 Task: Make A Retro Letterpress Poster.
Action: Mouse moved to (26, 7)
Screenshot: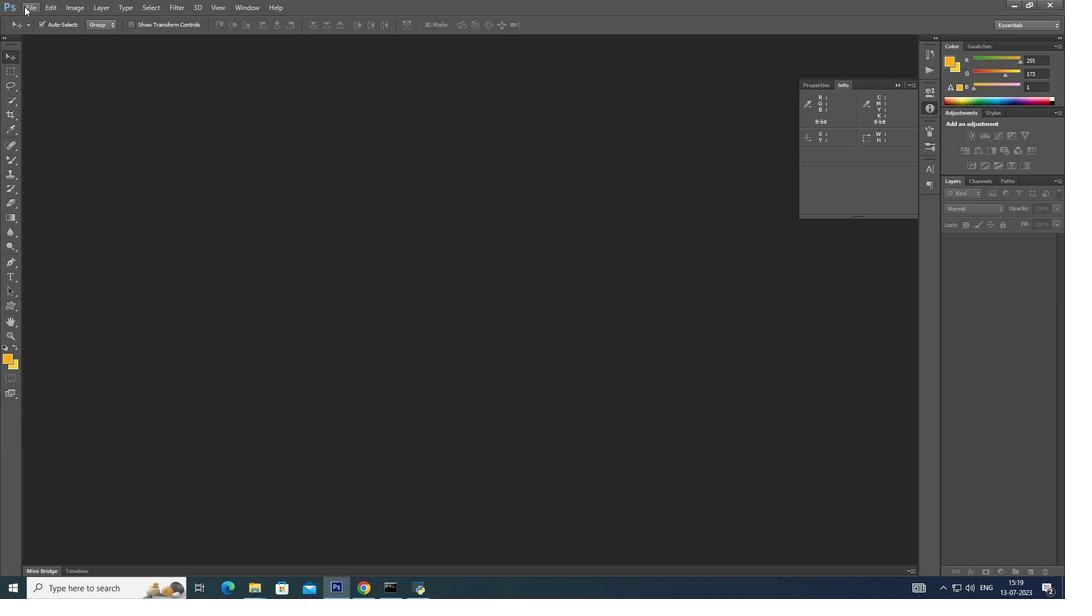 
Action: Mouse pressed left at (26, 7)
Screenshot: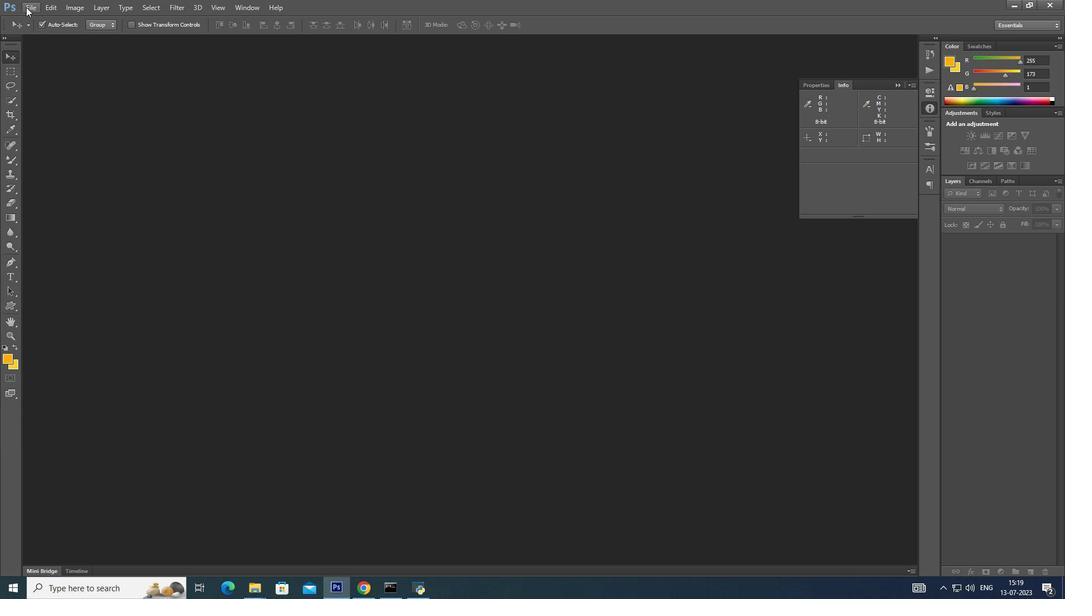 
Action: Mouse moved to (54, 17)
Screenshot: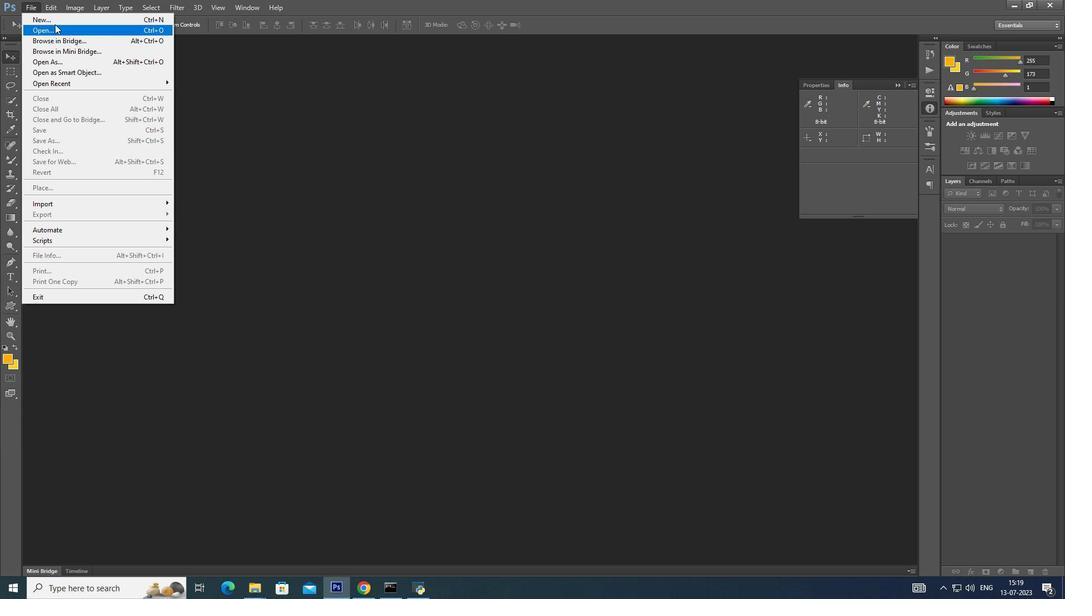 
Action: Mouse pressed left at (54, 17)
Screenshot: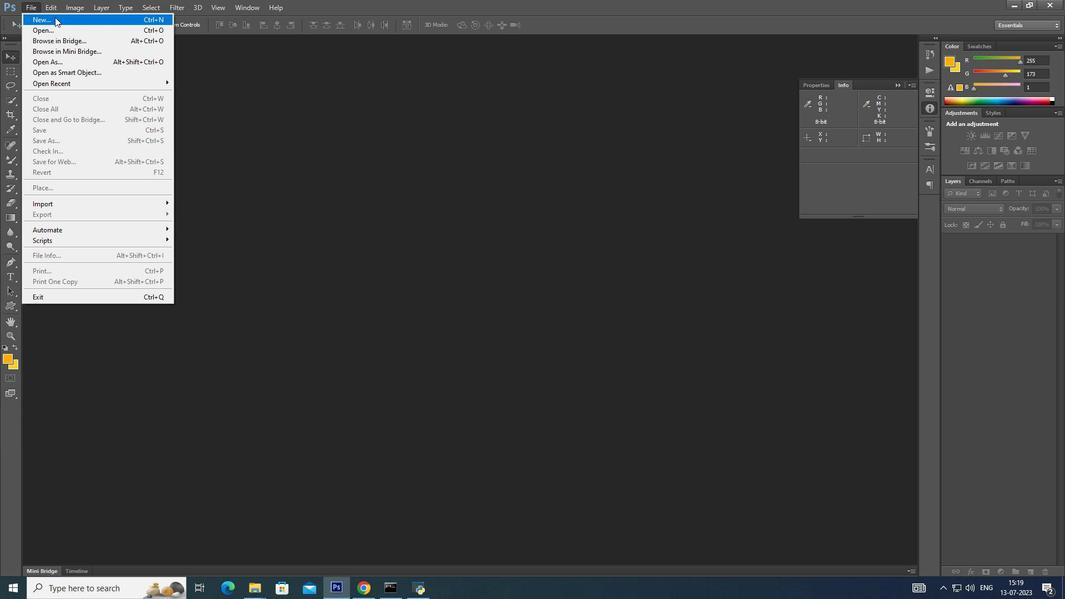 
Action: Mouse moved to (647, 143)
Screenshot: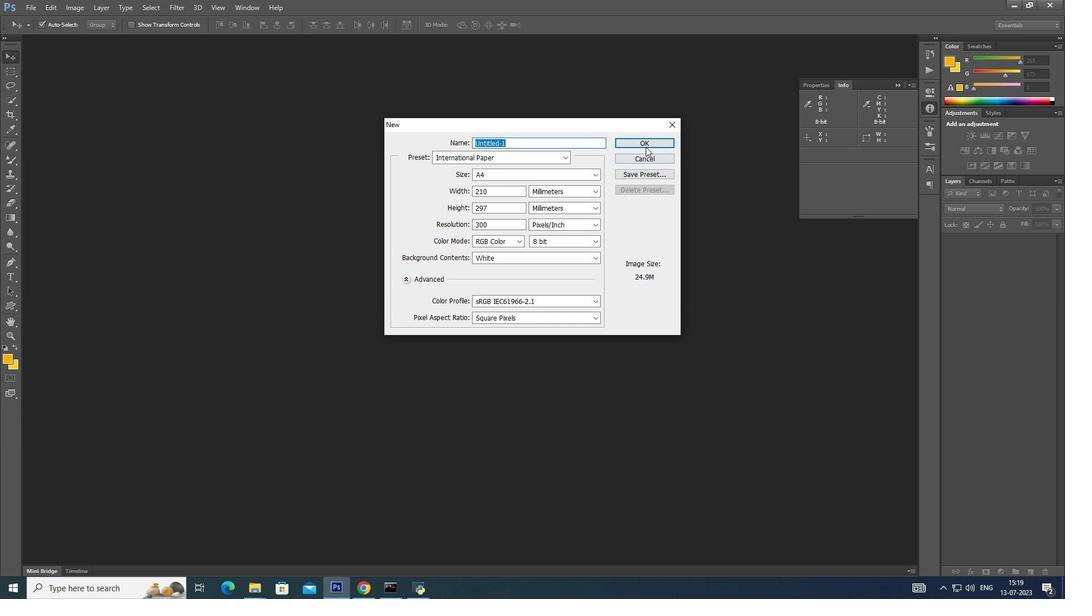 
Action: Mouse pressed left at (647, 143)
Screenshot: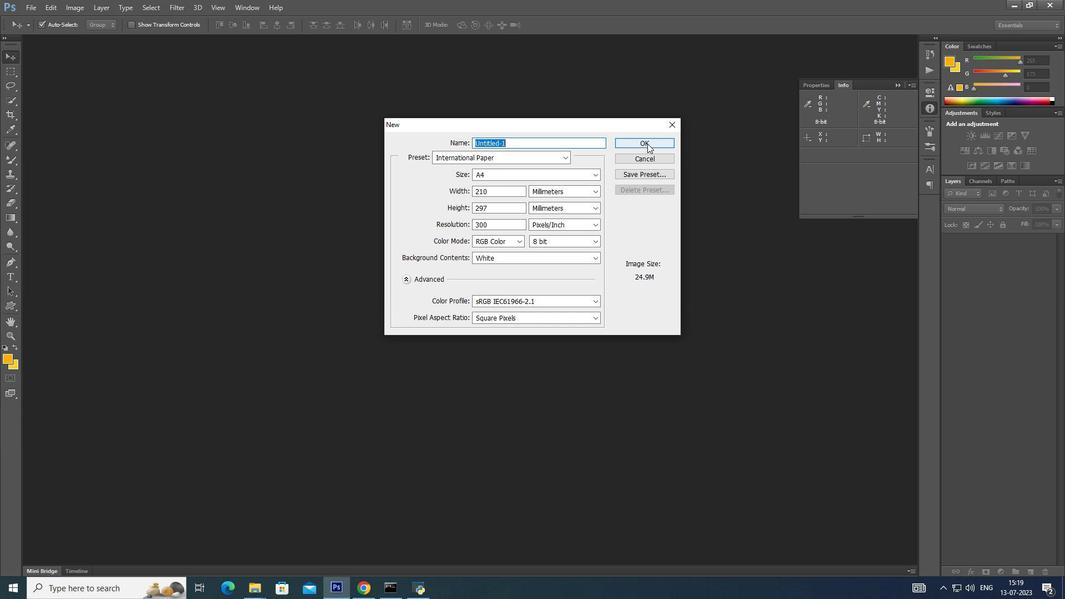 
Action: Mouse moved to (892, 82)
Screenshot: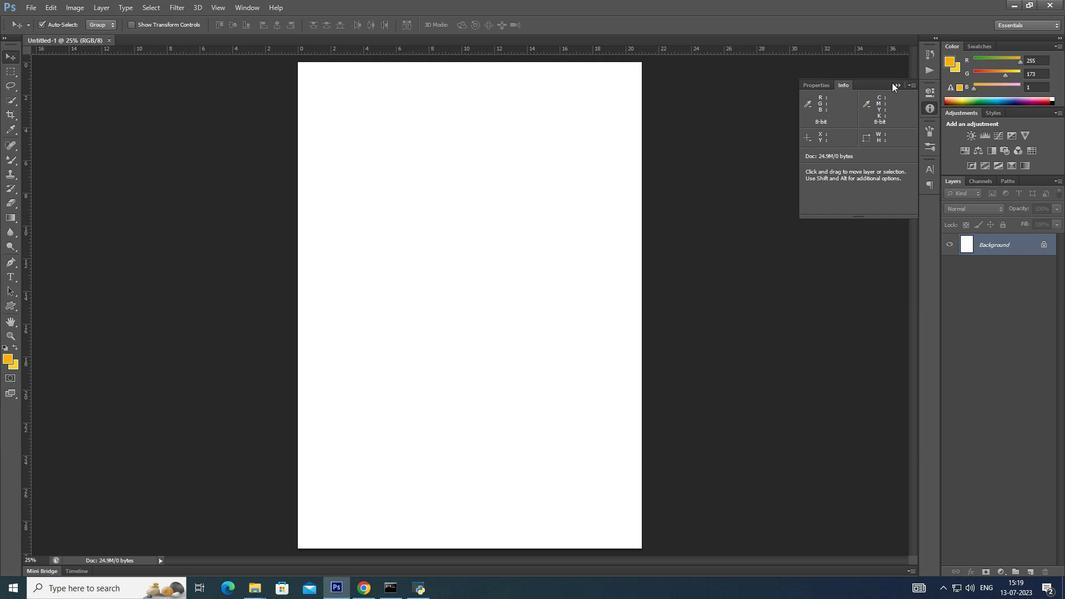 
Action: Mouse pressed left at (892, 82)
Screenshot: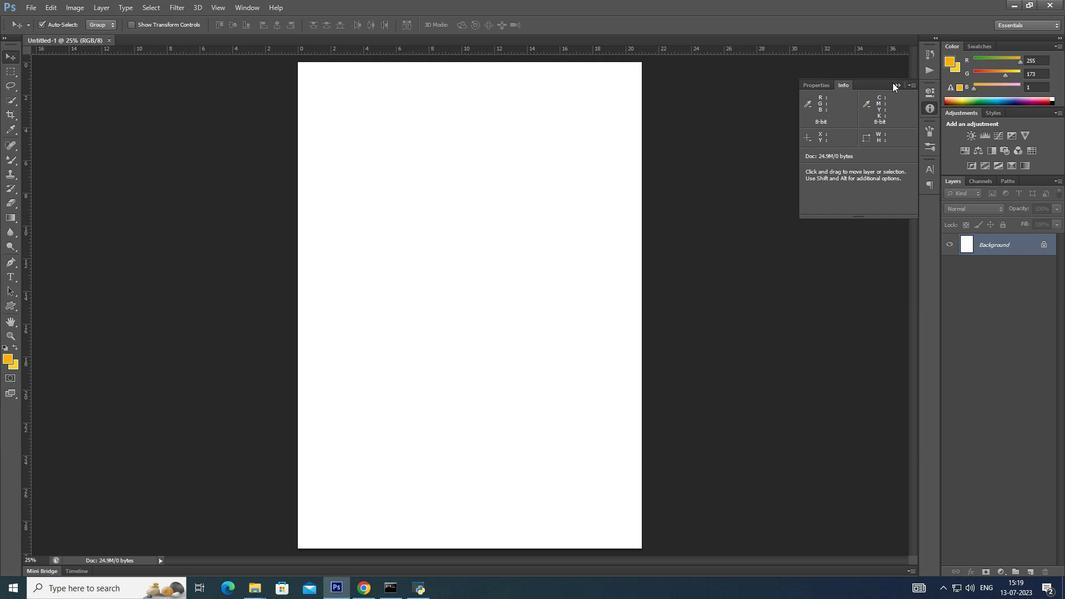 
Action: Mouse moved to (901, 83)
Screenshot: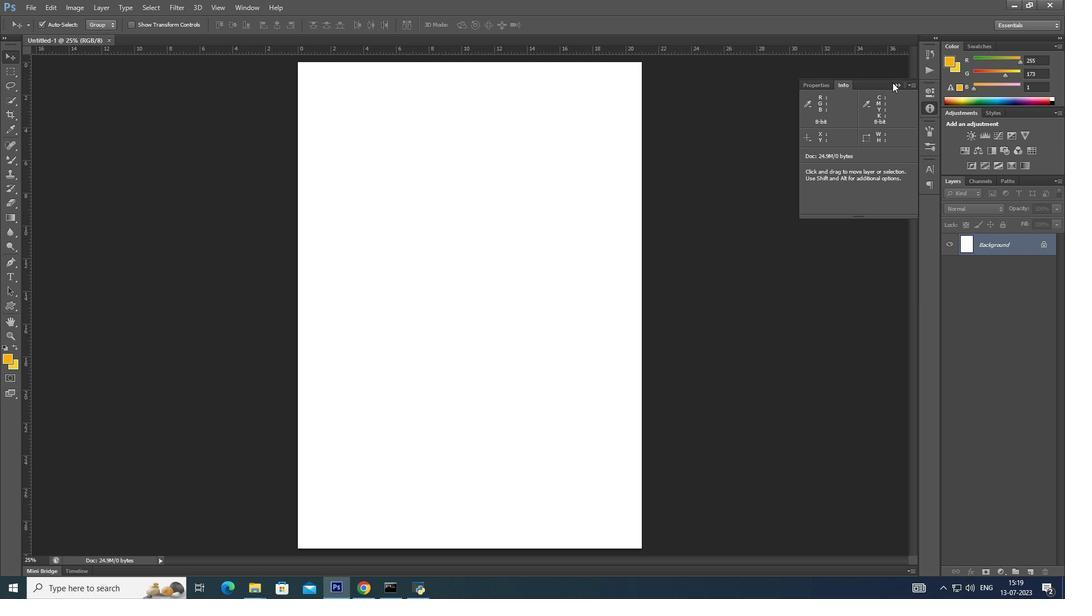 
Action: Mouse pressed left at (901, 83)
Screenshot: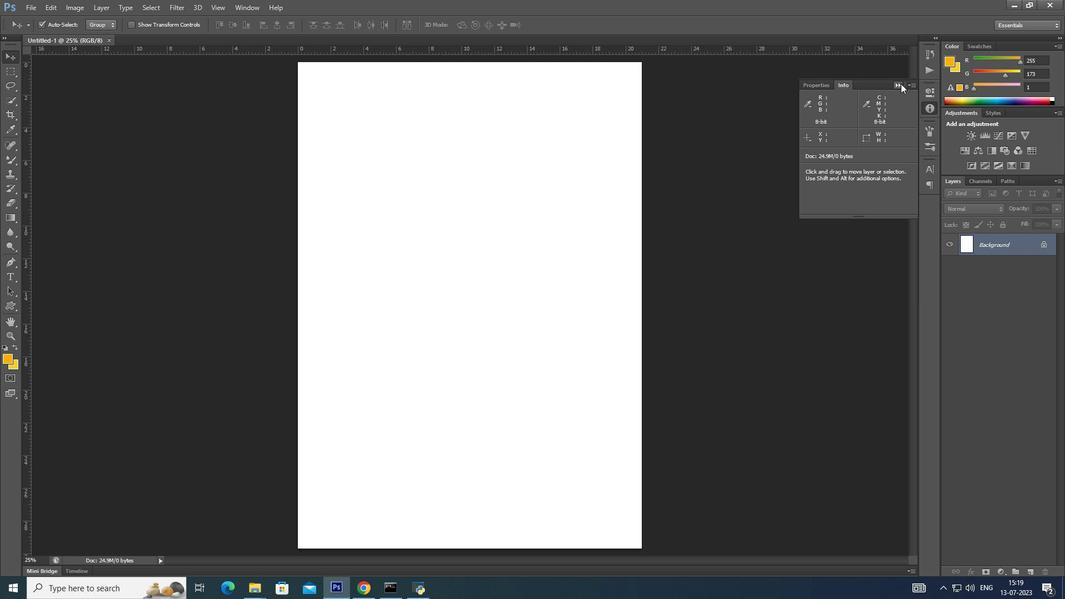 
Action: Mouse moved to (1037, 247)
Screenshot: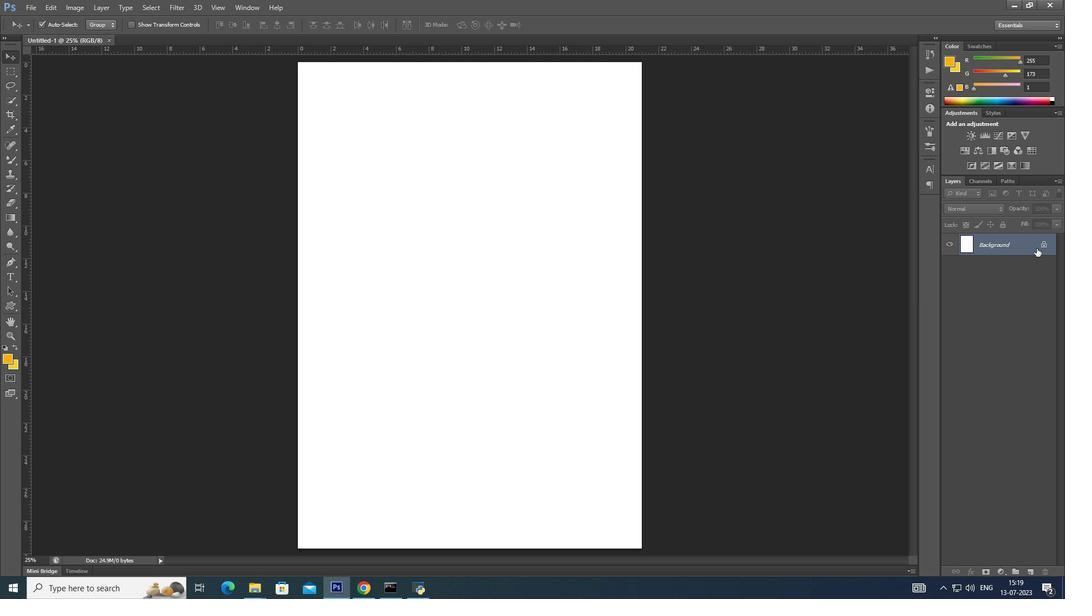 
Action: Mouse pressed left at (1037, 247)
Screenshot: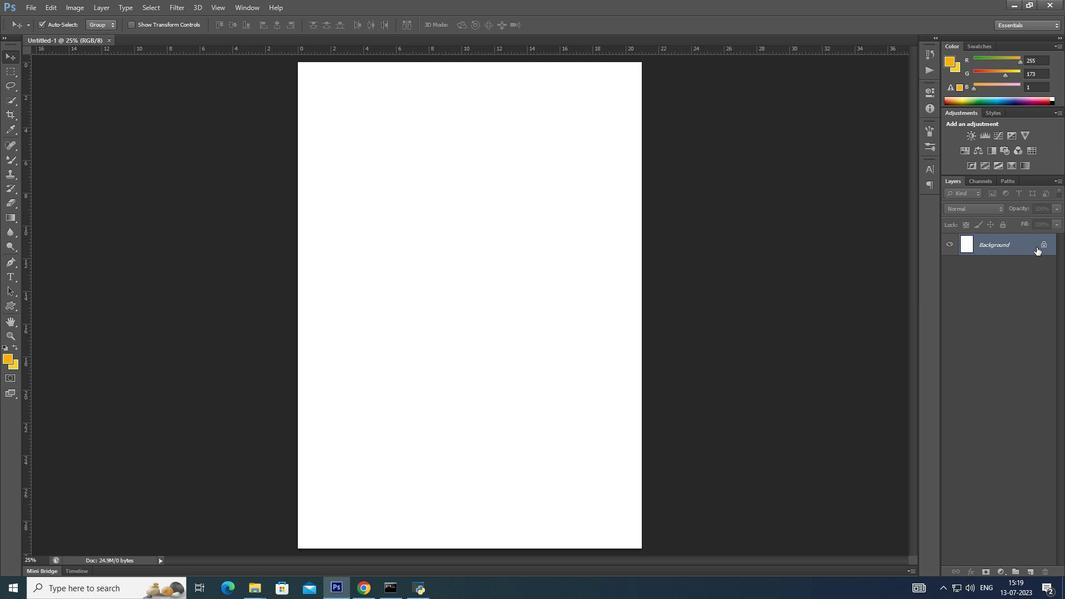 
Action: Mouse moved to (31, 7)
Screenshot: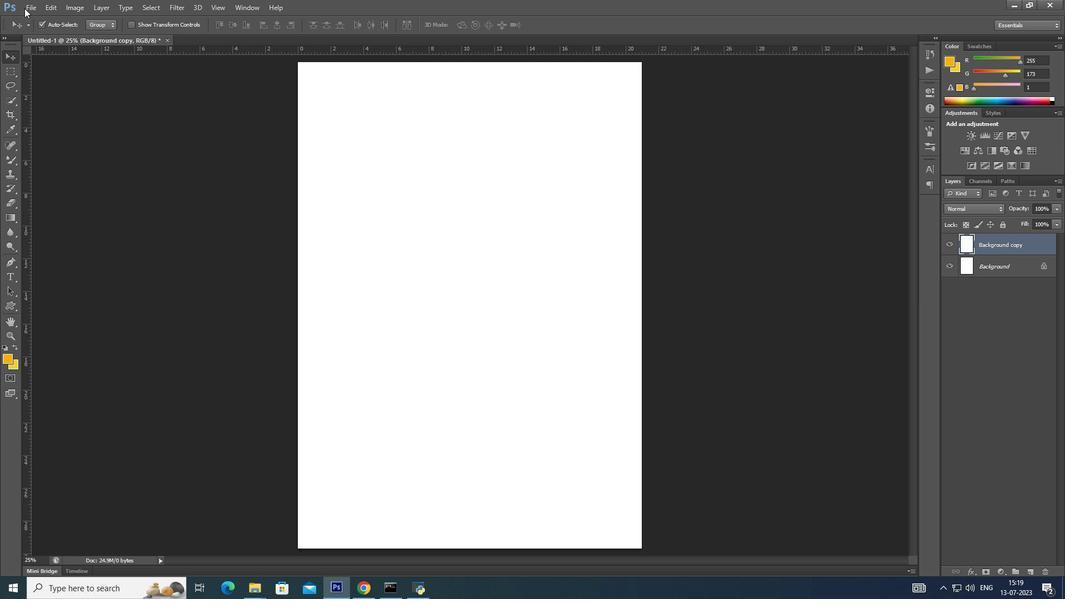 
Action: Mouse pressed left at (31, 7)
Screenshot: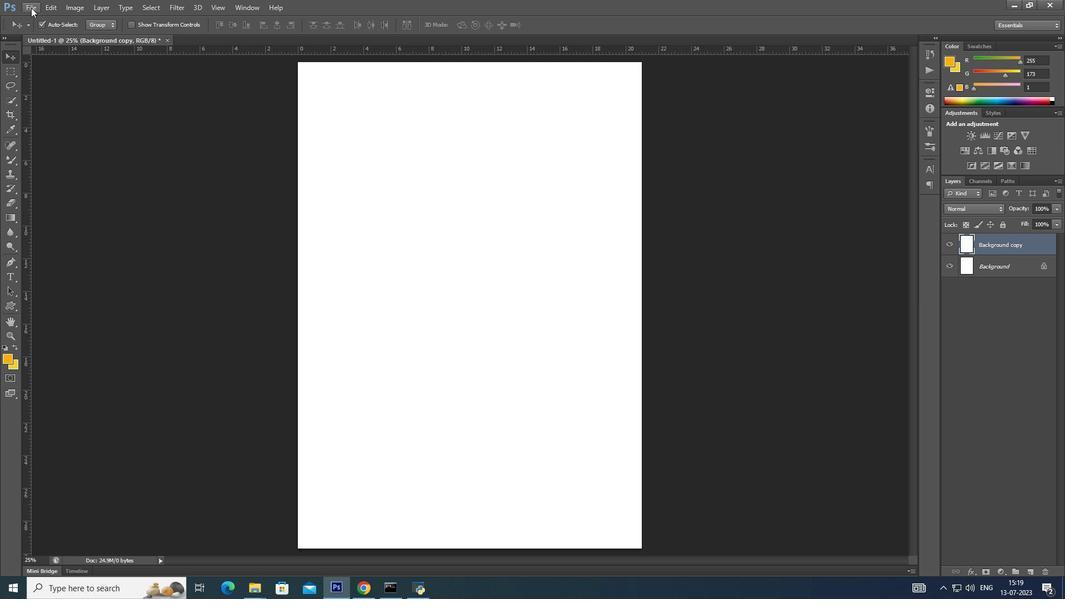 
Action: Mouse moved to (46, 32)
Screenshot: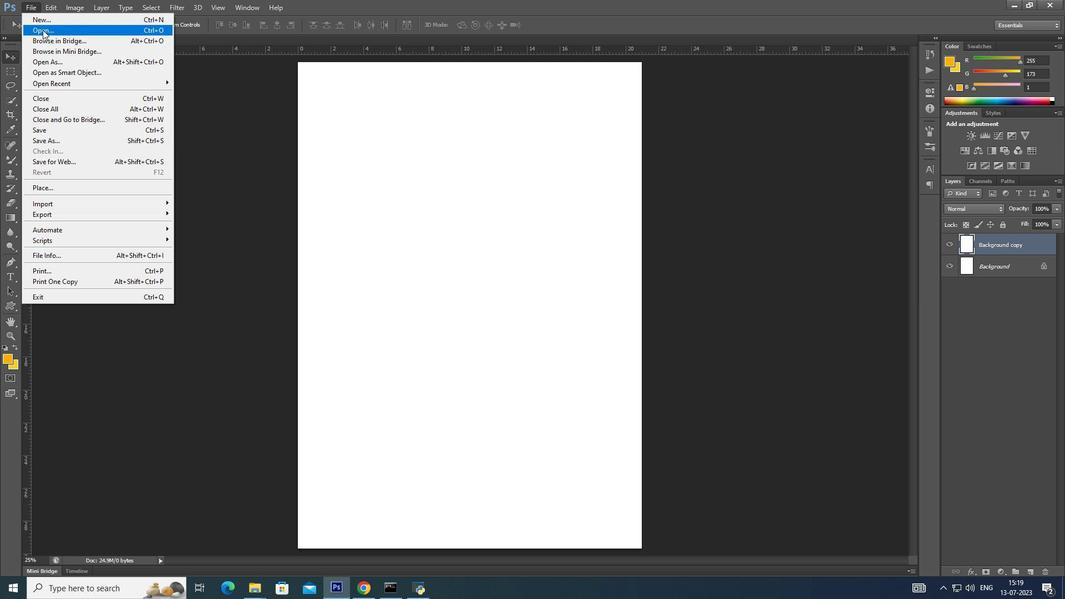 
Action: Mouse pressed left at (46, 32)
Screenshot: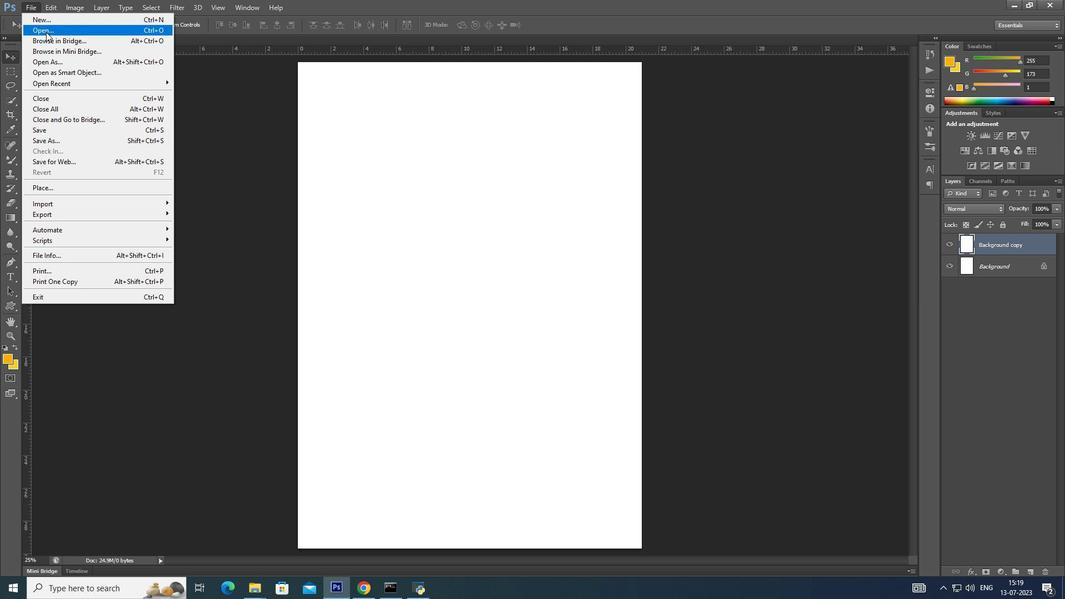 
Action: Mouse moved to (466, 215)
Screenshot: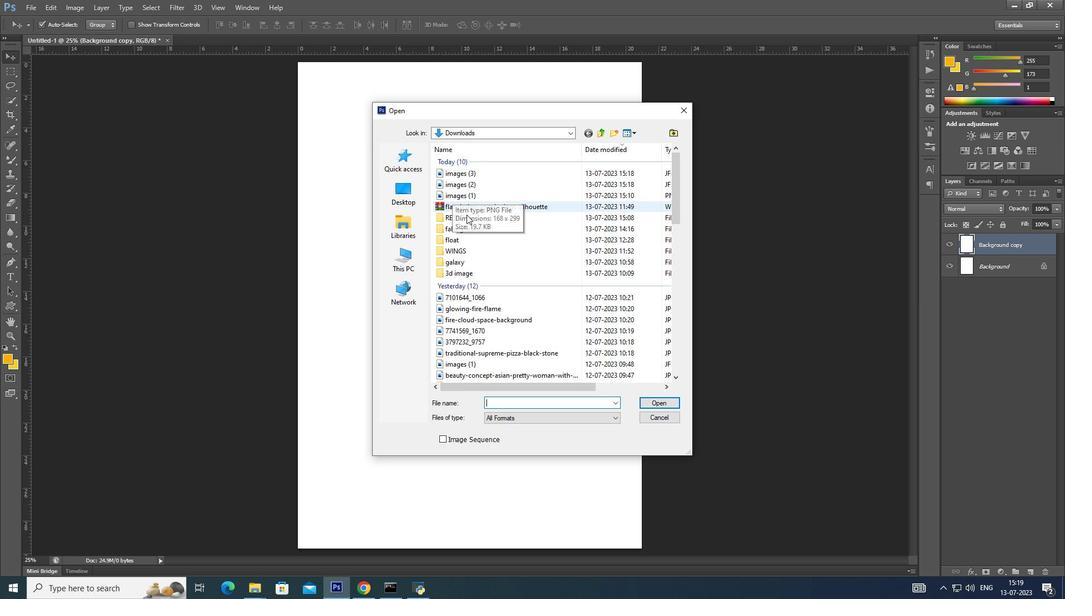 
Action: Mouse pressed left at (466, 215)
Screenshot: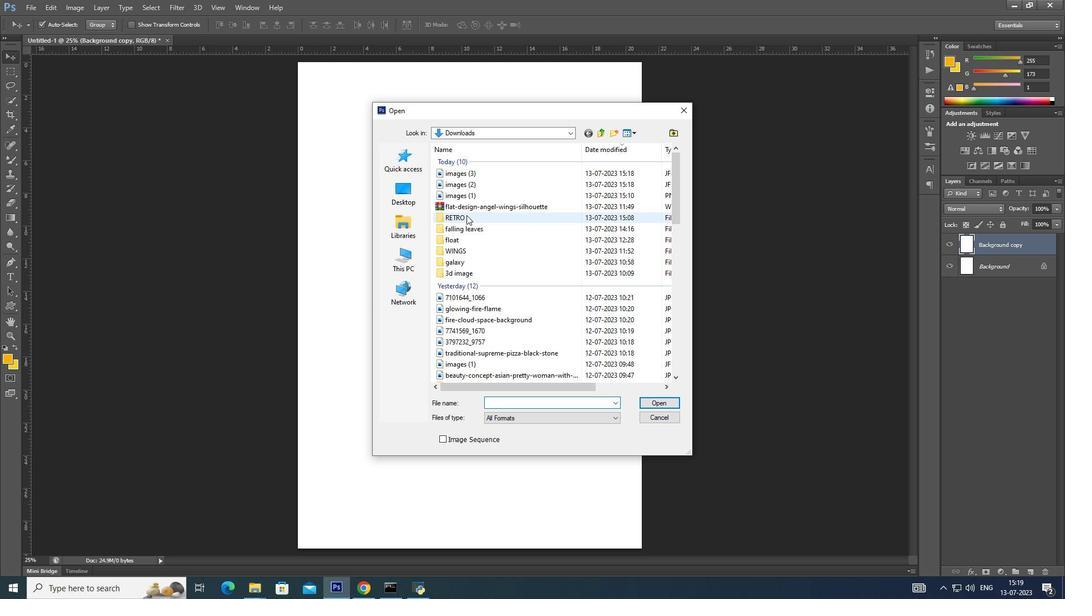
Action: Mouse pressed left at (466, 215)
Screenshot: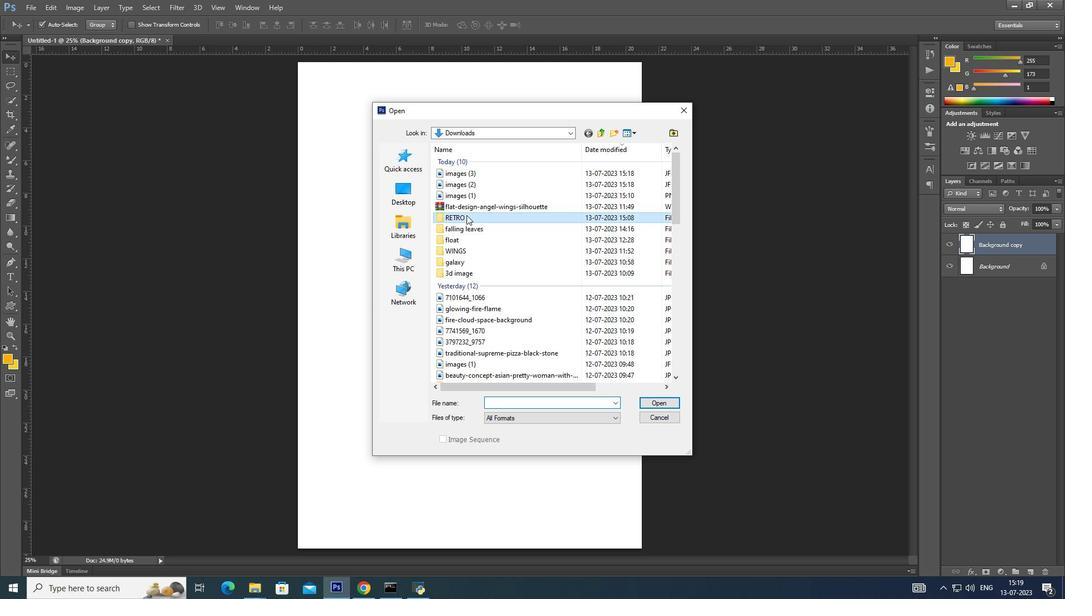 
Action: Mouse moved to (603, 132)
Screenshot: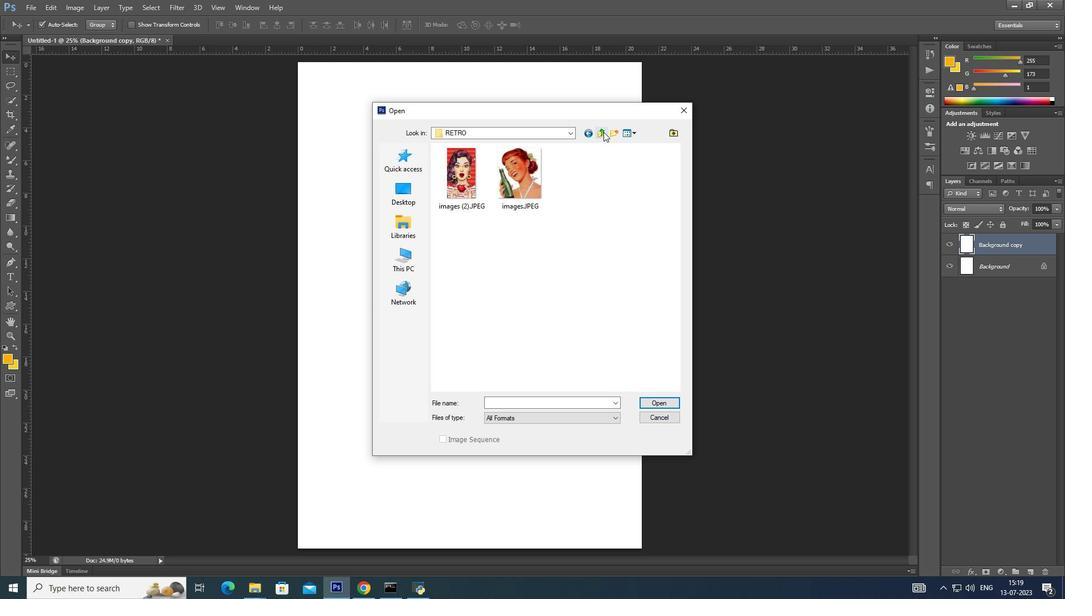 
Action: Mouse pressed left at (603, 132)
Screenshot: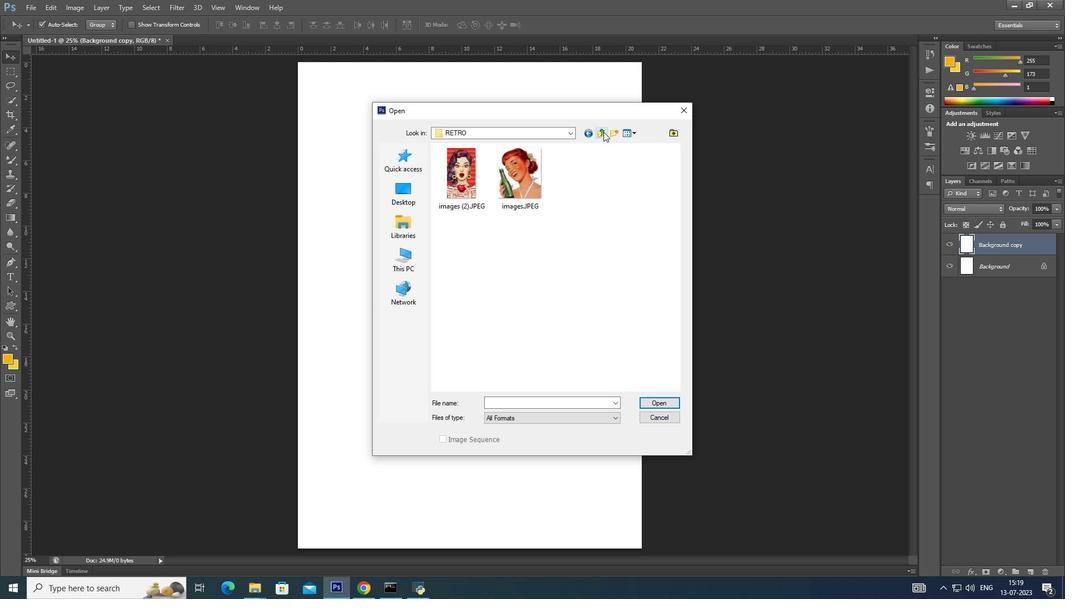 
Action: Mouse moved to (471, 195)
Screenshot: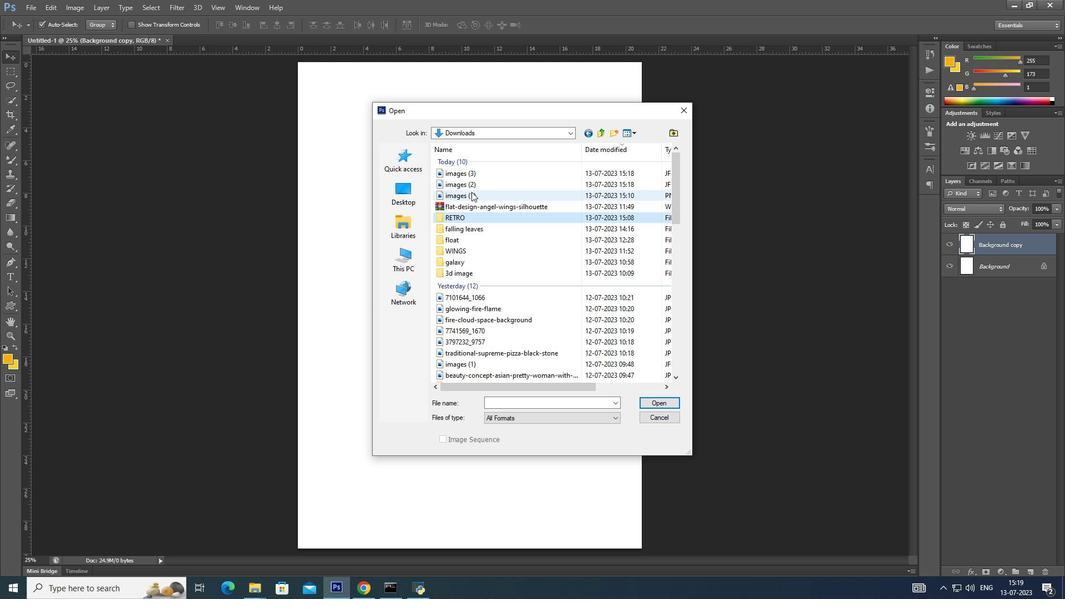 
Action: Mouse pressed left at (471, 195)
Screenshot: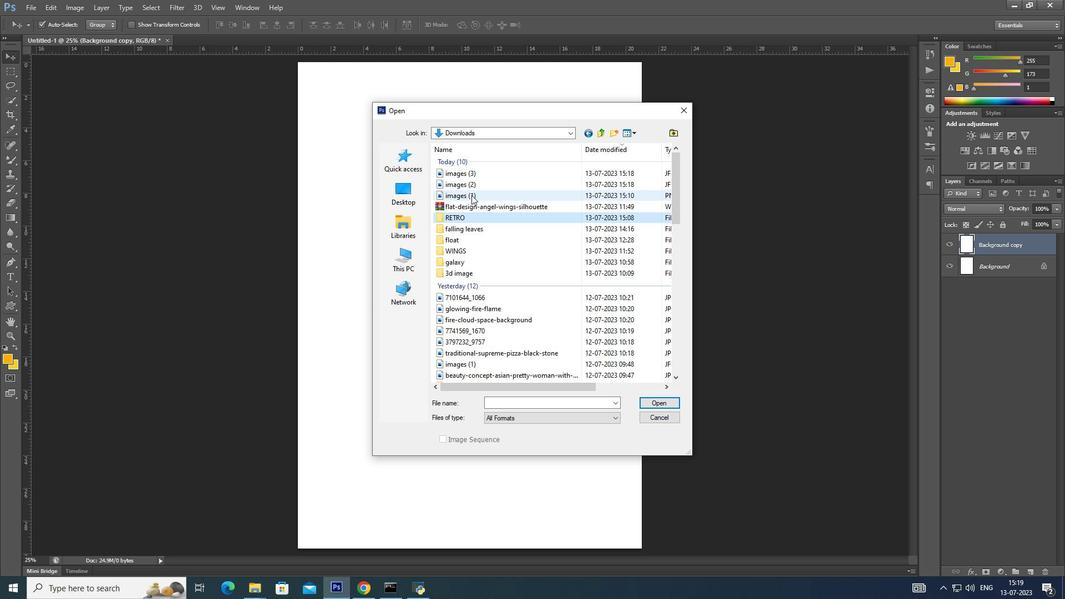 
Action: Mouse moved to (667, 397)
Screenshot: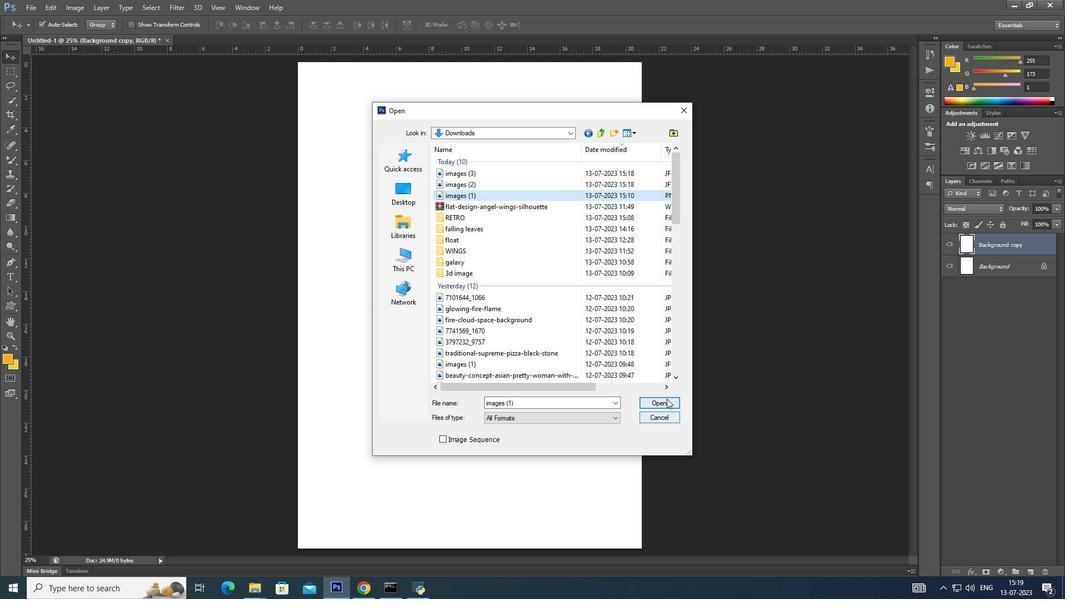 
Action: Mouse pressed left at (667, 397)
Screenshot: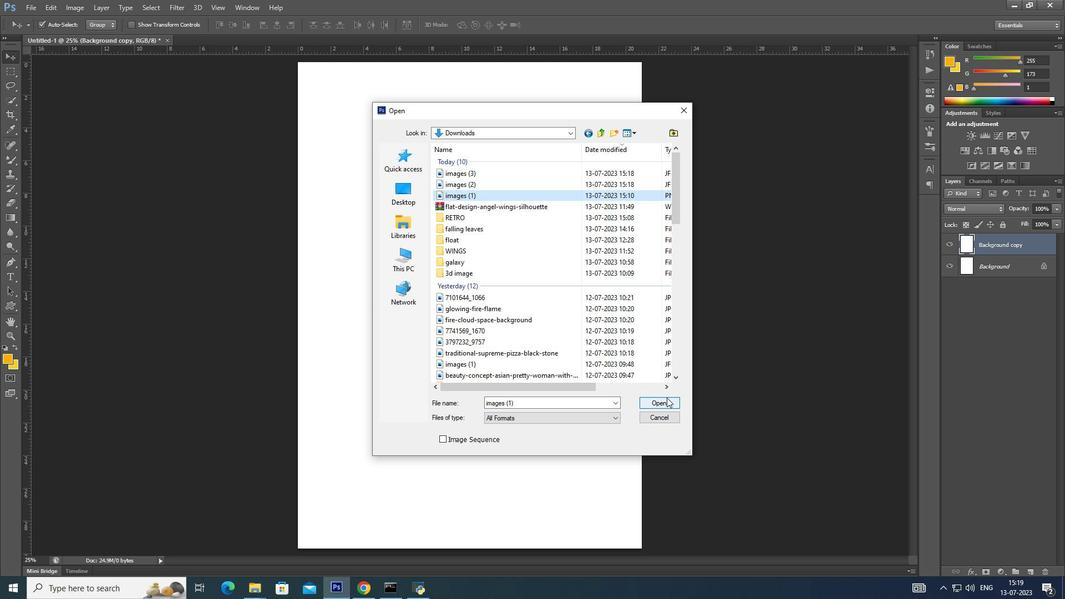 
Action: Mouse moved to (454, 283)
Screenshot: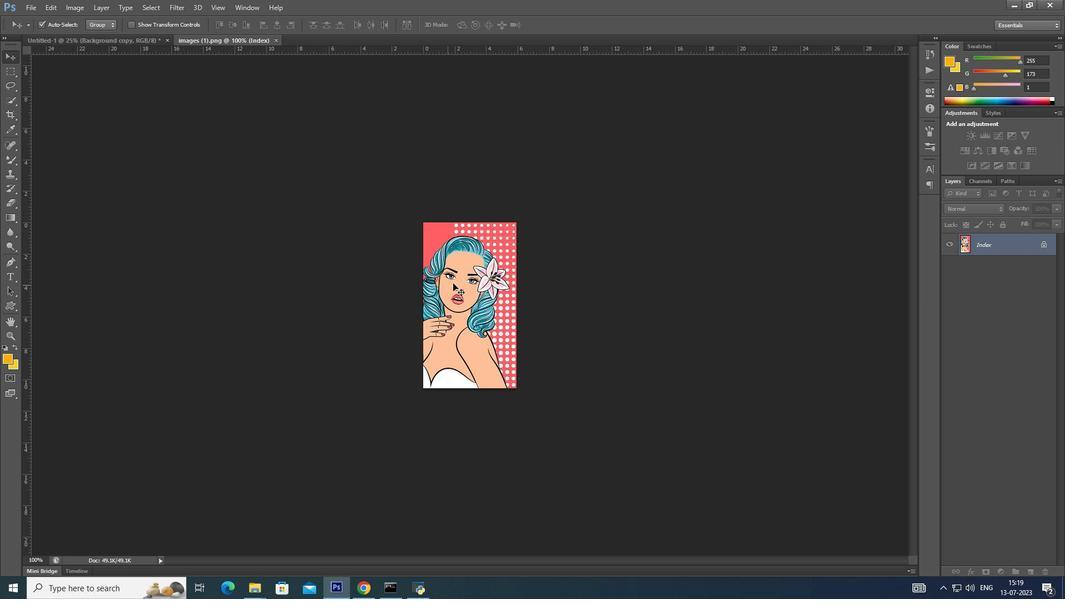 
Action: Key pressed ctrl+J
Screenshot: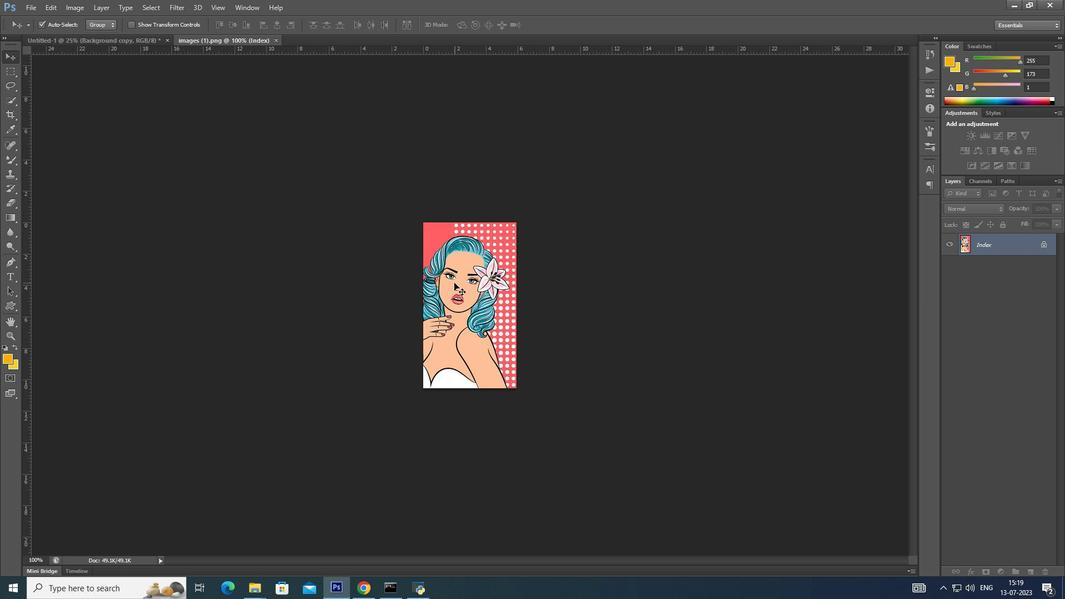 
Action: Mouse moved to (118, 38)
Screenshot: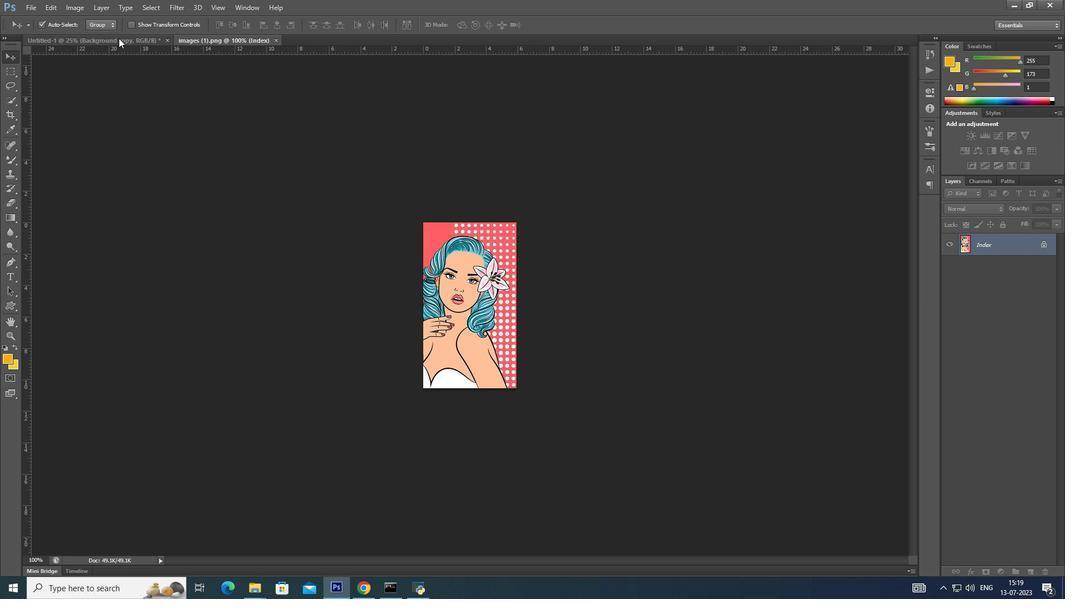 
Action: Mouse pressed left at (118, 38)
Screenshot: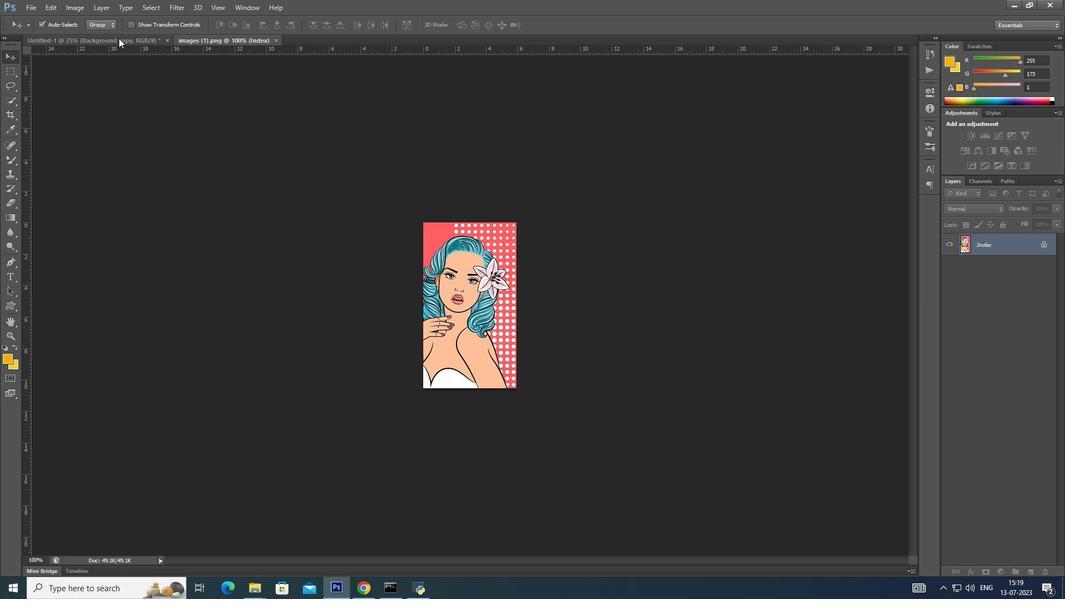 
Action: Mouse moved to (29, 6)
Screenshot: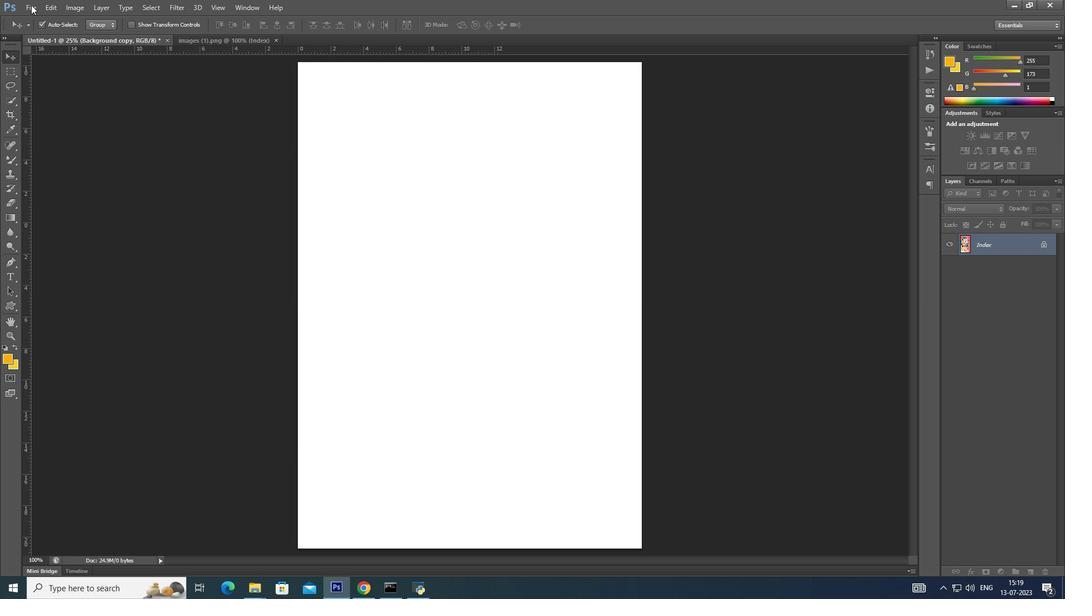 
Action: Mouse pressed left at (29, 6)
Screenshot: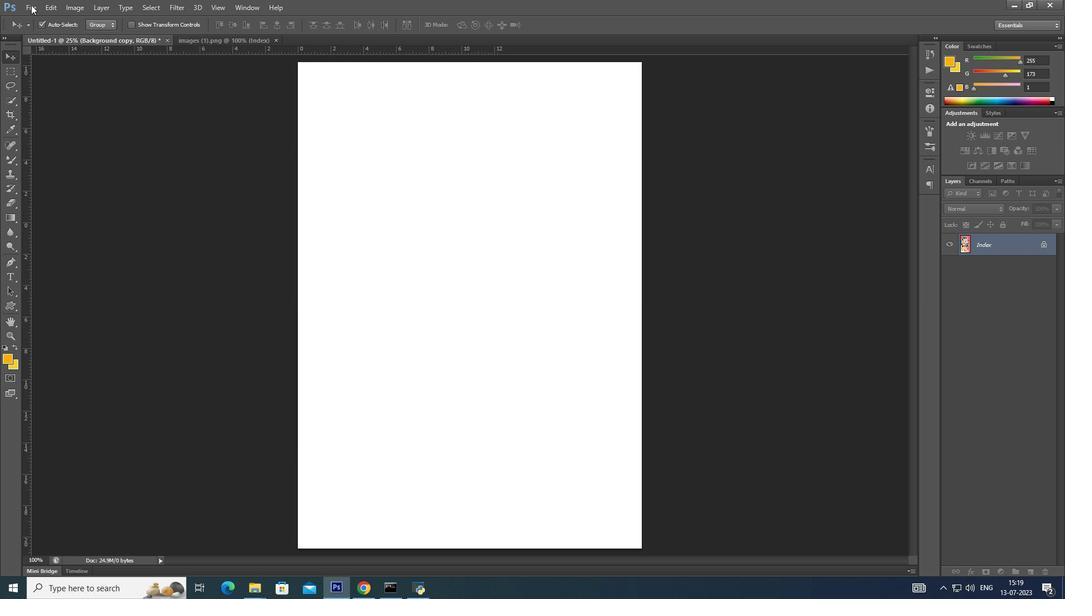 
Action: Mouse moved to (74, 184)
Screenshot: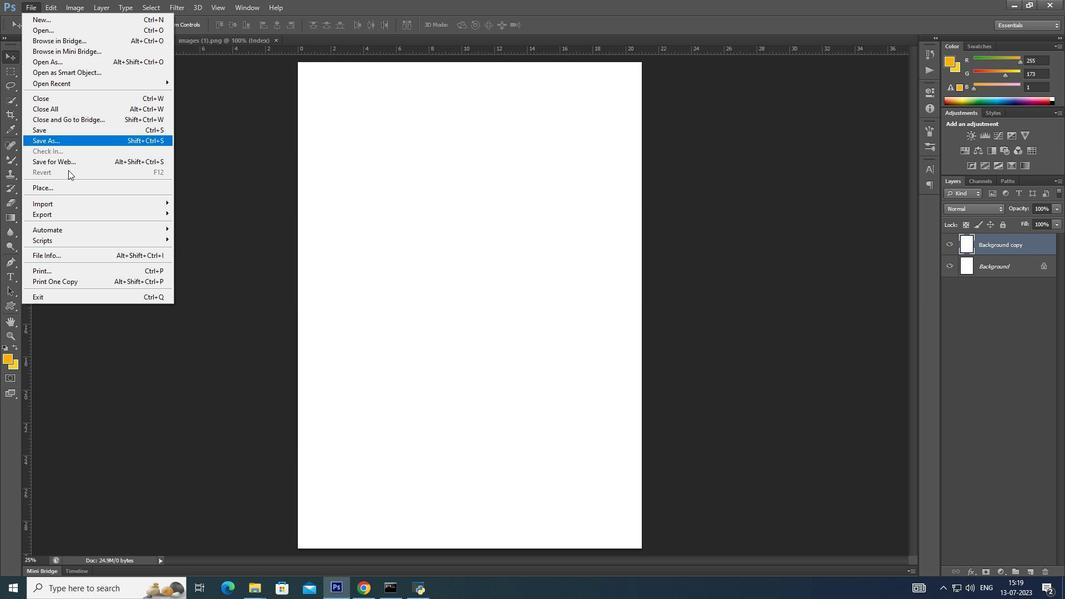 
Action: Mouse pressed left at (74, 184)
Screenshot: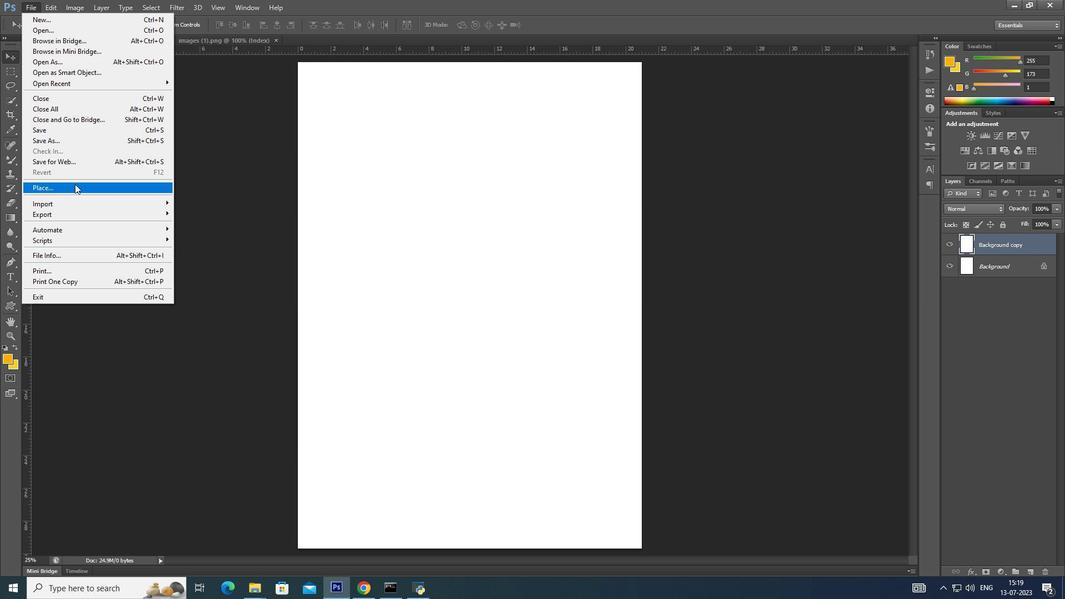 
Action: Mouse moved to (472, 193)
Screenshot: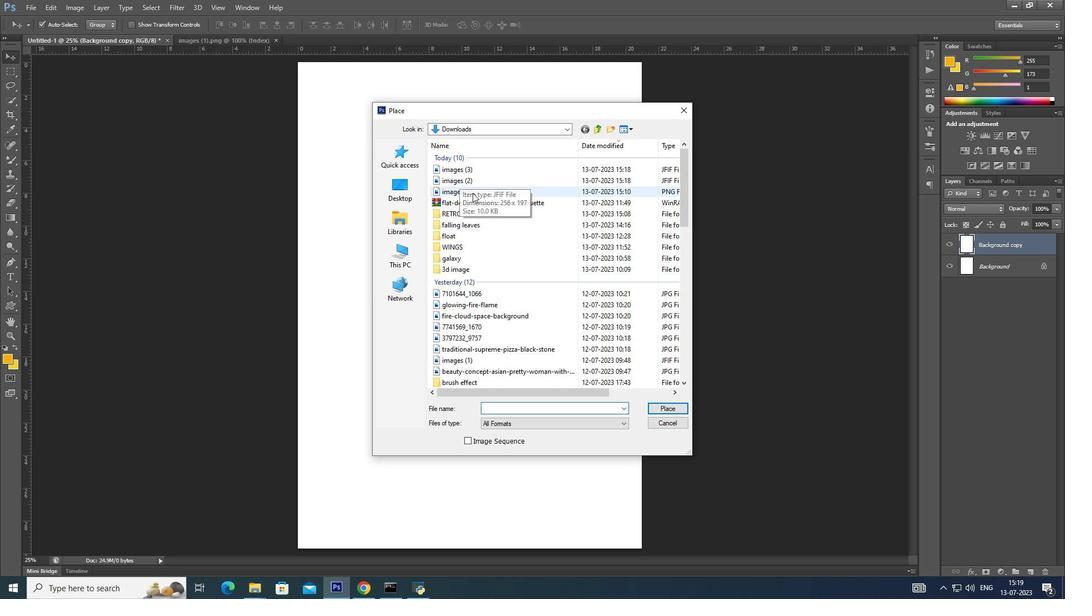 
Action: Mouse pressed left at (472, 193)
Screenshot: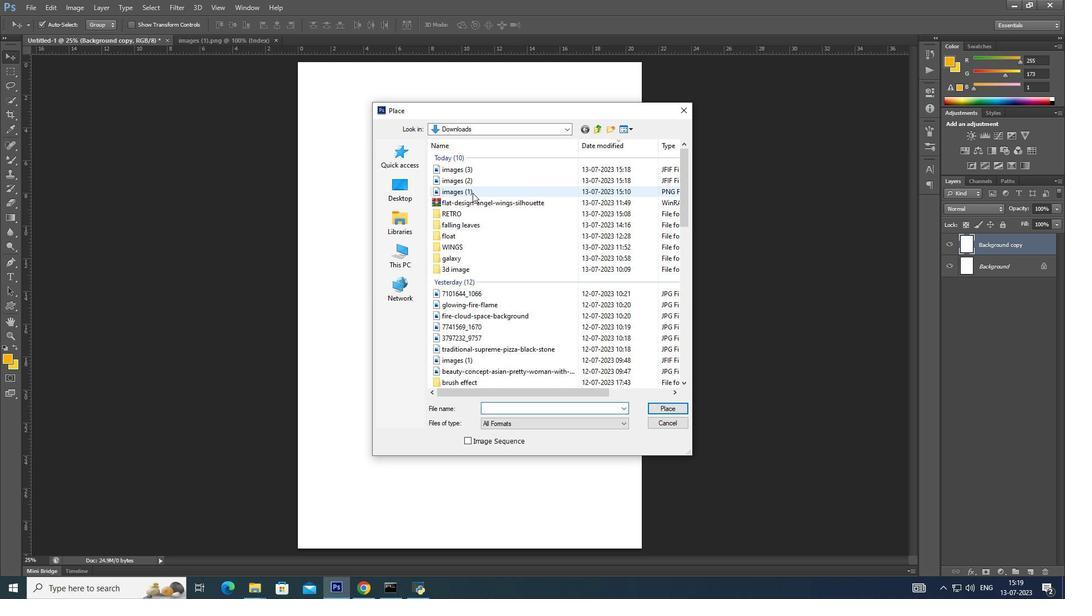 
Action: Mouse moved to (679, 408)
Screenshot: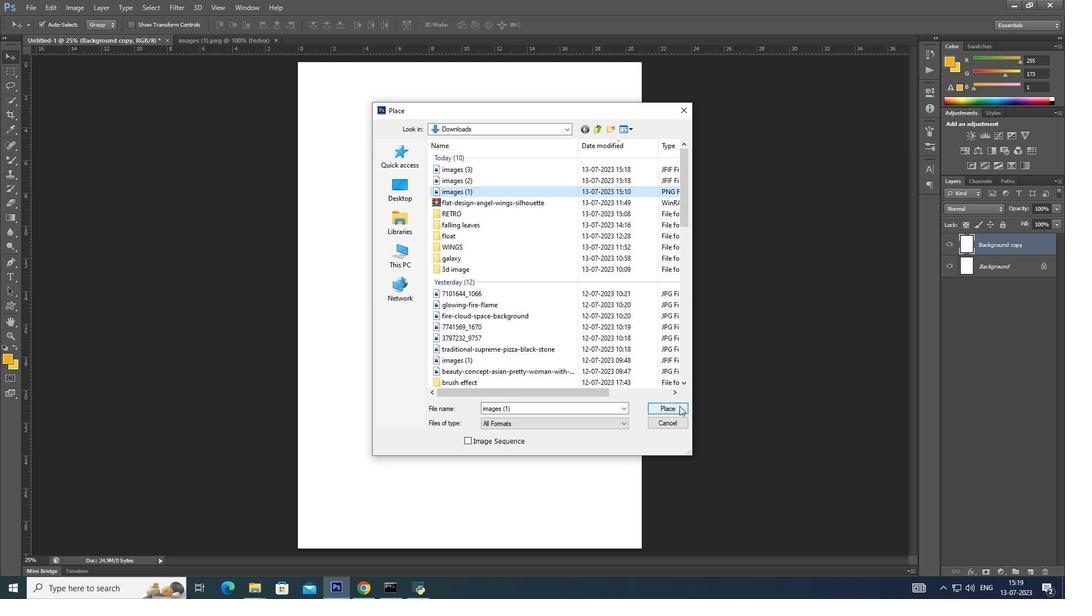 
Action: Mouse pressed left at (679, 408)
Screenshot: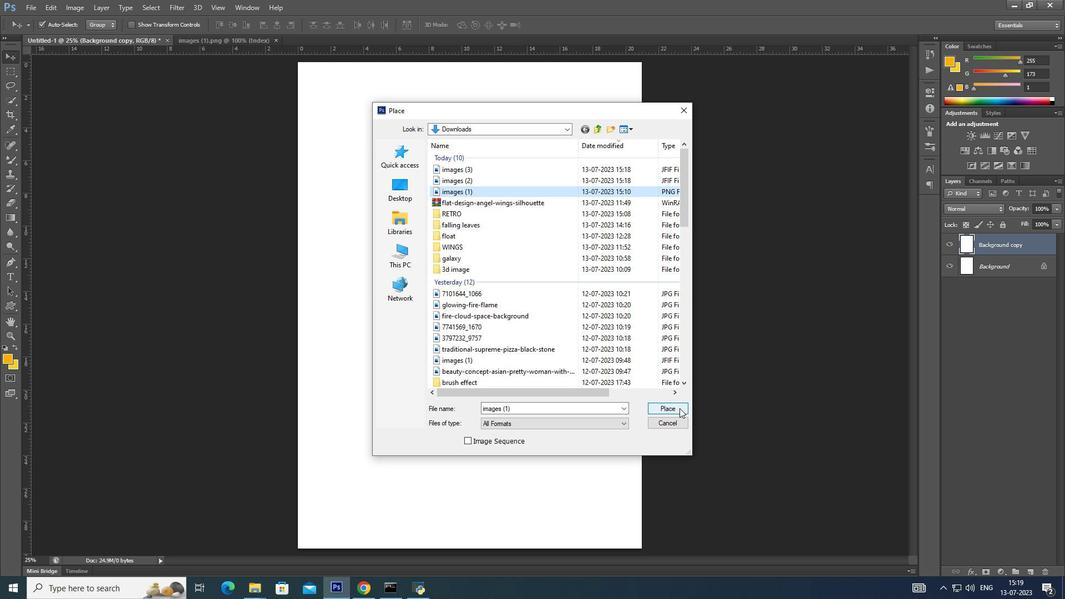 
Action: Mouse moved to (515, 223)
Screenshot: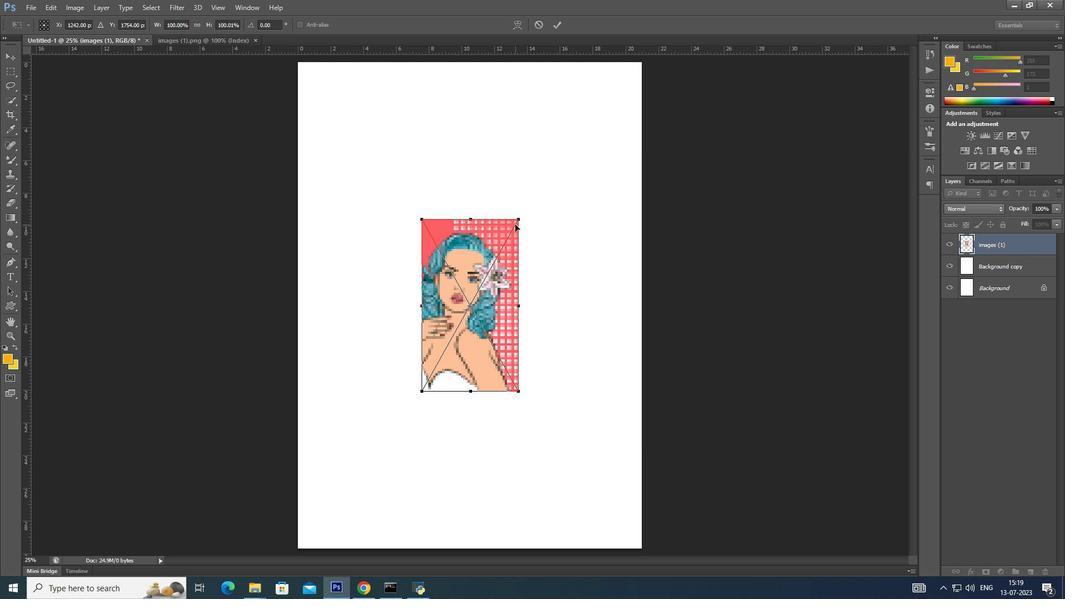 
Action: Key pressed <Key.enter>
Screenshot: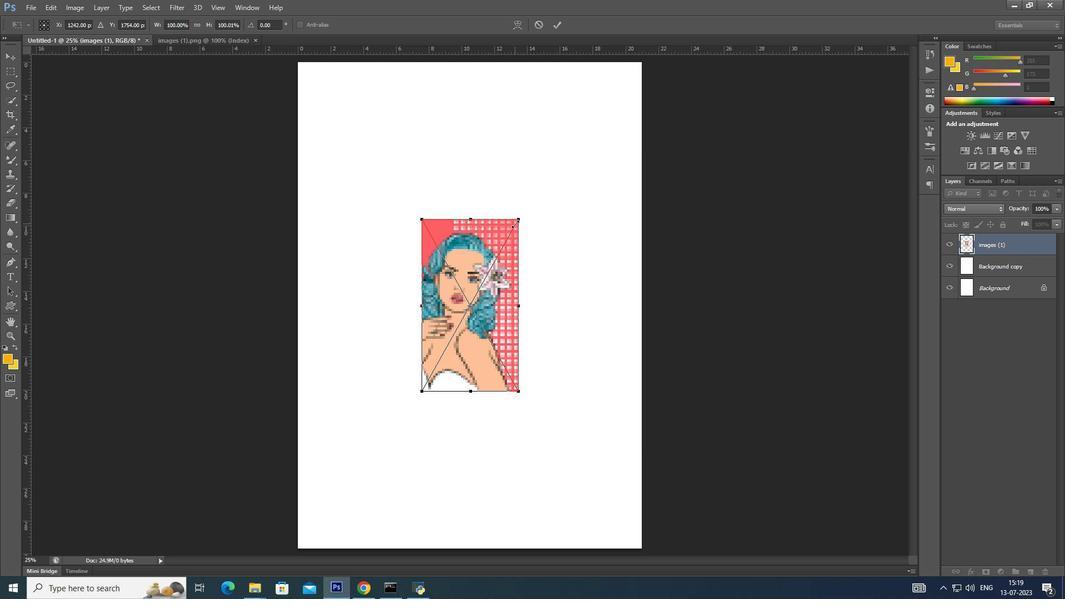 
Action: Mouse moved to (470, 303)
Screenshot: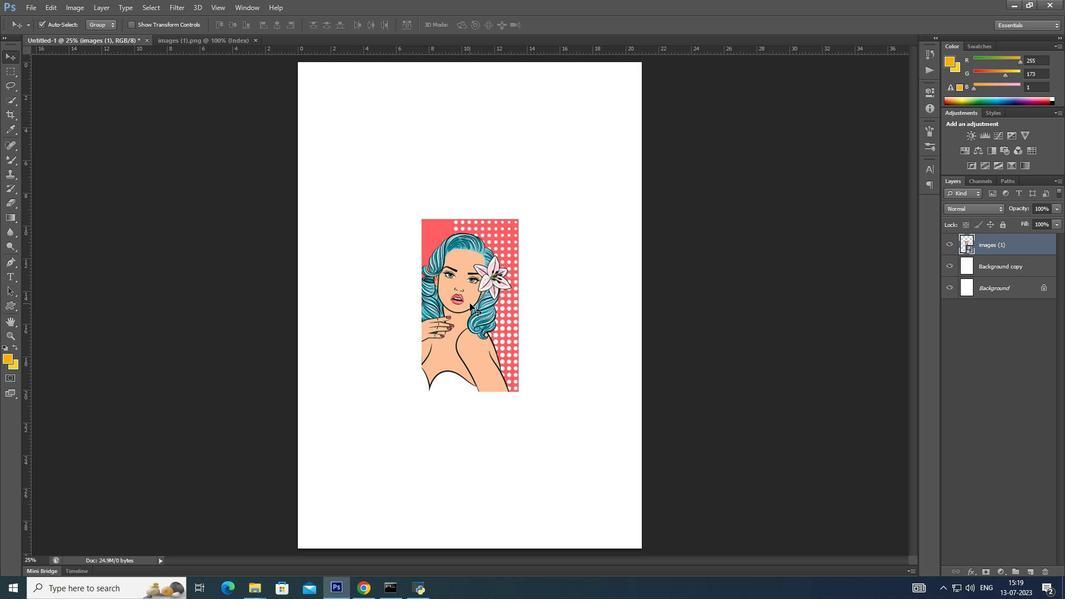 
Action: Mouse pressed left at (470, 303)
Screenshot: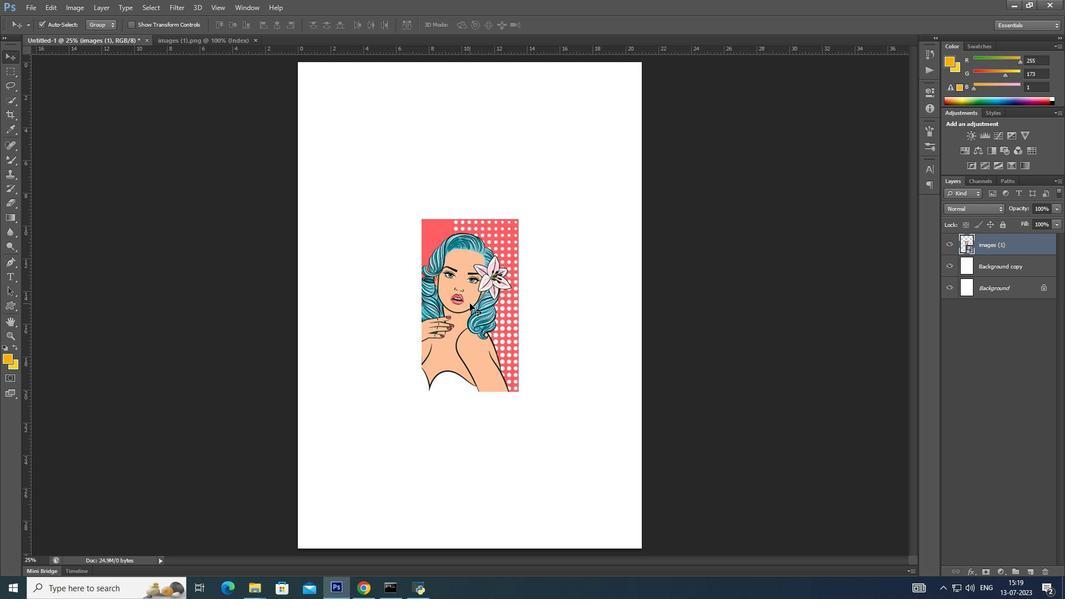 
Action: Mouse moved to (1013, 248)
Screenshot: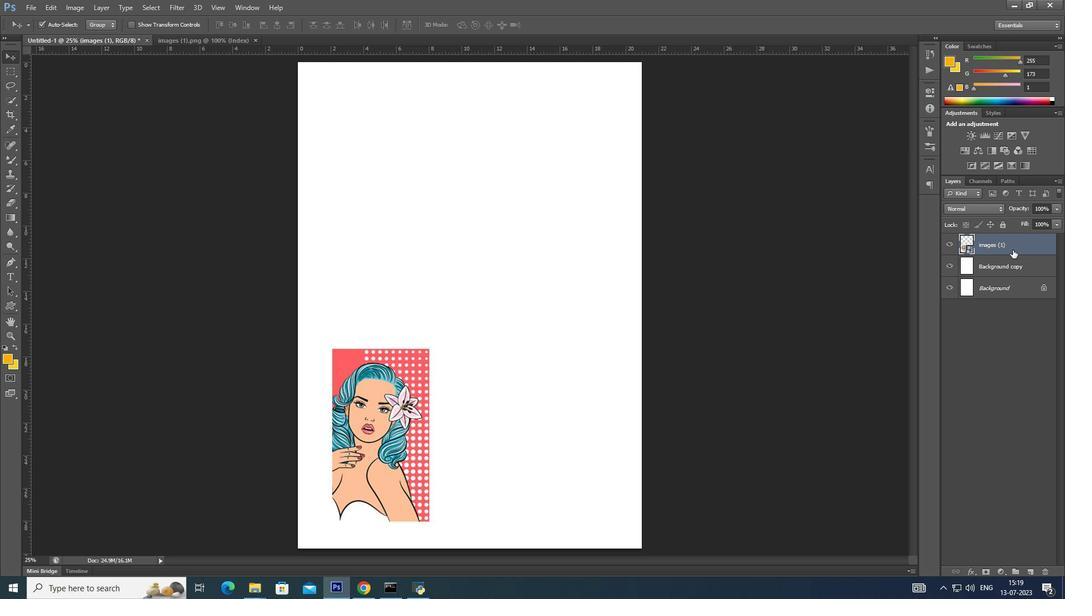 
Action: Mouse pressed right at (1013, 248)
Screenshot: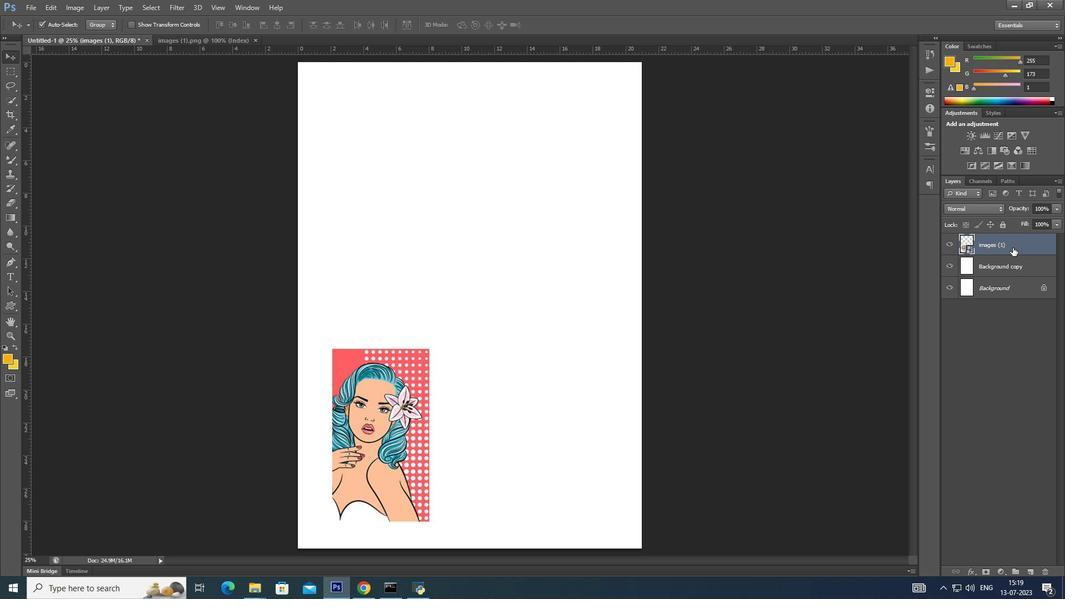 
Action: Mouse moved to (904, 267)
Screenshot: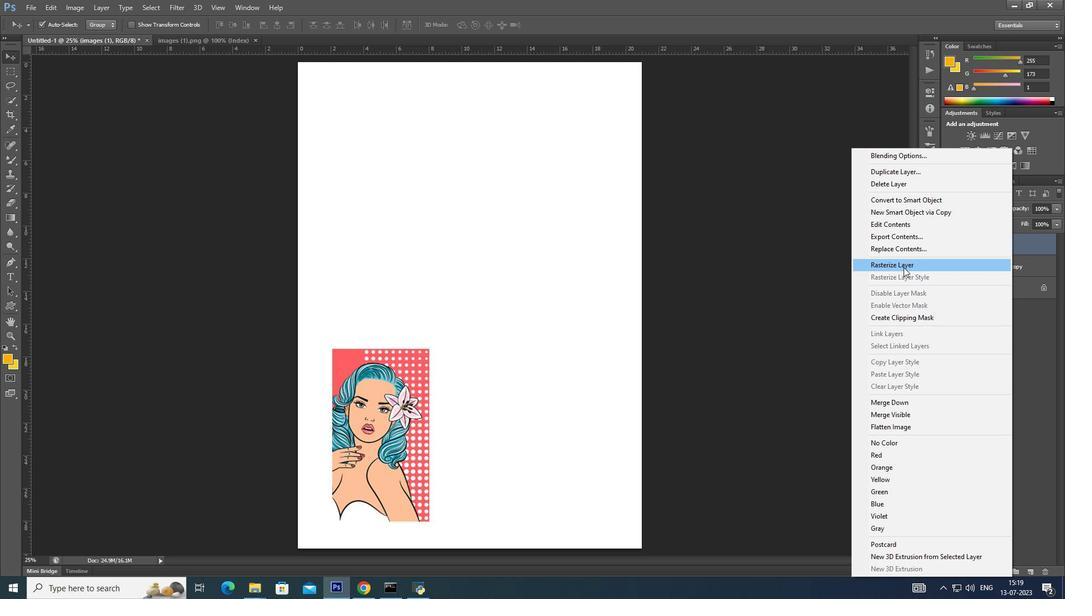 
Action: Mouse pressed left at (904, 267)
Screenshot: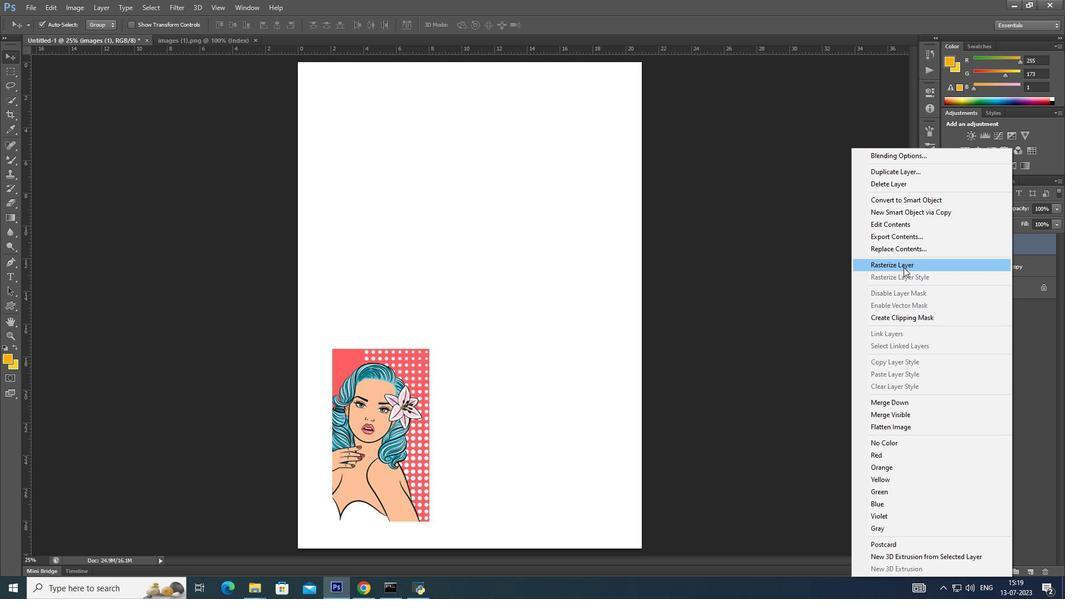 
Action: Mouse moved to (11, 98)
Screenshot: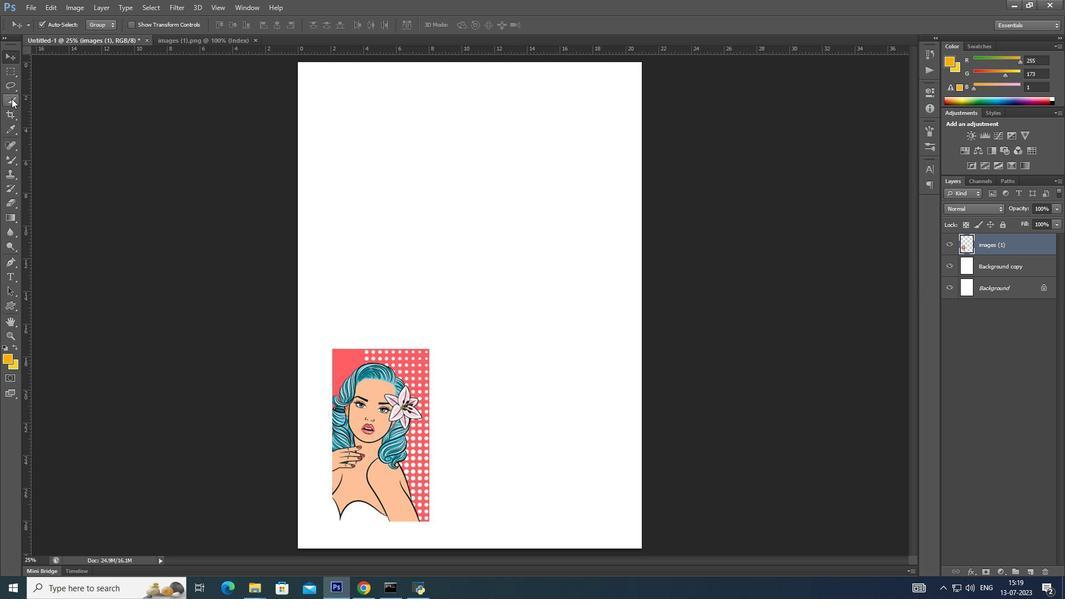 
Action: Mouse pressed left at (11, 98)
Screenshot: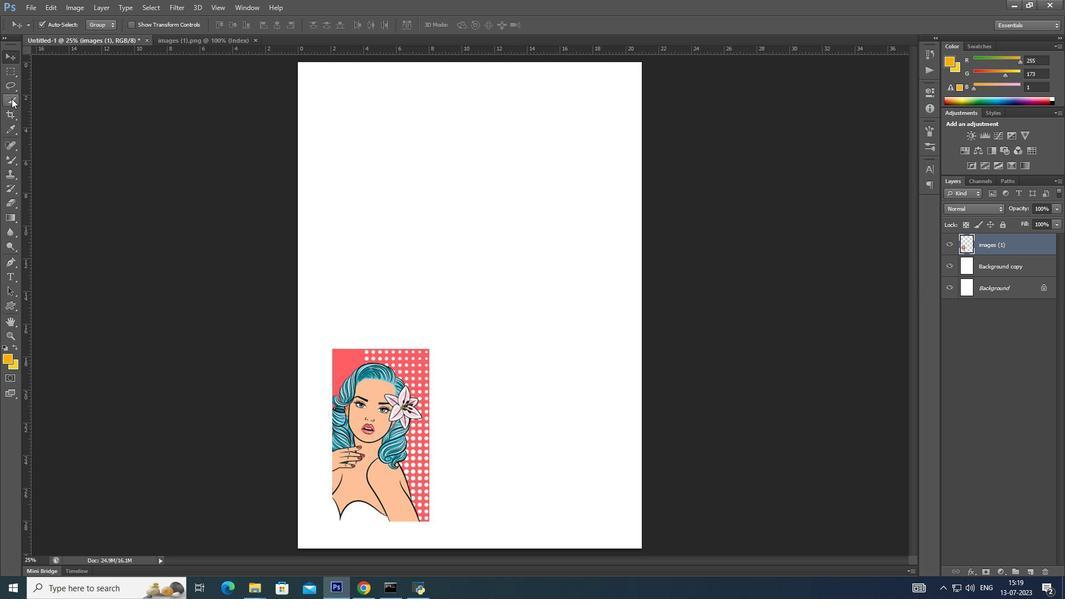 
Action: Mouse moved to (52, 100)
Screenshot: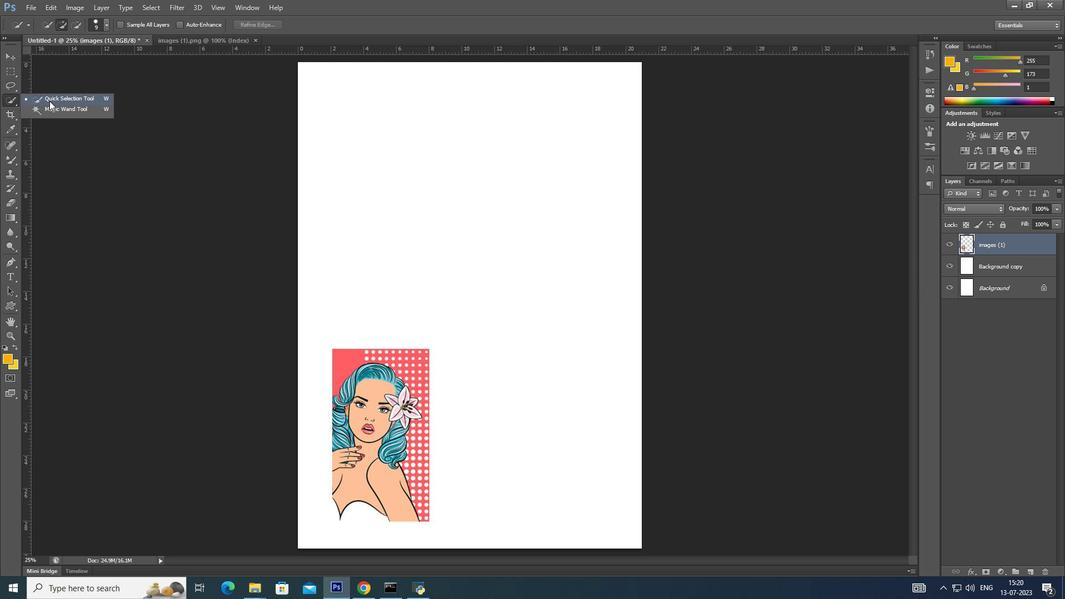 
Action: Mouse pressed left at (52, 100)
Screenshot: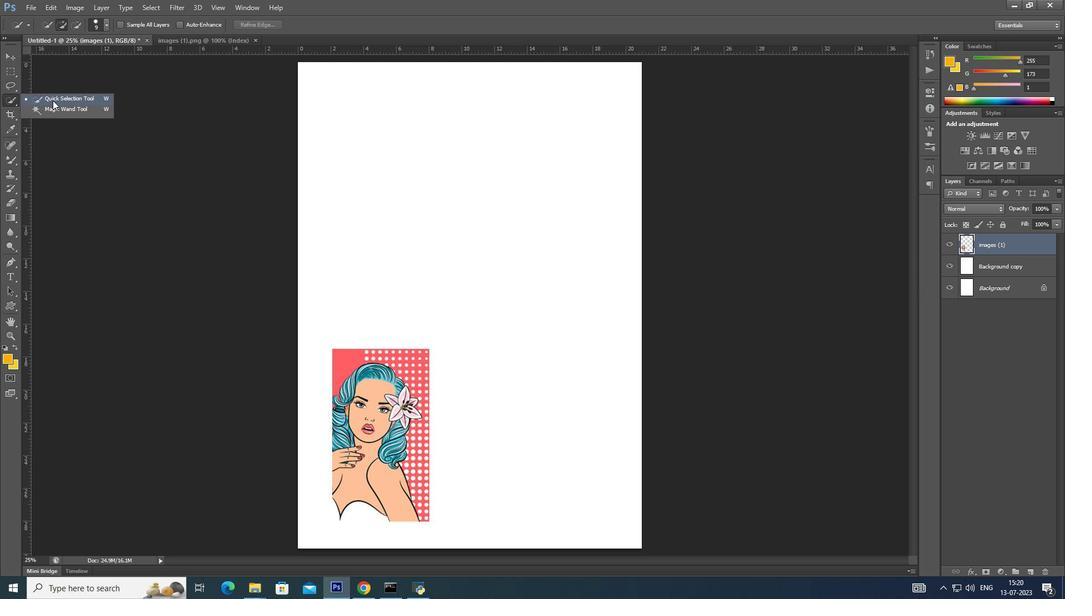 
Action: Mouse moved to (47, 23)
Screenshot: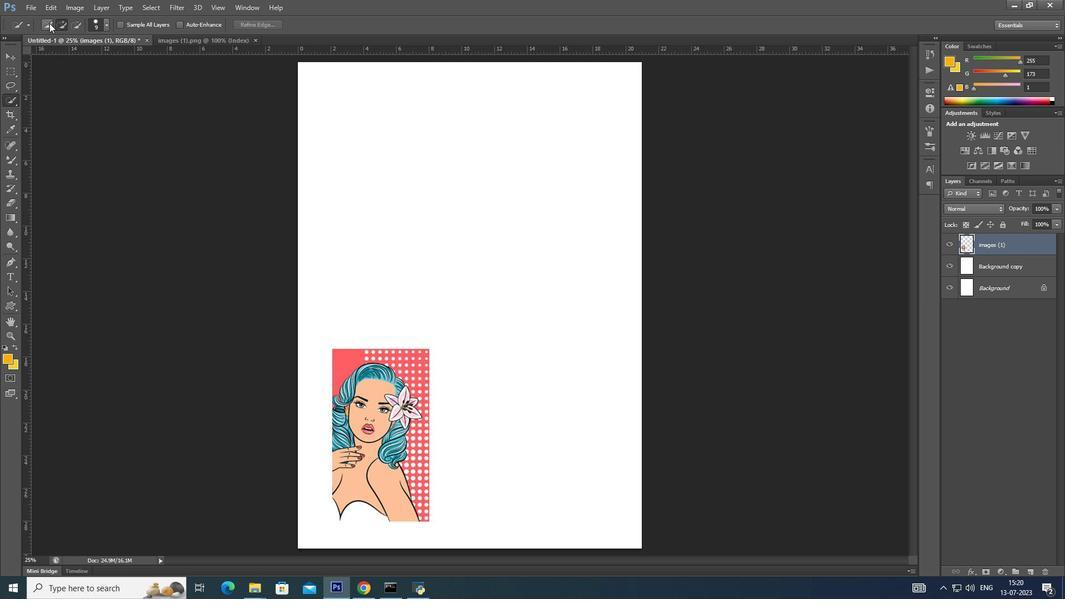 
Action: Mouse pressed left at (47, 23)
Screenshot: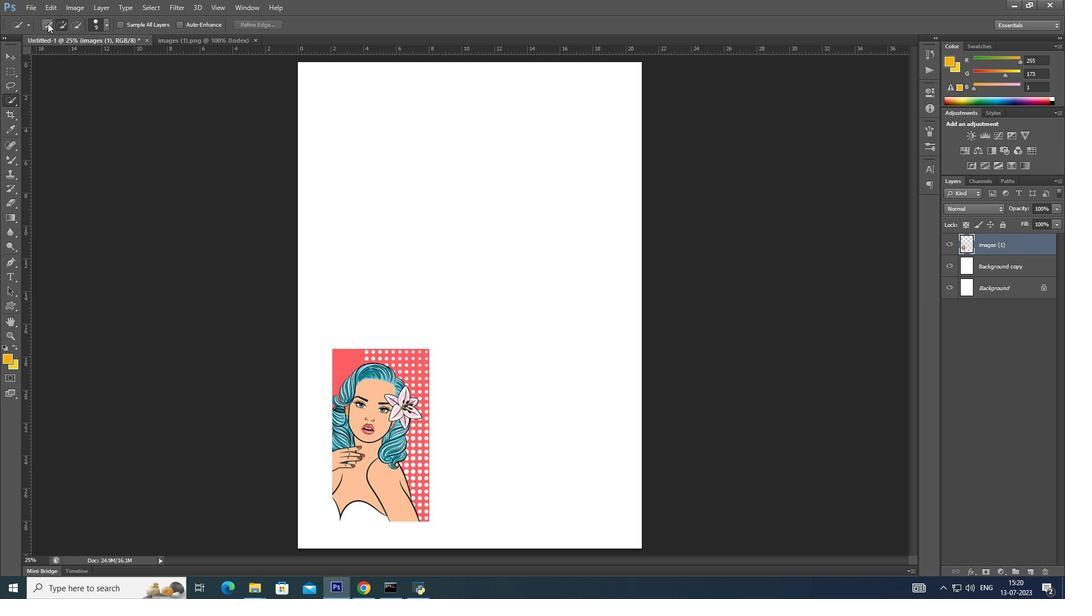 
Action: Mouse moved to (374, 367)
Screenshot: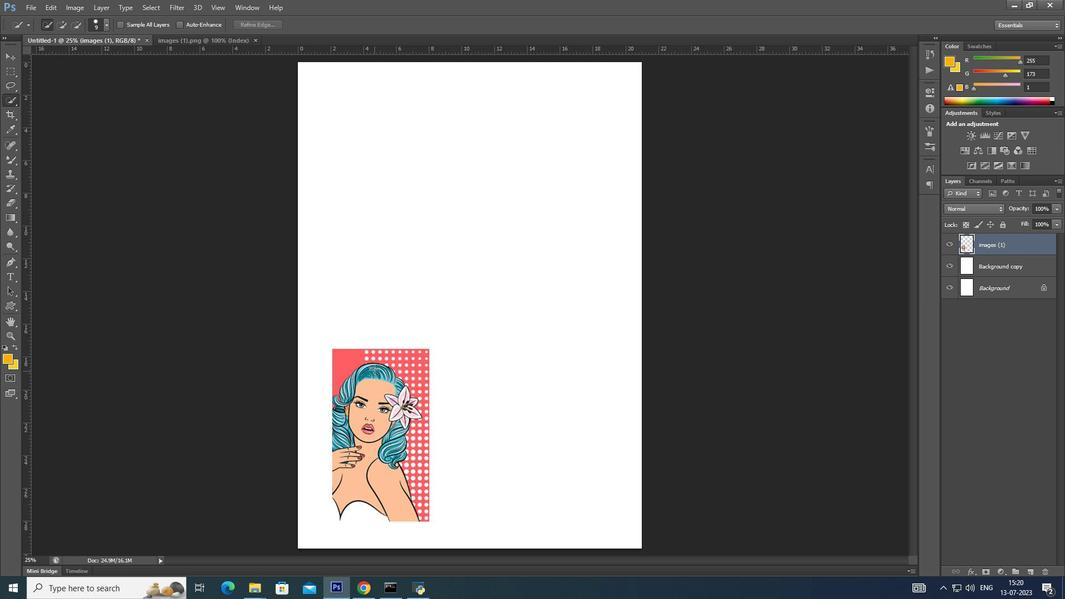 
Action: Key pressed ]]]]]]]]]]]
Screenshot: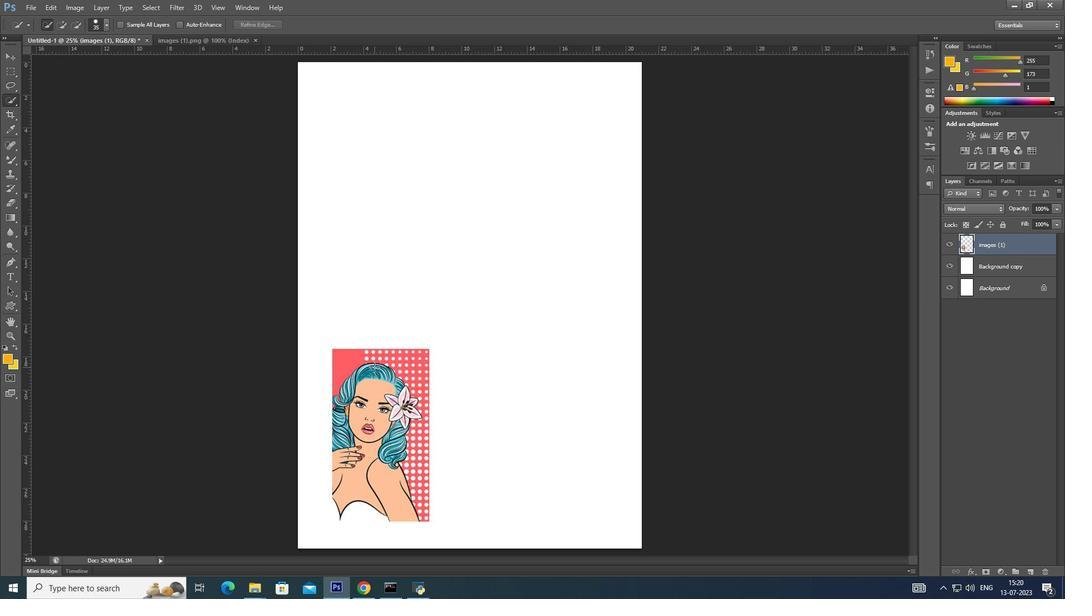 
Action: Mouse moved to (367, 414)
Screenshot: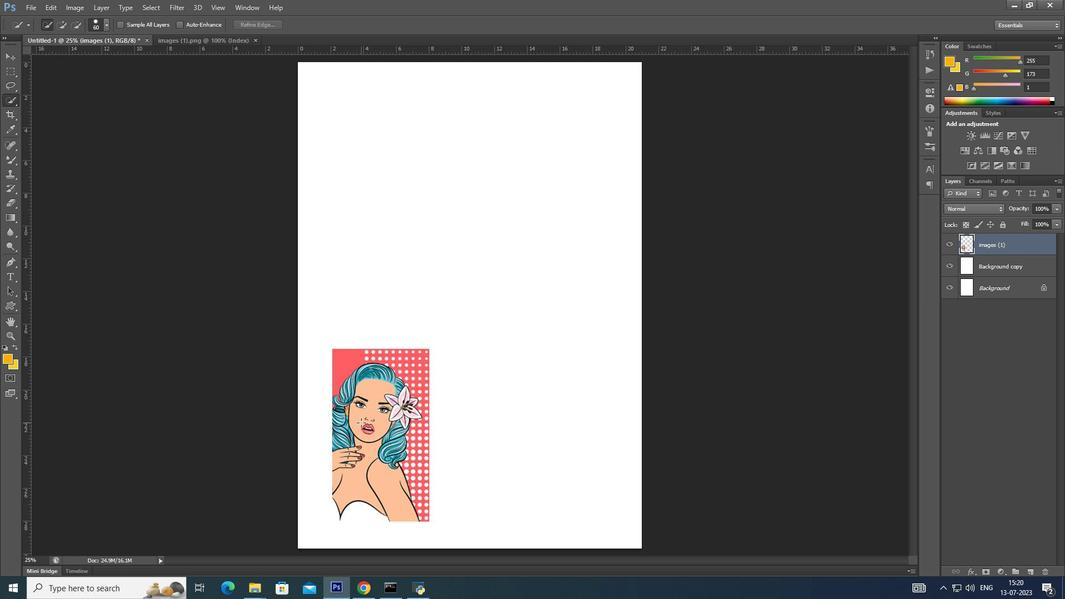 
Action: Key pressed ]]
Screenshot: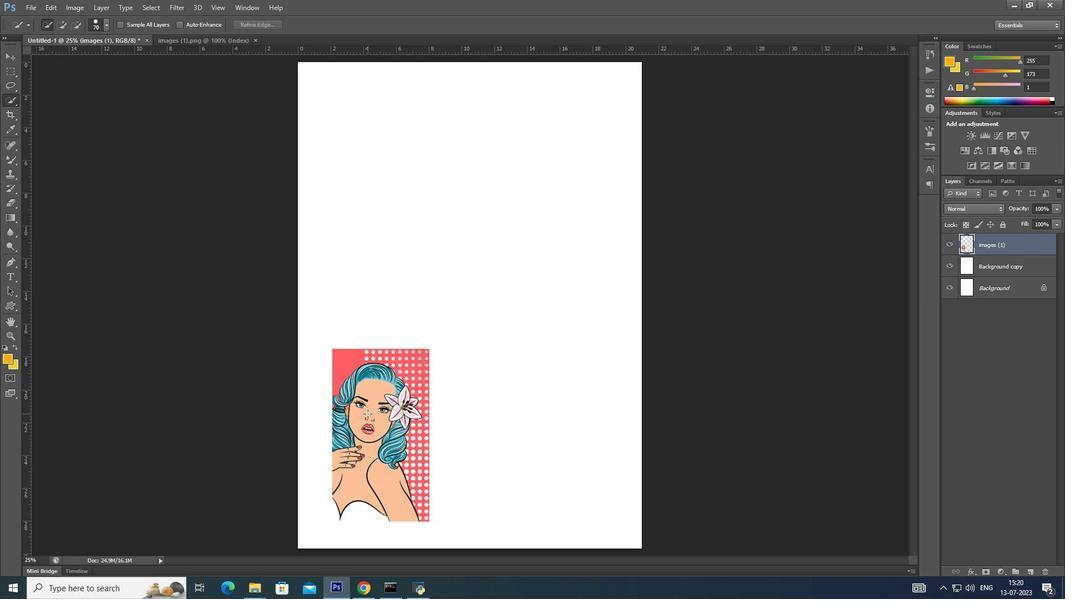 
Action: Mouse moved to (357, 417)
Screenshot: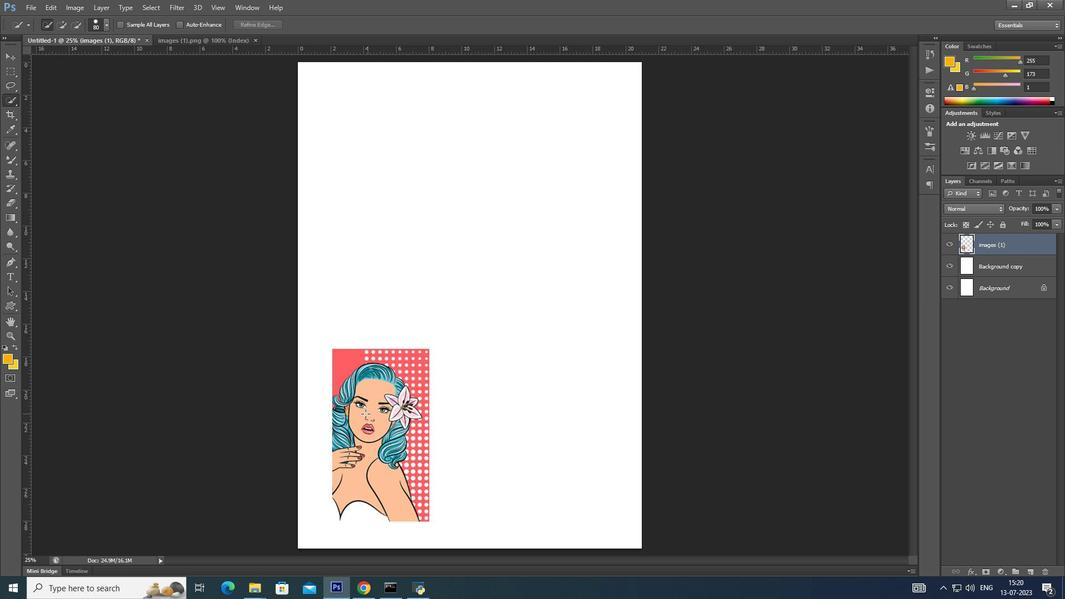 
Action: Mouse pressed left at (357, 417)
Screenshot: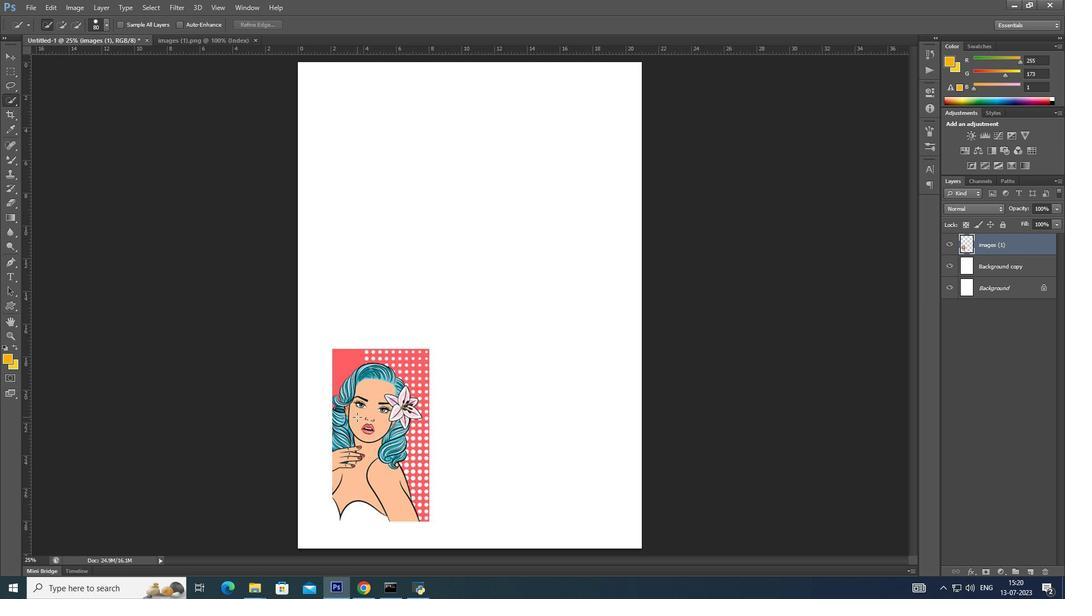 
Action: Mouse moved to (365, 381)
Screenshot: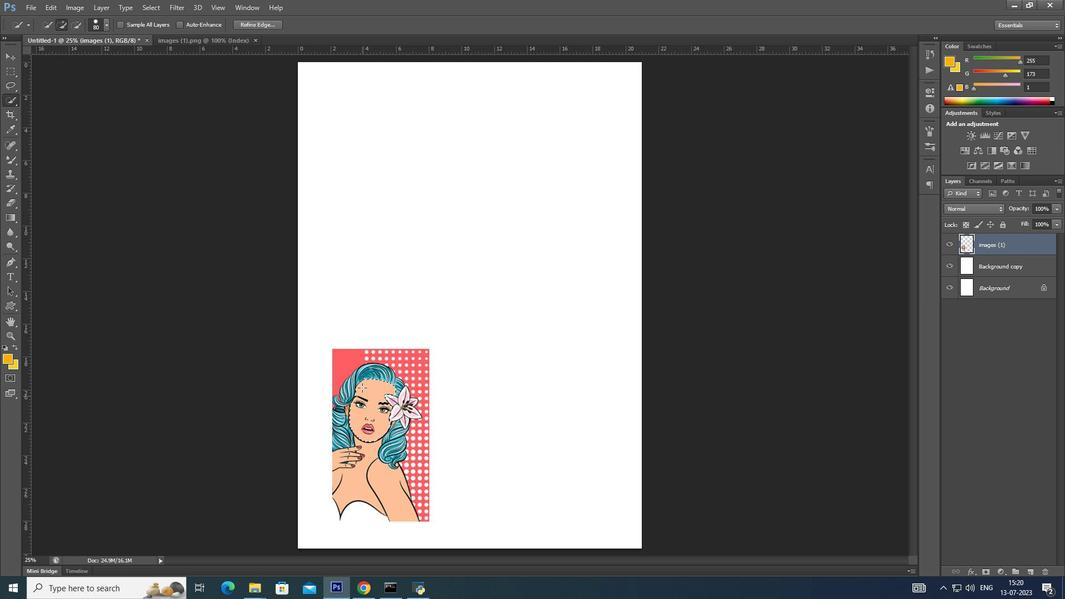 
Action: Mouse pressed left at (365, 381)
Screenshot: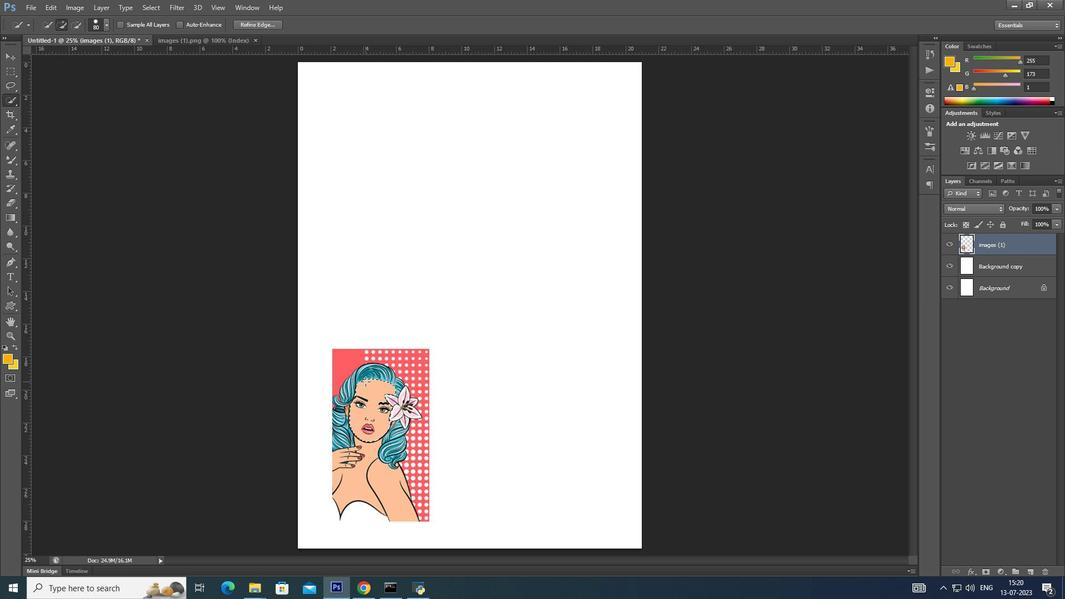 
Action: Mouse moved to (385, 377)
Screenshot: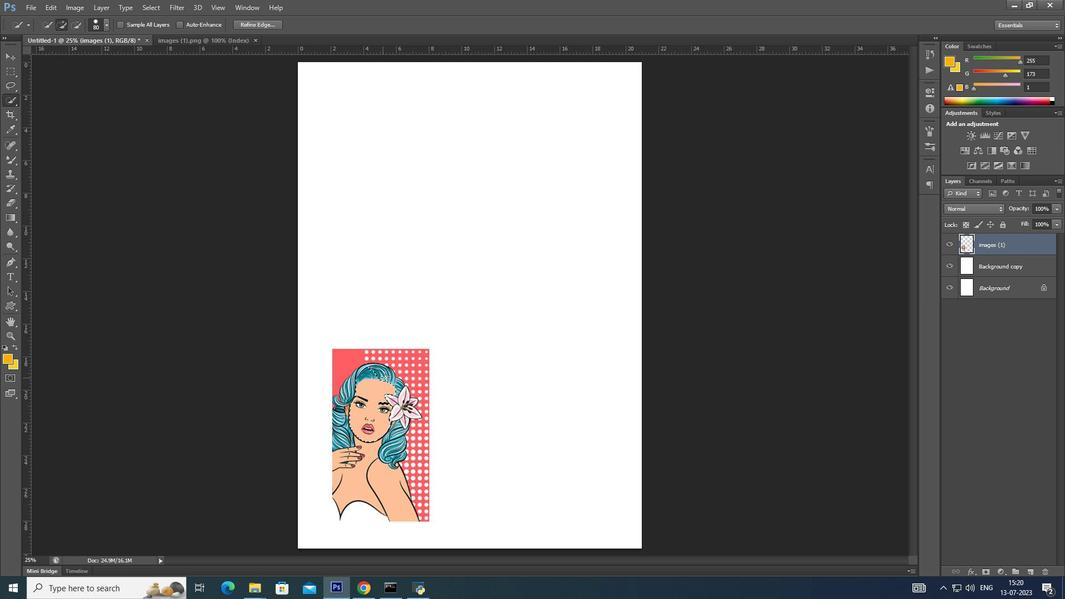 
Action: Mouse pressed left at (385, 377)
Screenshot: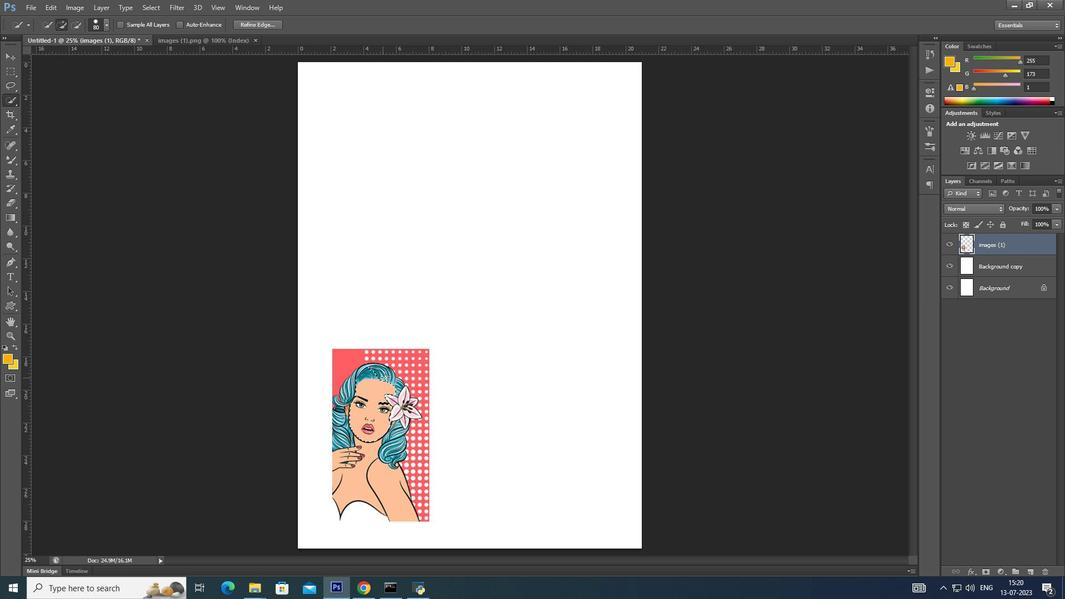 
Action: Mouse moved to (344, 399)
Screenshot: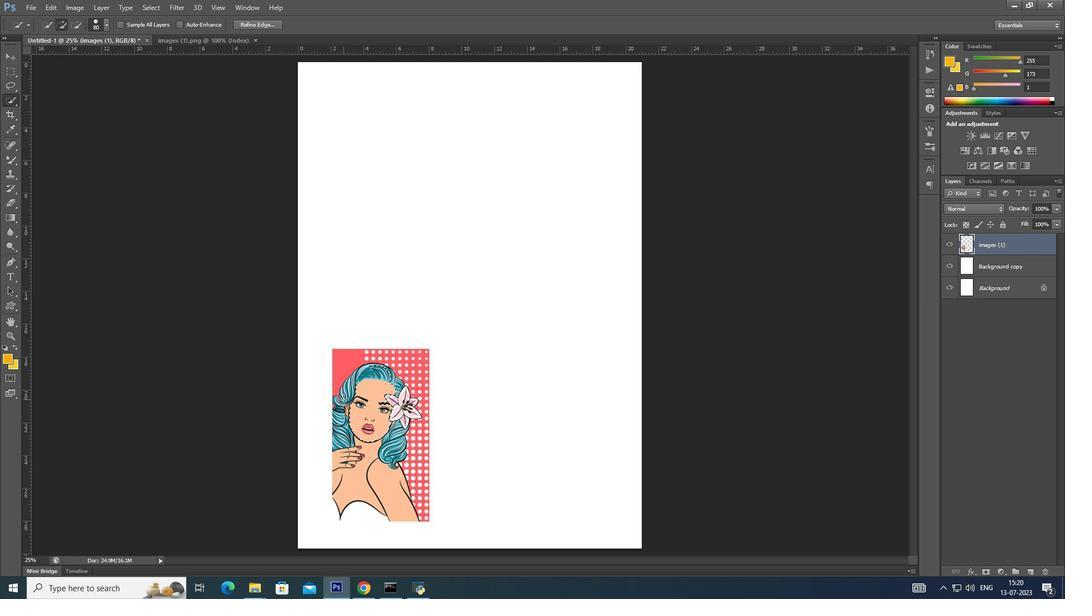 
Action: Mouse pressed left at (344, 399)
Screenshot: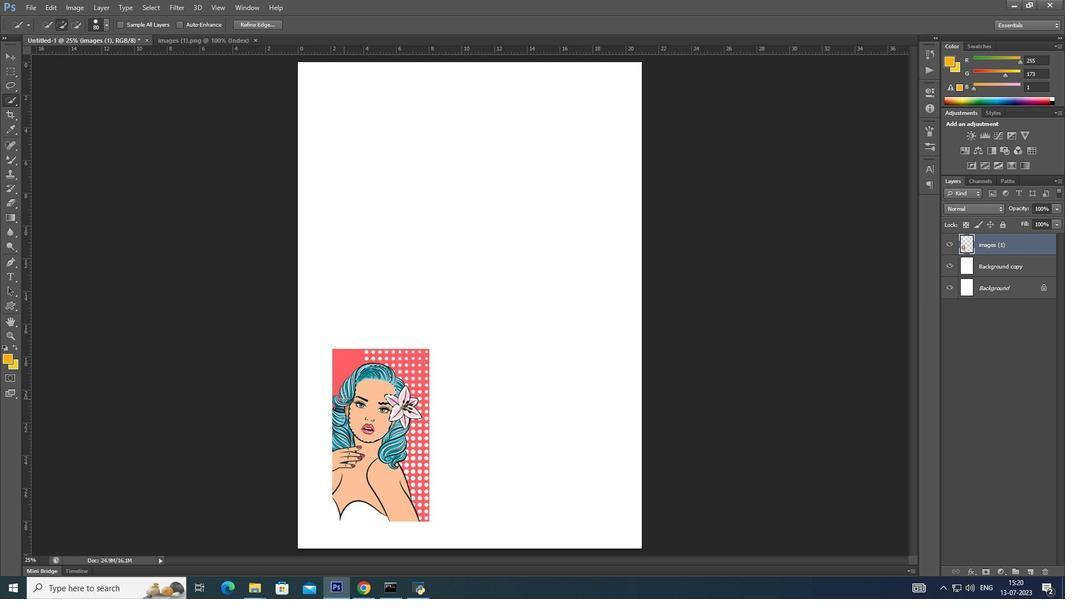 
Action: Mouse moved to (355, 389)
Screenshot: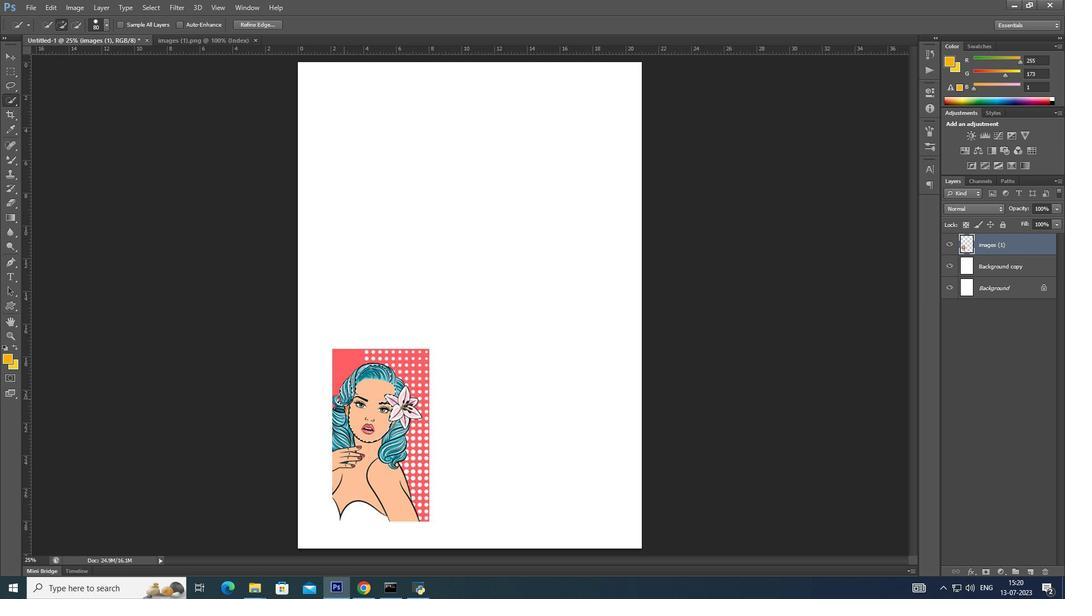 
Action: Mouse pressed left at (355, 389)
Screenshot: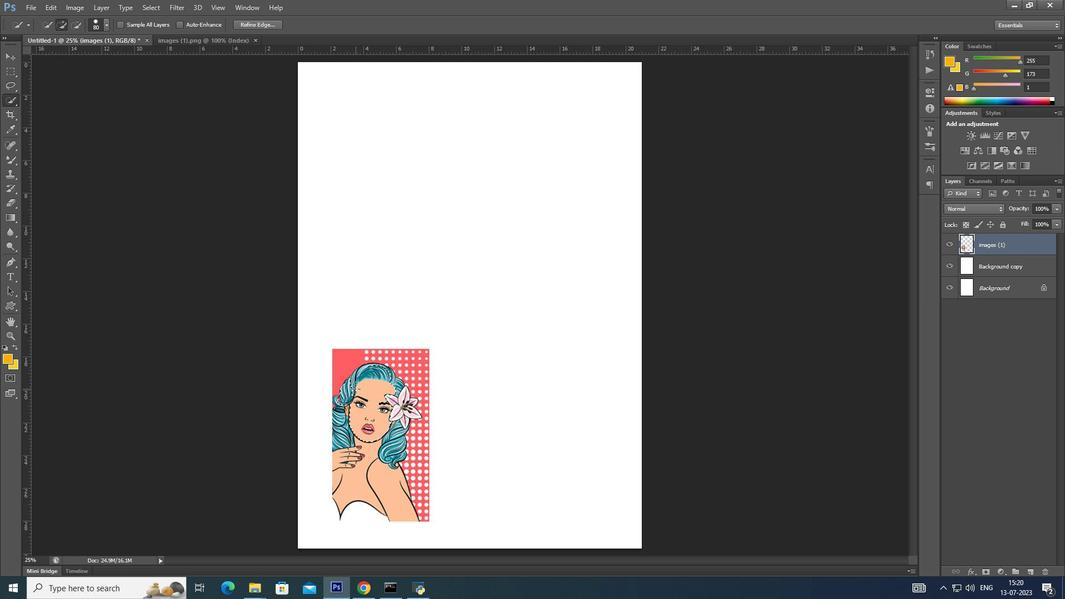 
Action: Mouse moved to (342, 413)
Screenshot: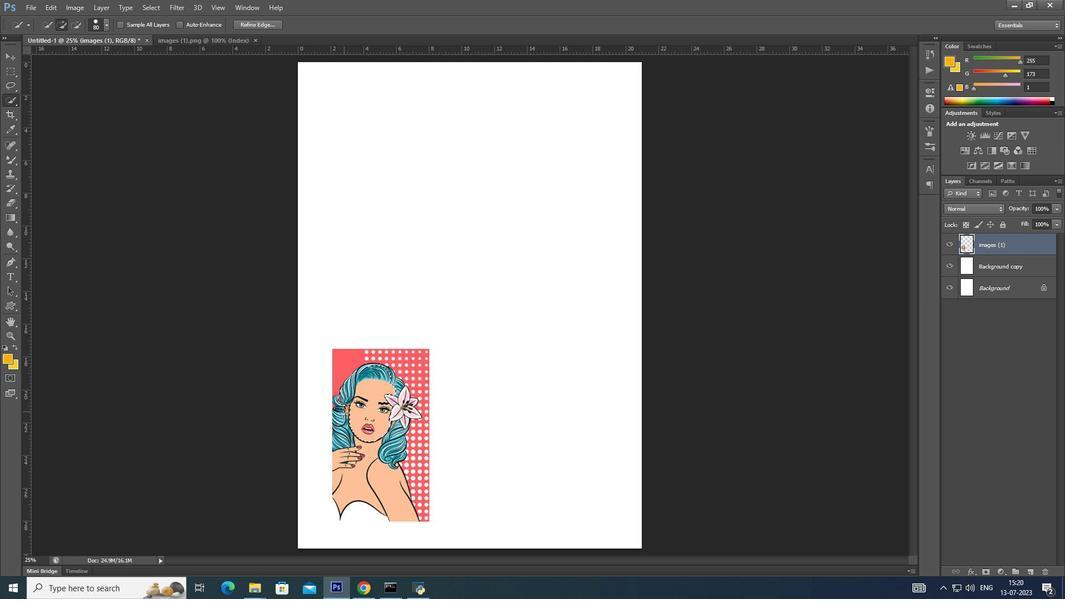 
Action: Mouse pressed left at (342, 413)
Screenshot: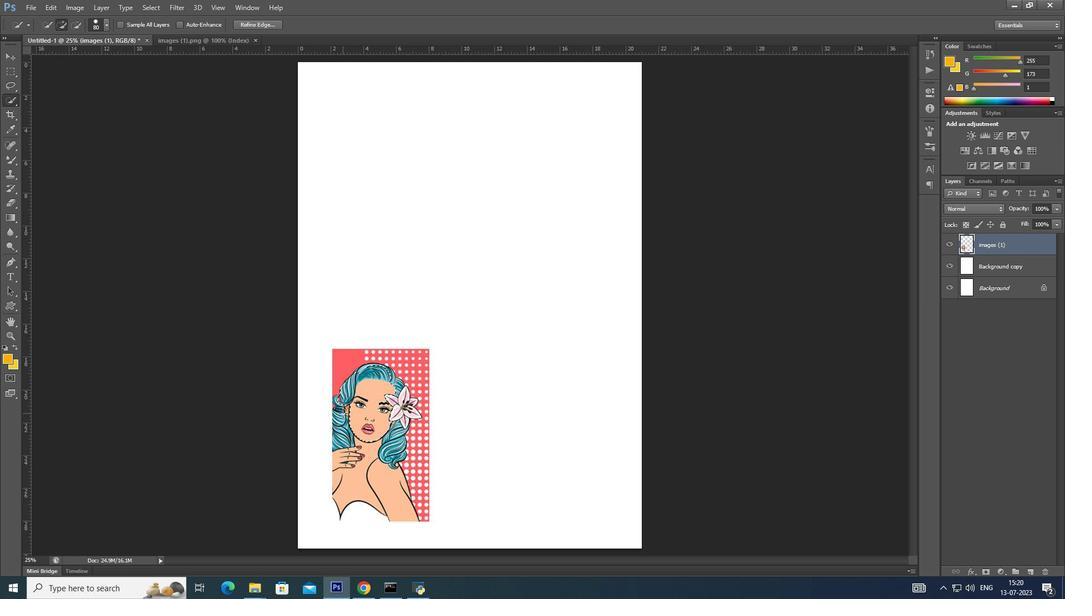 
Action: Mouse moved to (346, 440)
Screenshot: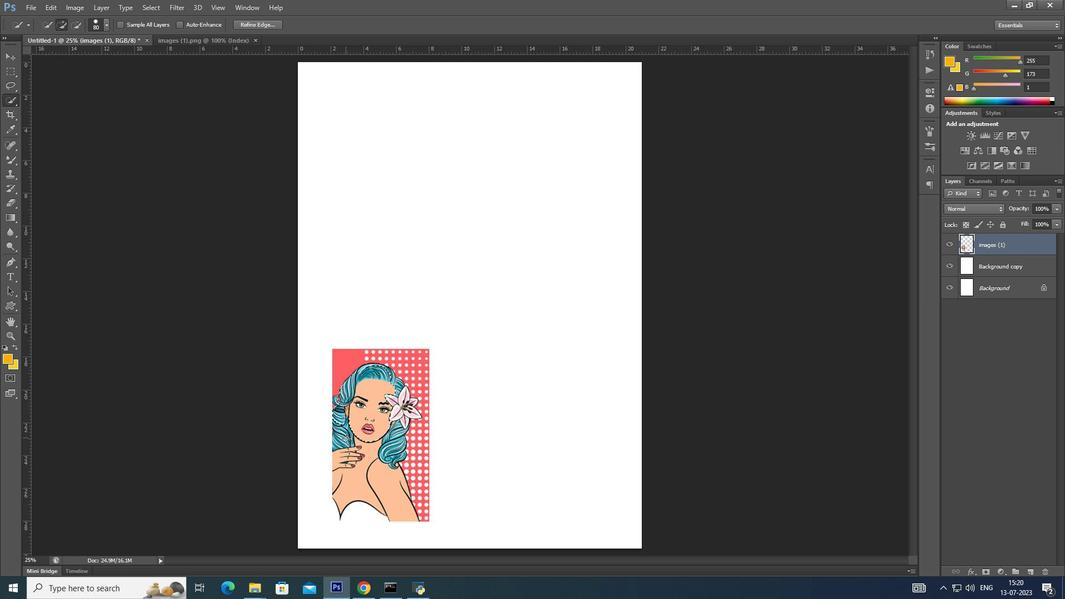 
Action: Mouse pressed left at (346, 440)
Screenshot: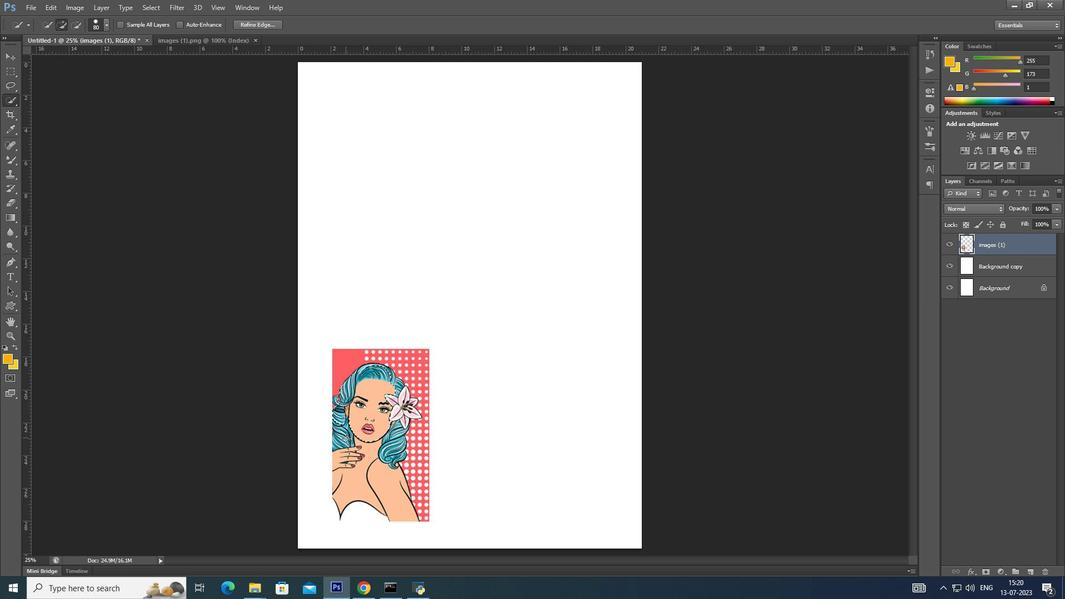 
Action: Mouse moved to (349, 478)
Screenshot: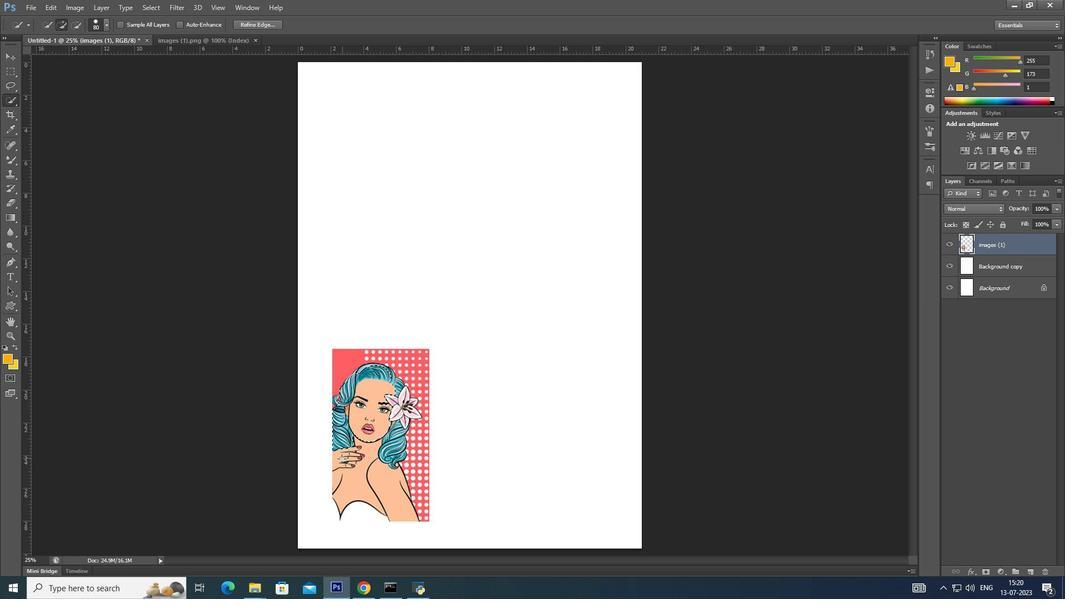 
Action: Mouse pressed left at (349, 478)
Screenshot: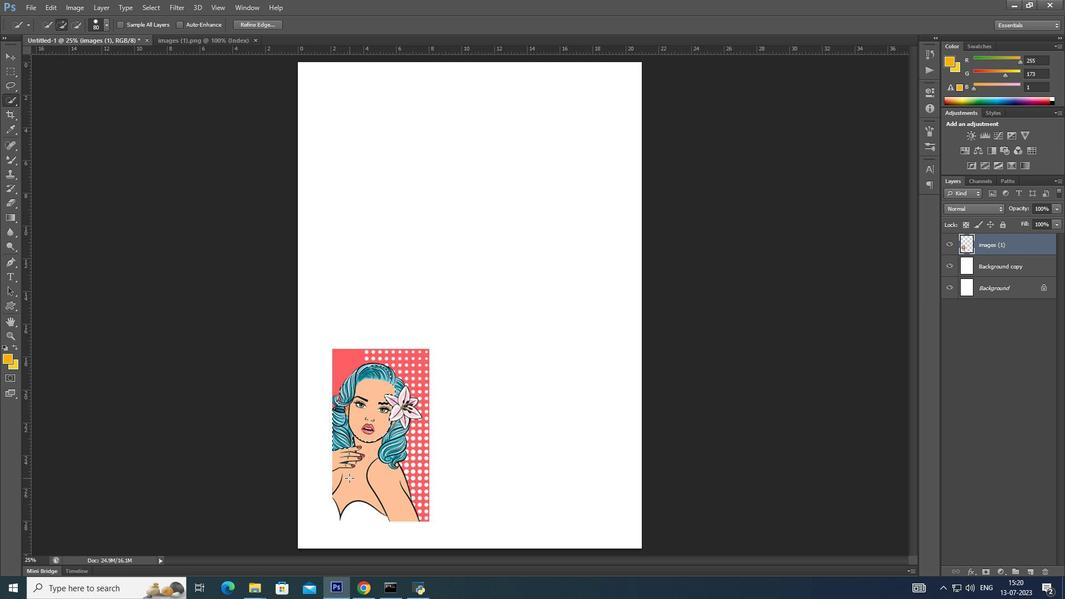 
Action: Mouse moved to (386, 485)
Screenshot: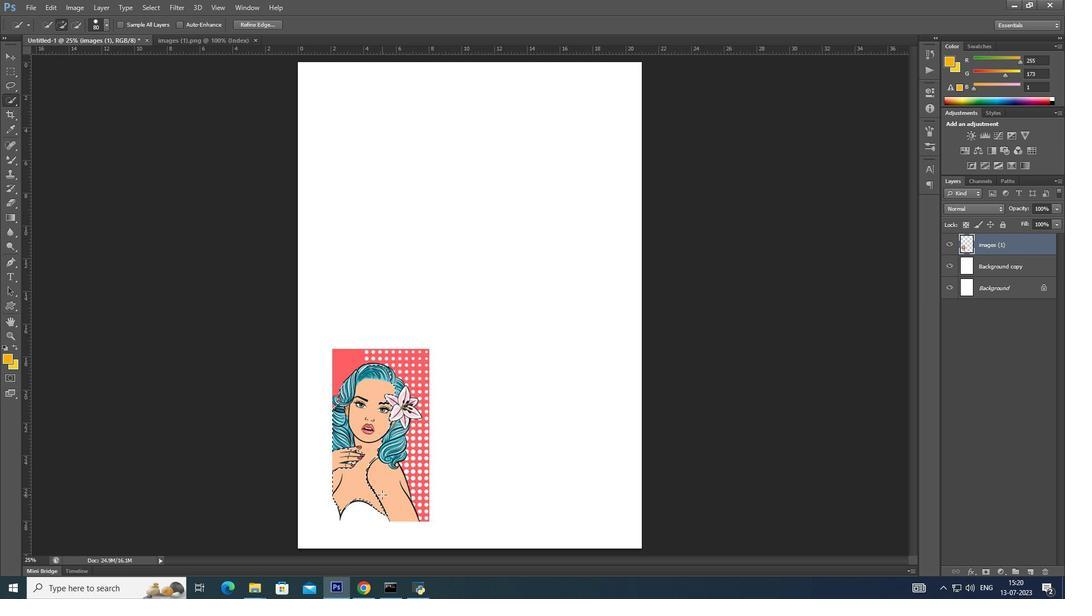 
Action: Mouse pressed left at (386, 485)
Screenshot: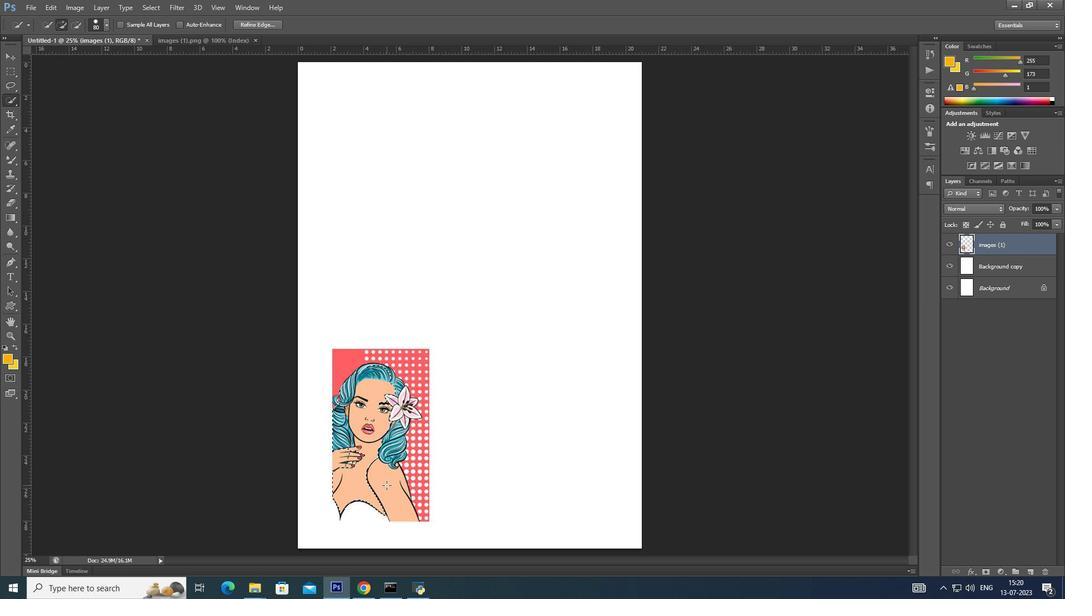 
Action: Mouse moved to (387, 449)
Screenshot: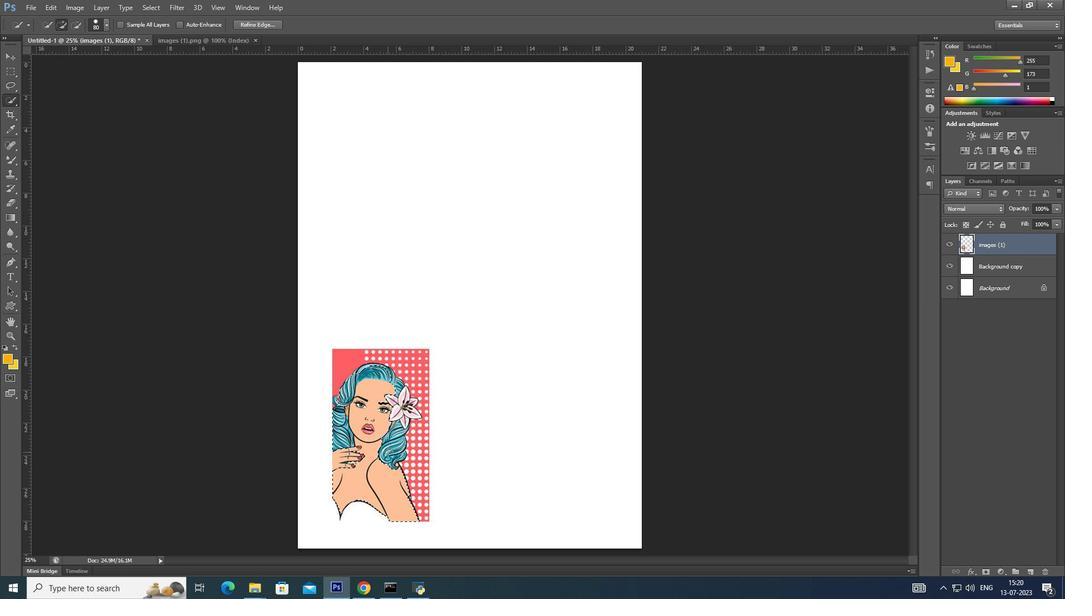 
Action: Mouse pressed left at (387, 449)
Screenshot: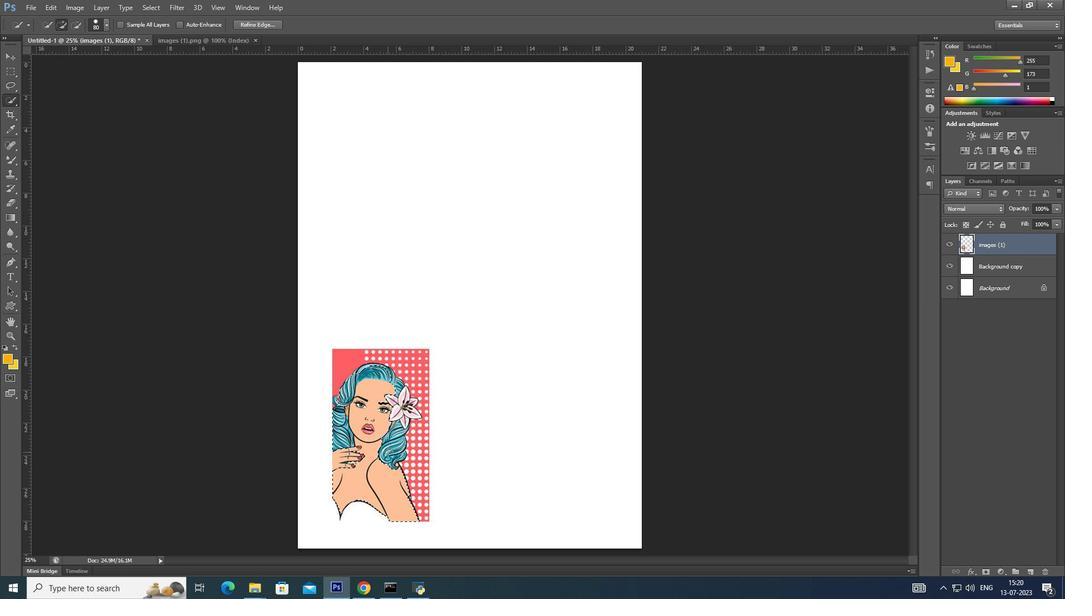 
Action: Mouse moved to (400, 419)
Screenshot: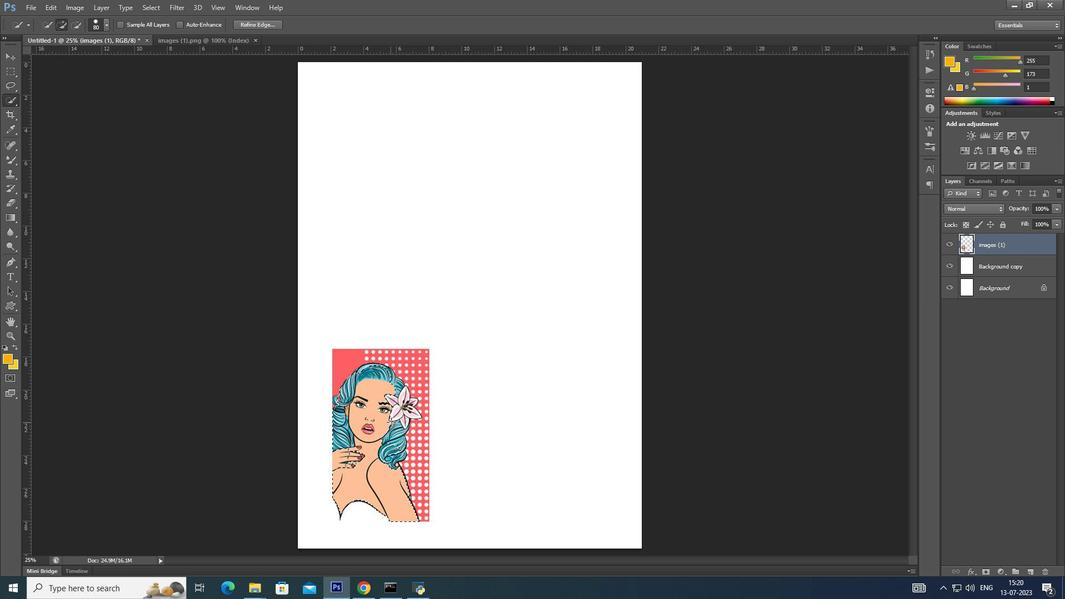 
Action: Mouse pressed left at (400, 419)
Screenshot: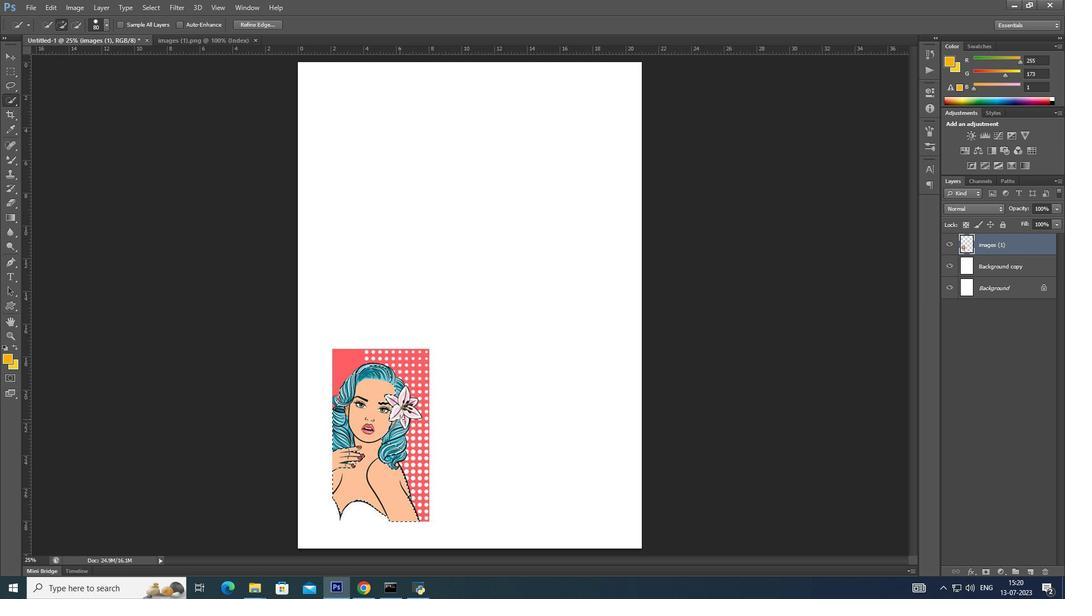 
Action: Mouse moved to (397, 393)
Screenshot: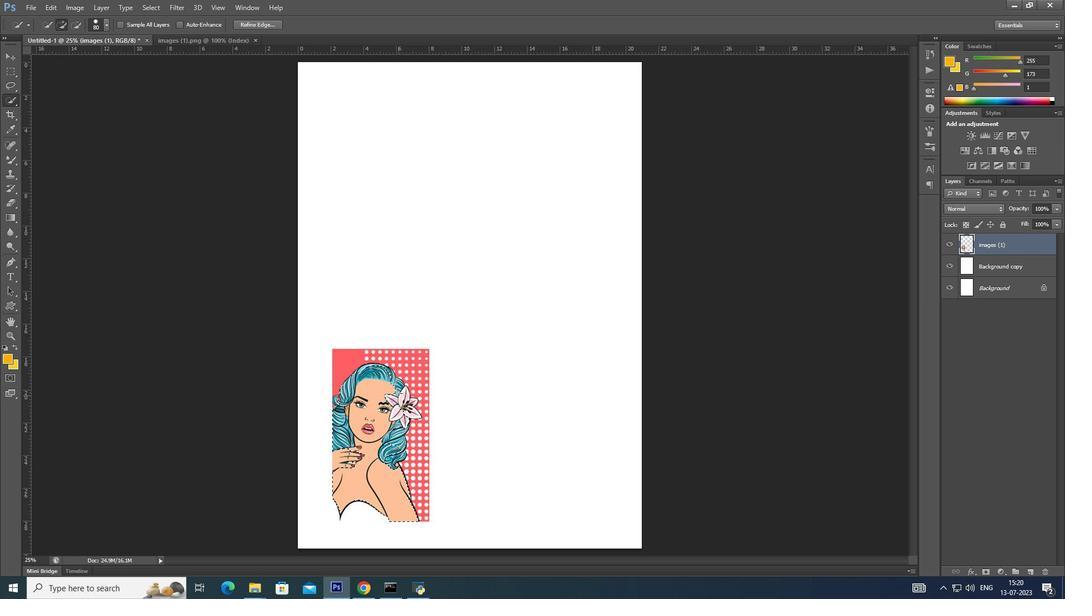
Action: Mouse pressed left at (397, 393)
Screenshot: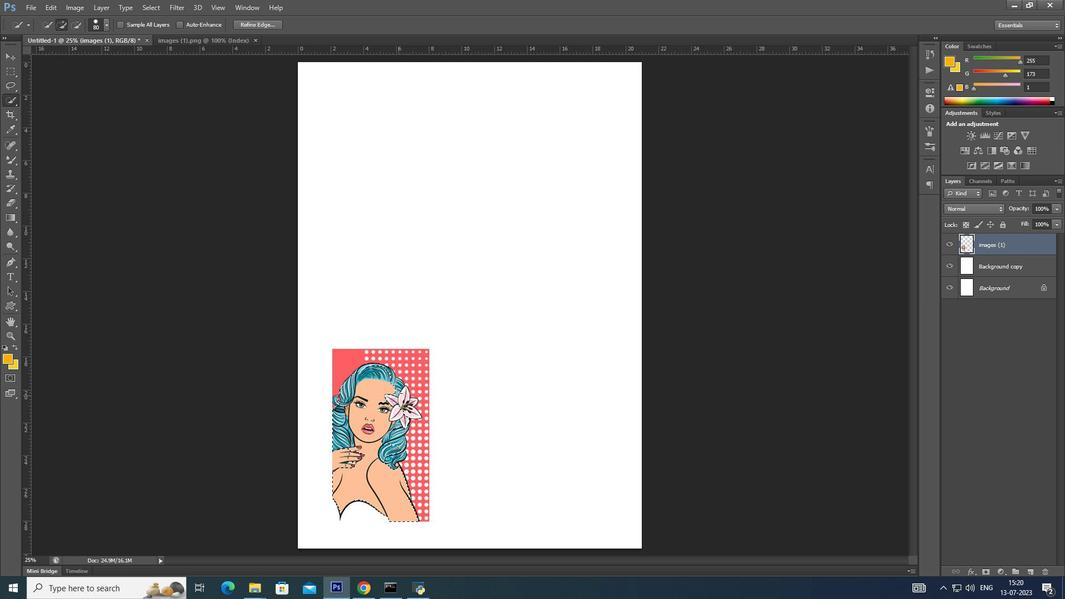 
Action: Mouse moved to (404, 404)
Screenshot: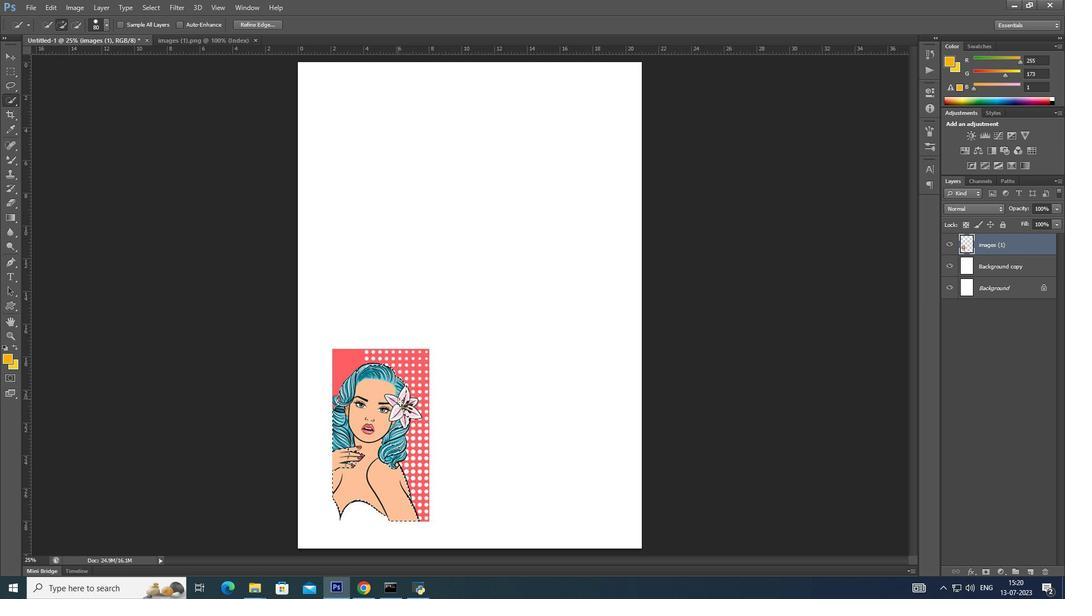 
Action: Mouse pressed left at (404, 404)
Screenshot: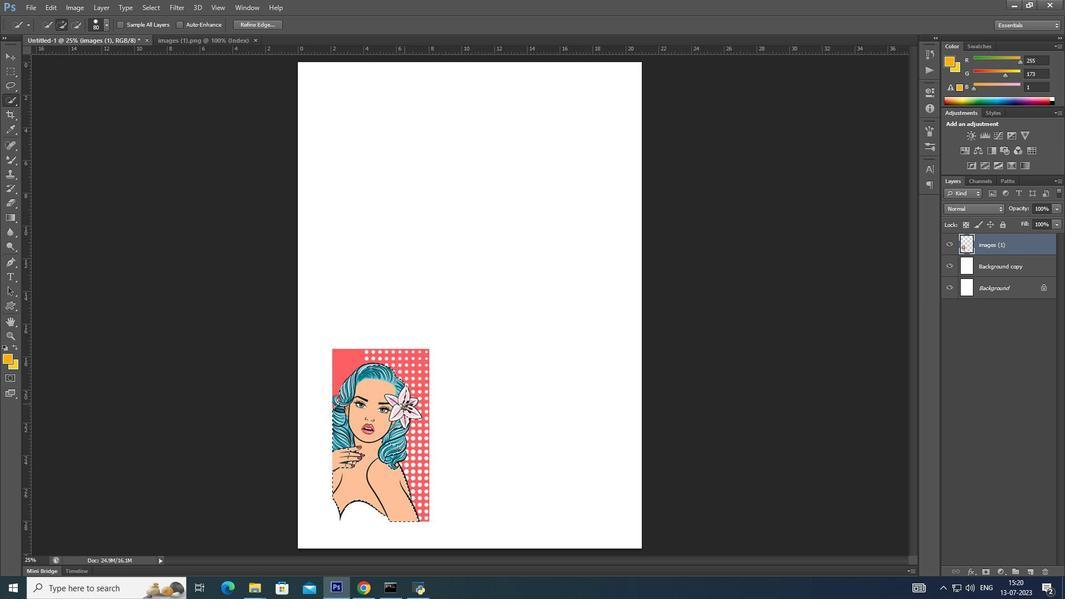 
Action: Mouse moved to (408, 410)
Screenshot: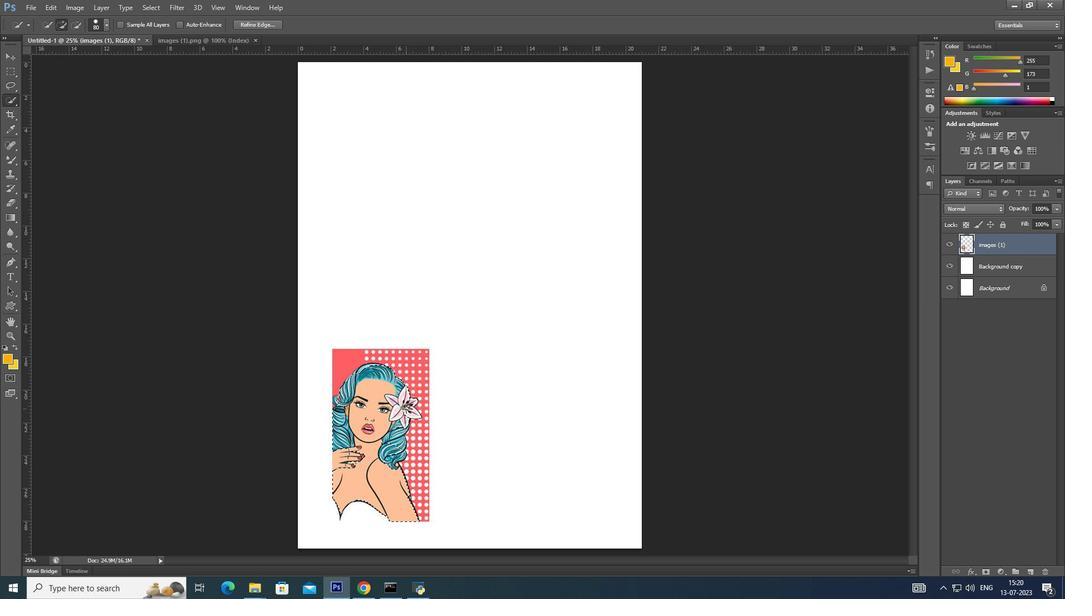 
Action: Mouse pressed left at (408, 410)
Screenshot: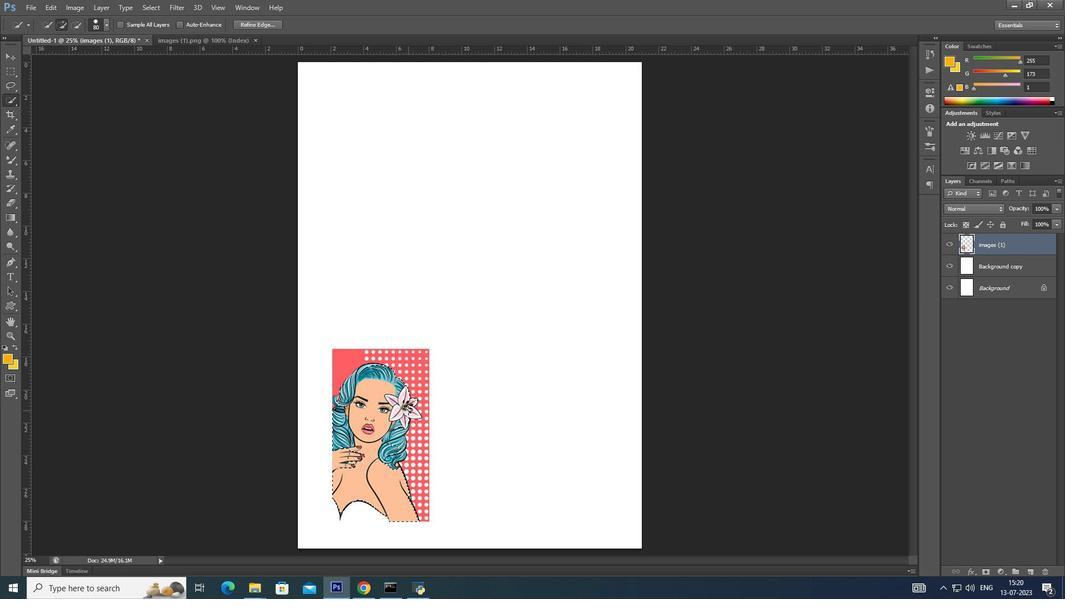 
Action: Mouse moved to (365, 505)
Screenshot: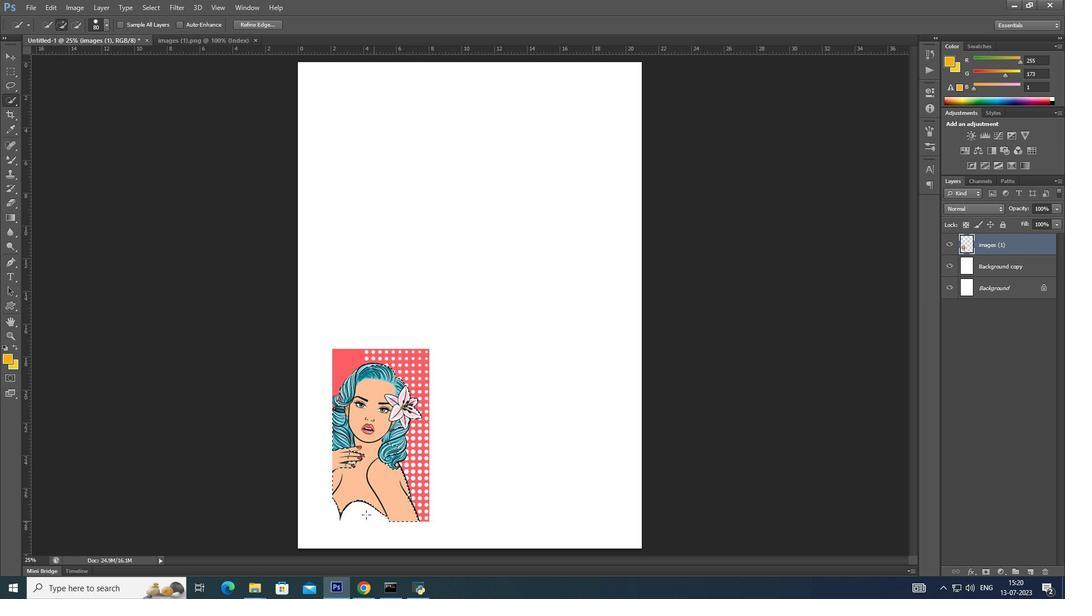 
Action: Mouse pressed left at (365, 505)
Screenshot: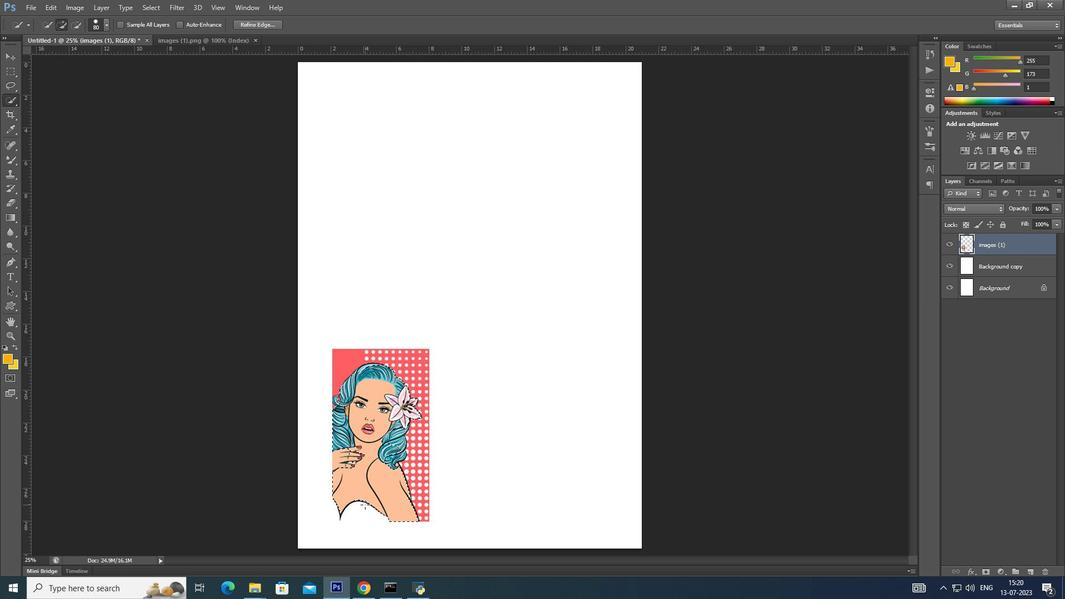 
Action: Mouse moved to (339, 507)
Screenshot: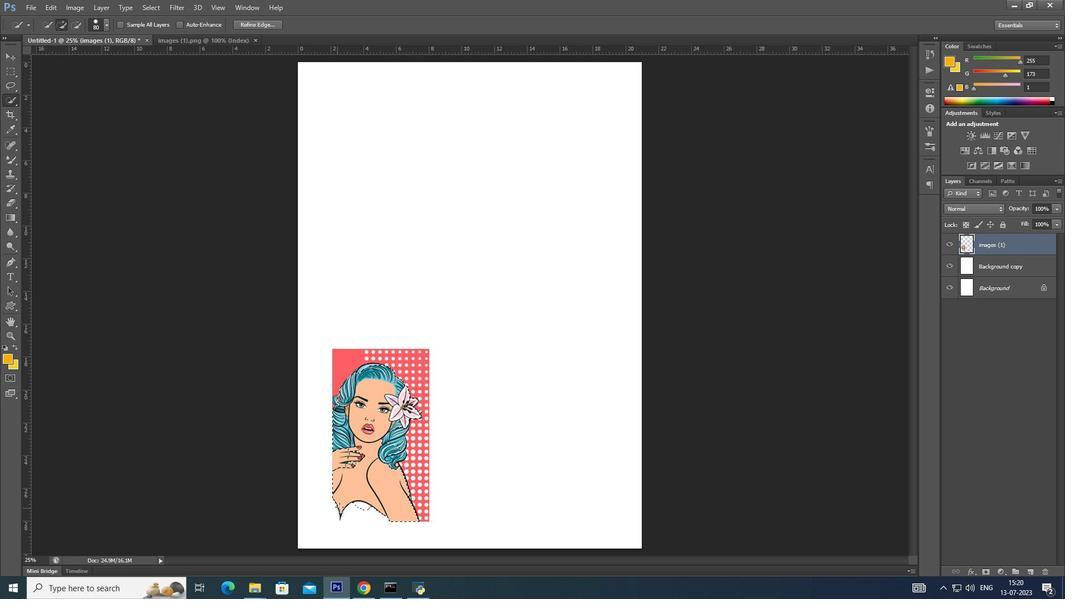 
Action: Mouse pressed left at (339, 507)
Screenshot: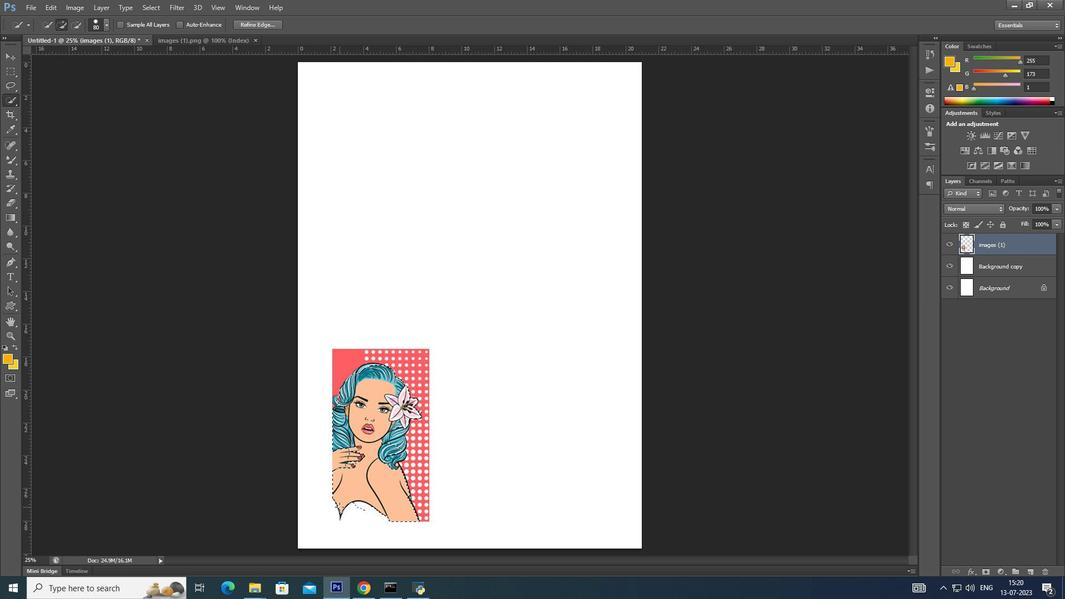 
Action: Mouse moved to (358, 512)
Screenshot: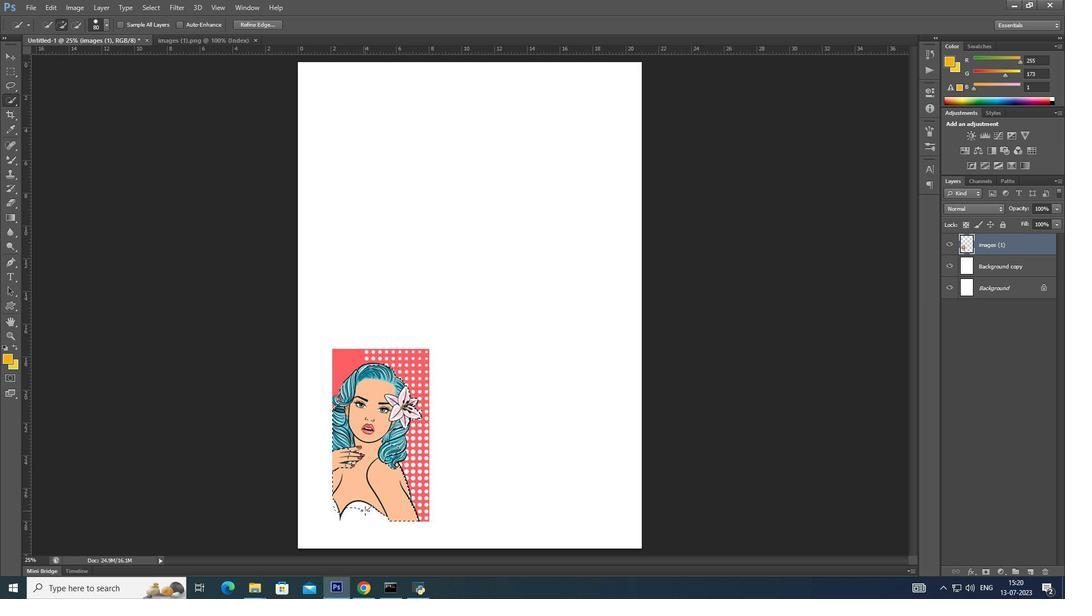 
Action: Mouse pressed left at (358, 512)
Screenshot: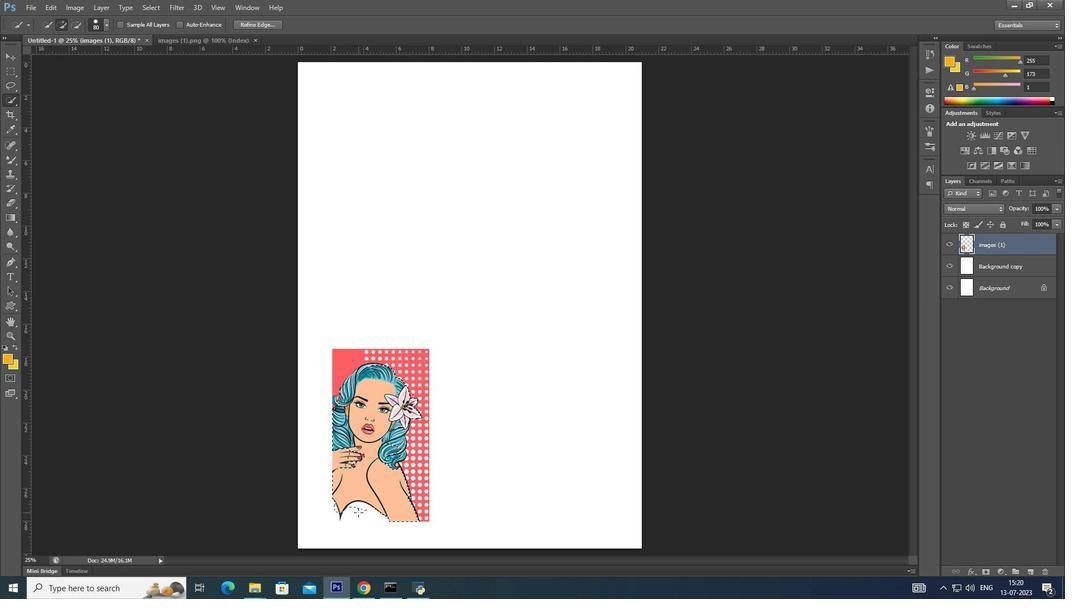 
Action: Mouse moved to (375, 513)
Screenshot: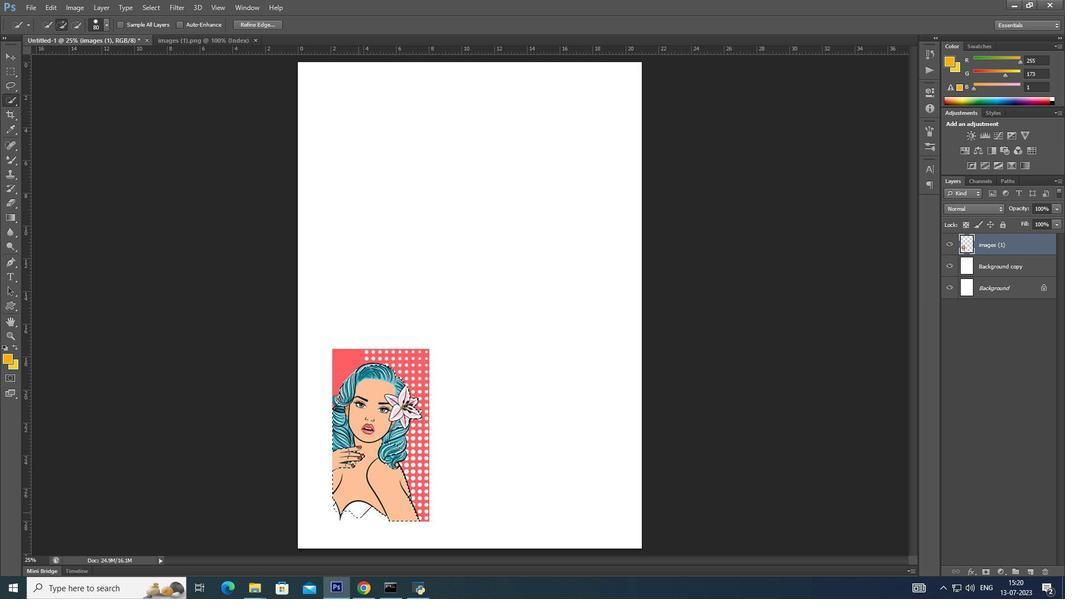 
Action: Mouse pressed left at (375, 513)
Screenshot: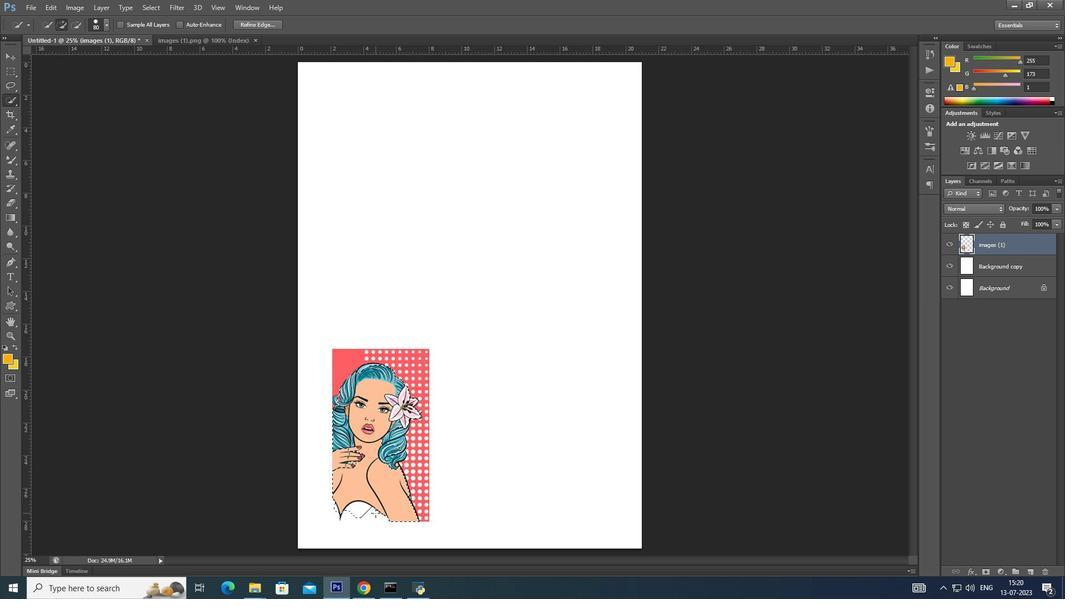
Action: Mouse moved to (335, 513)
Screenshot: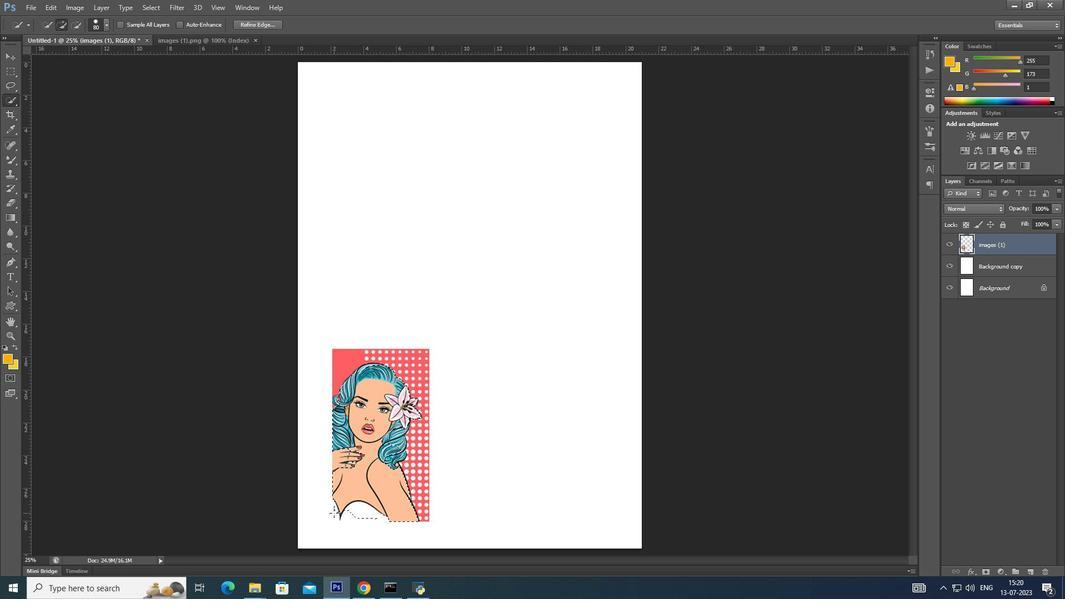 
Action: Mouse pressed left at (335, 513)
Screenshot: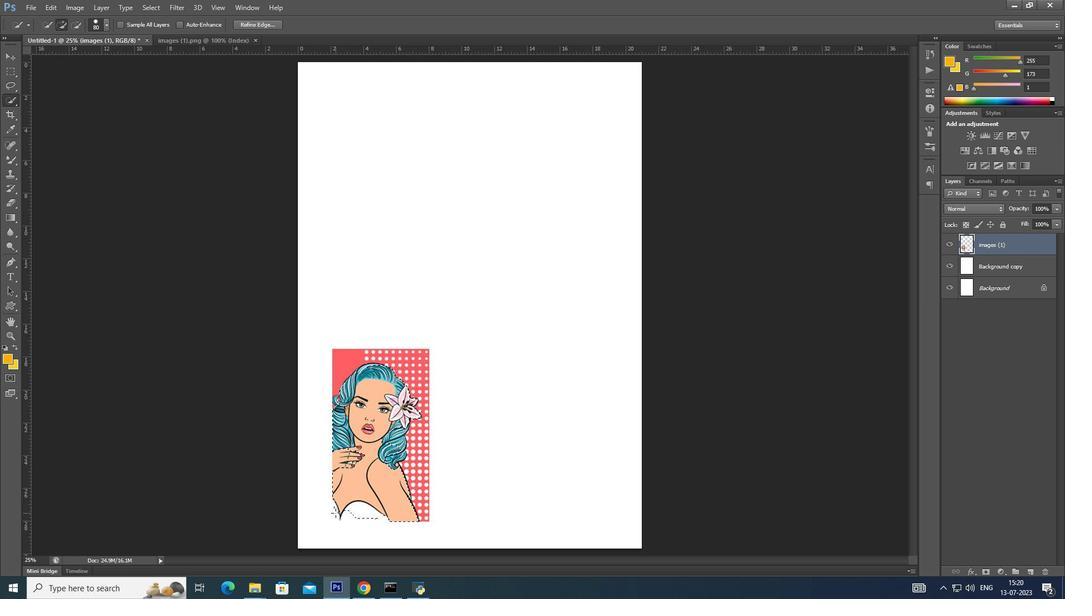 
Action: Mouse moved to (344, 455)
Screenshot: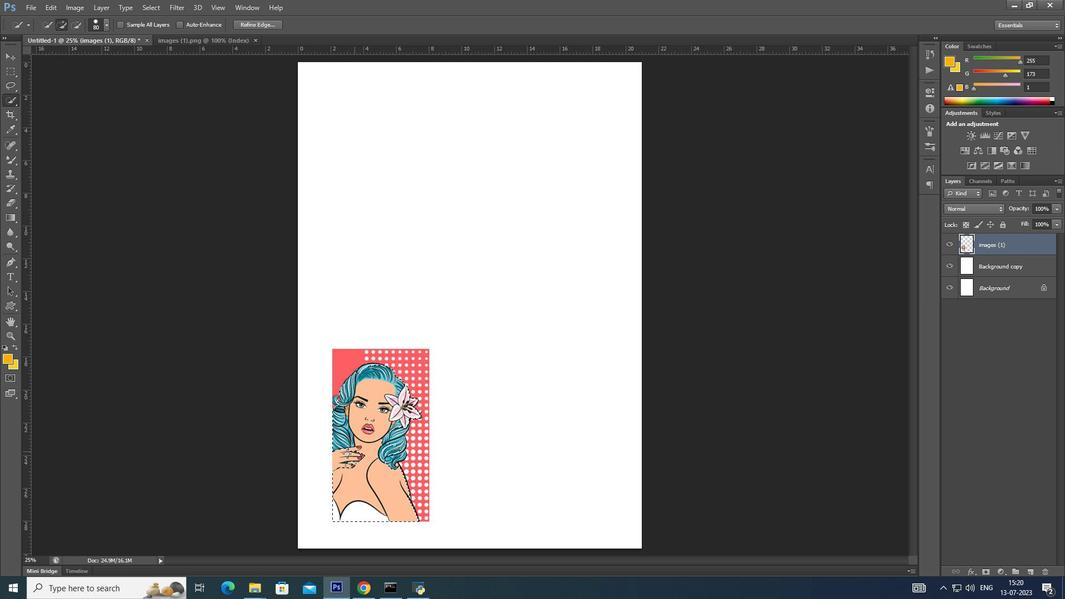 
Action: Mouse pressed left at (344, 455)
Screenshot: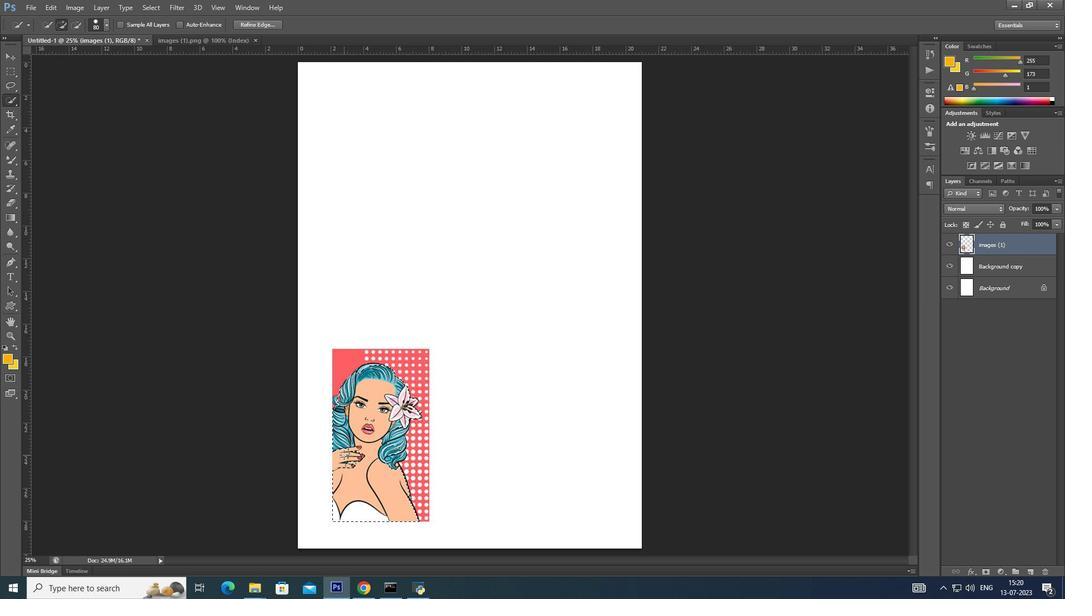 
Action: Mouse moved to (336, 401)
Screenshot: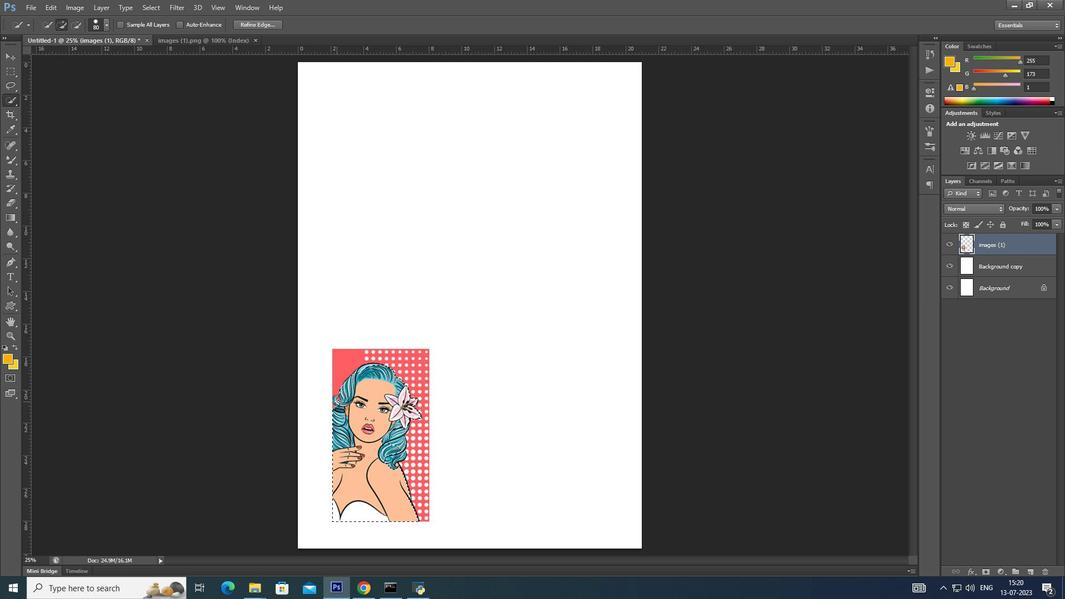 
Action: Mouse pressed left at (336, 401)
Screenshot: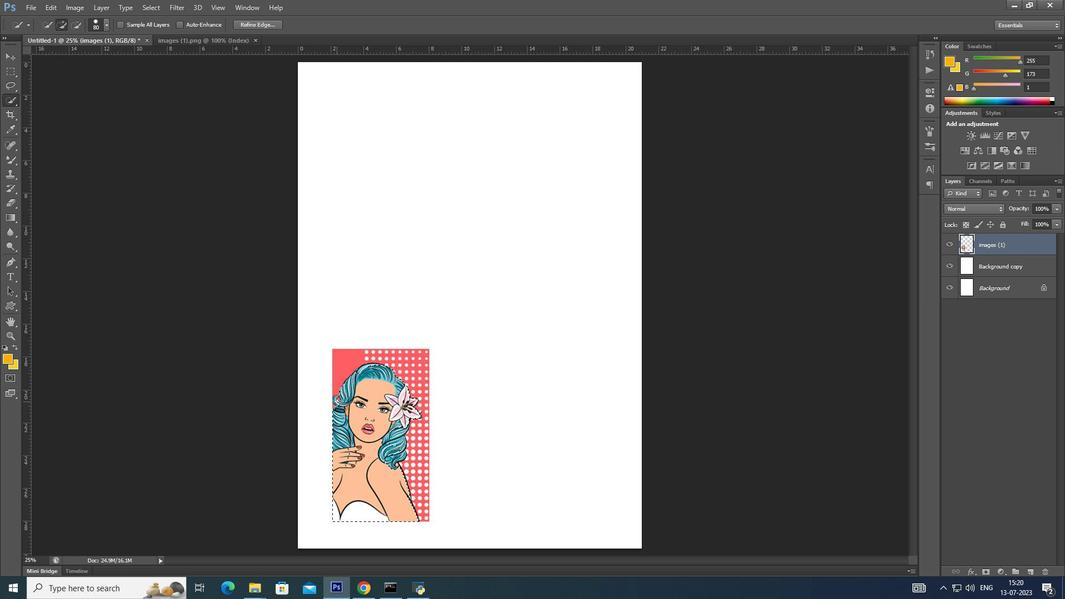 
Action: Mouse moved to (393, 442)
Screenshot: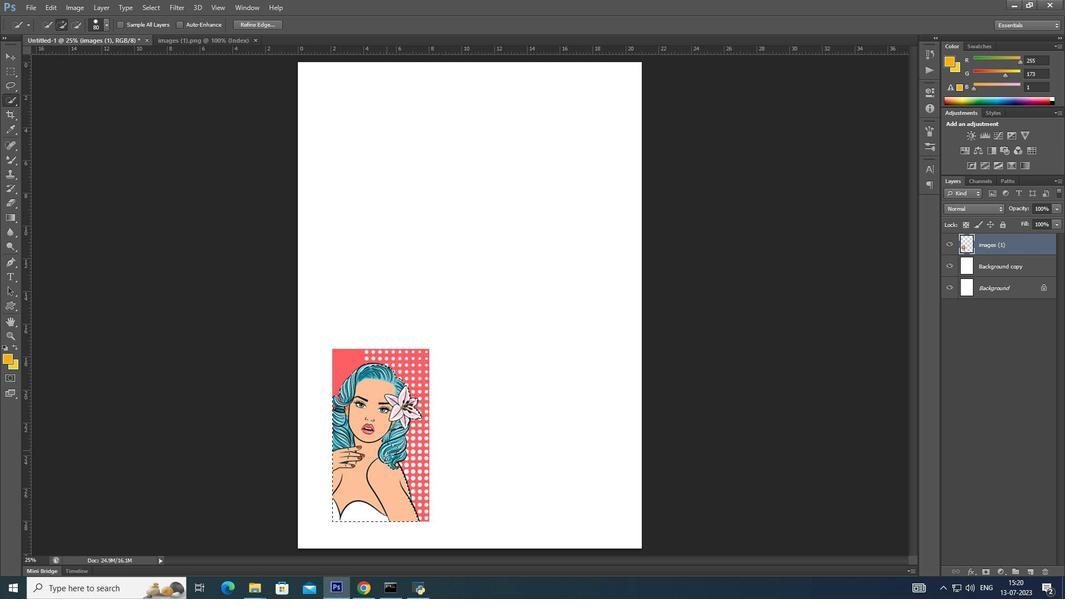 
Action: Mouse pressed left at (393, 442)
Screenshot: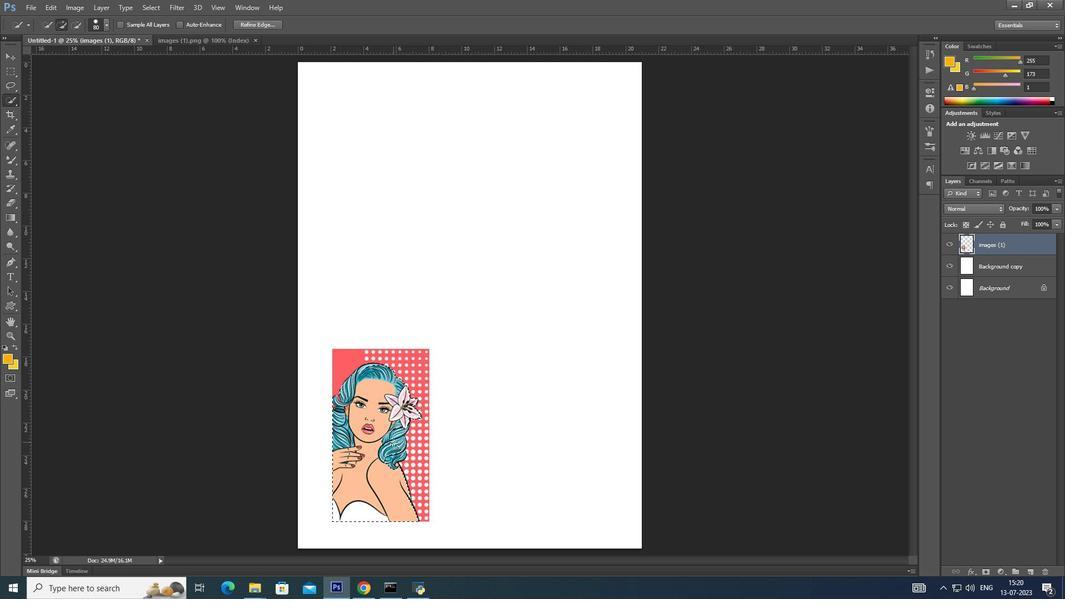 
Action: Mouse moved to (396, 458)
Screenshot: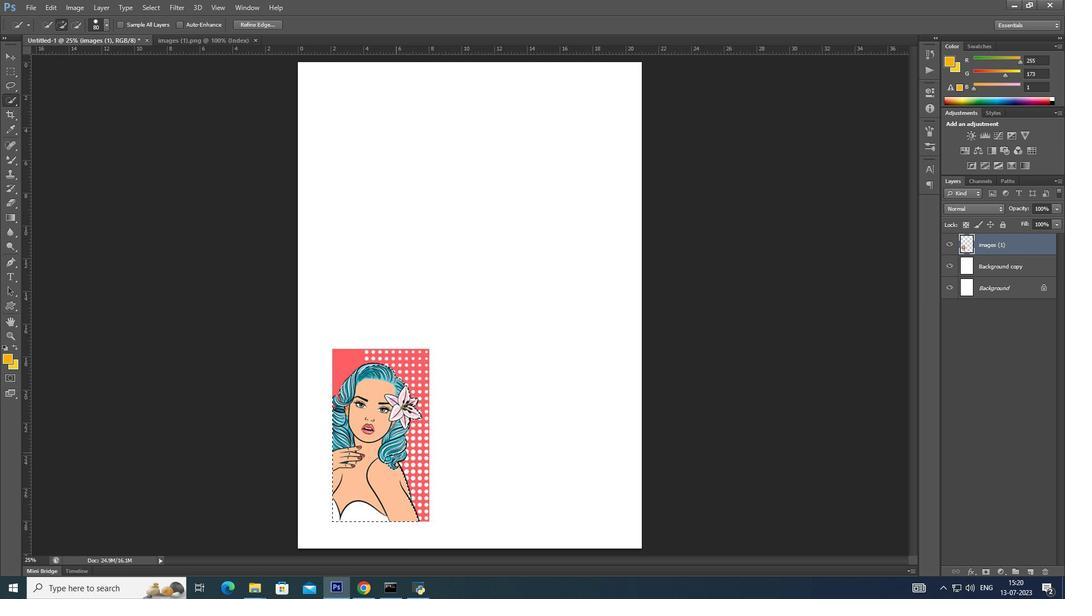
Action: Mouse pressed left at (396, 458)
Screenshot: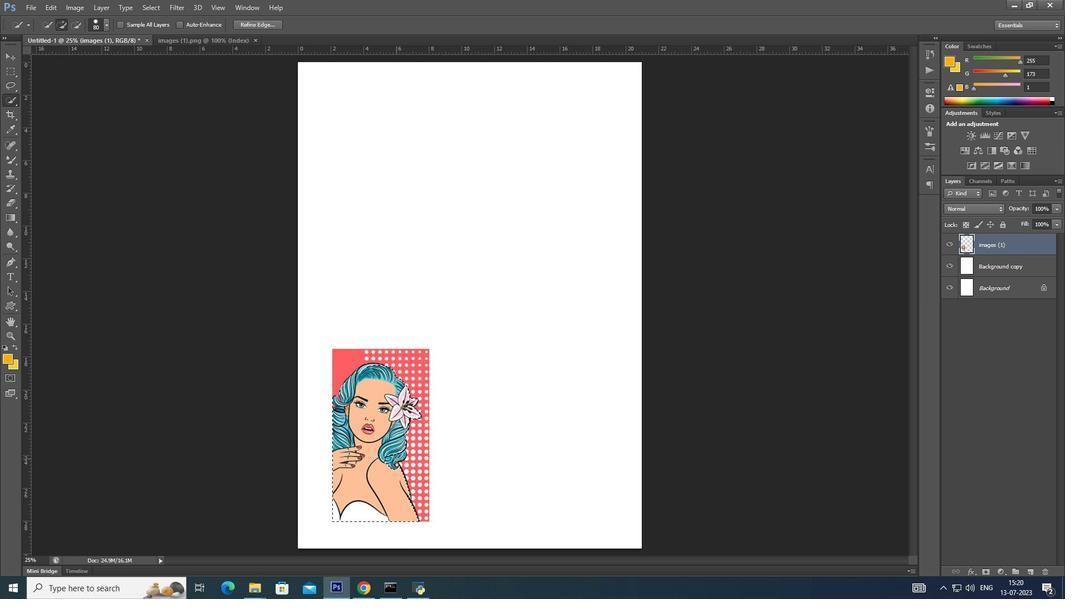 
Action: Mouse moved to (366, 374)
Screenshot: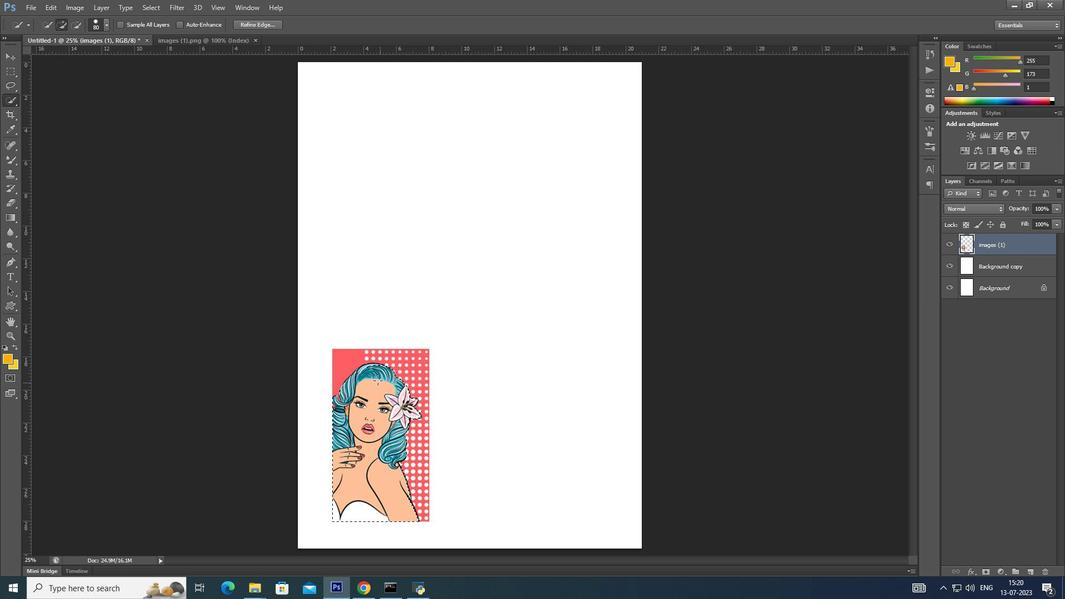 
Action: Key pressed [[[[[
Screenshot: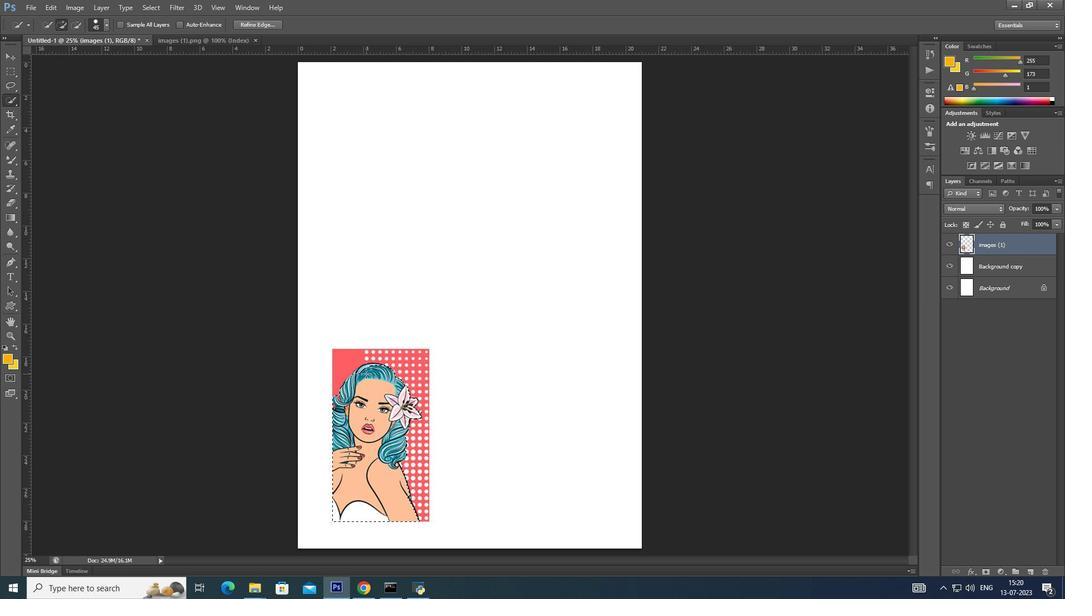 
Action: Mouse moved to (362, 372)
Screenshot: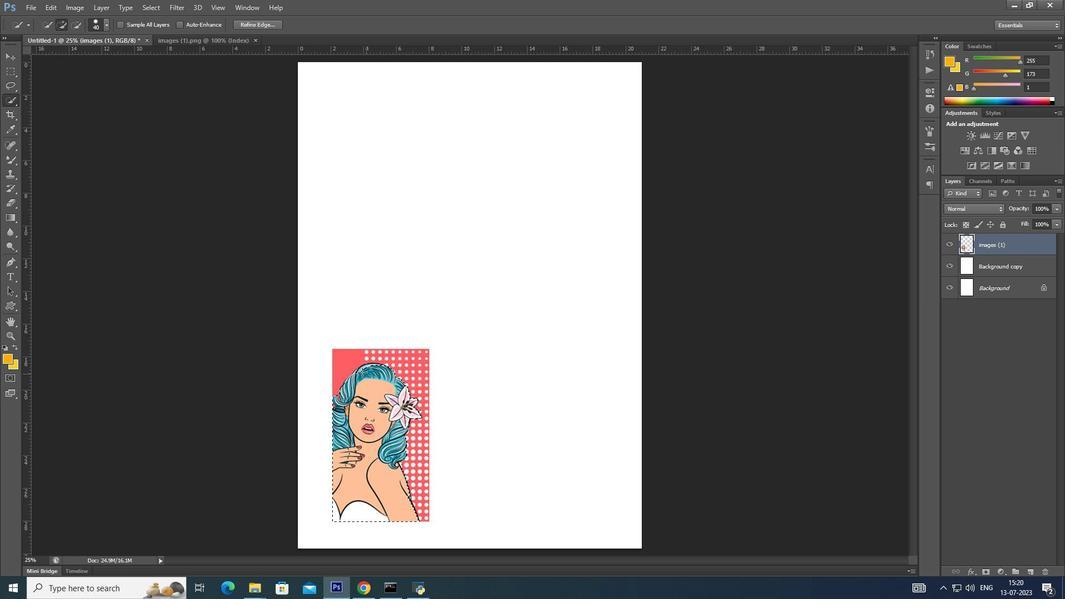 
Action: Key pressed [
Screenshot: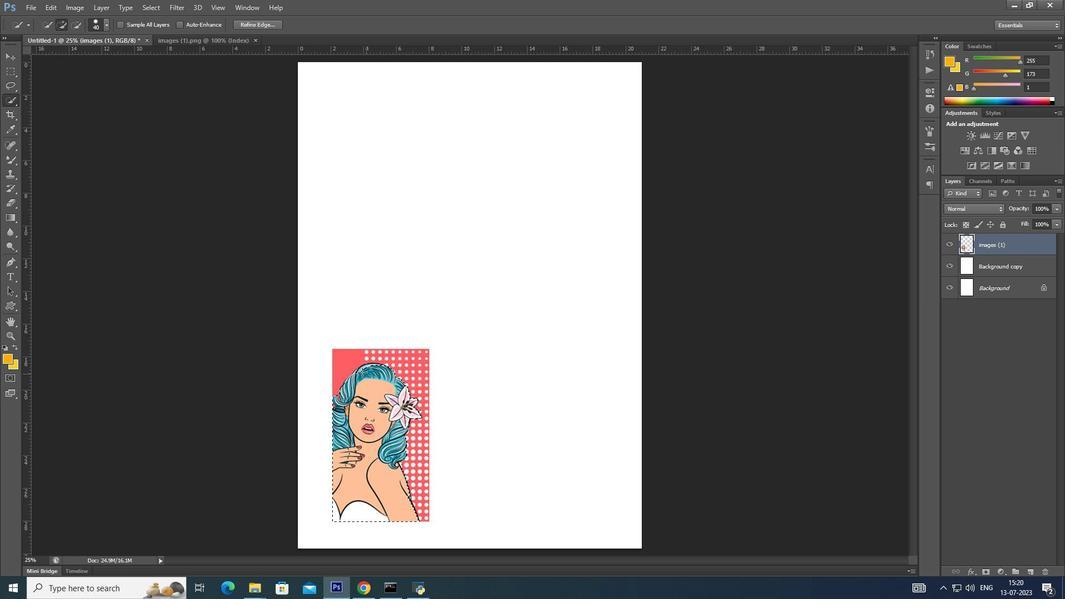 
Action: Mouse moved to (361, 369)
Screenshot: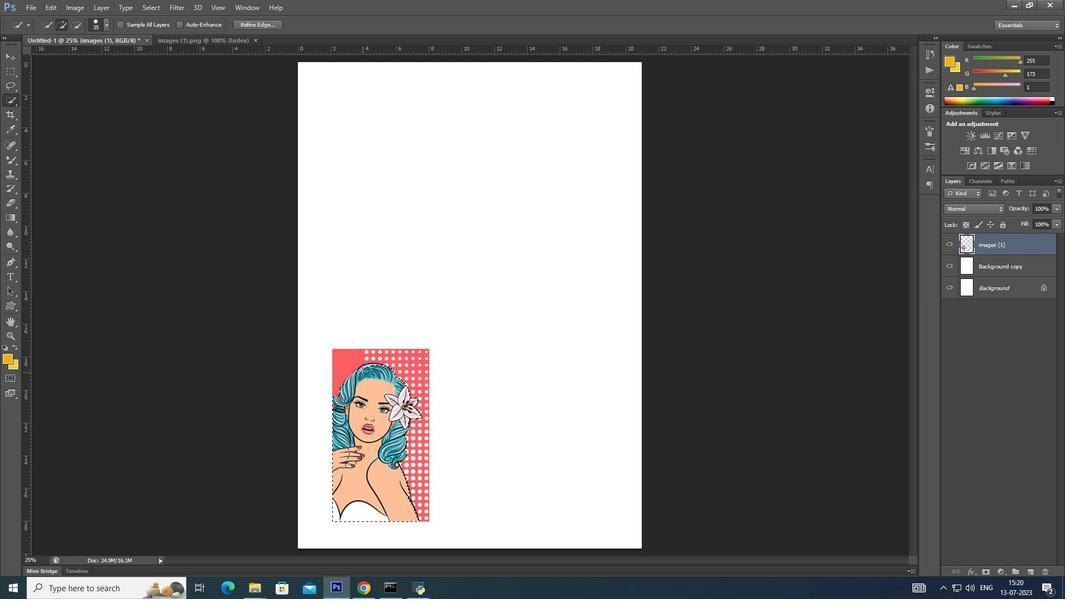 
Action: Mouse pressed left at (361, 369)
Screenshot: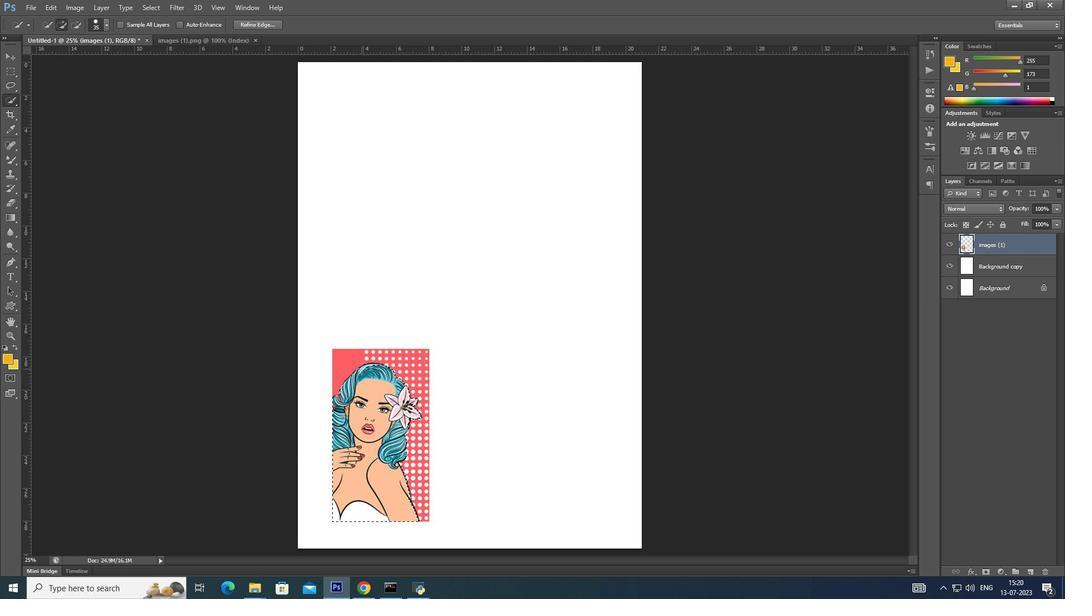 
Action: Mouse moved to (379, 376)
Screenshot: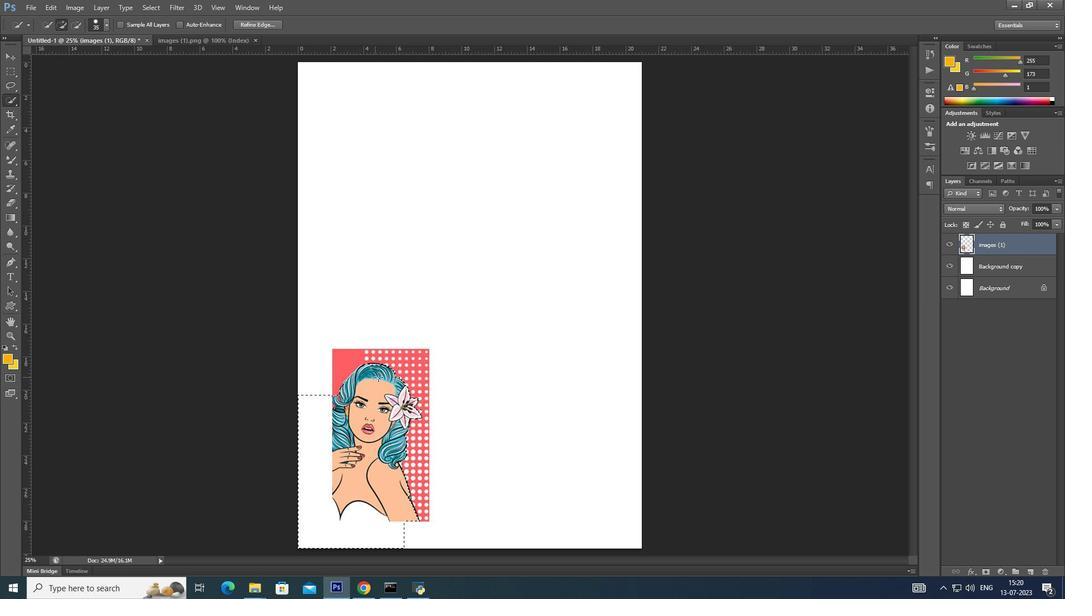 
Action: Key pressed ctrl+J
Screenshot: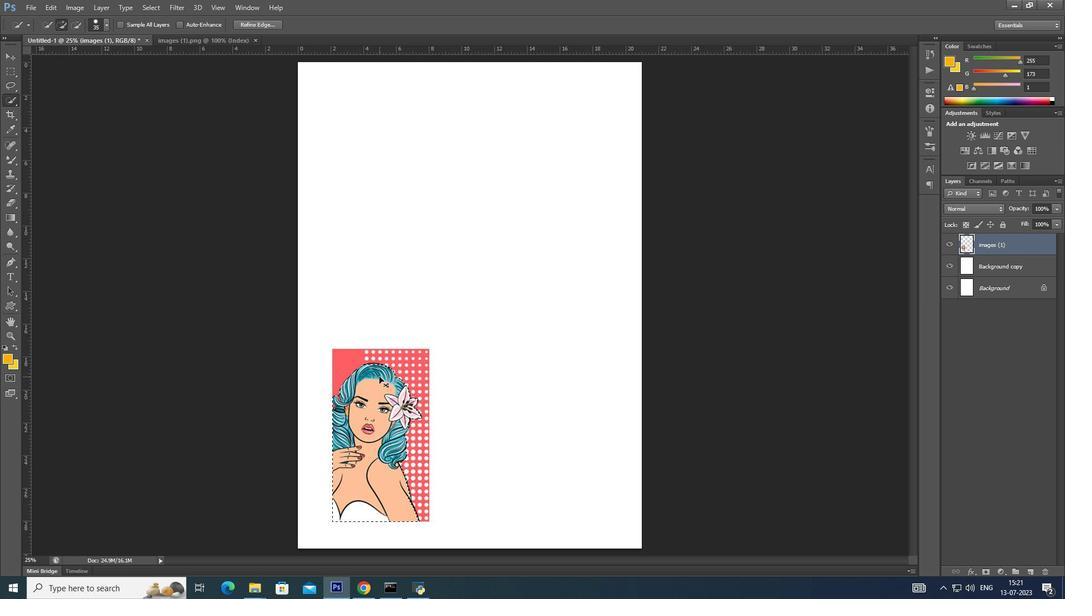 
Action: Mouse moved to (952, 264)
Screenshot: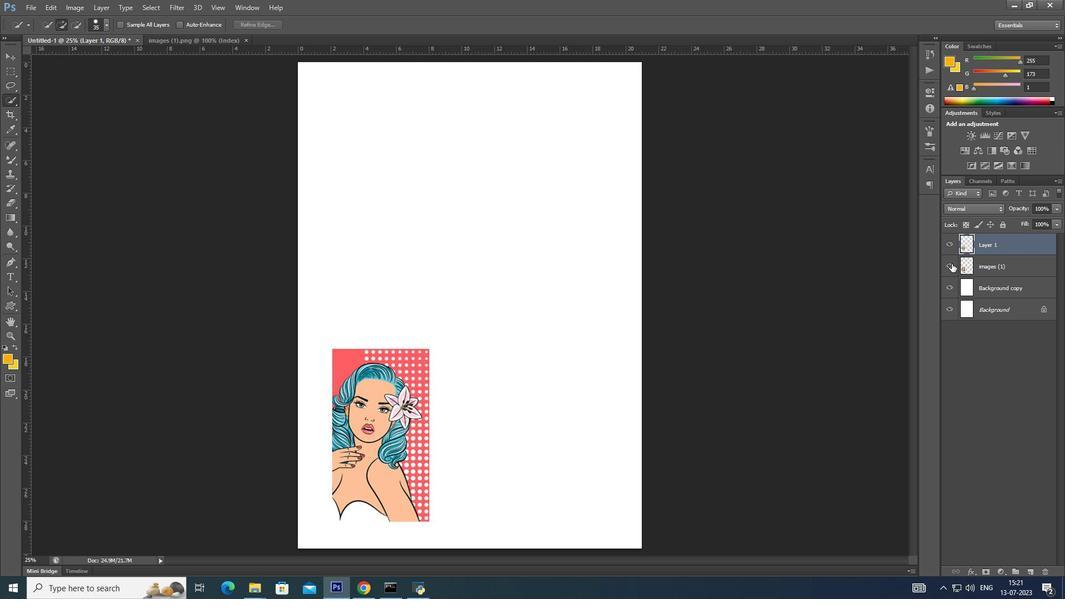 
Action: Mouse pressed left at (952, 264)
Screenshot: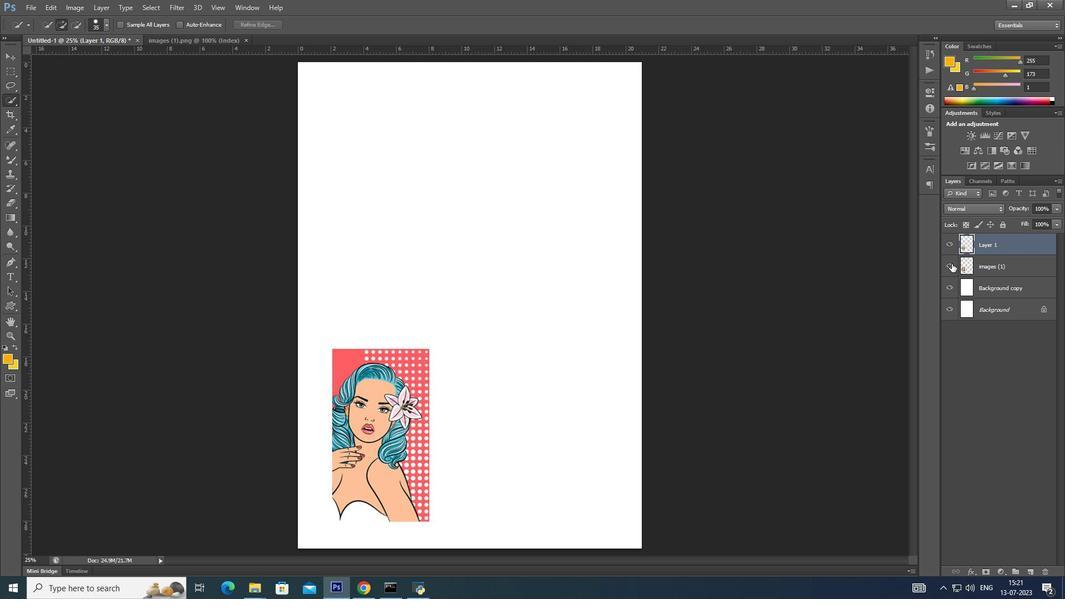 
Action: Mouse moved to (16, 51)
Screenshot: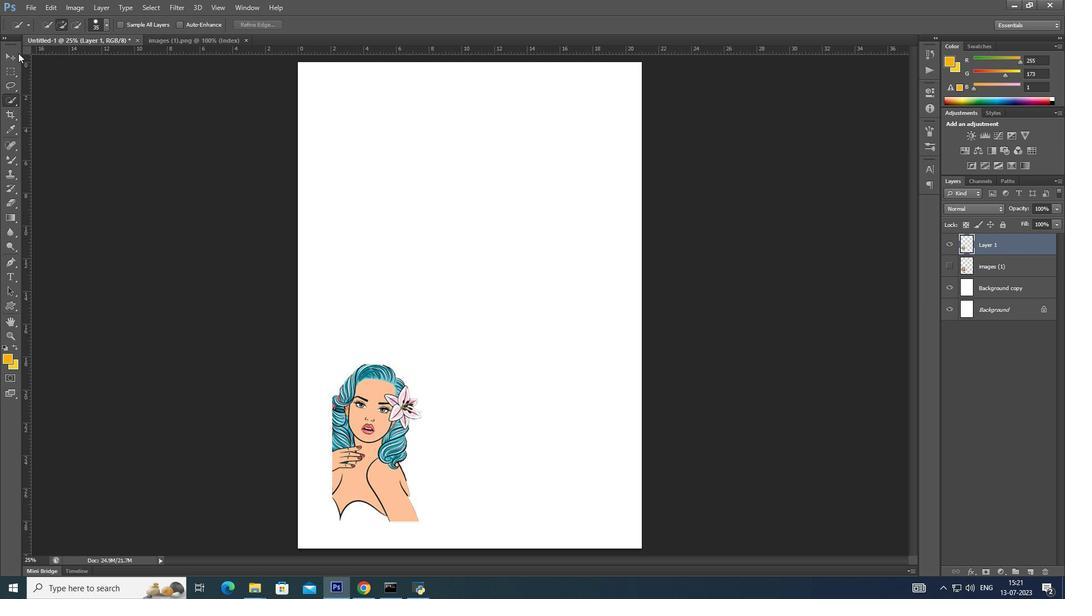 
Action: Mouse pressed left at (16, 51)
Screenshot: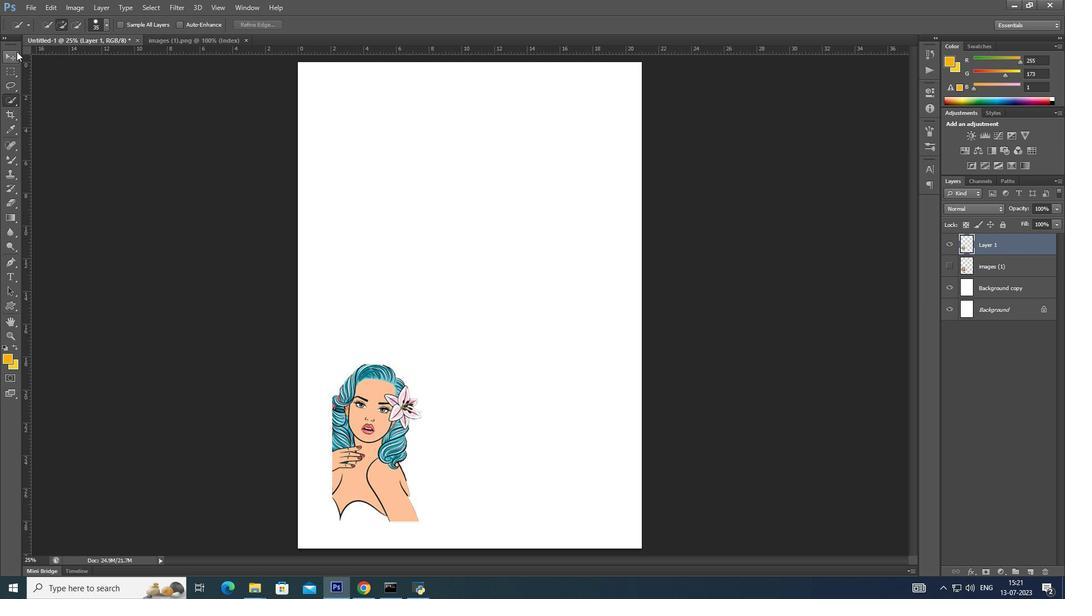 
Action: Mouse moved to (379, 418)
Screenshot: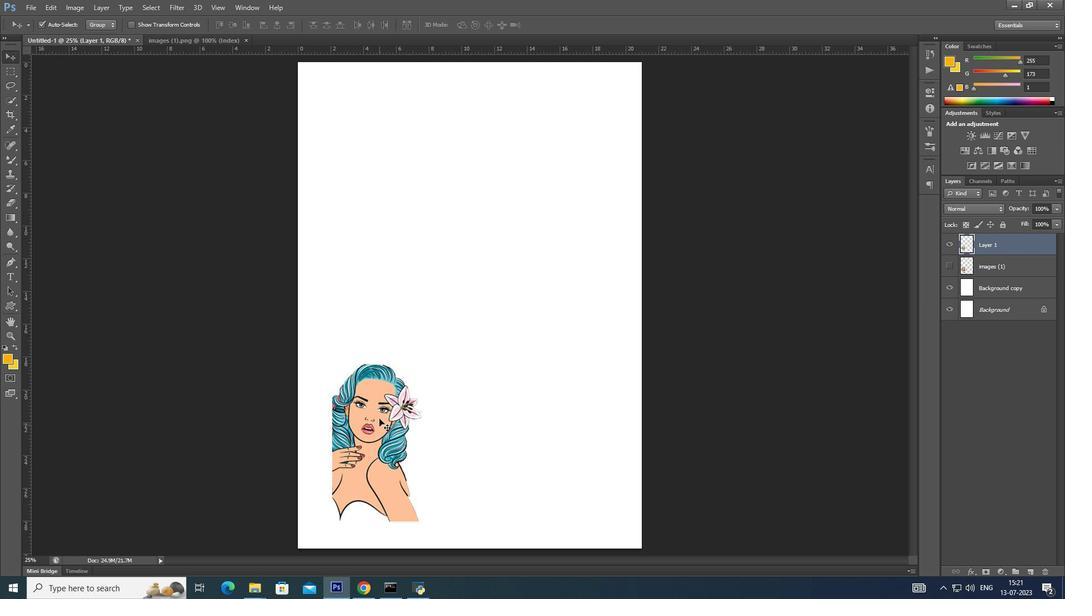 
Action: Mouse pressed left at (379, 418)
Screenshot: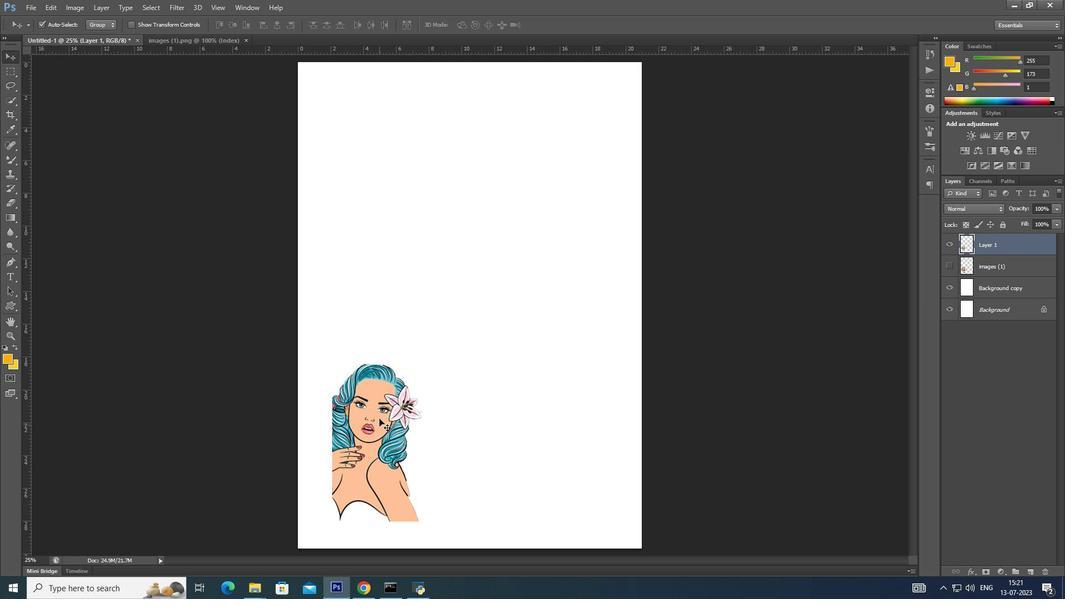 
Action: Mouse moved to (361, 432)
Screenshot: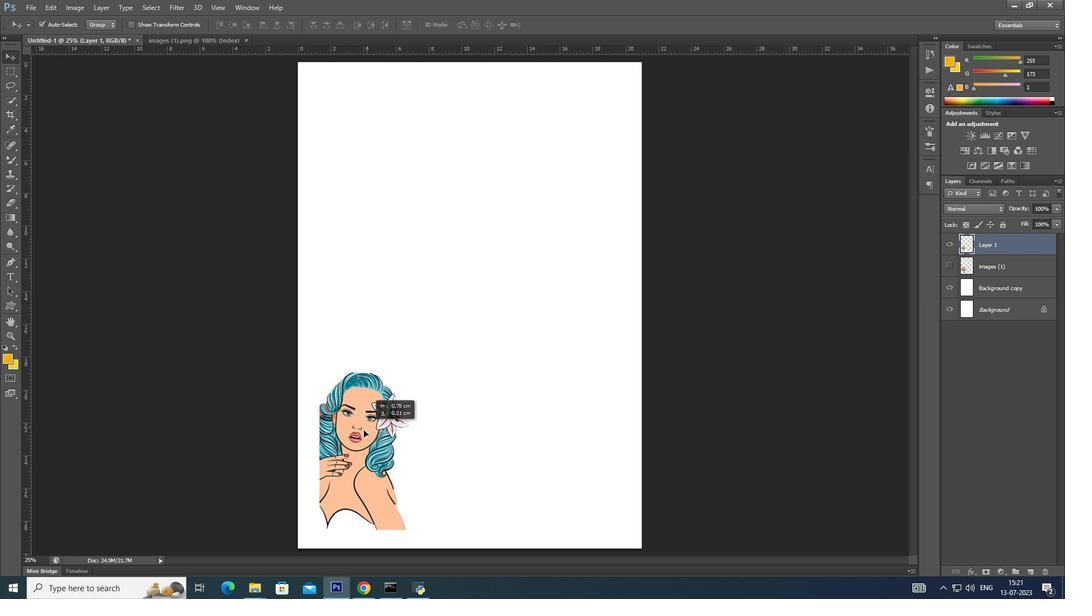 
Action: Key pressed ctrl+T
Screenshot: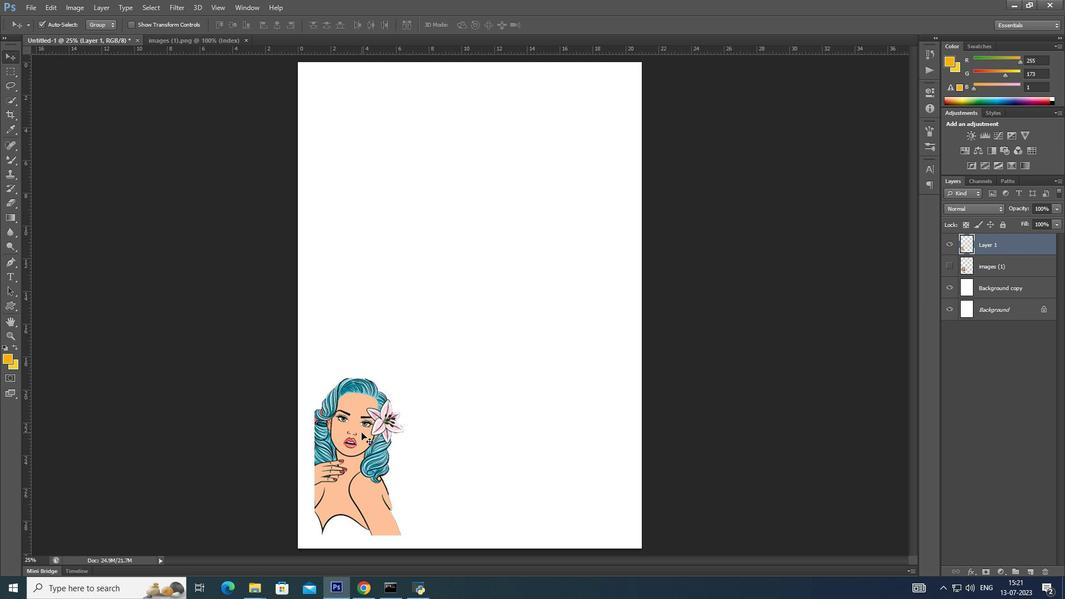 
Action: Mouse moved to (402, 374)
Screenshot: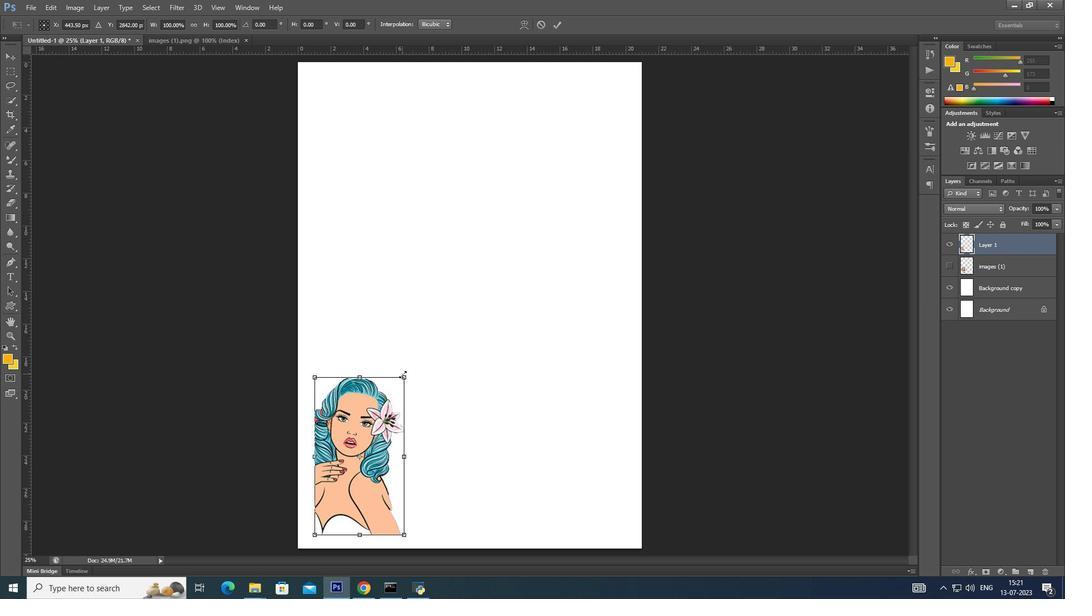 
Action: Key pressed <Key.shift><Key.alt_l>
Screenshot: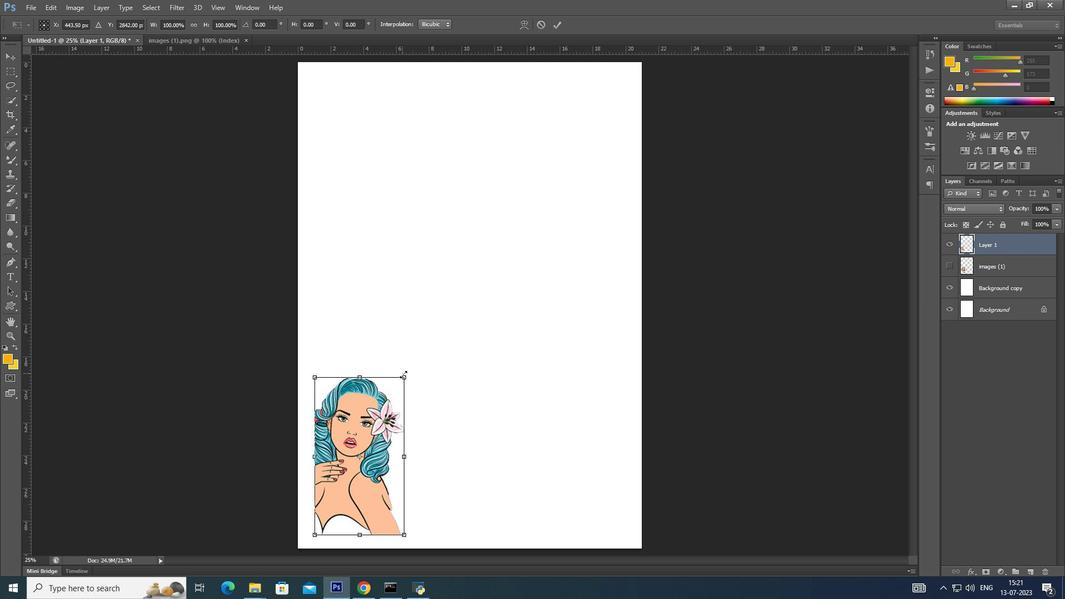 
Action: Mouse pressed left at (402, 374)
Screenshot: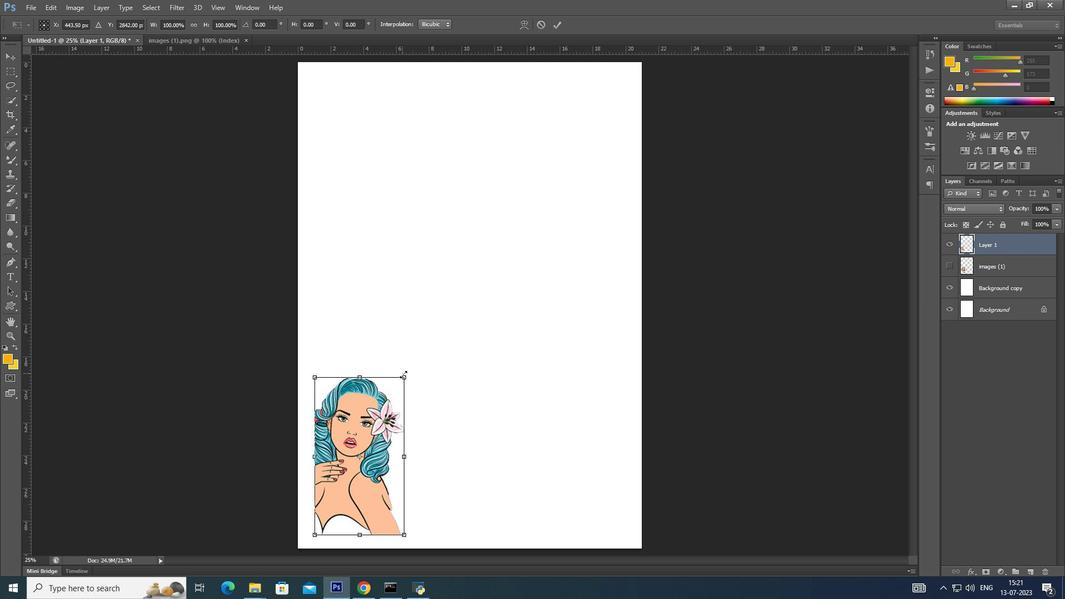 
Action: Mouse moved to (428, 355)
Screenshot: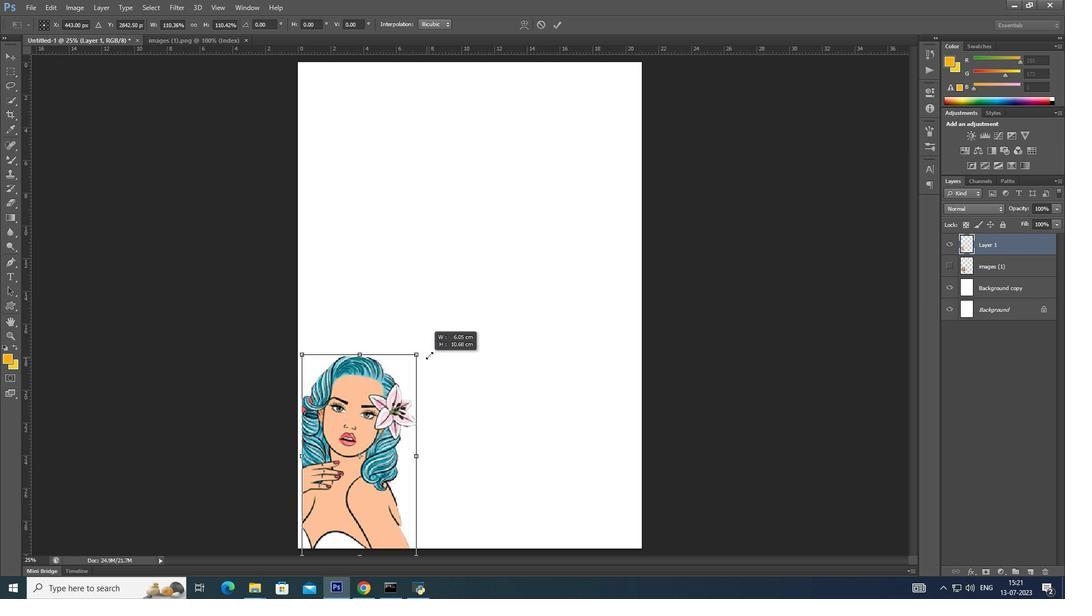 
Action: Key pressed <Key.shift>
Screenshot: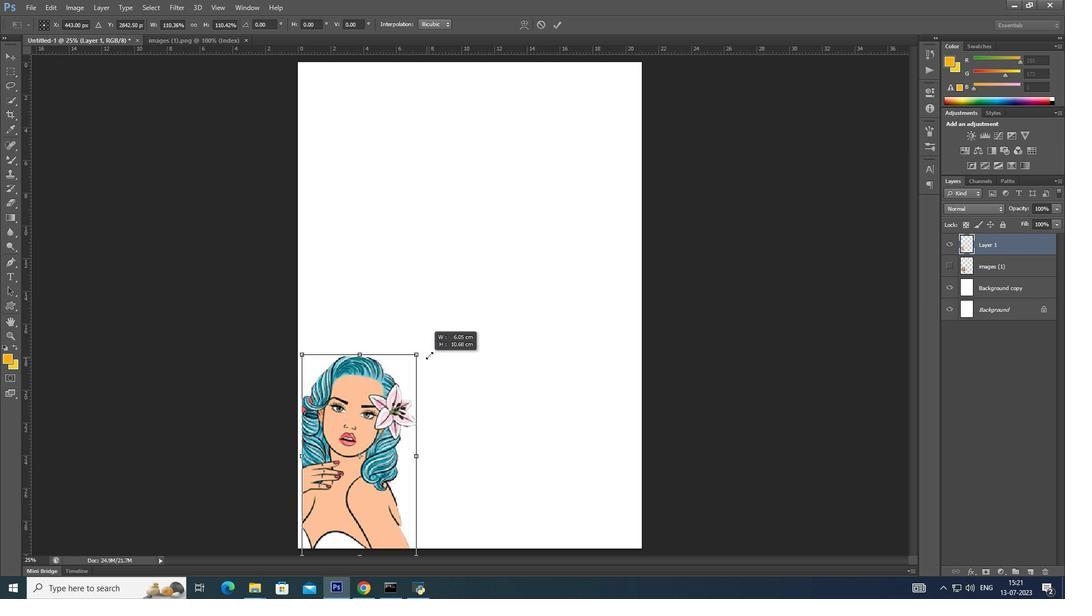 
Action: Mouse moved to (429, 354)
Screenshot: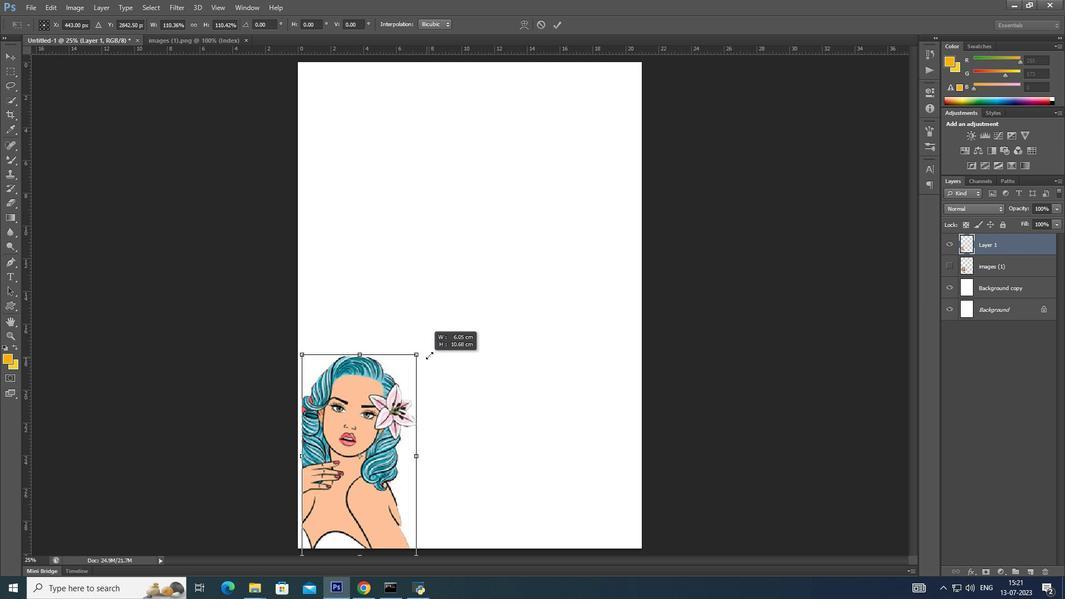 
Action: Key pressed <Key.alt_l><Key.shift><Key.alt_l><Key.shift><Key.alt_l><Key.shift><Key.alt_l><Key.shift><Key.alt_l><Key.shift><Key.alt_l><Key.shift><Key.alt_l><Key.shift><Key.alt_l><Key.shift><Key.alt_l><Key.shift><Key.alt_l><Key.shift><Key.alt_l><Key.shift><Key.alt_l><Key.shift><Key.alt_l><Key.shift><Key.alt_l><Key.shift><Key.alt_l><Key.shift><Key.alt_l><Key.shift><Key.alt_l><Key.shift><Key.alt_l><Key.shift><Key.alt_l><Key.shift><Key.alt_l><Key.shift><Key.alt_l><Key.shift><Key.alt_l><Key.shift><Key.alt_l><Key.shift><Key.alt_l><Key.shift><Key.alt_l>
Screenshot: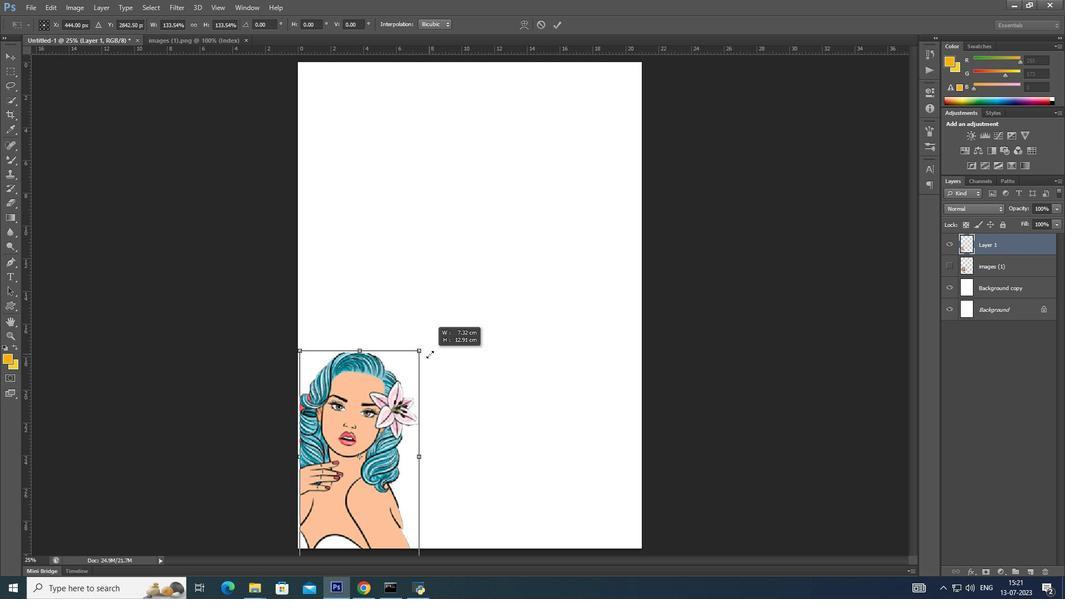
Action: Mouse moved to (430, 353)
Screenshot: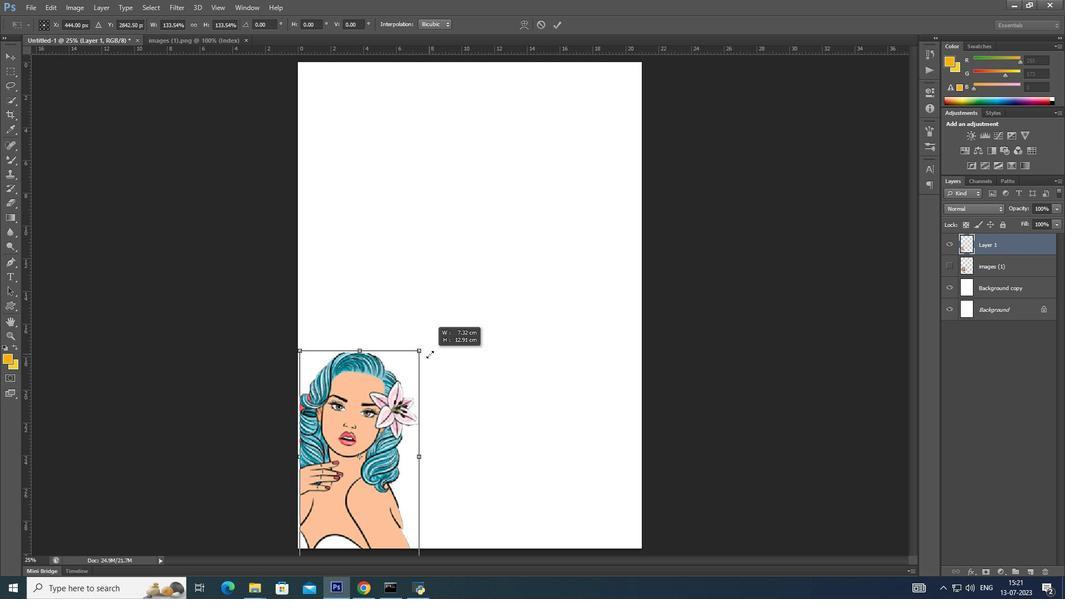 
Action: Key pressed <Key.shift>
Screenshot: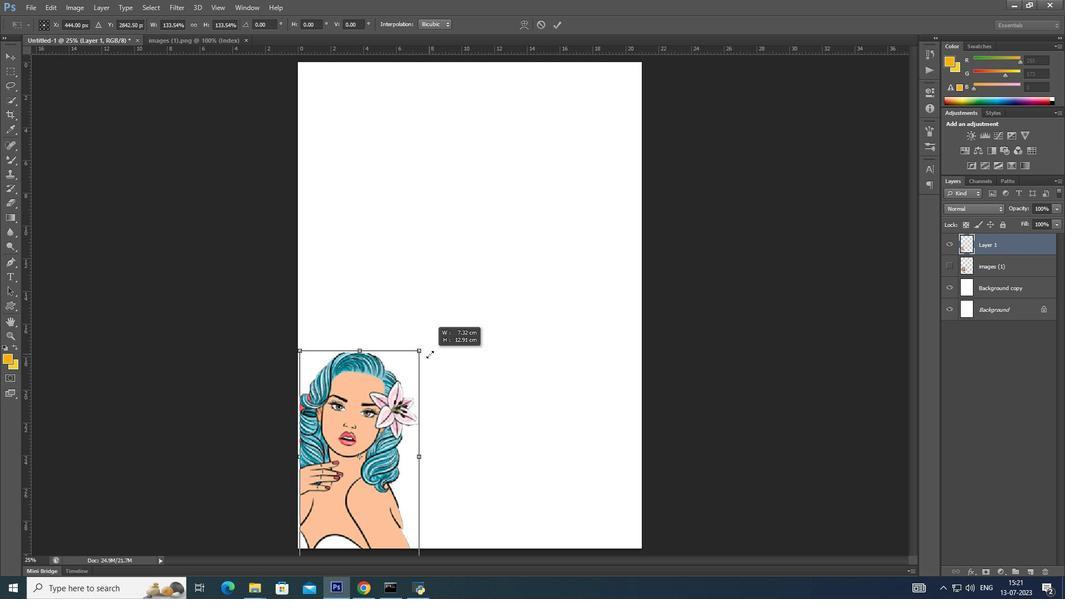 
Action: Mouse moved to (431, 353)
Screenshot: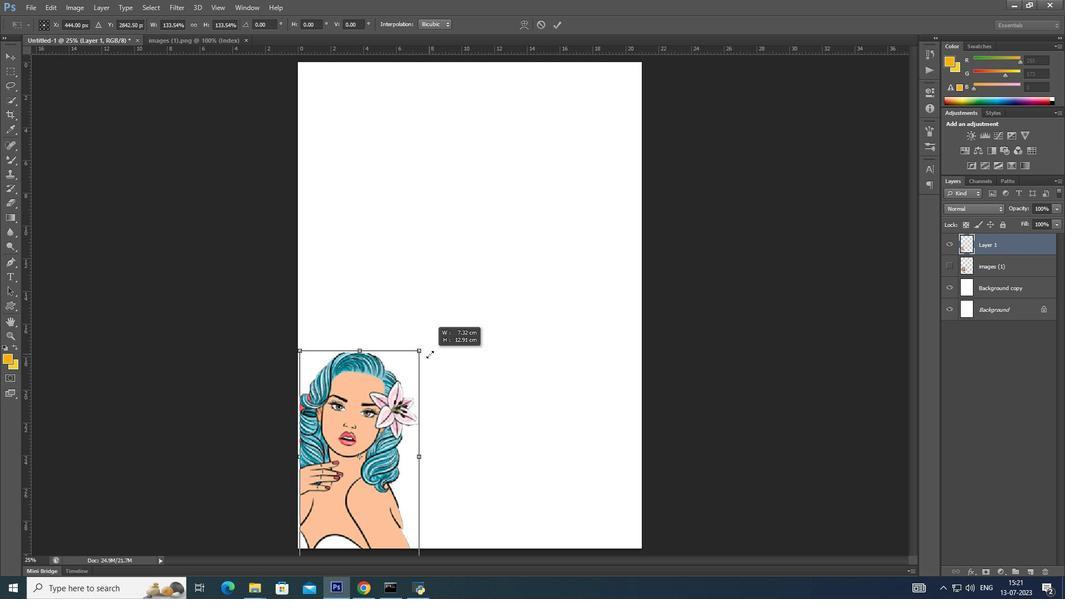 
Action: Key pressed <Key.alt_l>
Screenshot: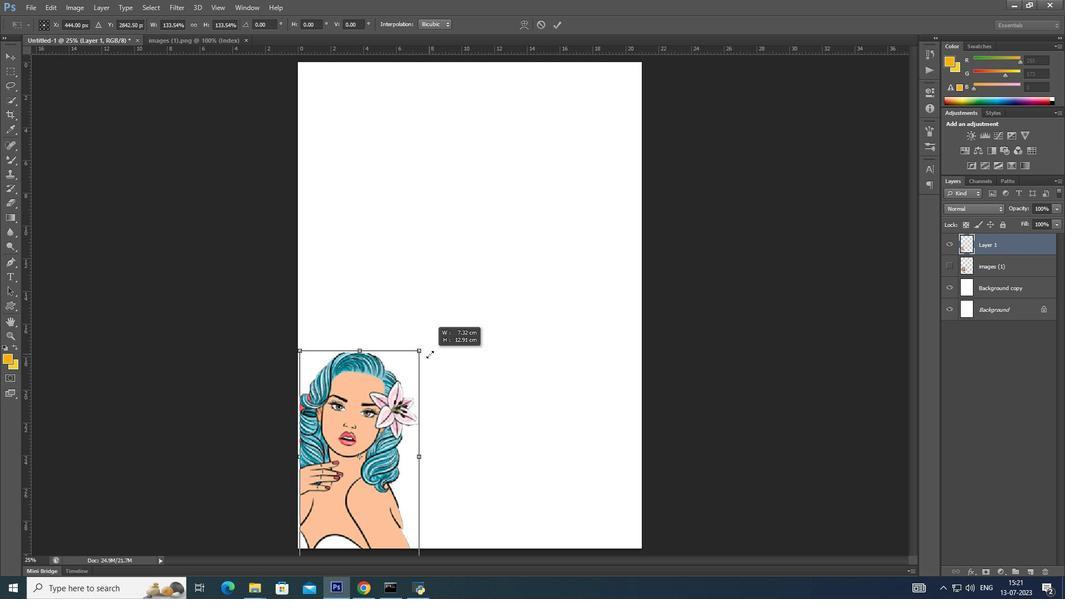 
Action: Mouse moved to (432, 353)
Screenshot: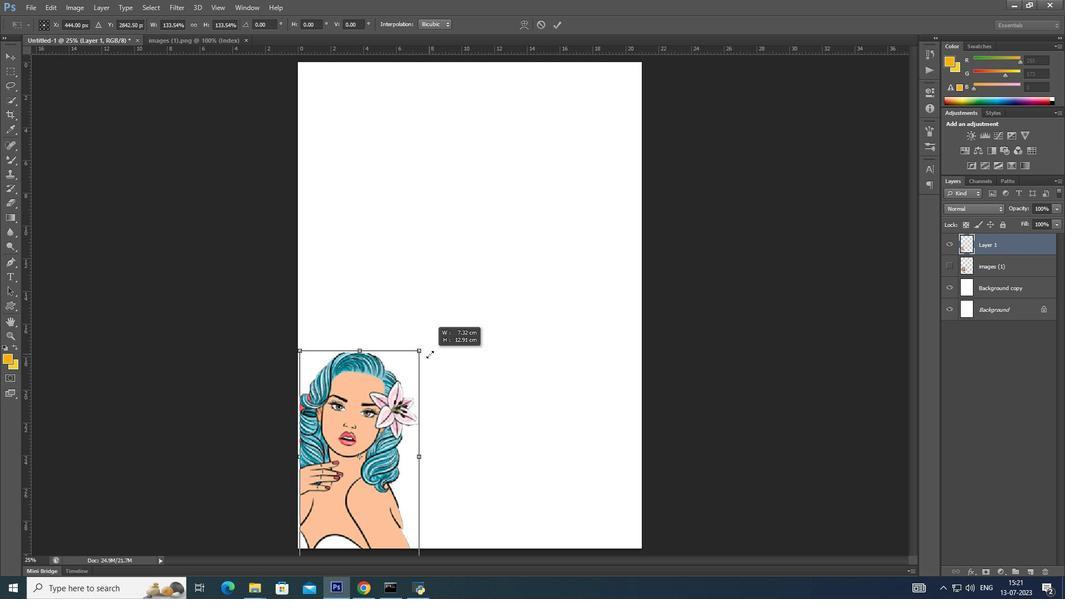 
Action: Key pressed <Key.shift><Key.alt_l><Key.shift><Key.alt_l><Key.shift><Key.alt_l><Key.shift><Key.alt_l>
Screenshot: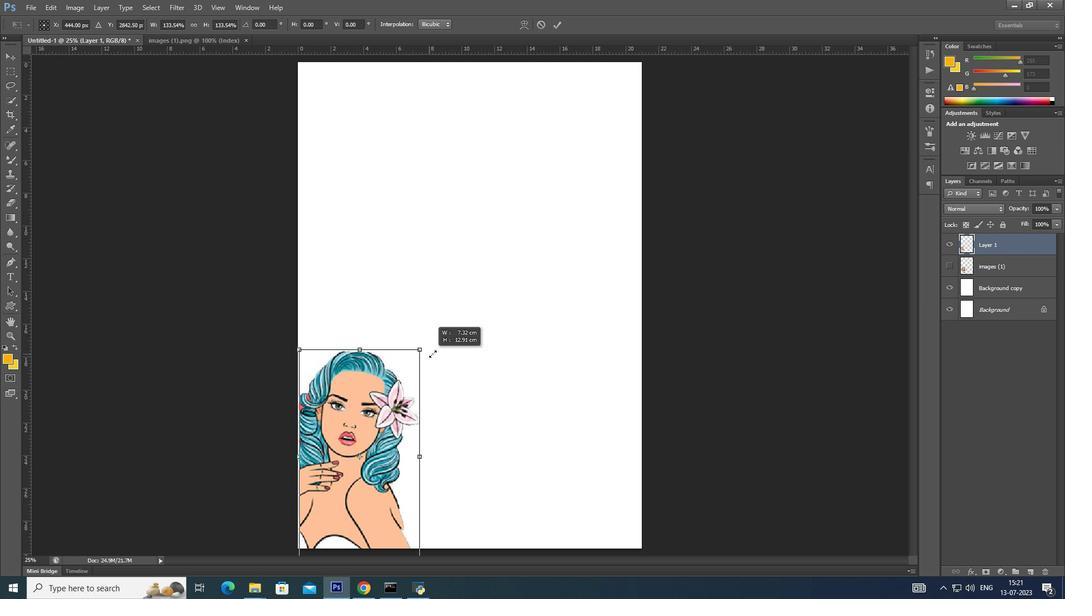 
Action: Mouse moved to (432, 352)
Screenshot: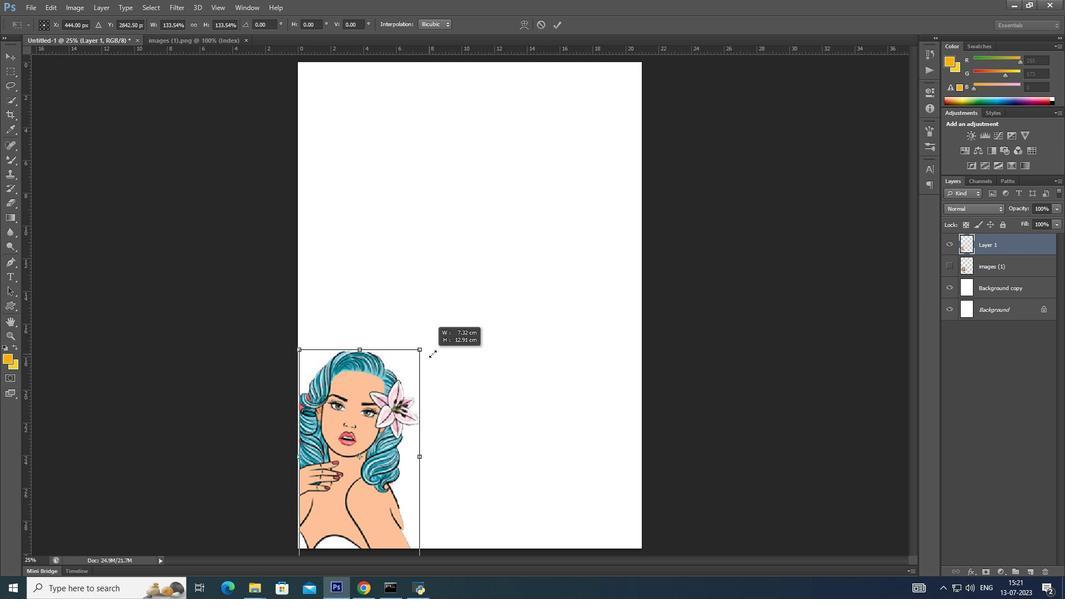 
Action: Key pressed <Key.alt_l><Key.shift><Key.alt_l><Key.shift><Key.alt_l><Key.shift><Key.alt_l><Key.shift><Key.alt_l><Key.shift><Key.alt_l><Key.shift><Key.alt_l><Key.shift><Key.alt_l><Key.shift><Key.alt_l><Key.shift><Key.alt_l><Key.shift><Key.alt_l><Key.shift><Key.alt_l><Key.shift><Key.alt_l><Key.shift><Key.alt_l><Key.shift><Key.alt_l><Key.shift><Key.alt_l>
Screenshot: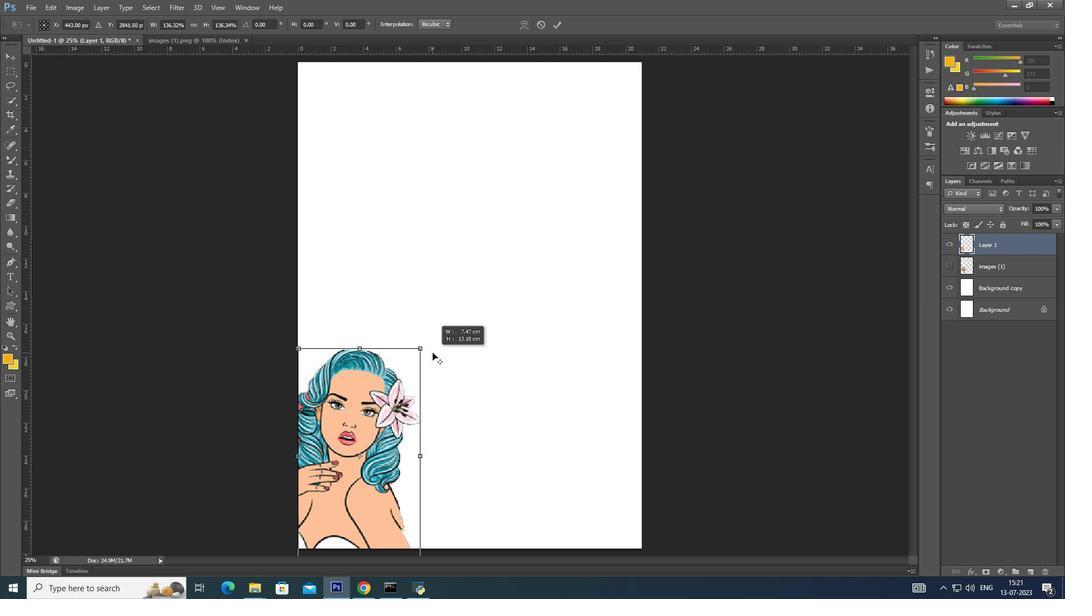 
Action: Mouse moved to (378, 405)
Screenshot: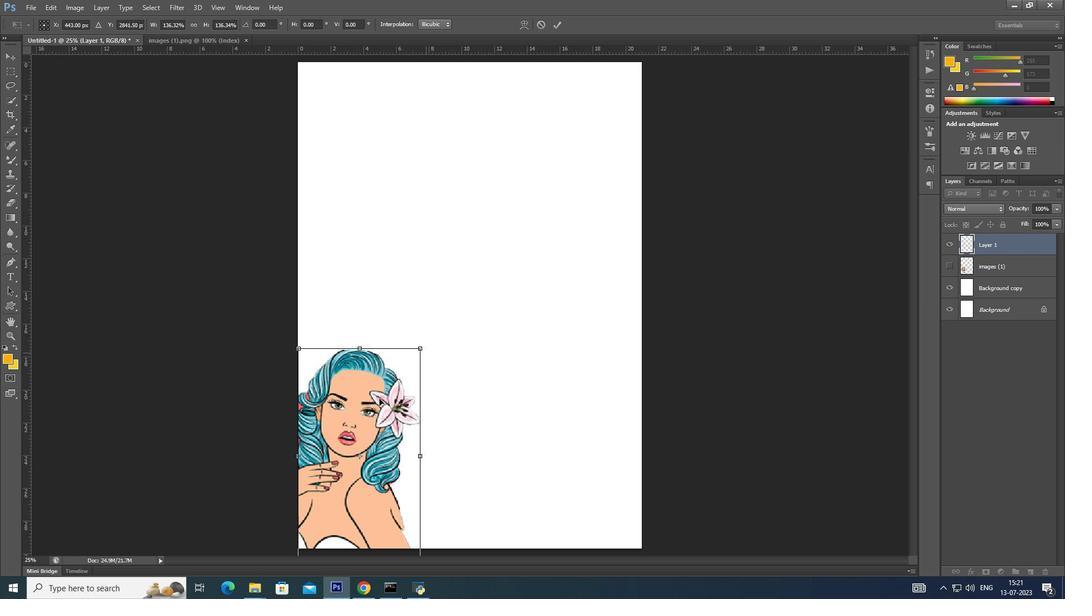 
Action: Mouse pressed left at (378, 405)
Screenshot: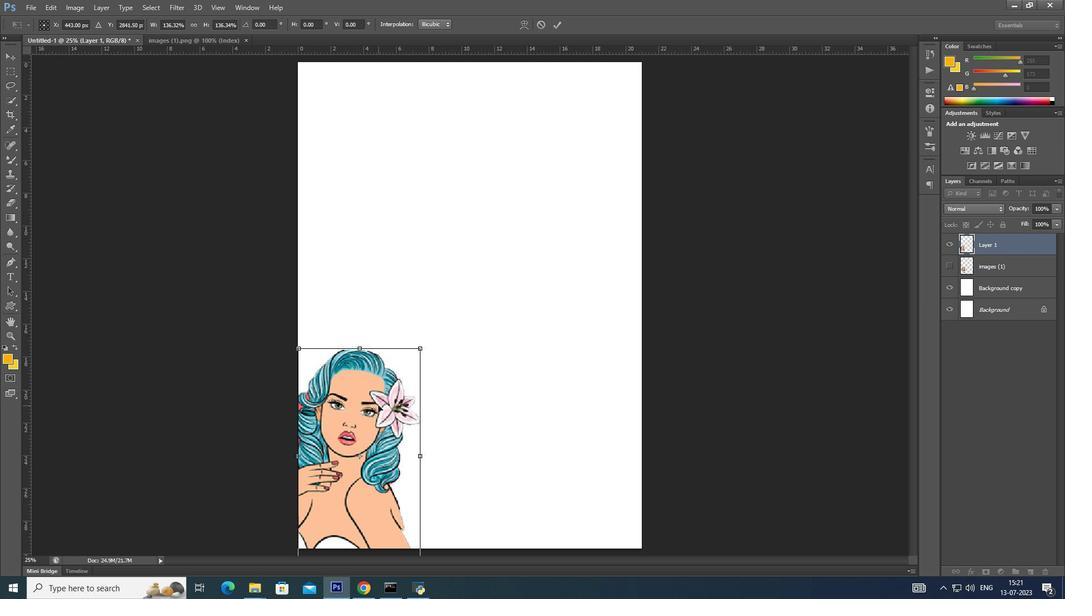 
Action: Mouse moved to (383, 389)
Screenshot: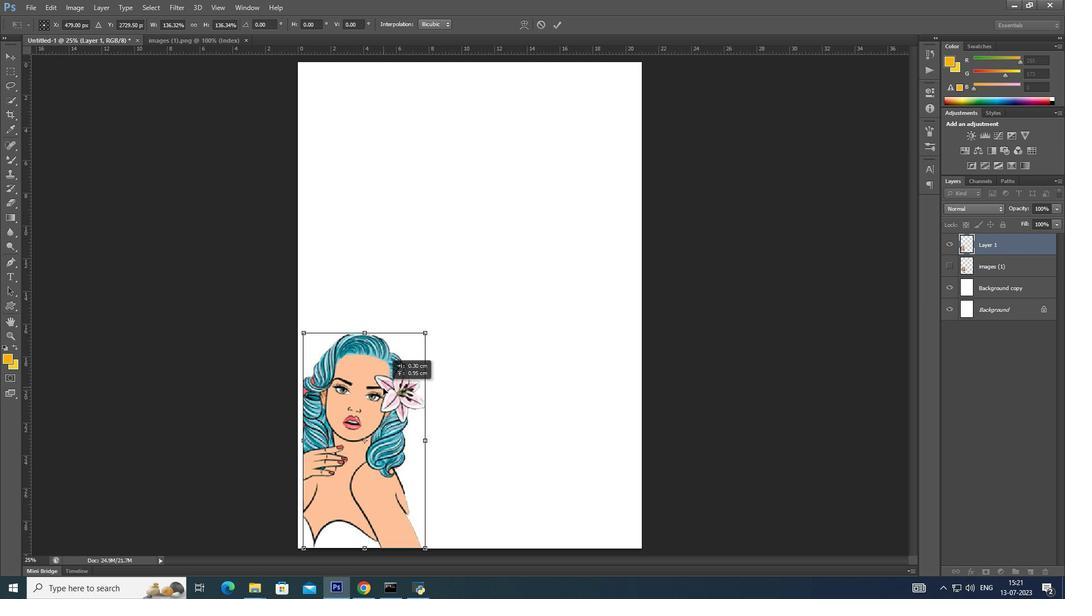 
Action: Key pressed <Key.enter><Key.left><Key.left><Key.left><Key.left><Key.left><Key.left><Key.left><Key.left><Key.left><Key.left><Key.left>
Screenshot: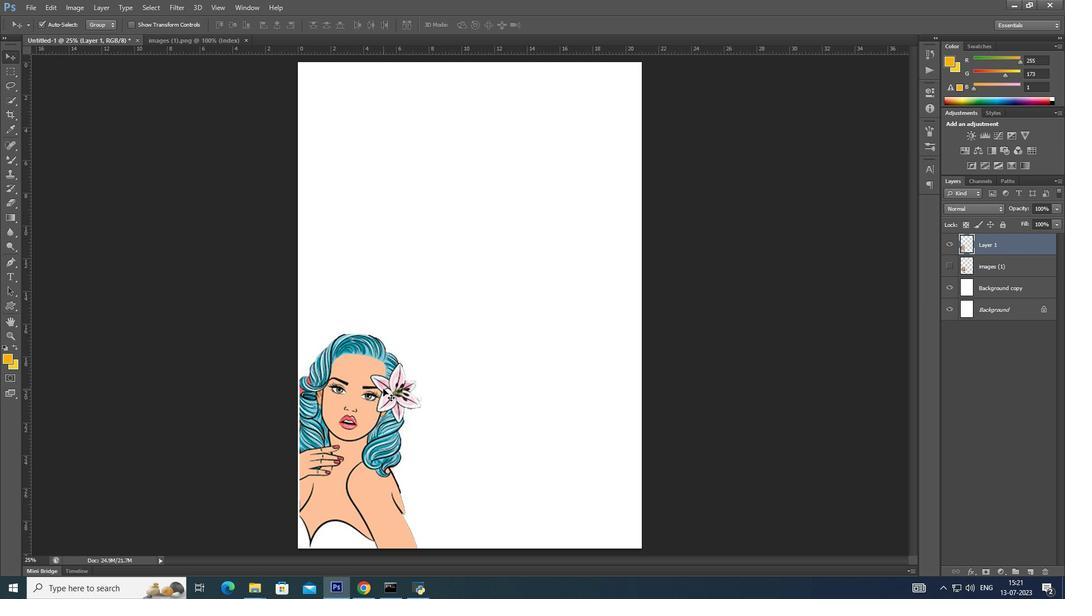 
Action: Mouse moved to (79, 5)
Screenshot: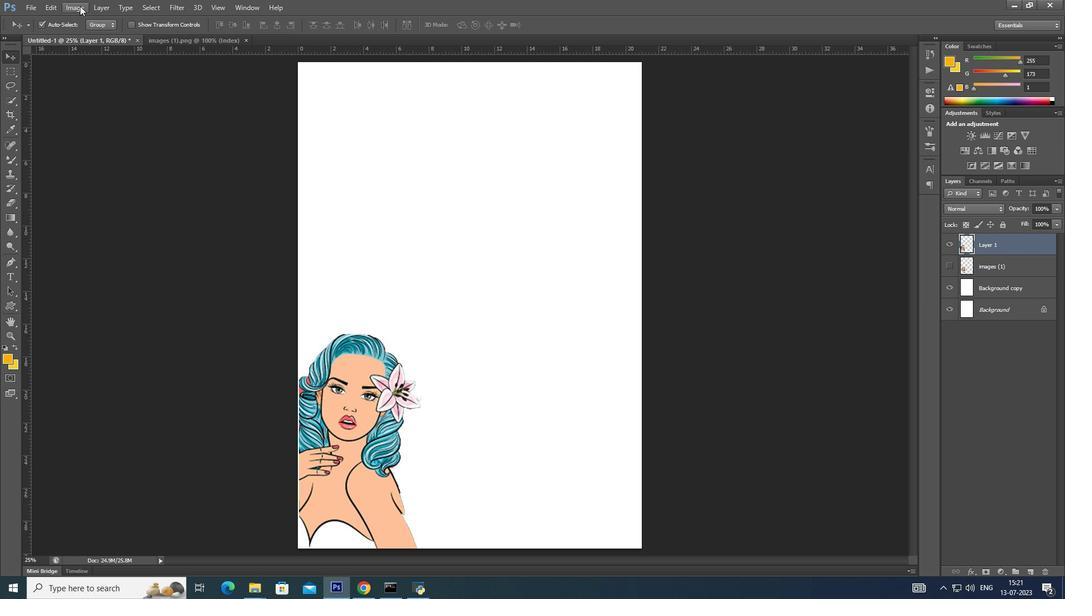 
Action: Mouse pressed left at (79, 5)
Screenshot: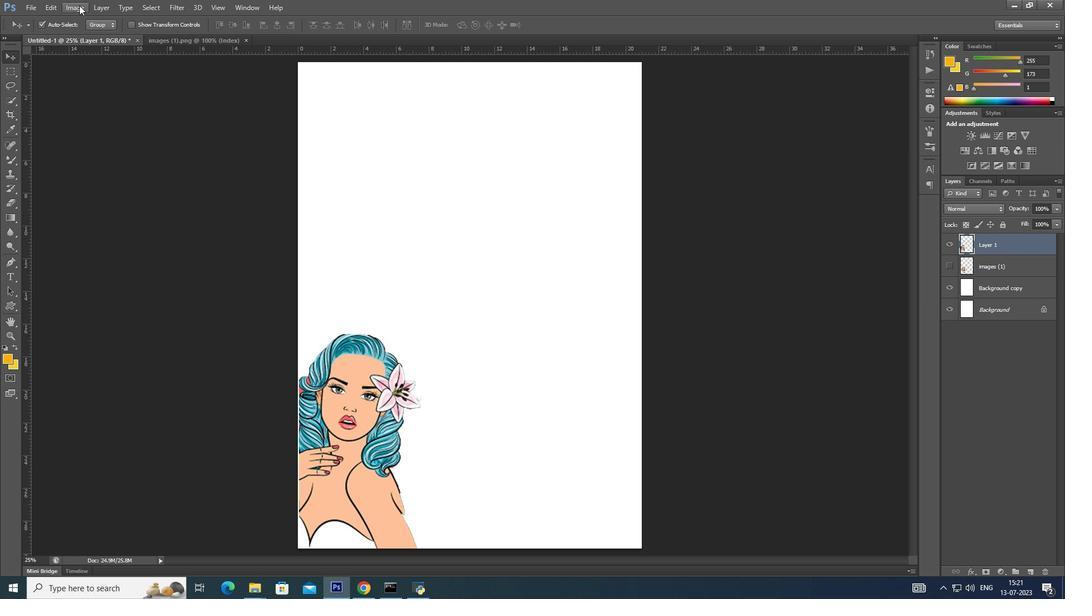 
Action: Mouse moved to (724, 281)
Screenshot: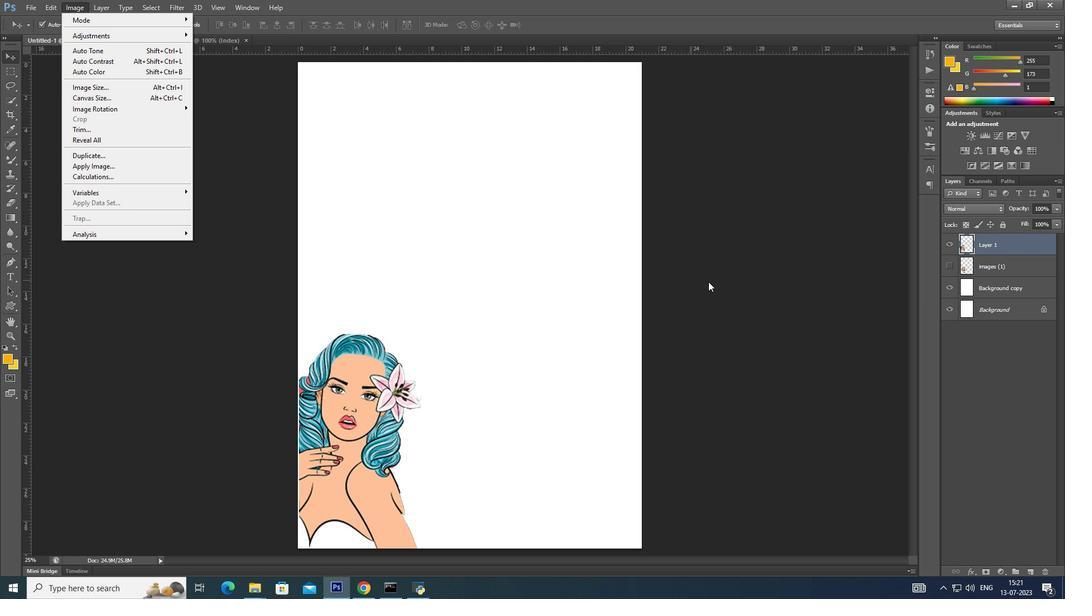 
Action: Mouse pressed left at (724, 281)
Screenshot: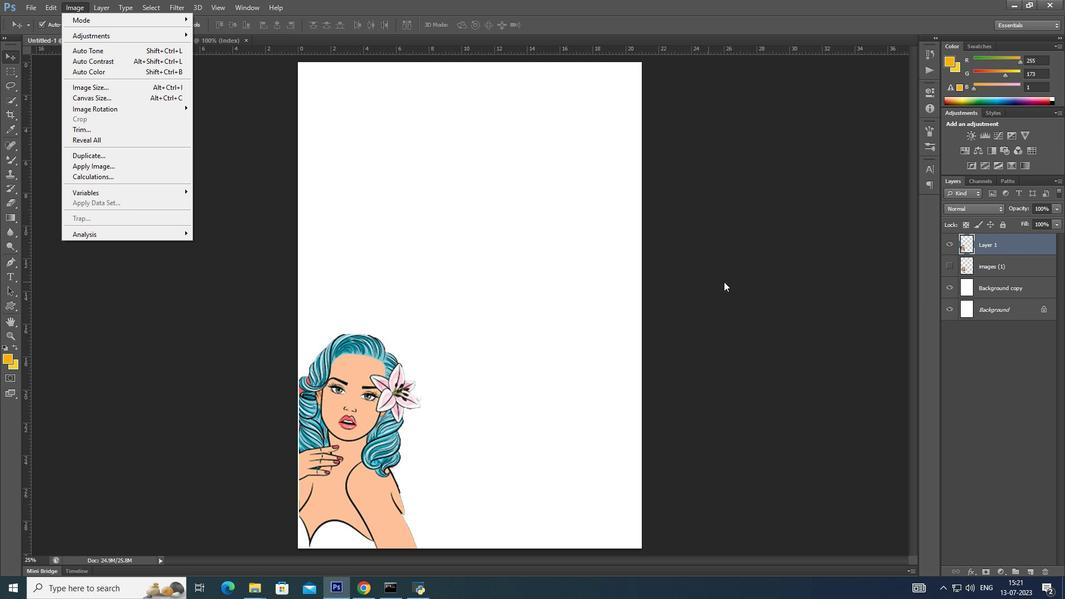 
Action: Mouse moved to (1003, 573)
Screenshot: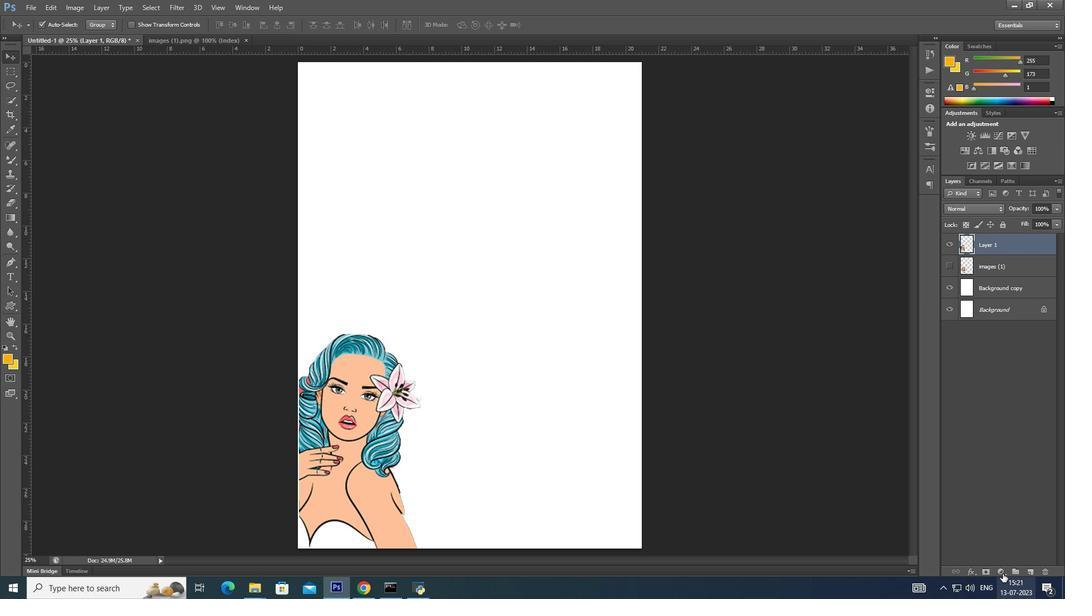 
Action: Mouse pressed left at (1003, 573)
Screenshot: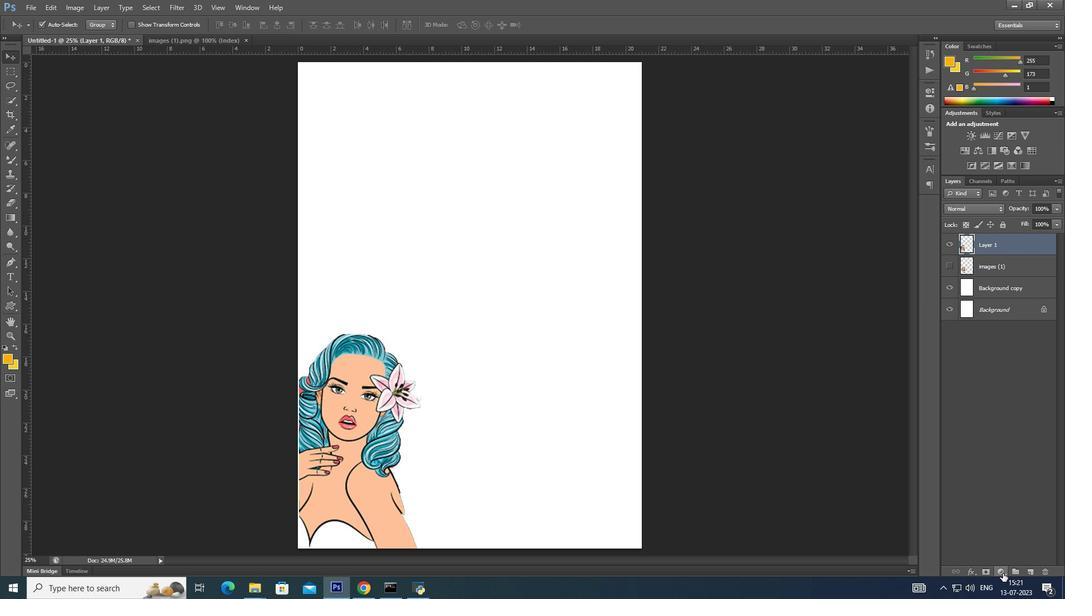 
Action: Mouse moved to (872, 433)
Screenshot: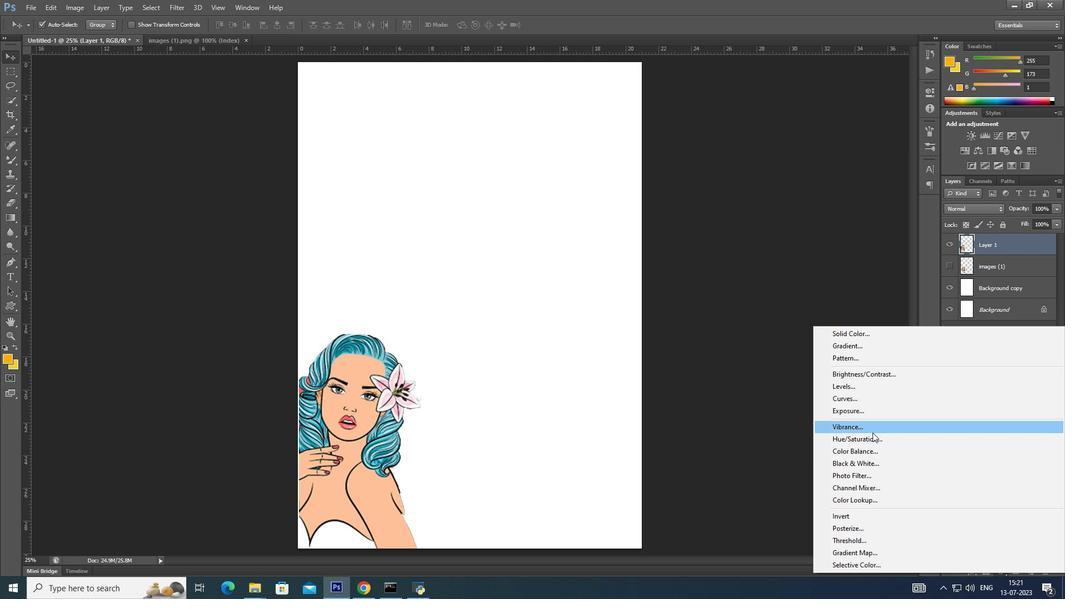
Action: Mouse pressed left at (872, 433)
Screenshot: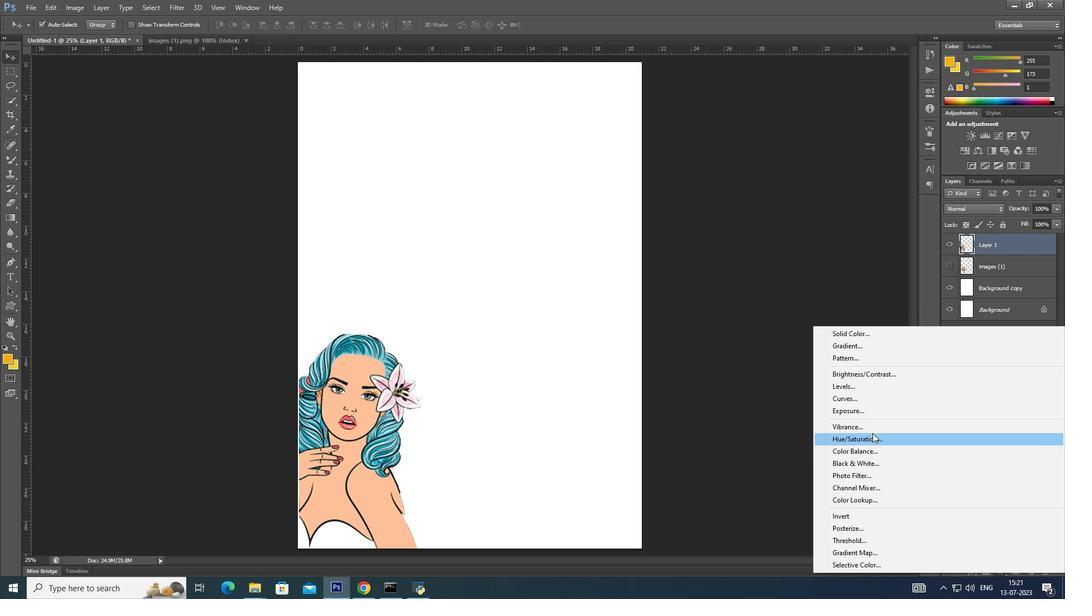 
Action: Mouse moved to (835, 162)
Screenshot: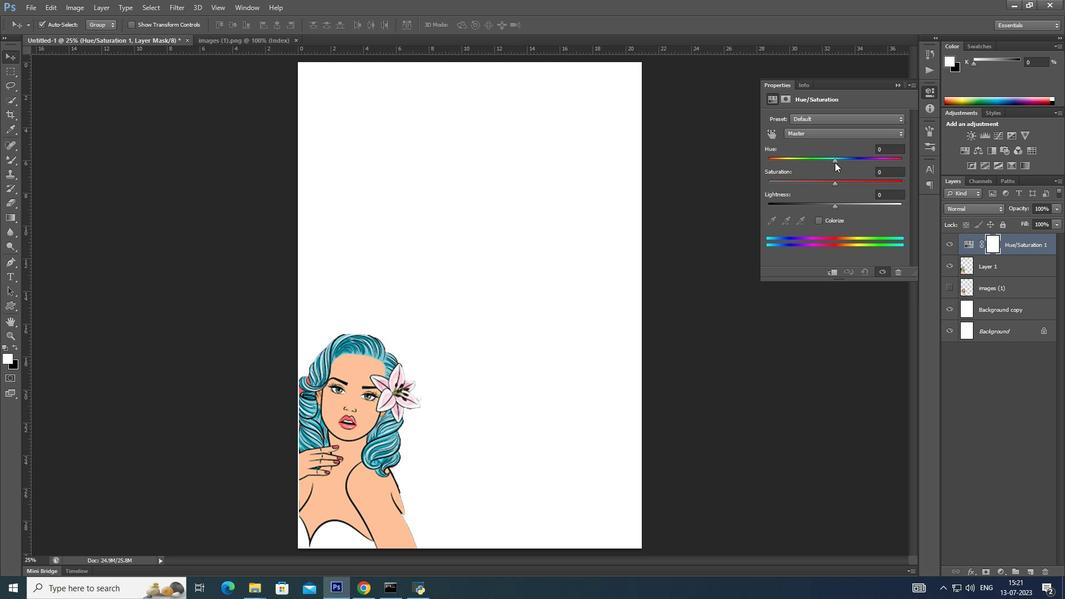 
Action: Mouse pressed left at (835, 162)
Screenshot: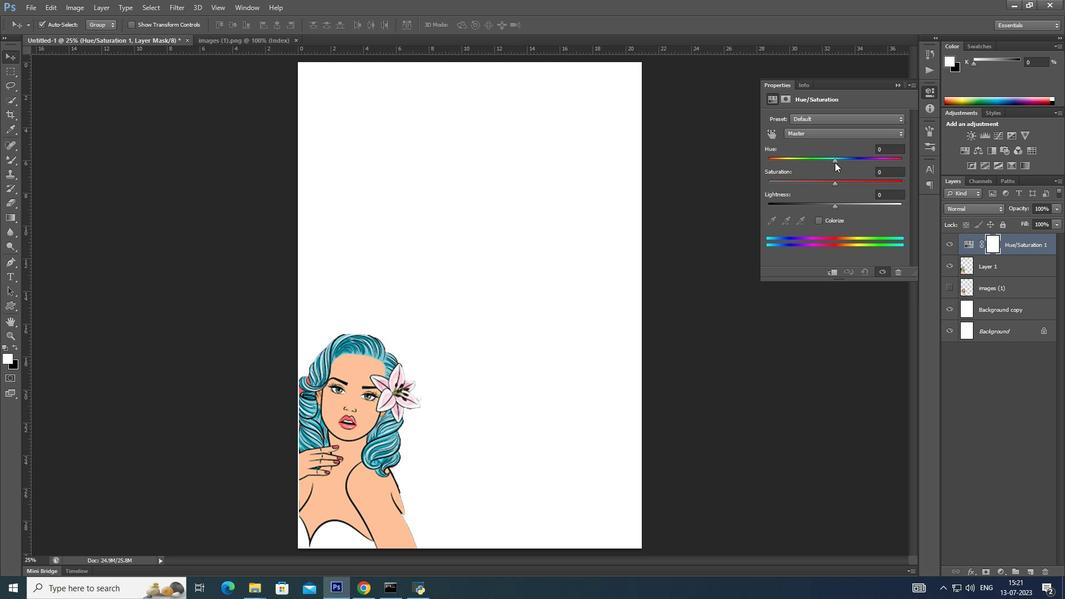 
Action: Mouse moved to (835, 182)
Screenshot: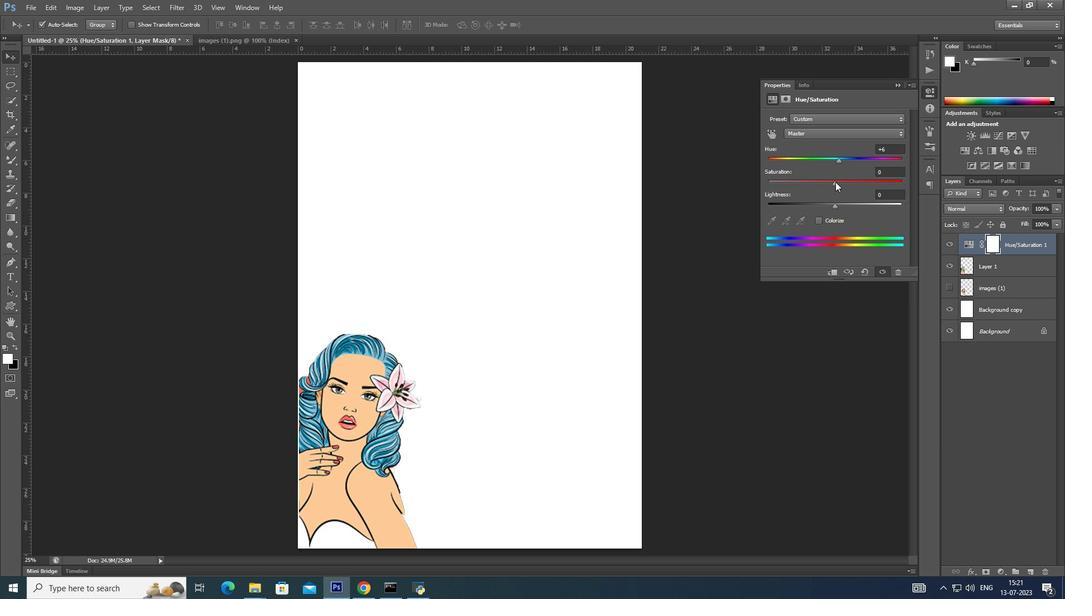 
Action: Mouse pressed left at (835, 182)
Screenshot: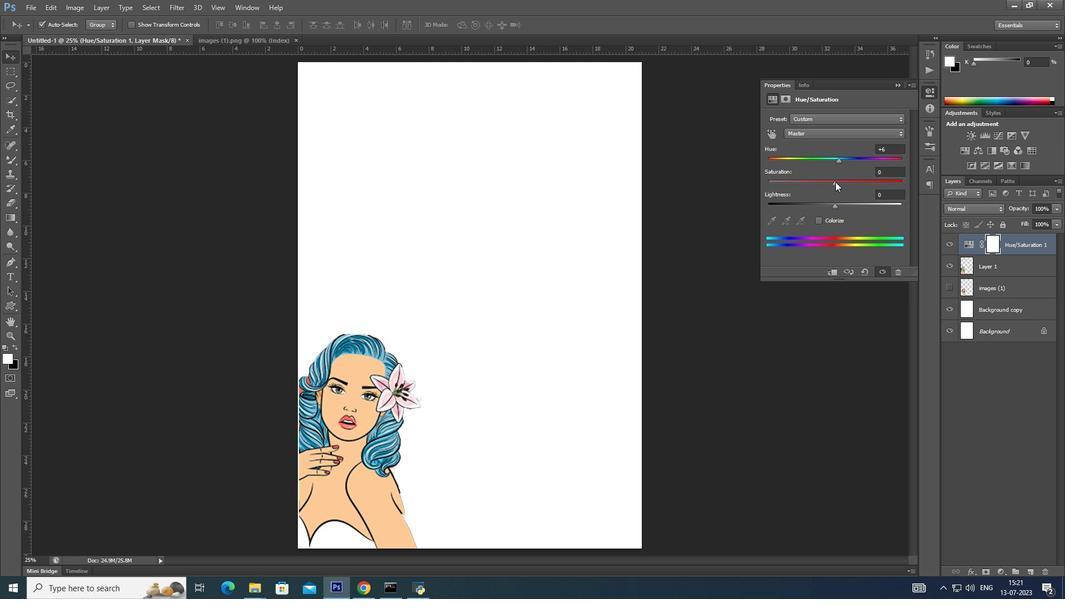
Action: Mouse moved to (893, 183)
Screenshot: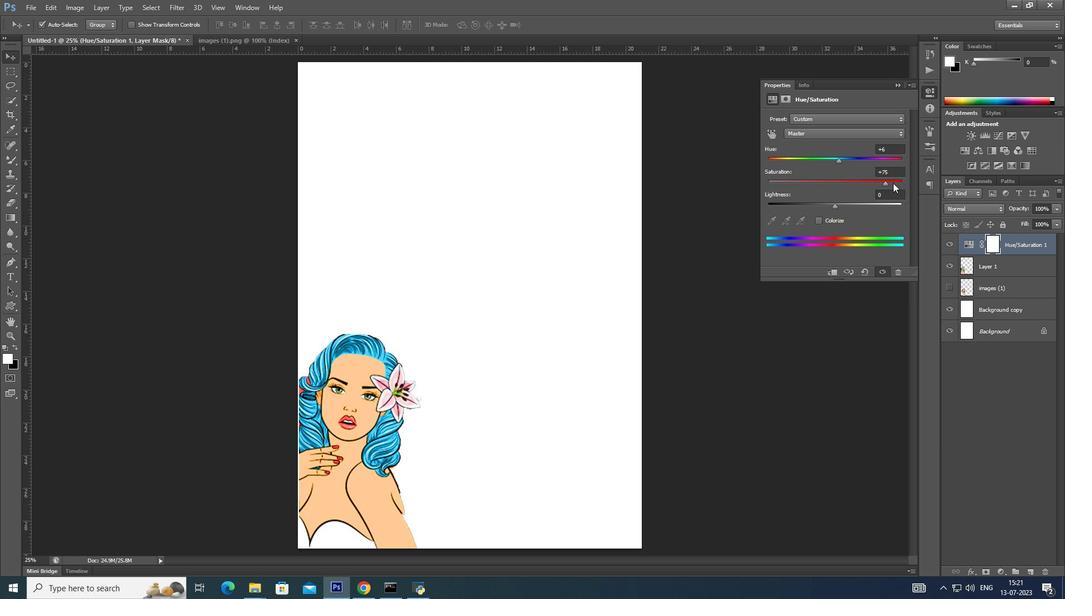 
Action: Mouse pressed left at (893, 183)
Screenshot: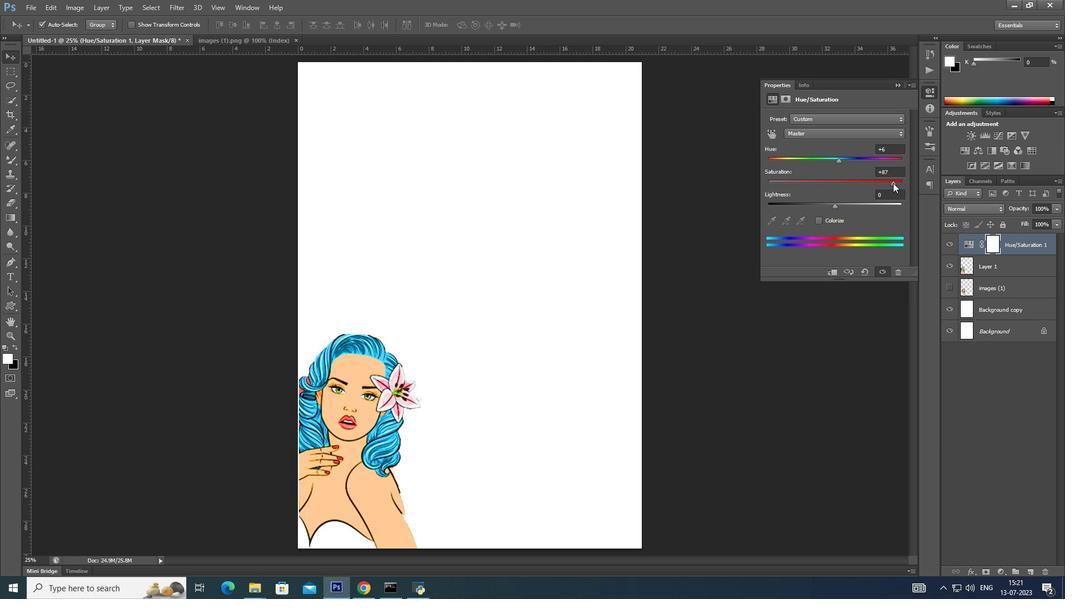 
Action: Mouse moved to (834, 205)
Screenshot: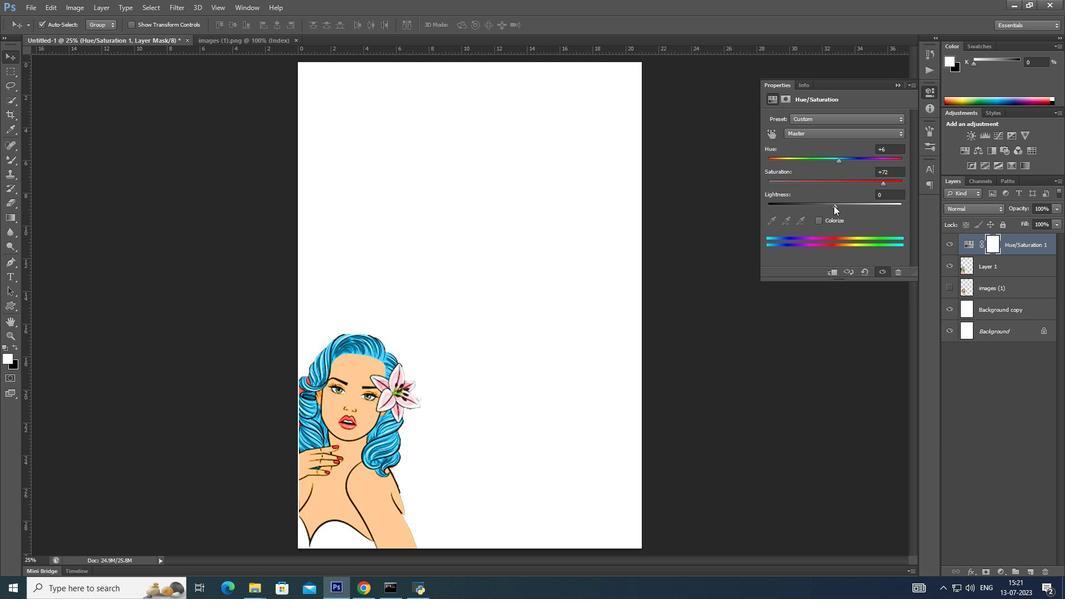 
Action: Mouse pressed left at (834, 205)
Screenshot: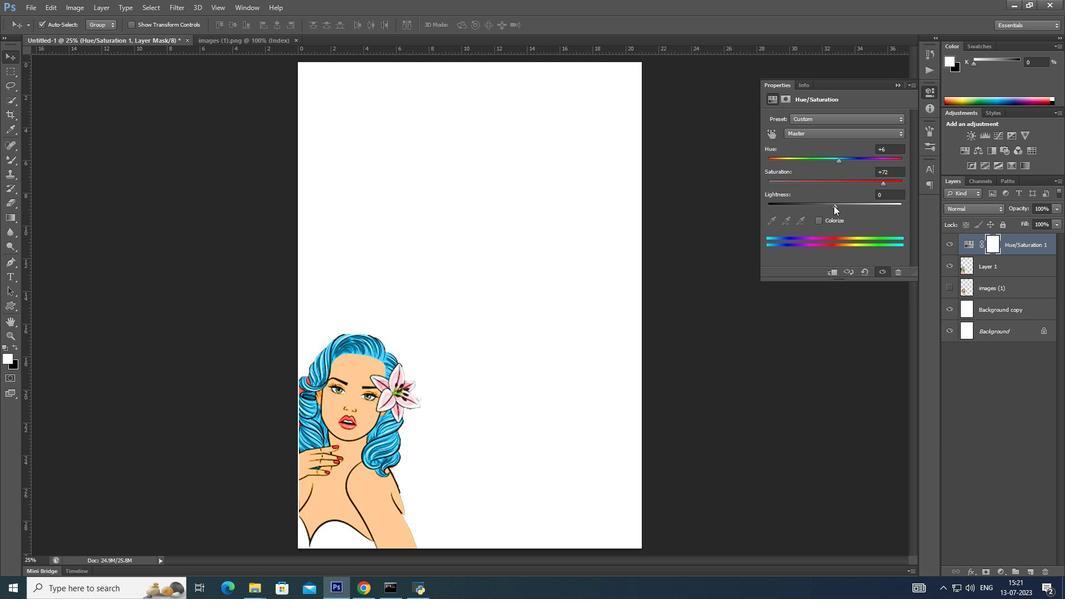 
Action: Mouse moved to (826, 345)
Screenshot: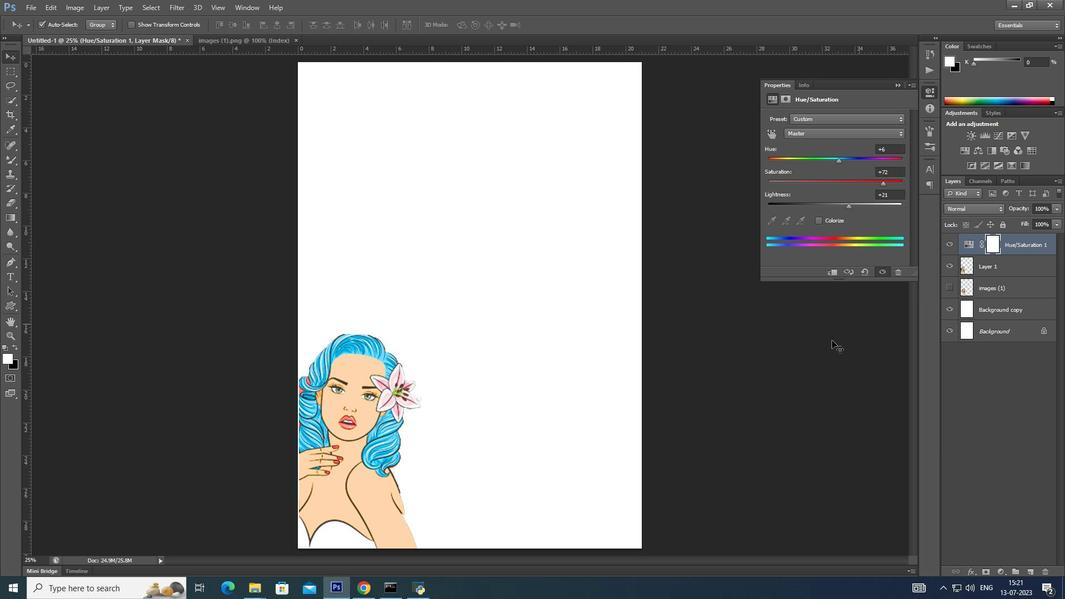 
Action: Key pressed ctrl+Z
Screenshot: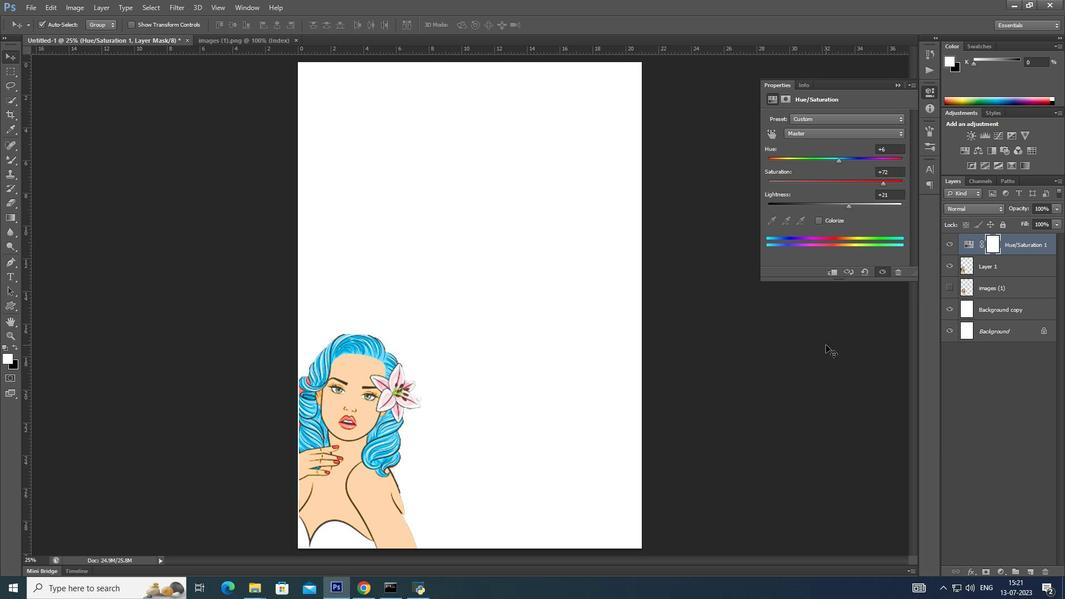 
Action: Mouse moved to (815, 345)
Screenshot: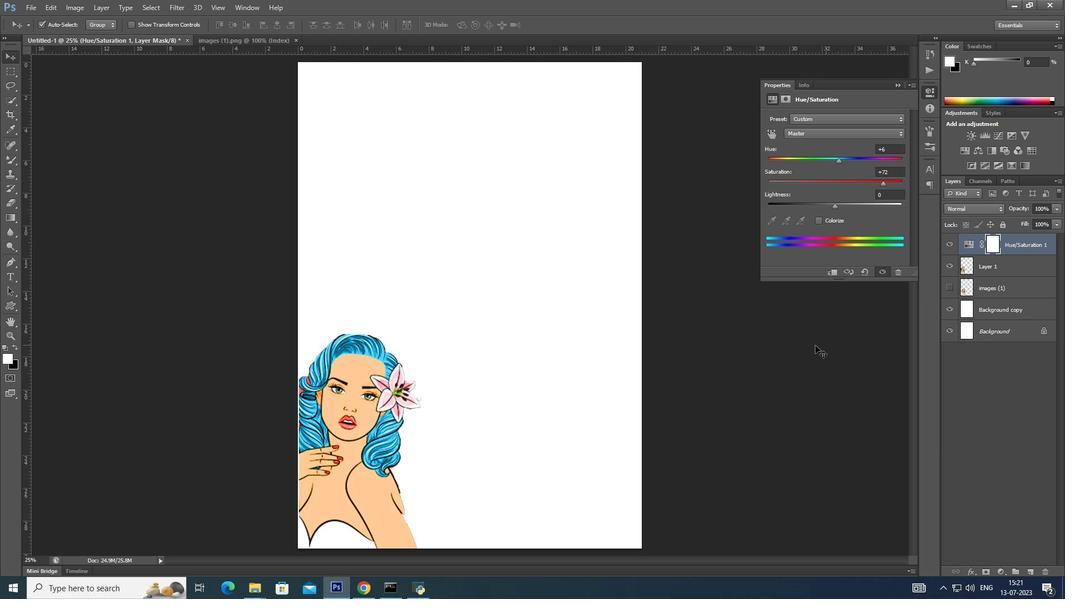 
Action: Key pressed <Key.alt_l><<90>><<90>><<90>>
Screenshot: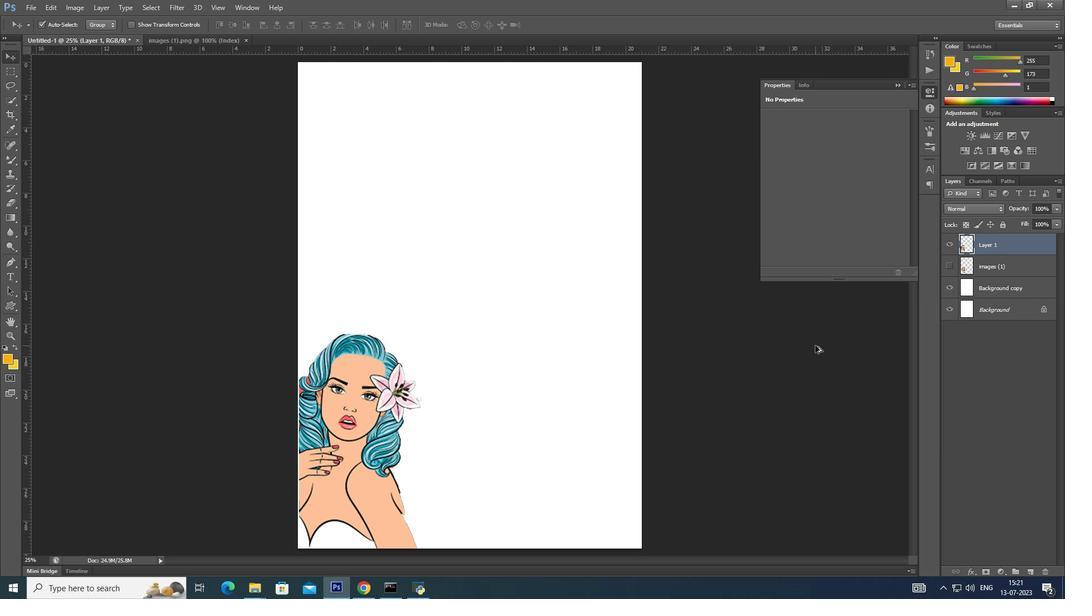 
Action: Mouse moved to (898, 84)
Screenshot: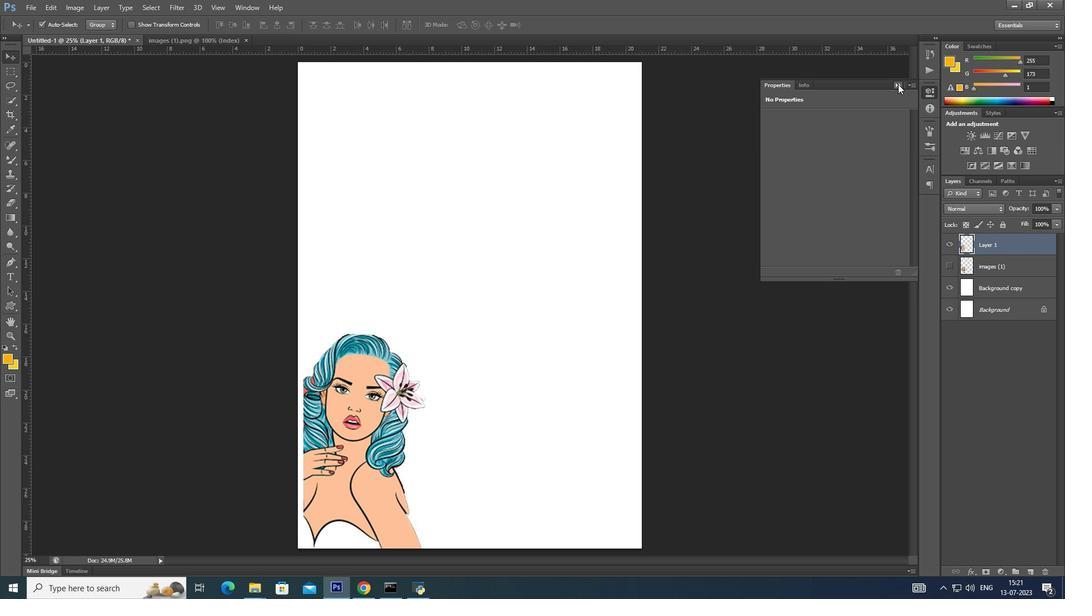 
Action: Mouse pressed left at (898, 84)
Screenshot: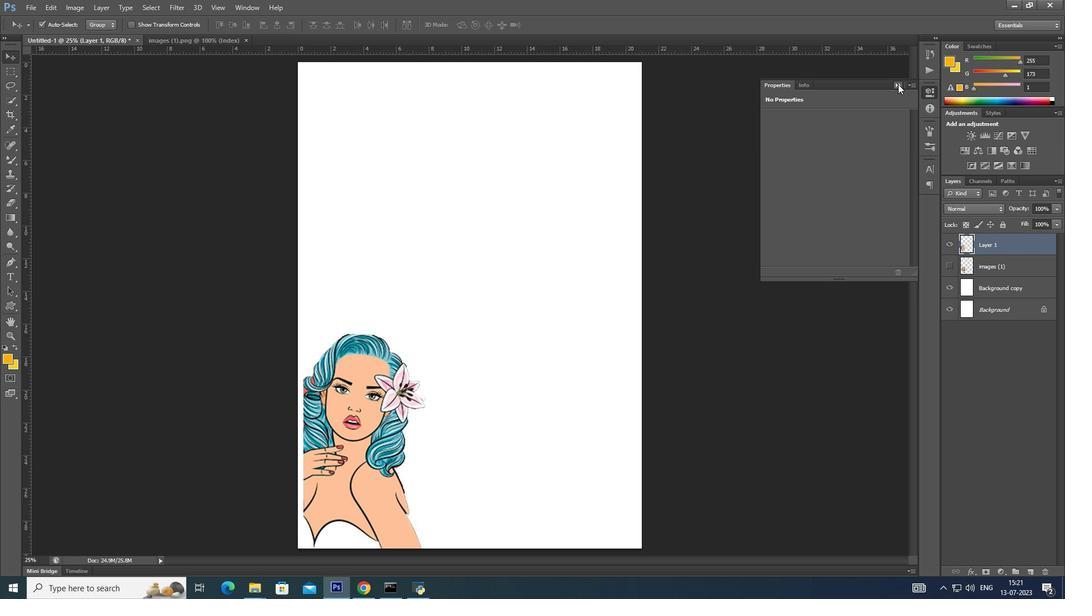 
Action: Mouse moved to (1025, 247)
Screenshot: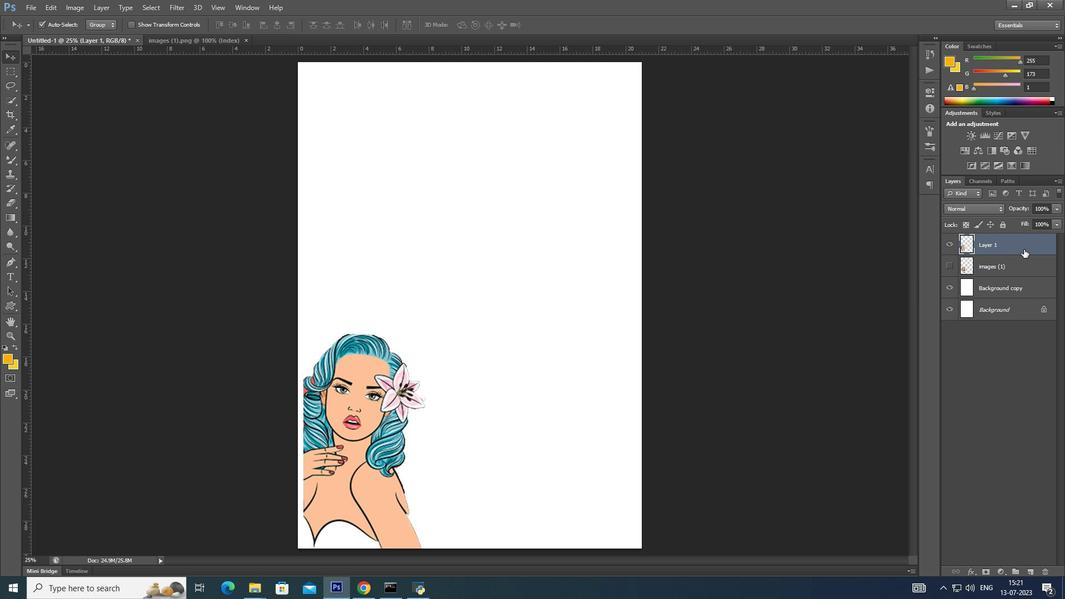 
Action: Mouse pressed left at (1025, 247)
Screenshot: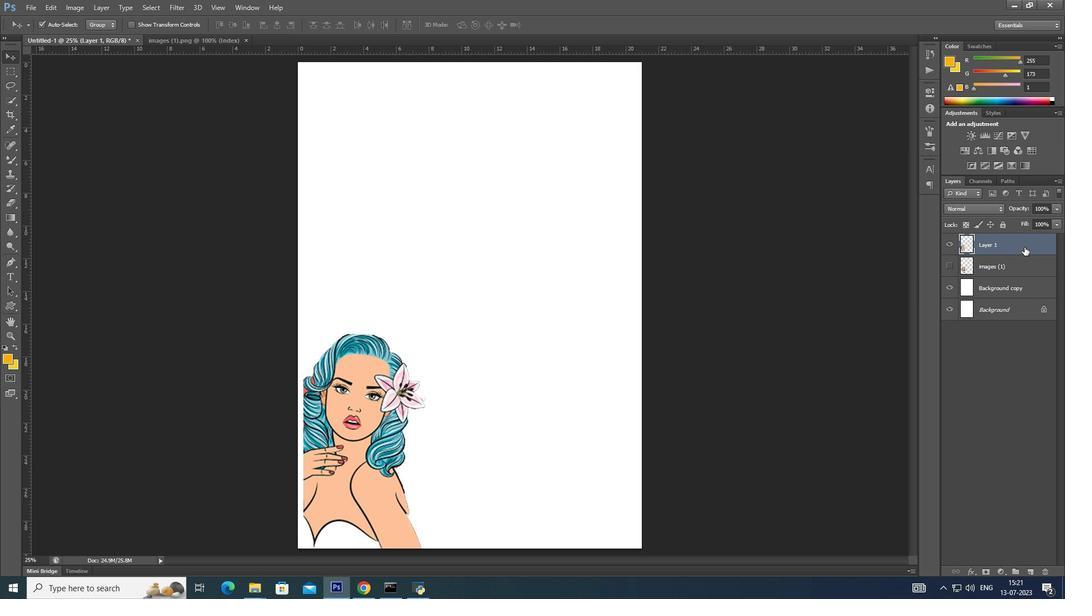 
Action: Mouse moved to (348, 460)
Screenshot: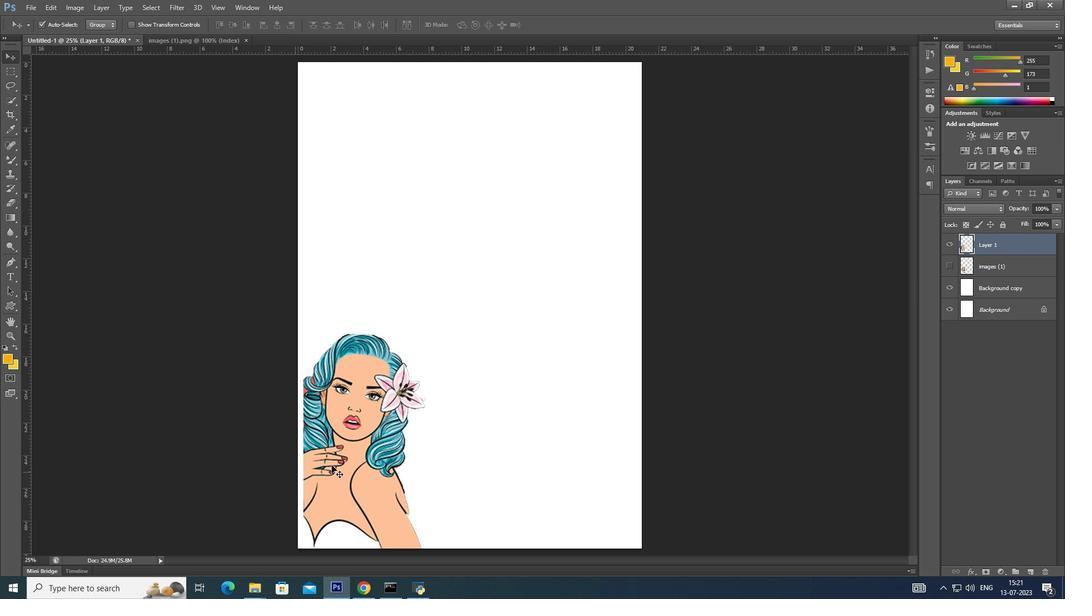 
Action: Mouse pressed left at (348, 460)
Screenshot: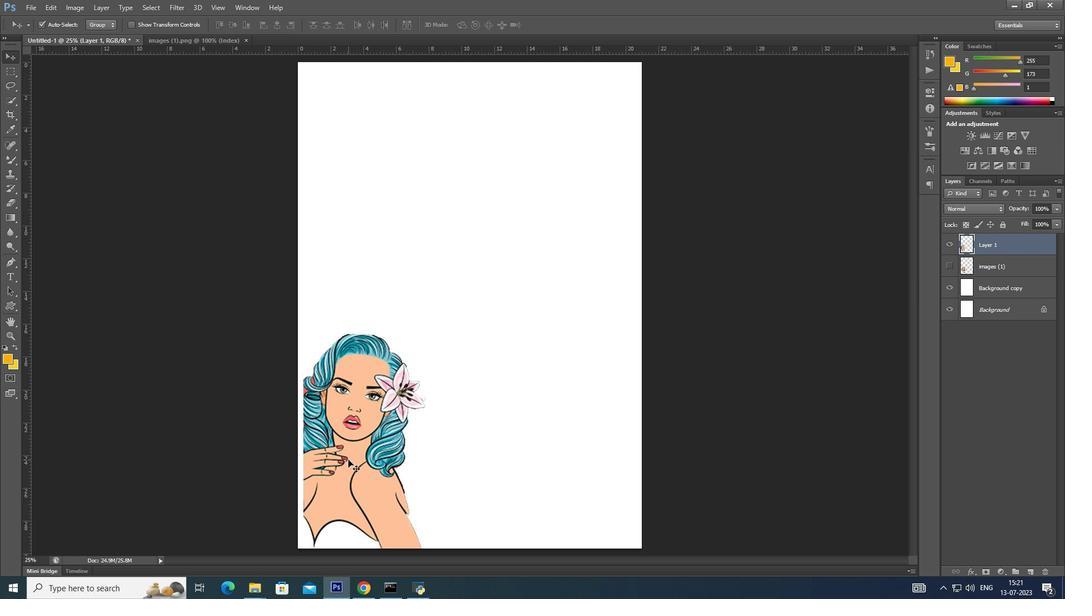 
Action: Mouse moved to (84, 6)
Screenshot: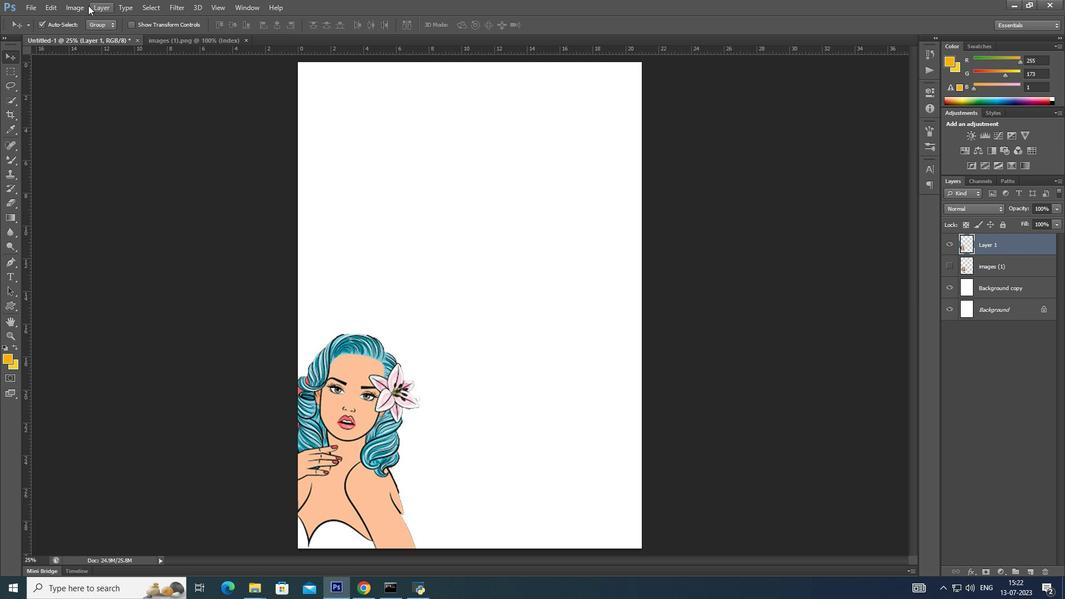 
Action: Mouse pressed left at (84, 6)
Screenshot: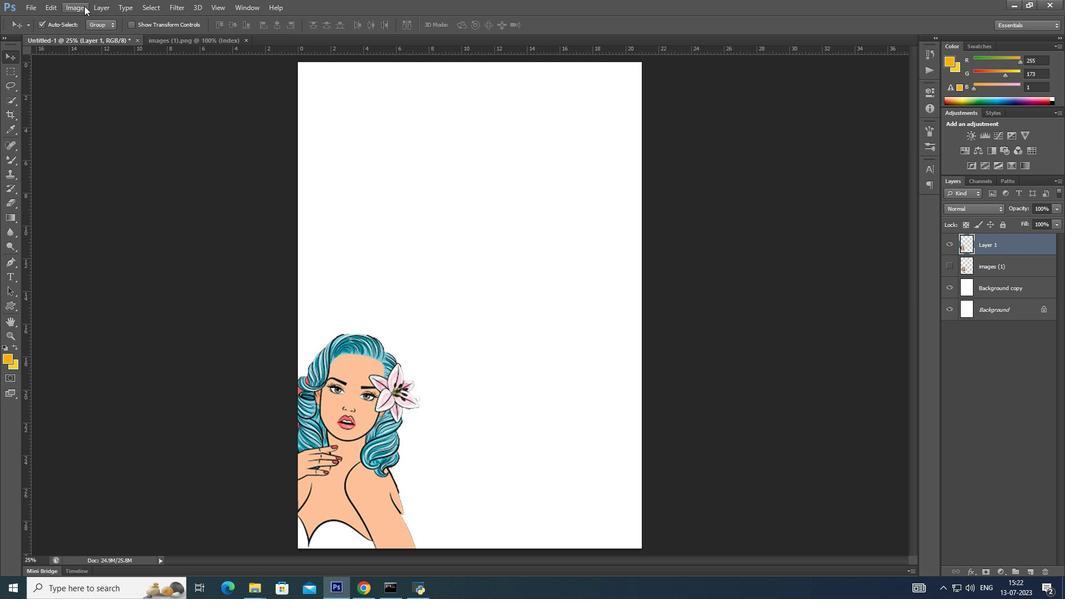 
Action: Mouse moved to (260, 93)
Screenshot: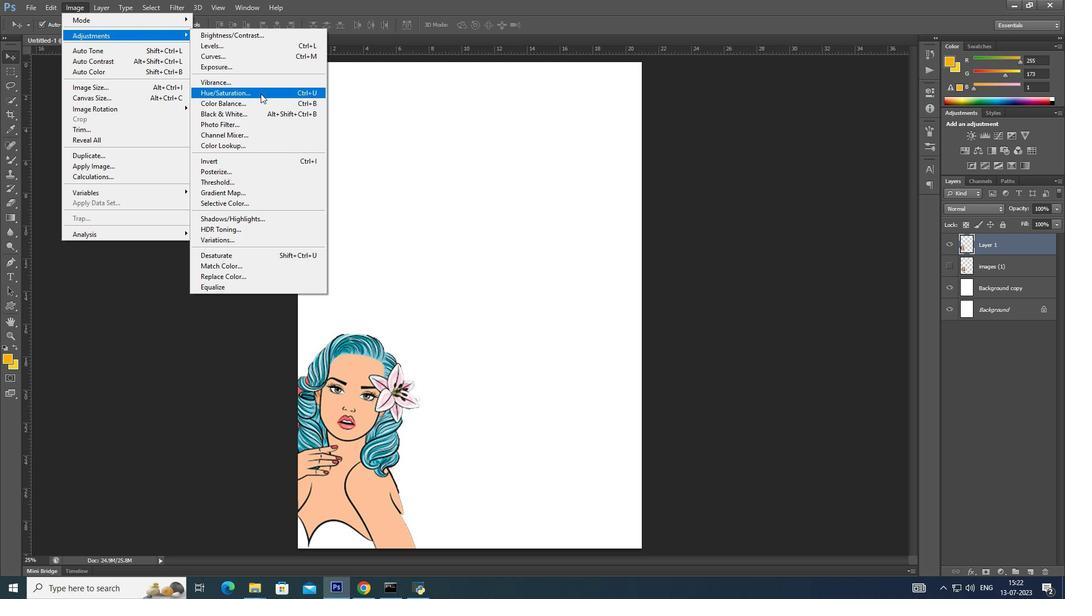 
Action: Mouse pressed left at (260, 93)
Screenshot: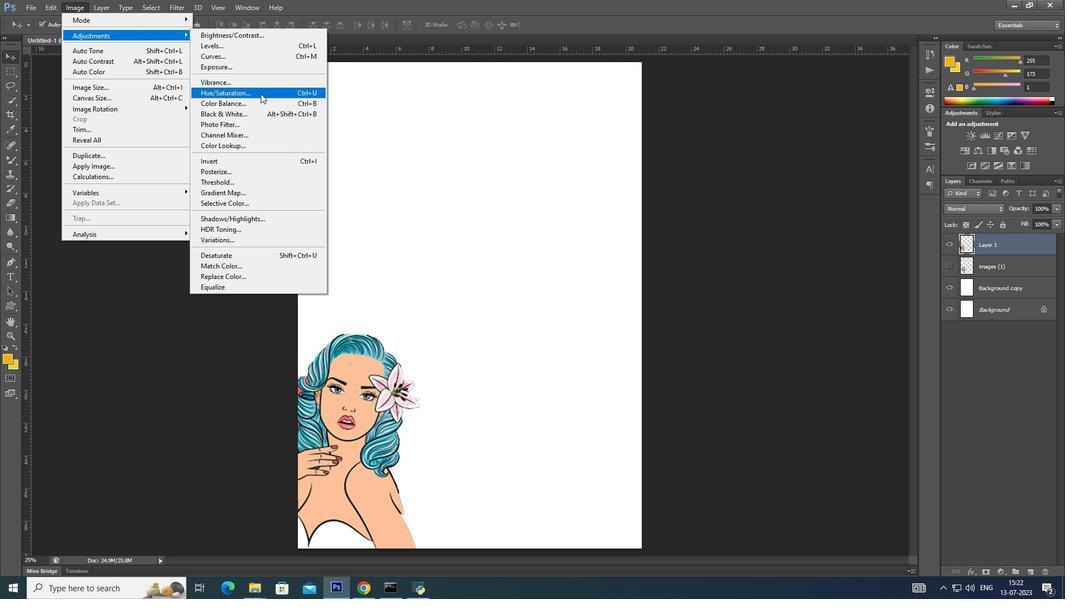 
Action: Mouse moved to (665, 213)
Screenshot: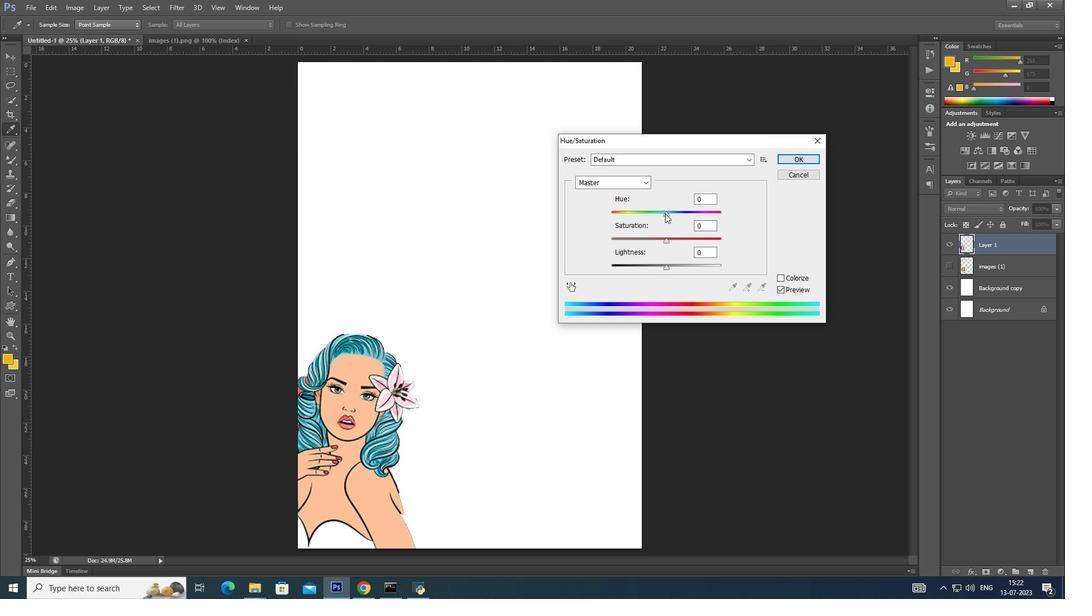 
Action: Mouse pressed left at (665, 213)
Screenshot: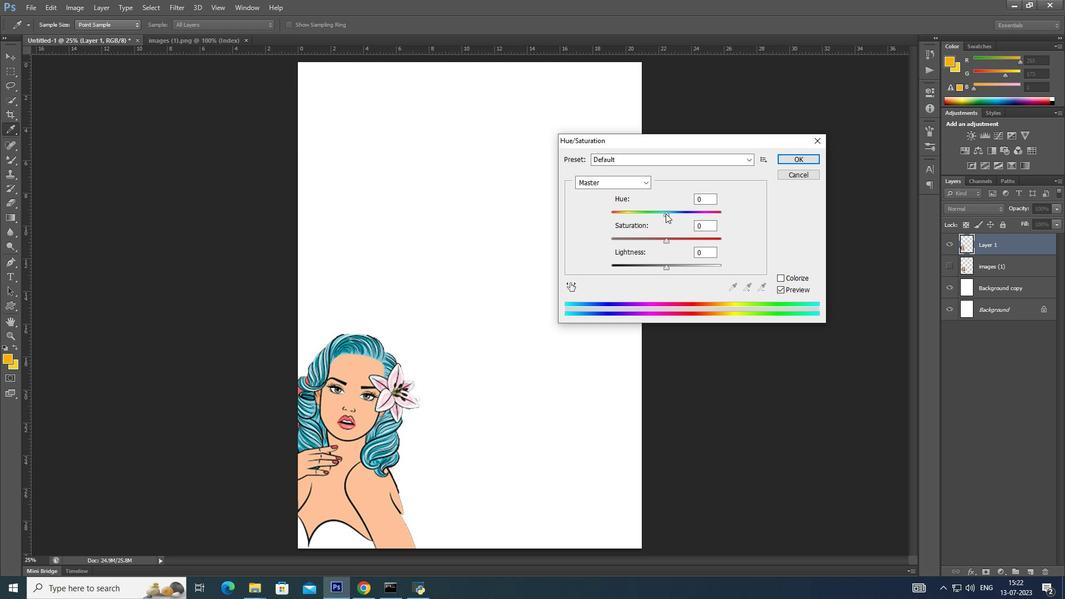 
Action: Mouse moved to (668, 240)
Screenshot: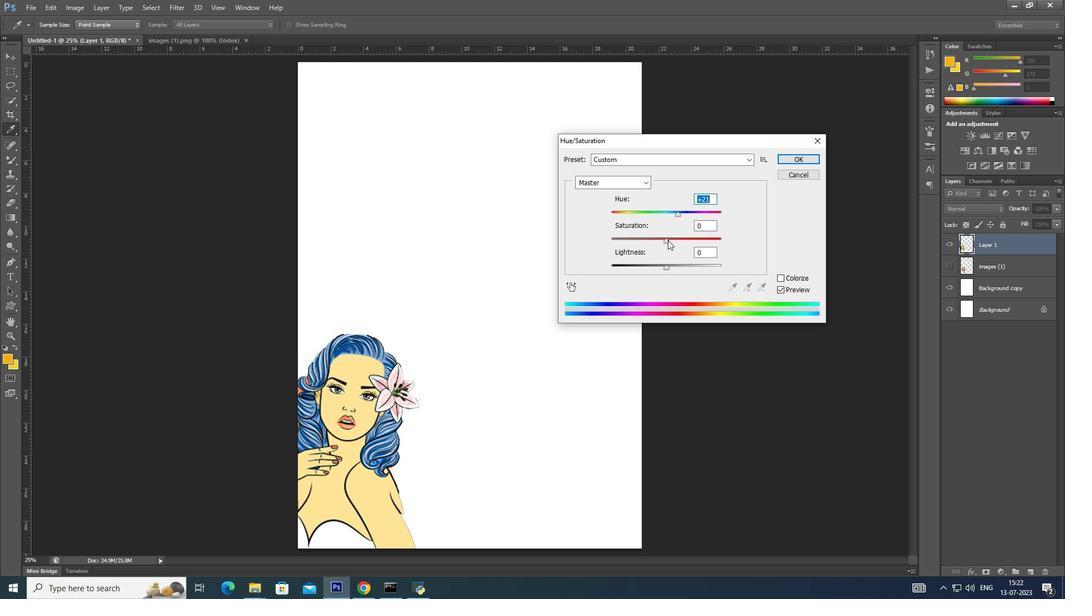 
Action: Mouse pressed left at (668, 240)
Screenshot: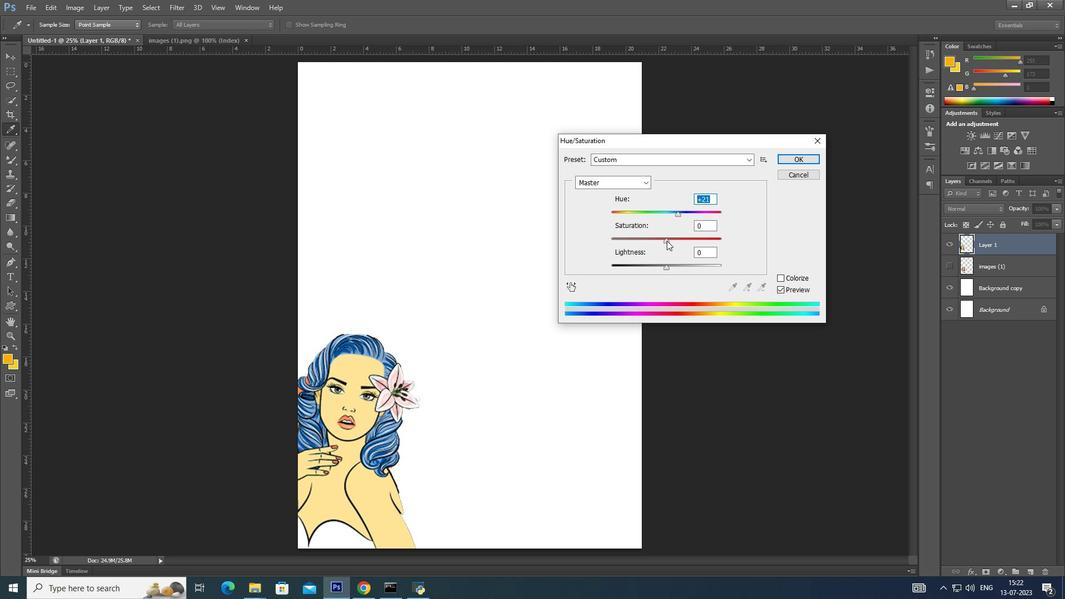 
Action: Mouse moved to (666, 266)
Screenshot: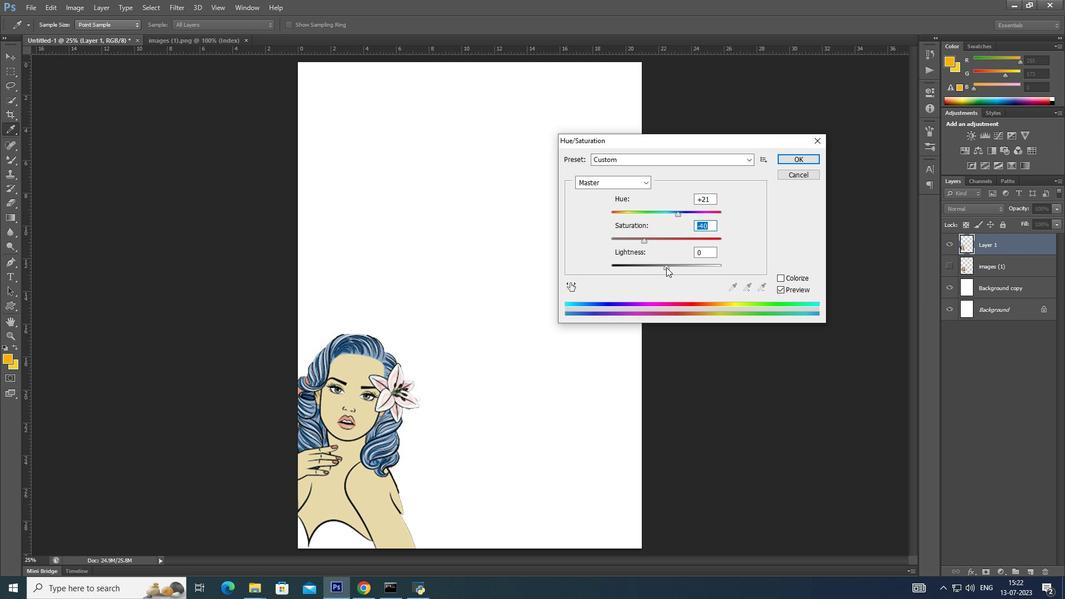 
Action: Mouse pressed left at (666, 266)
Screenshot: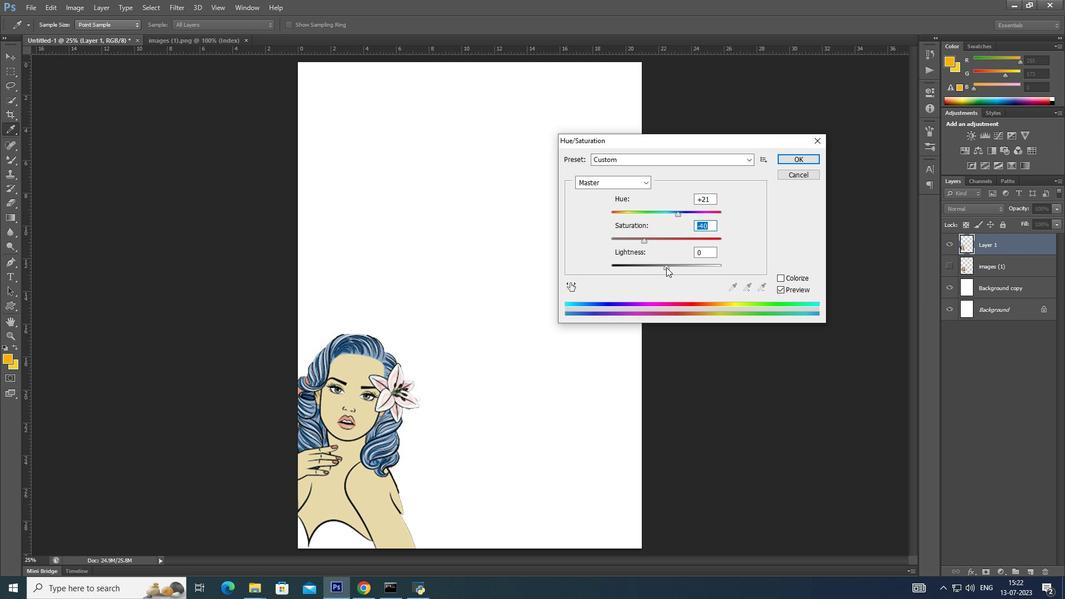 
Action: Mouse moved to (644, 242)
Screenshot: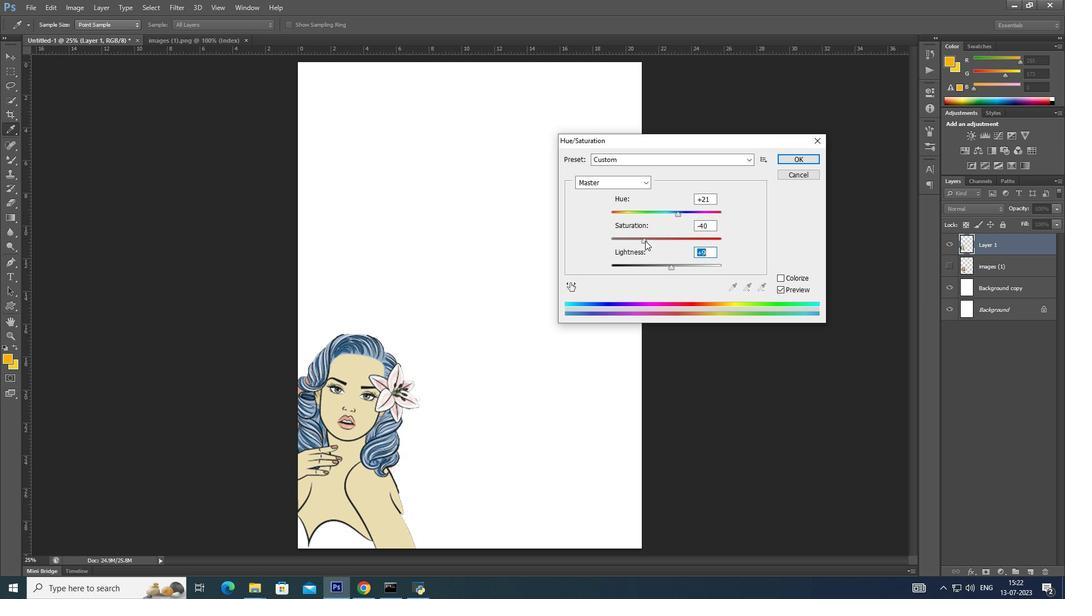 
Action: Mouse pressed left at (644, 242)
Screenshot: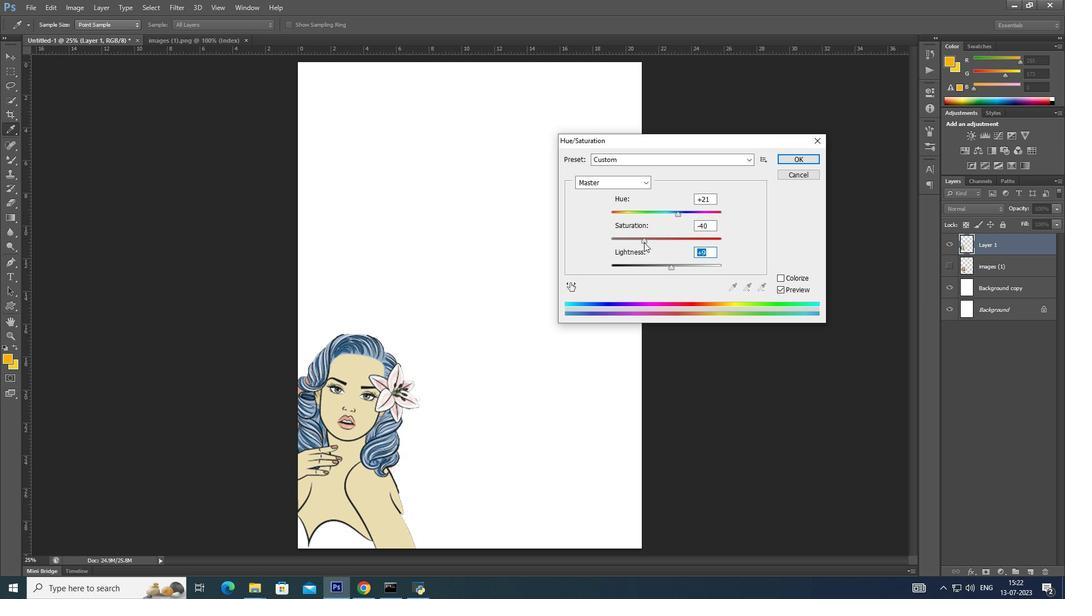 
Action: Mouse moved to (811, 162)
Screenshot: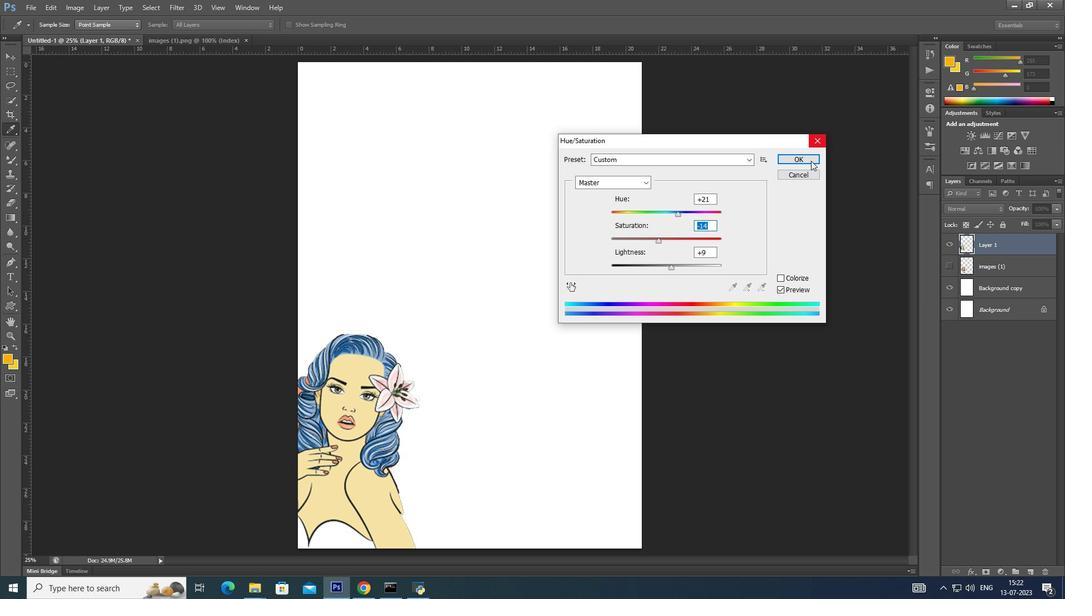 
Action: Mouse pressed left at (811, 162)
Screenshot: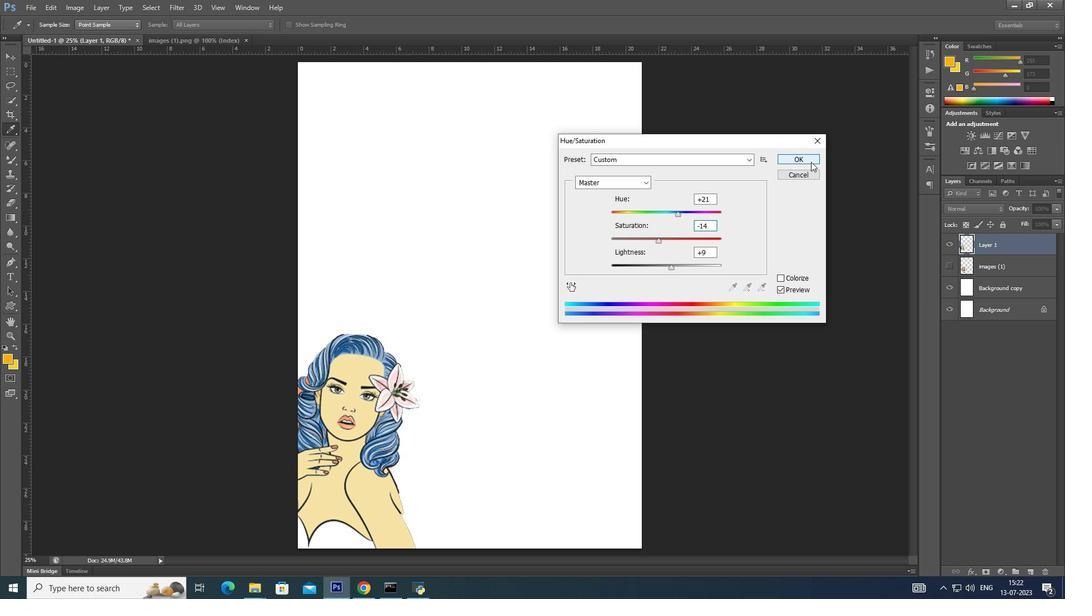 
Action: Mouse moved to (69, 6)
Screenshot: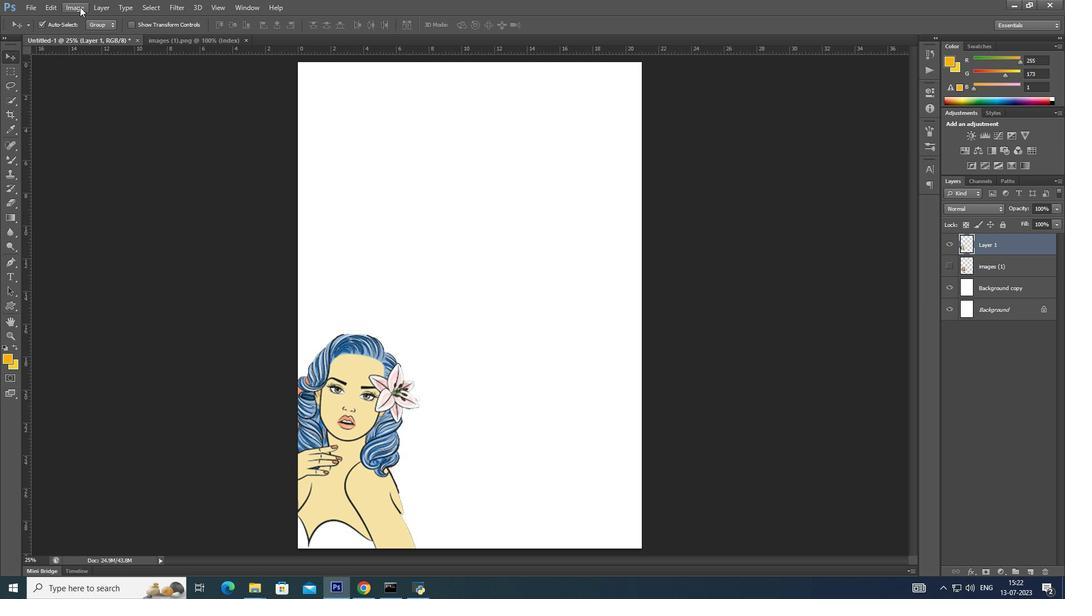 
Action: Mouse pressed left at (69, 6)
Screenshot: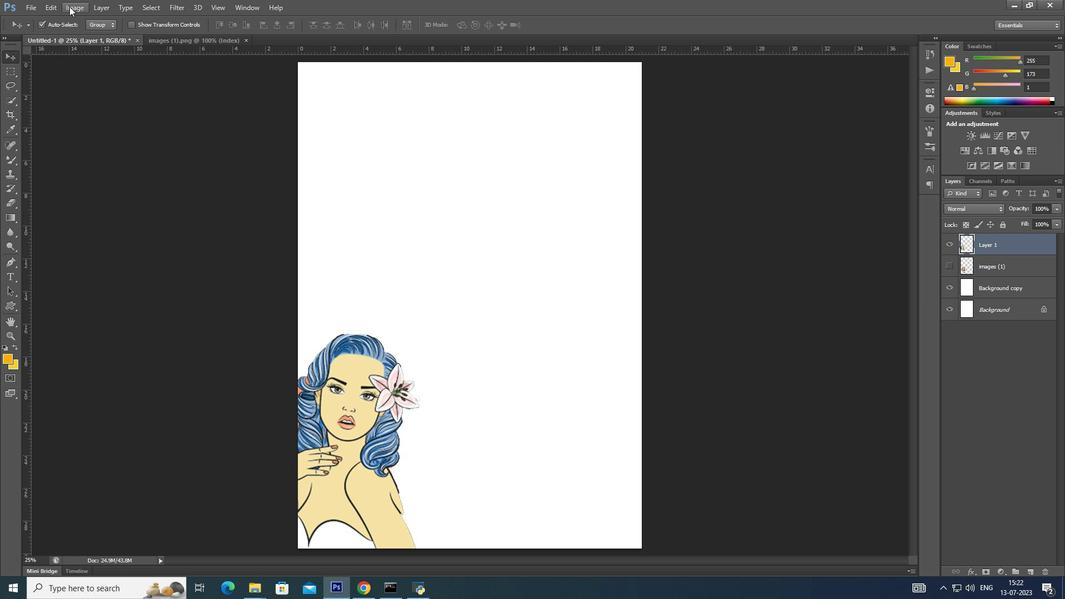 
Action: Mouse moved to (242, 99)
Screenshot: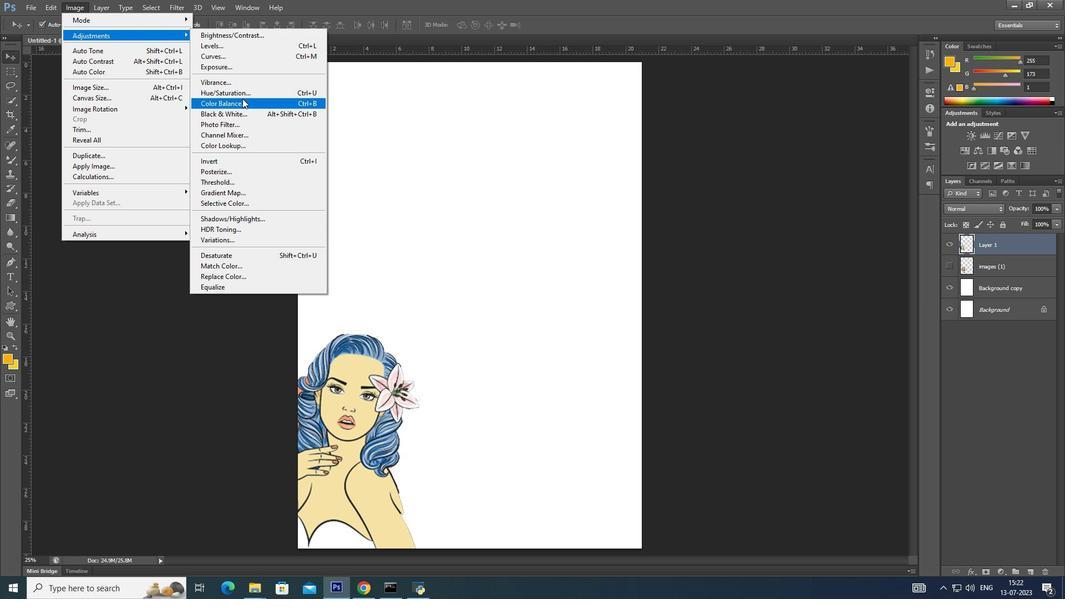 
Action: Mouse pressed left at (242, 99)
Screenshot: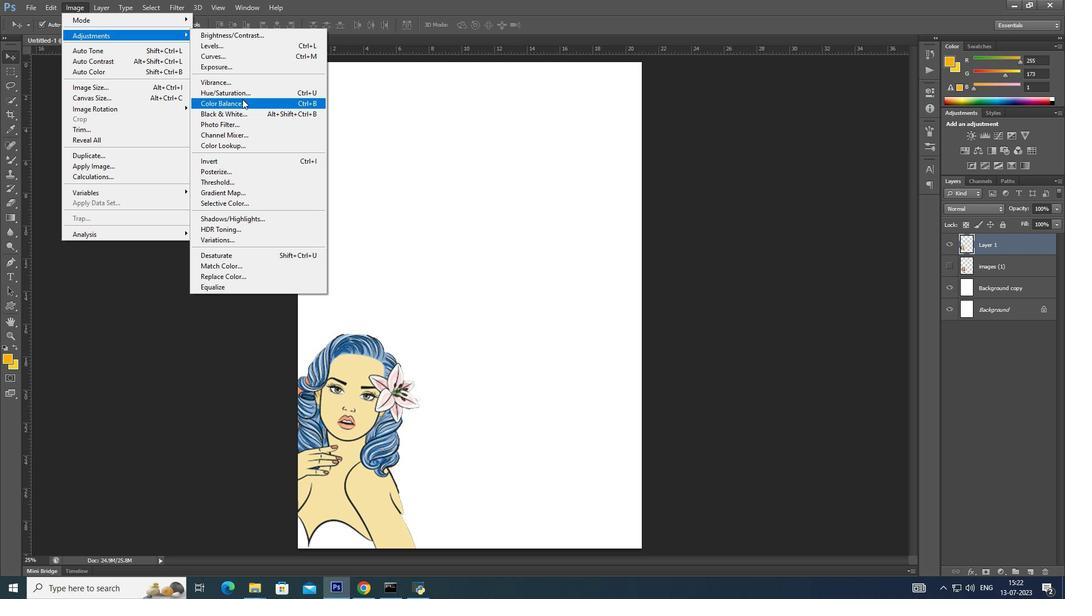 
Action: Mouse moved to (511, 198)
Screenshot: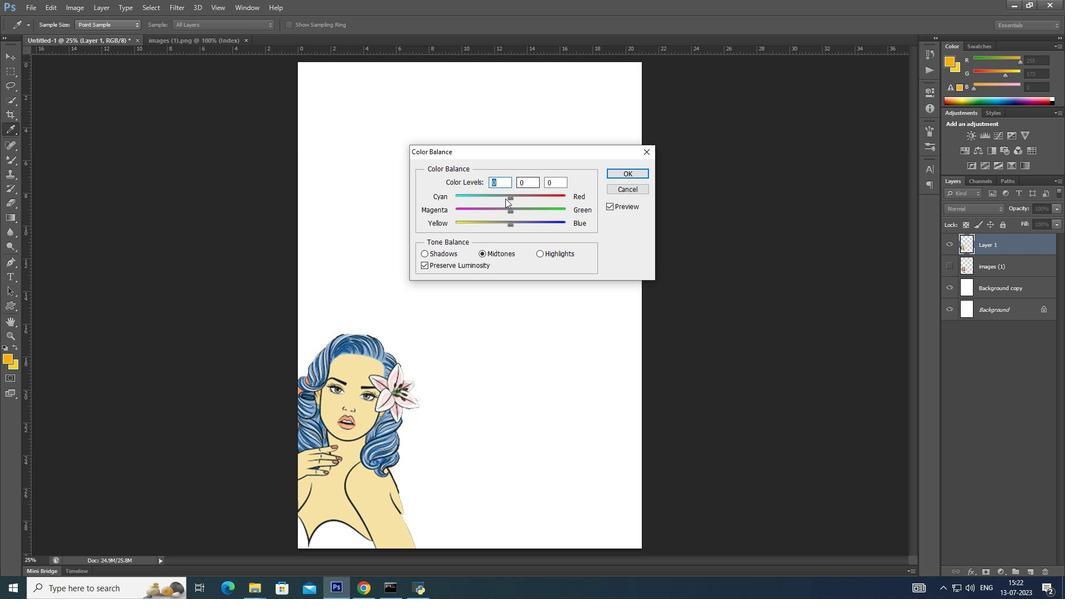 
Action: Mouse pressed left at (511, 198)
Screenshot: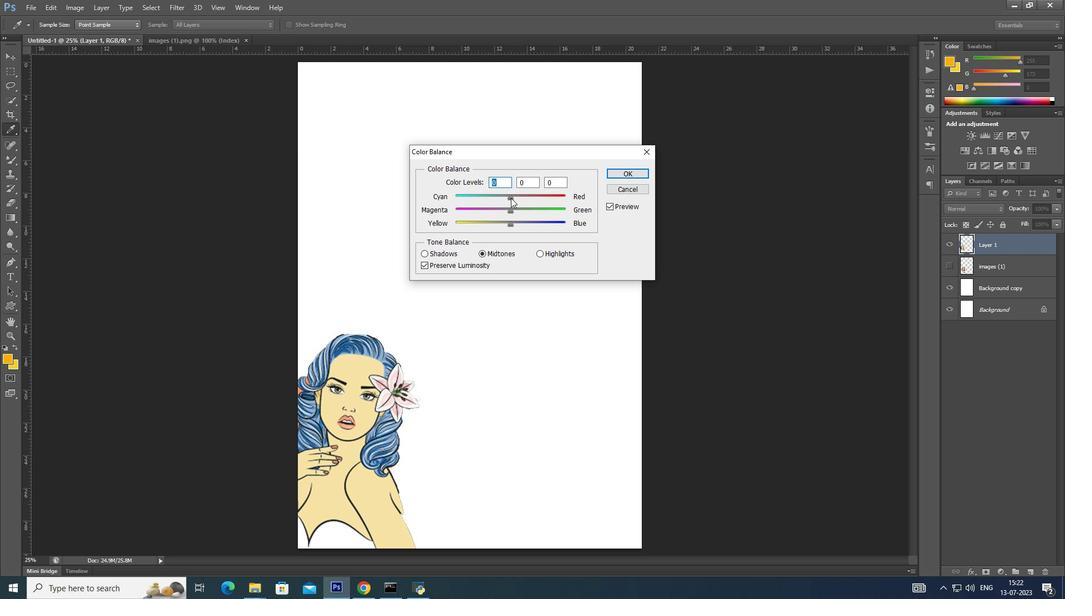 
Action: Mouse moved to (510, 210)
Screenshot: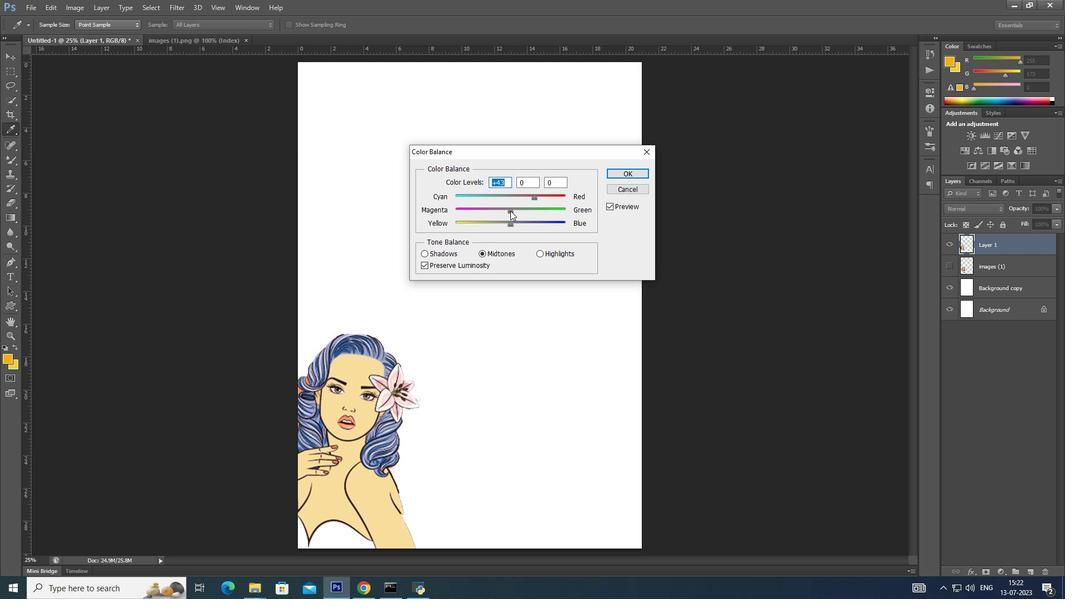 
Action: Mouse pressed left at (510, 210)
Screenshot: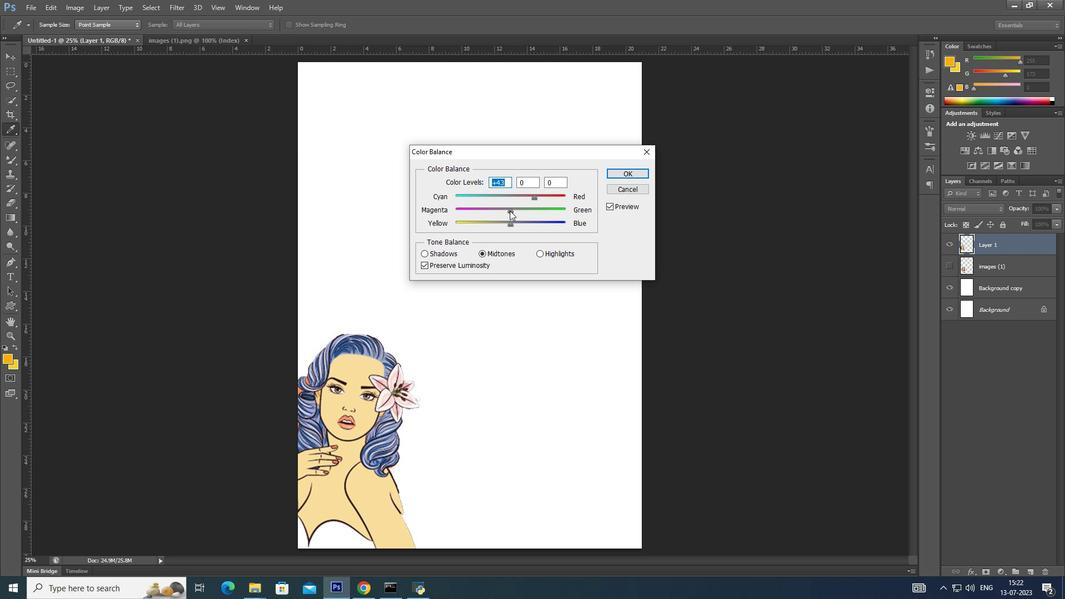 
Action: Mouse moved to (486, 212)
Screenshot: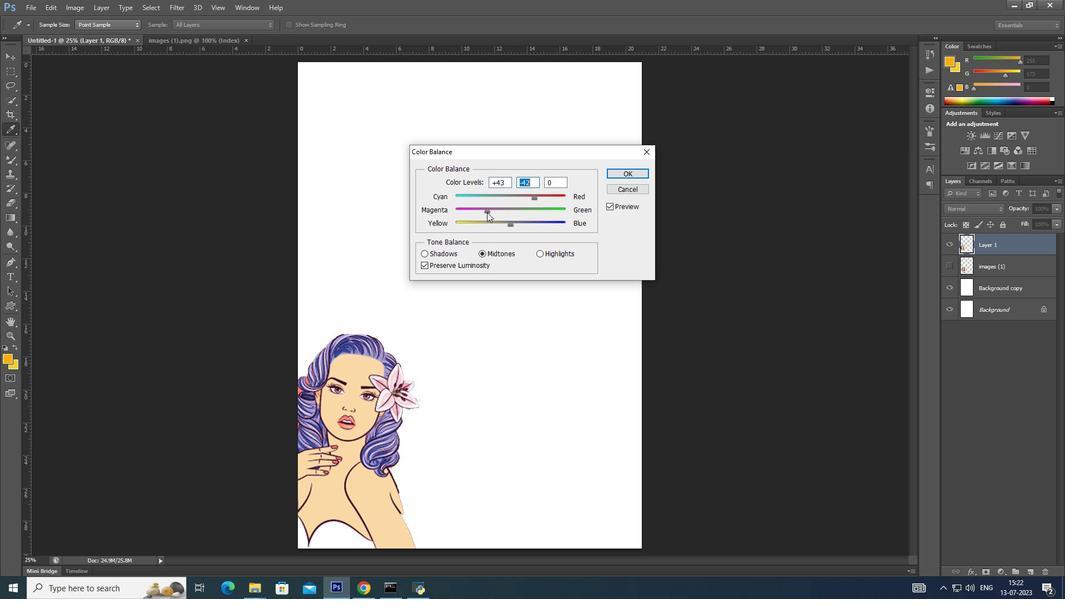 
Action: Mouse pressed left at (486, 212)
Screenshot: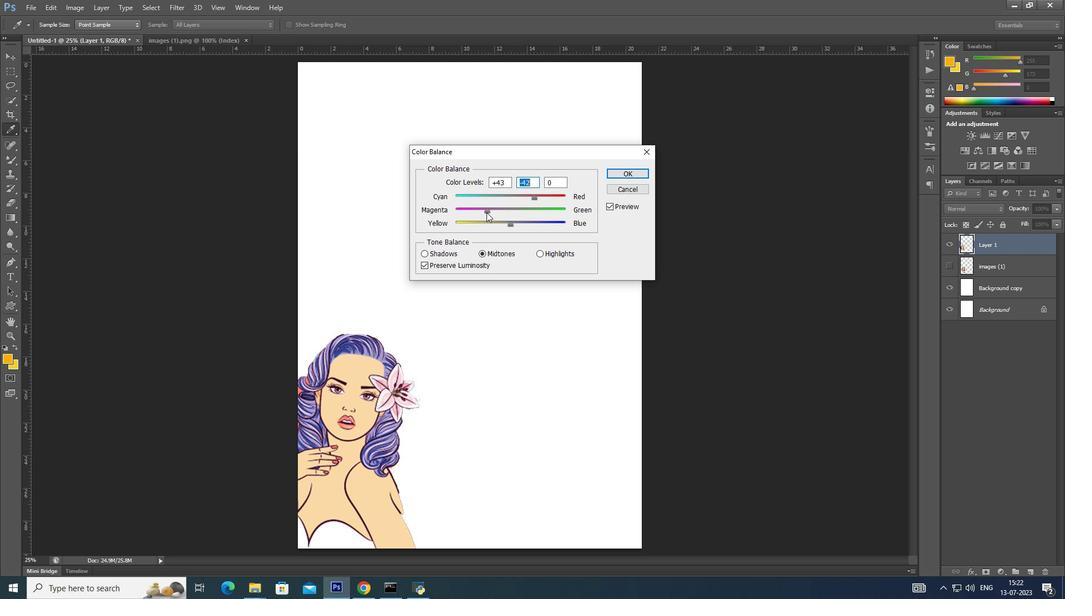 
Action: Mouse moved to (510, 224)
Screenshot: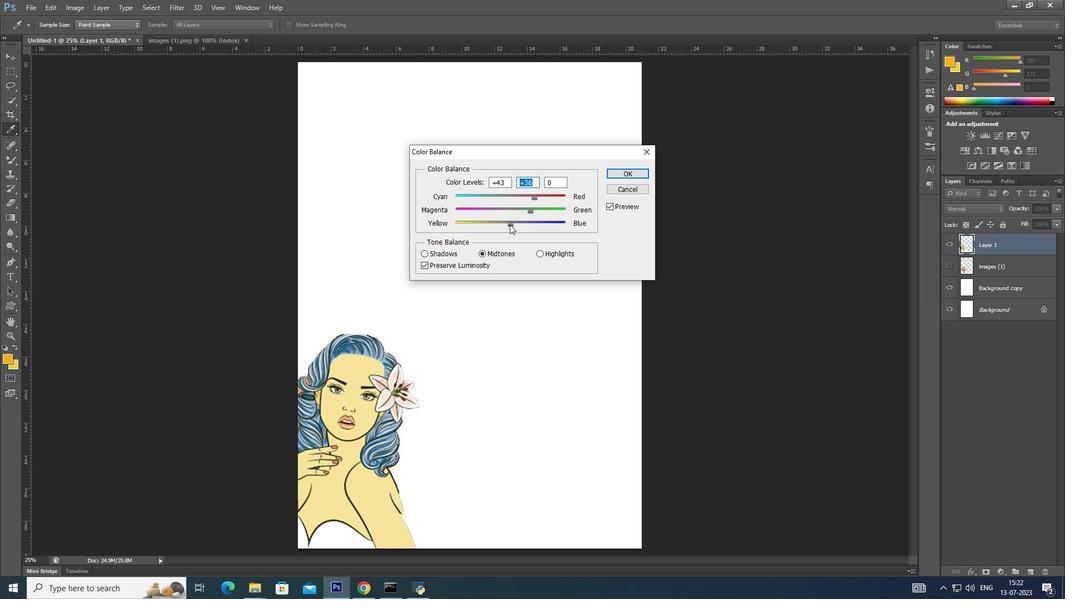 
Action: Mouse pressed left at (510, 224)
Screenshot: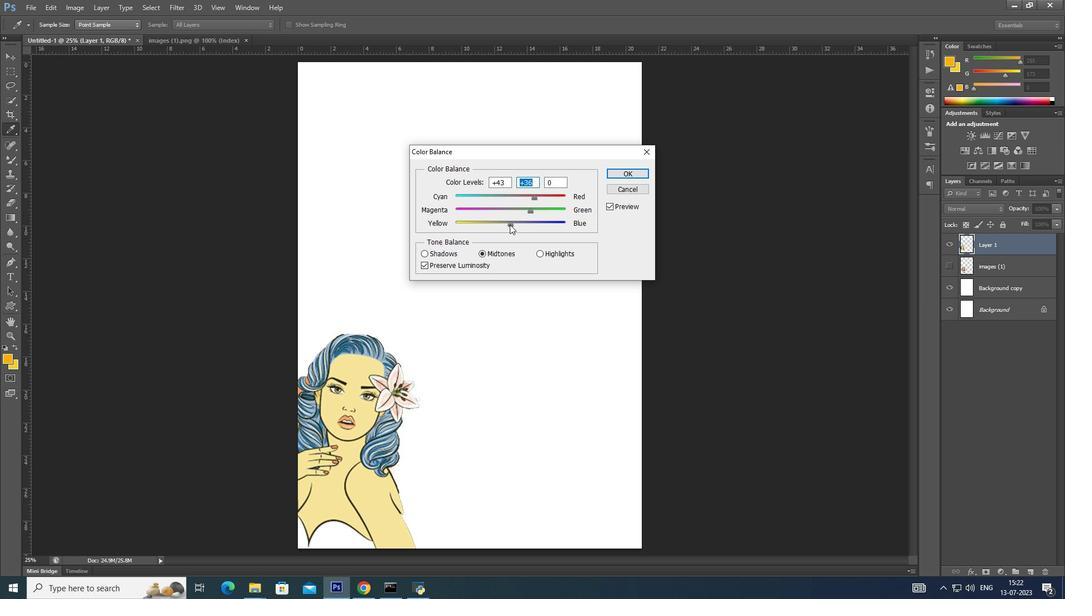 
Action: Mouse moved to (632, 173)
Screenshot: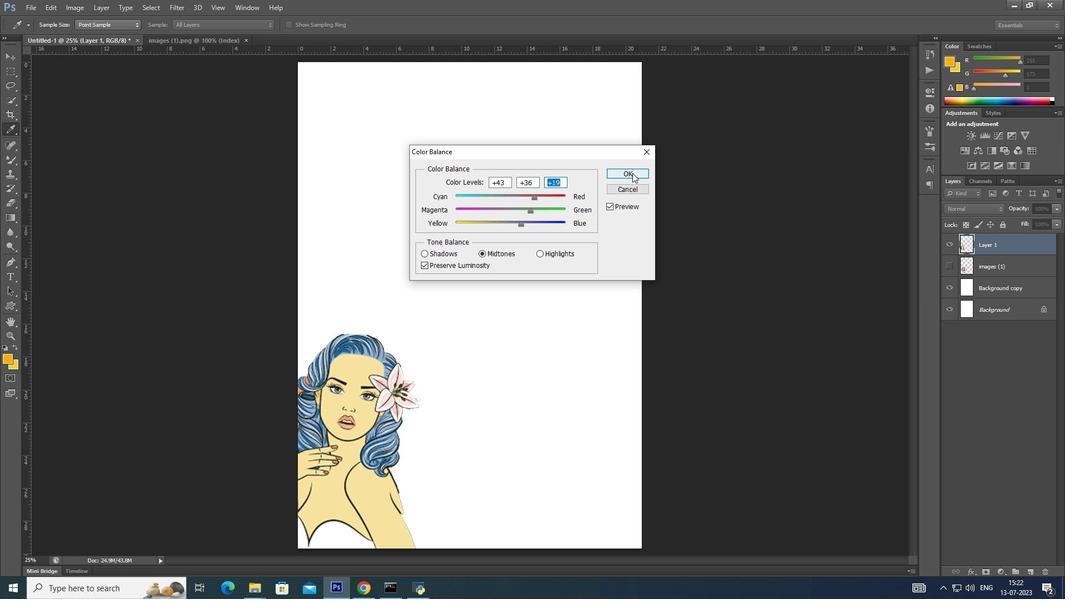 
Action: Mouse pressed left at (632, 173)
Screenshot: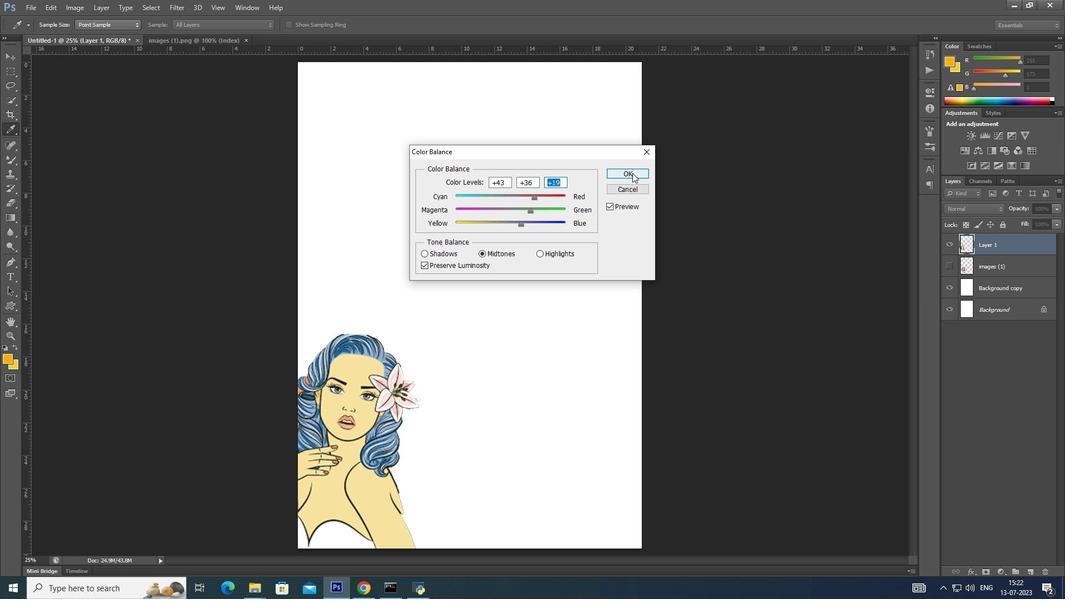 
Action: Mouse moved to (72, 7)
Screenshot: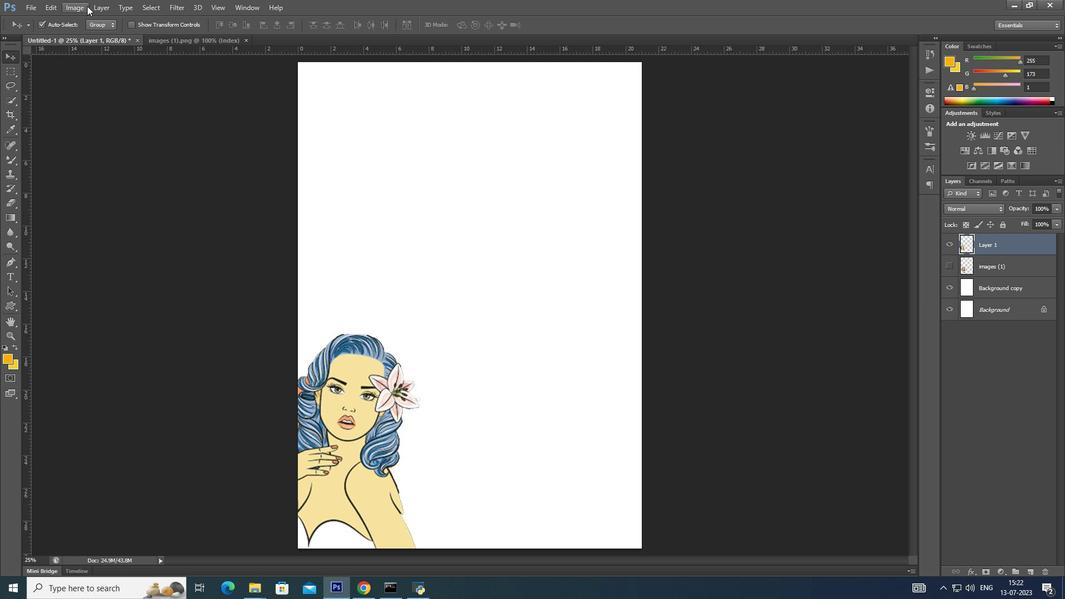 
Action: Mouse pressed left at (72, 7)
Screenshot: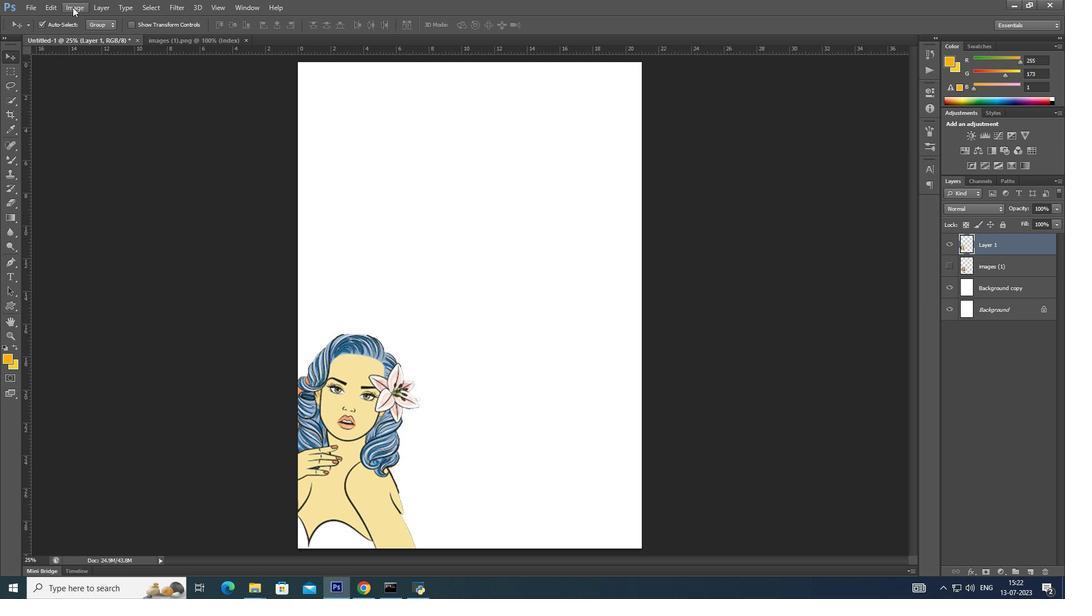 
Action: Mouse moved to (248, 84)
Screenshot: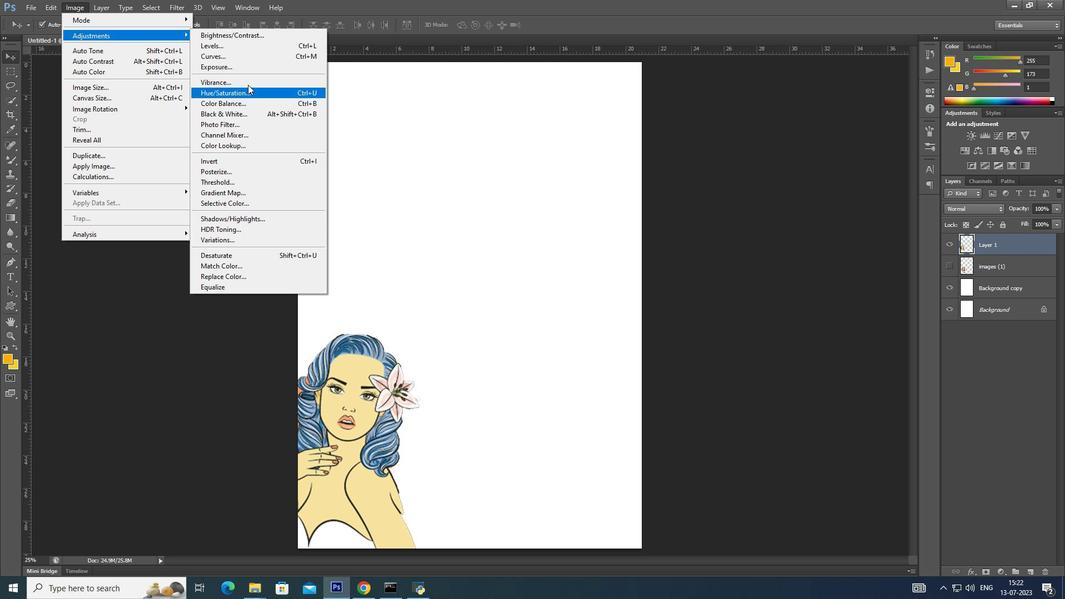 
Action: Mouse pressed left at (248, 84)
Screenshot: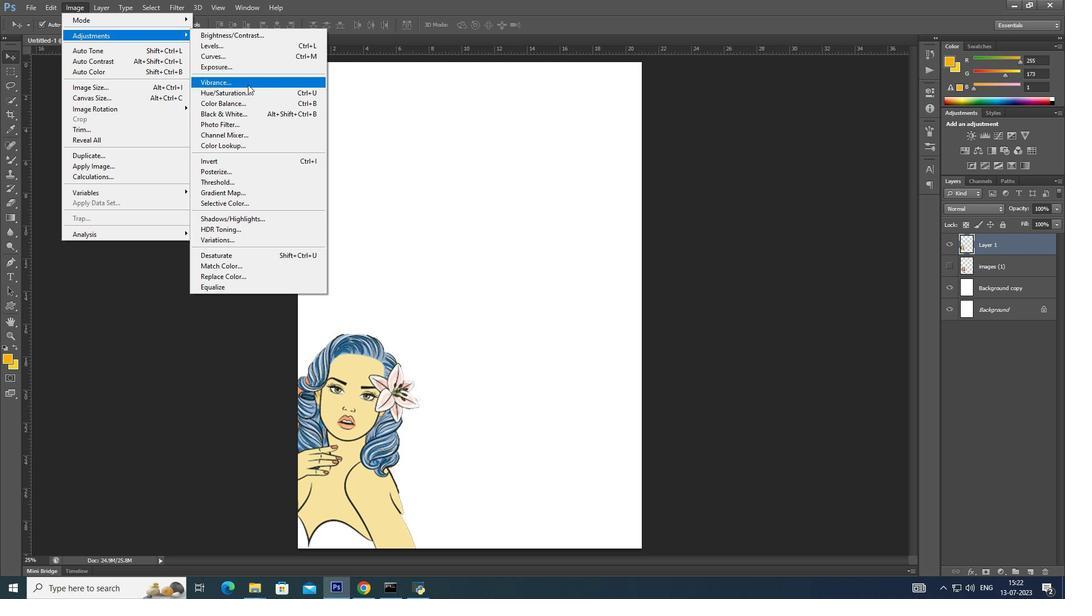 
Action: Mouse moved to (505, 205)
Screenshot: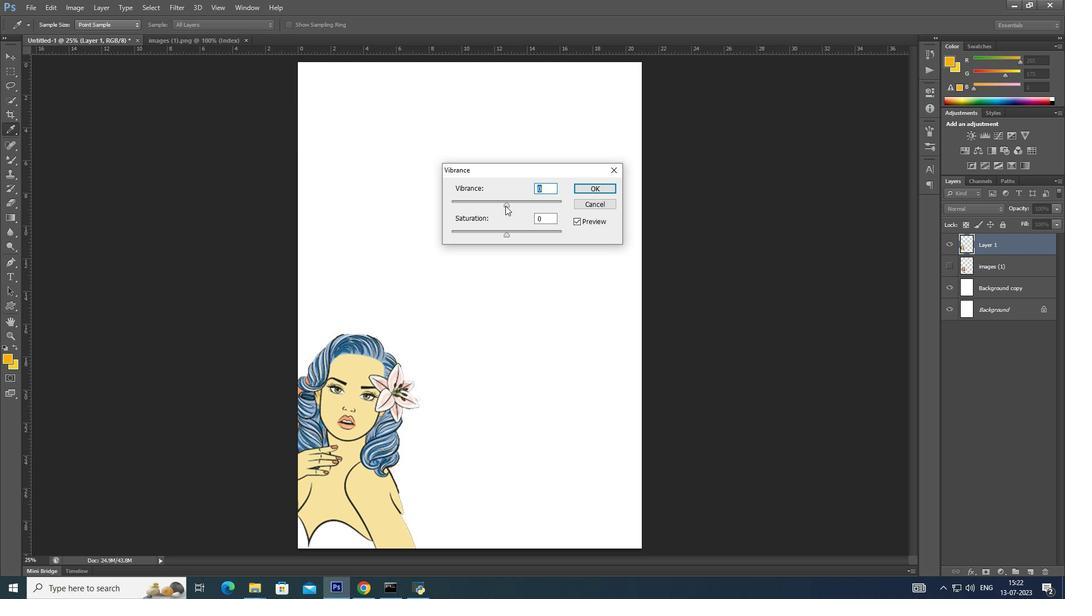 
Action: Mouse pressed left at (505, 205)
Screenshot: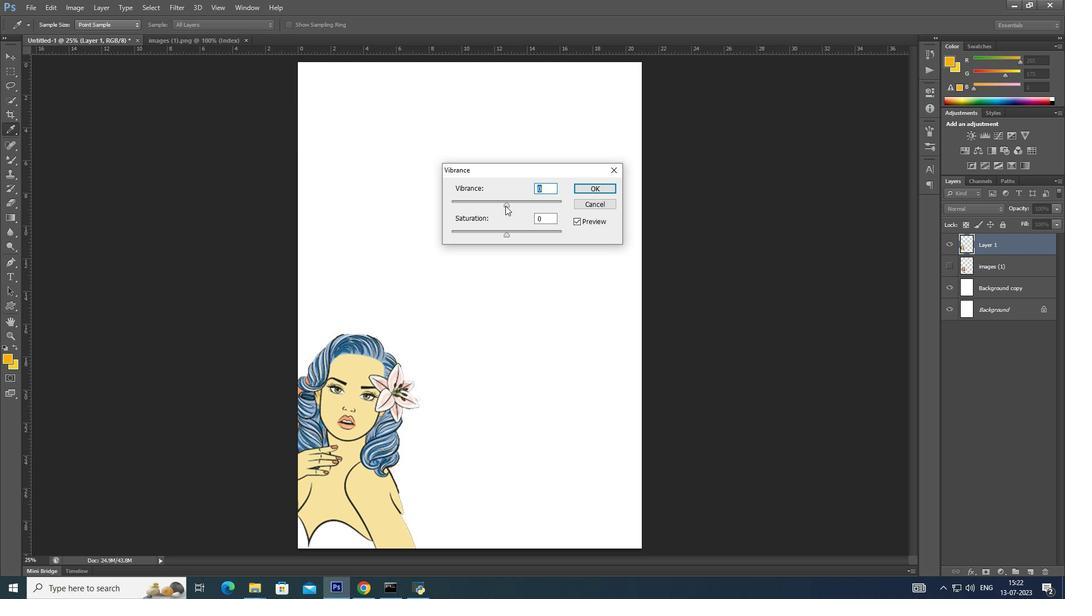 
Action: Mouse moved to (508, 233)
Screenshot: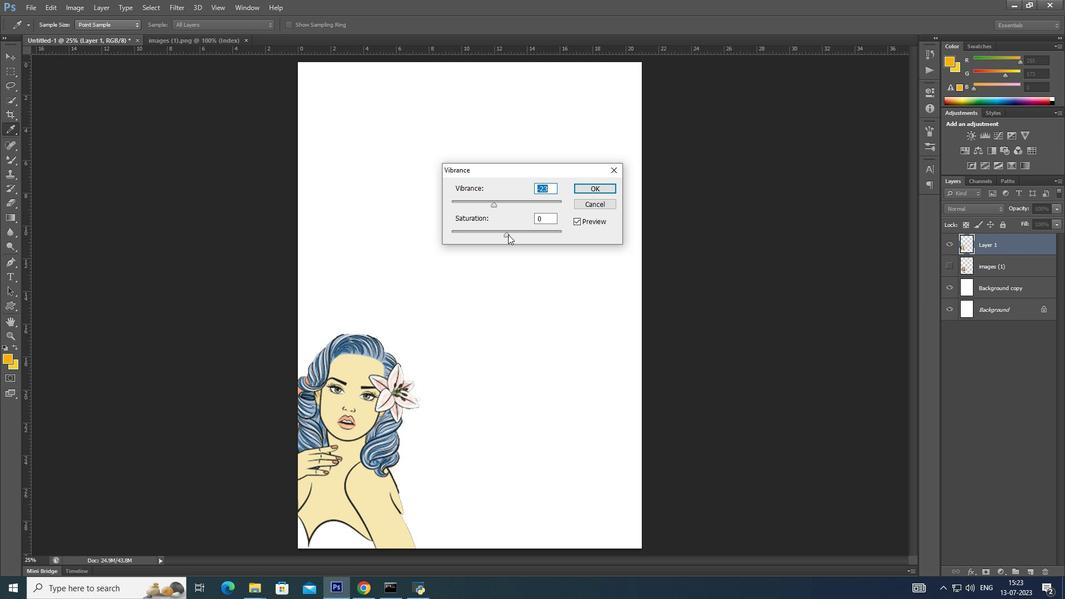 
Action: Mouse pressed left at (508, 233)
Screenshot: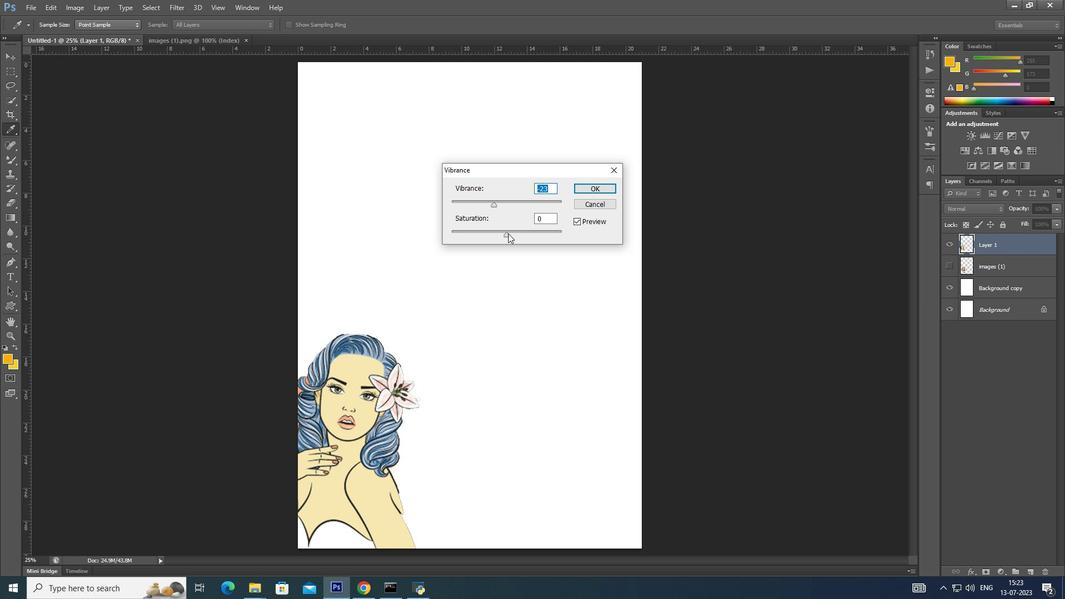 
Action: Mouse moved to (604, 202)
Screenshot: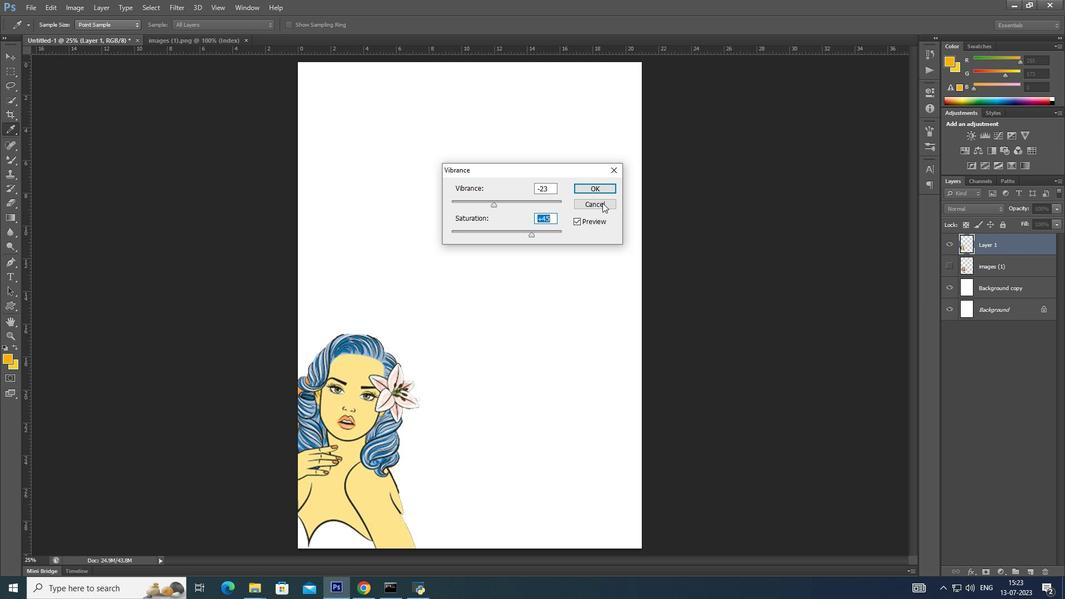 
Action: Mouse pressed left at (604, 202)
Screenshot: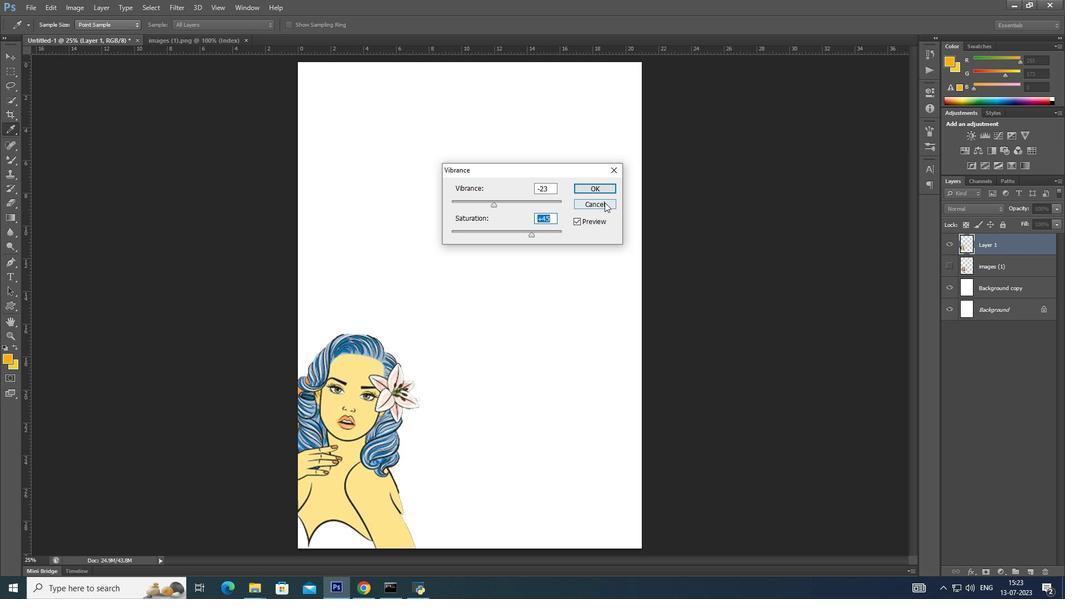 
Action: Mouse moved to (77, 6)
Screenshot: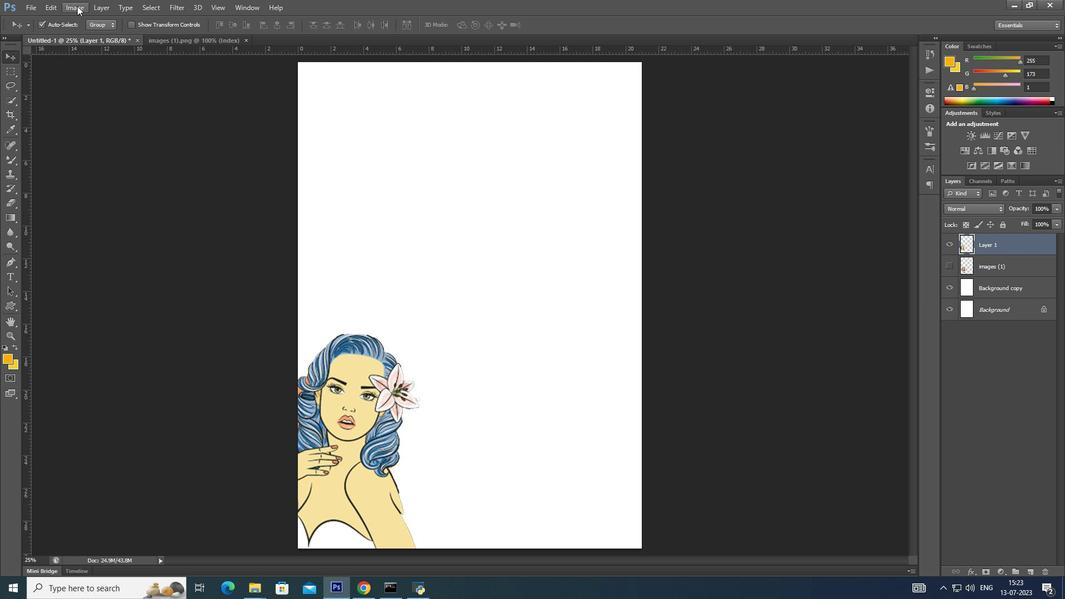 
Action: Mouse pressed left at (77, 6)
Screenshot: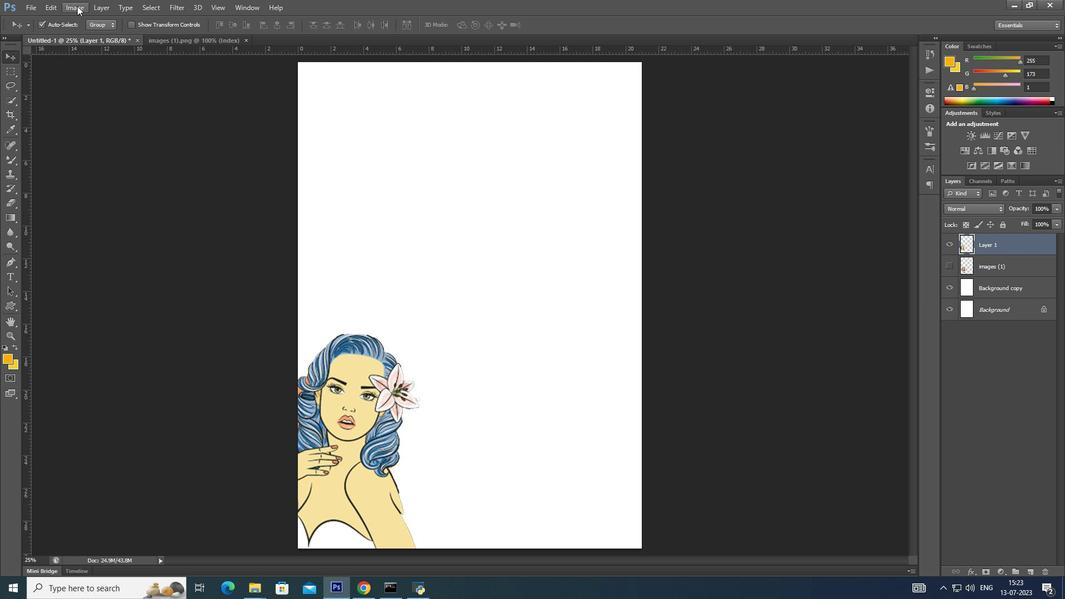 
Action: Mouse moved to (249, 110)
Screenshot: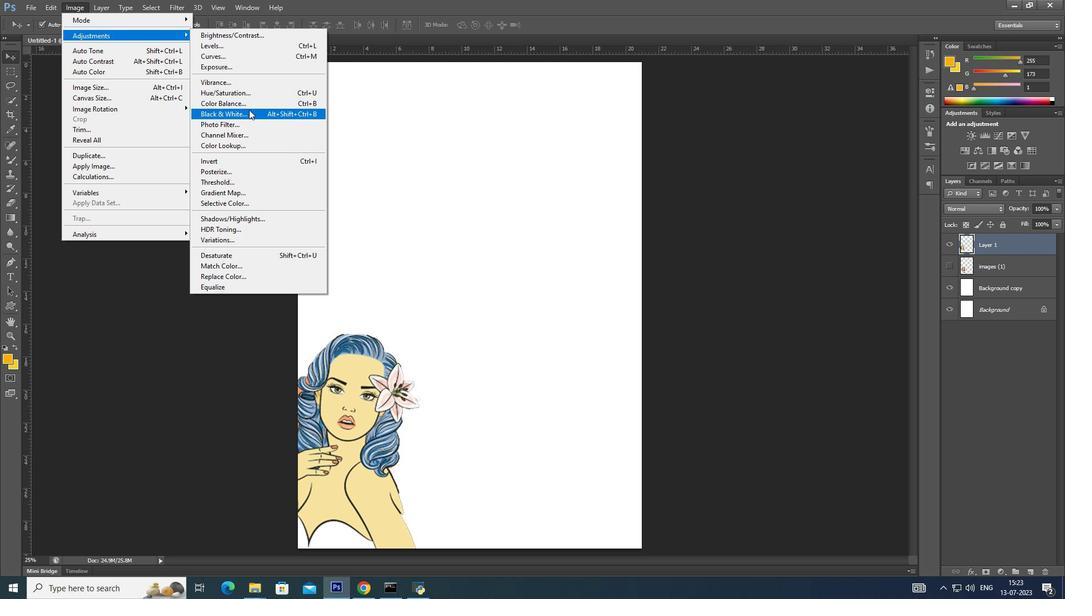 
Action: Mouse pressed left at (249, 110)
Screenshot: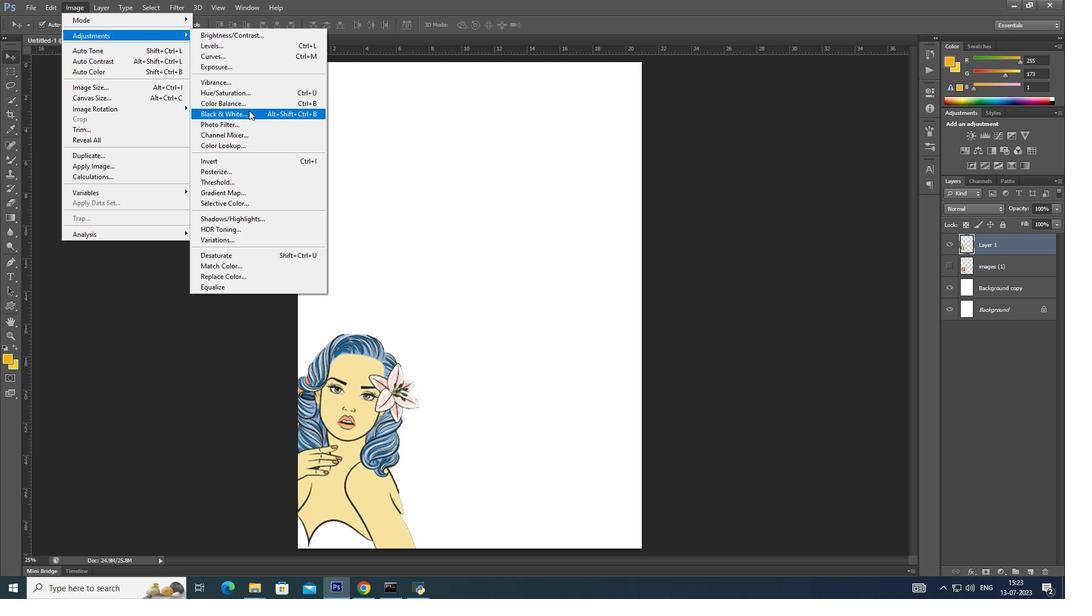
Action: Mouse moved to (668, 211)
Screenshot: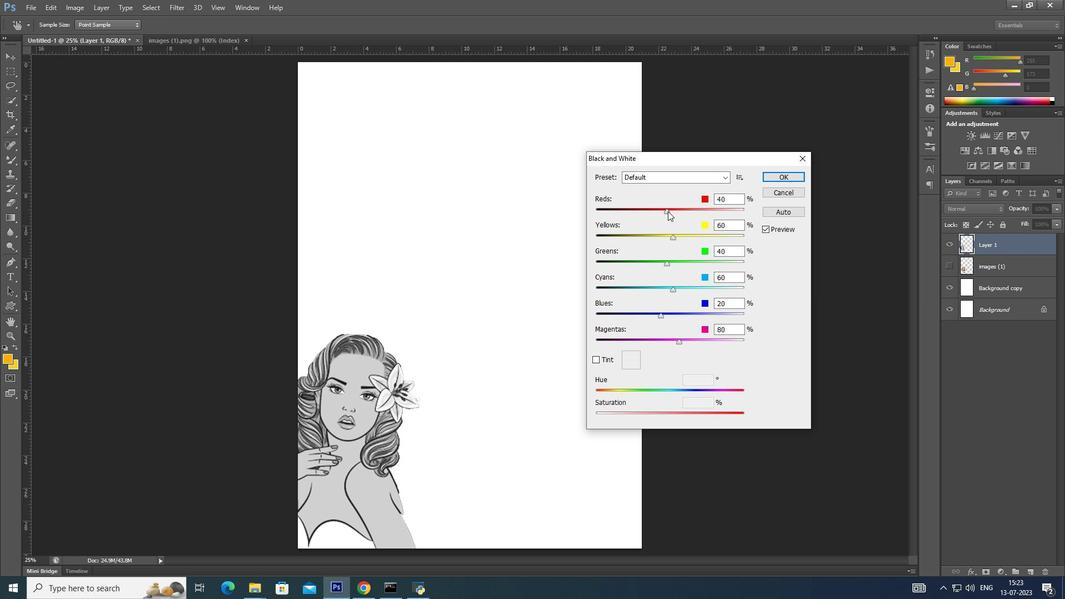 
Action: Mouse pressed left at (668, 211)
Screenshot: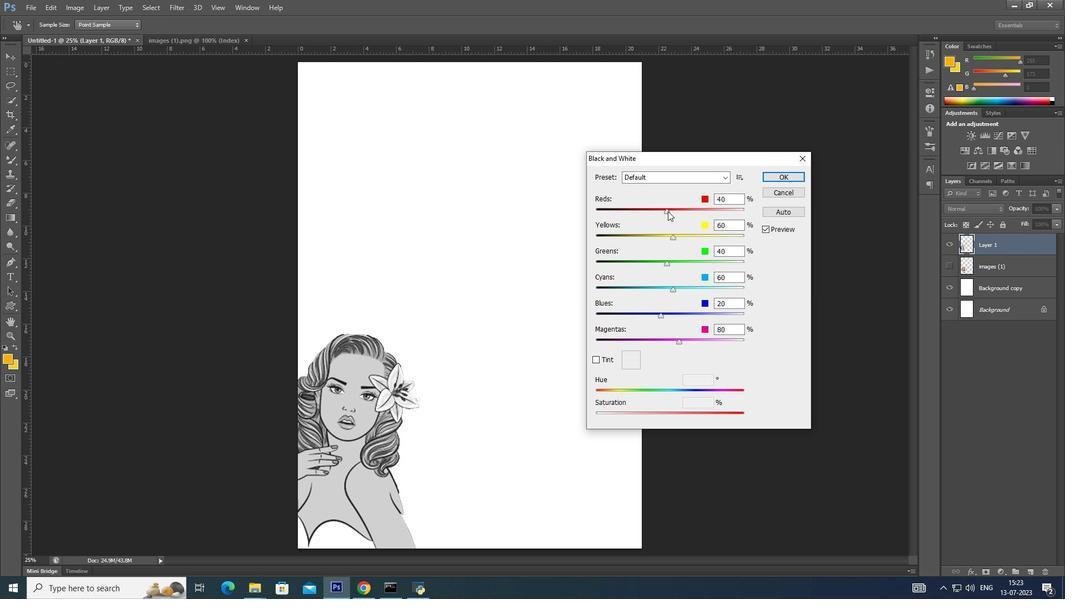 
Action: Mouse moved to (673, 238)
Screenshot: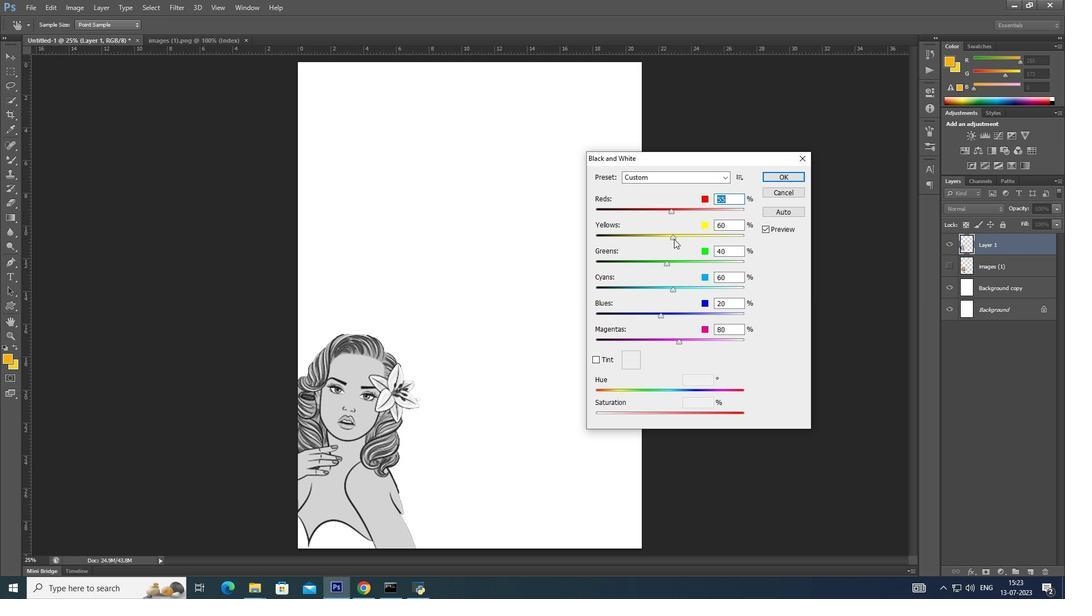 
Action: Mouse pressed left at (673, 238)
Screenshot: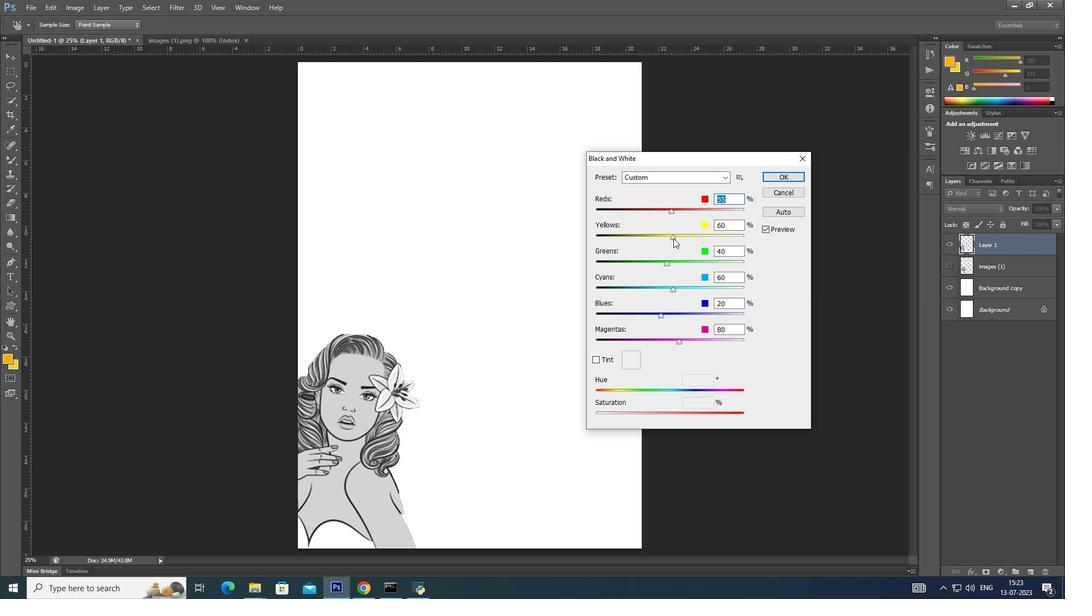 
Action: Mouse moved to (665, 263)
Screenshot: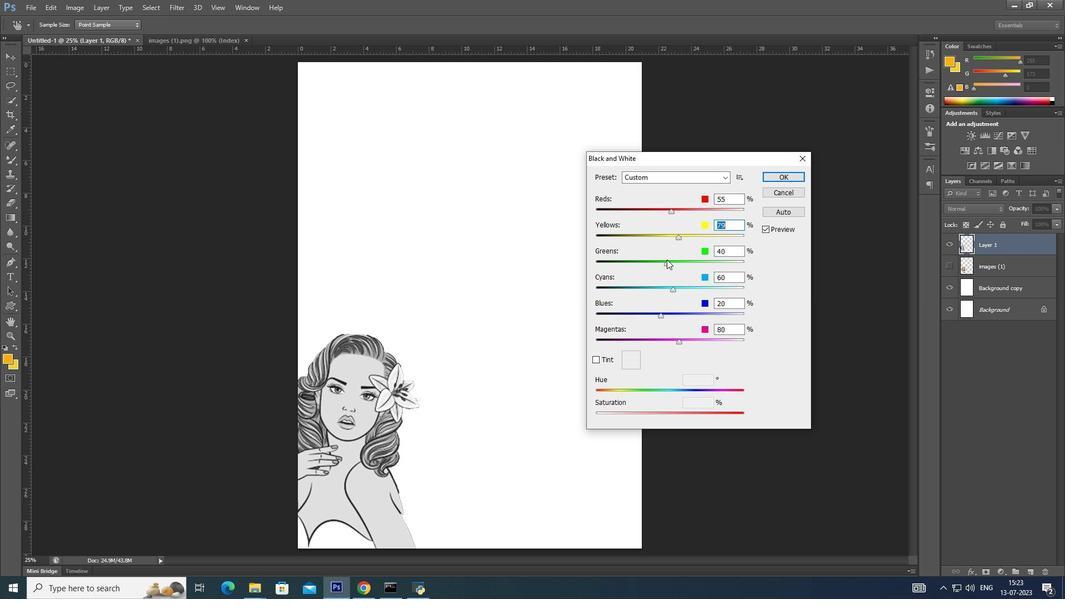 
Action: Mouse pressed left at (665, 263)
Screenshot: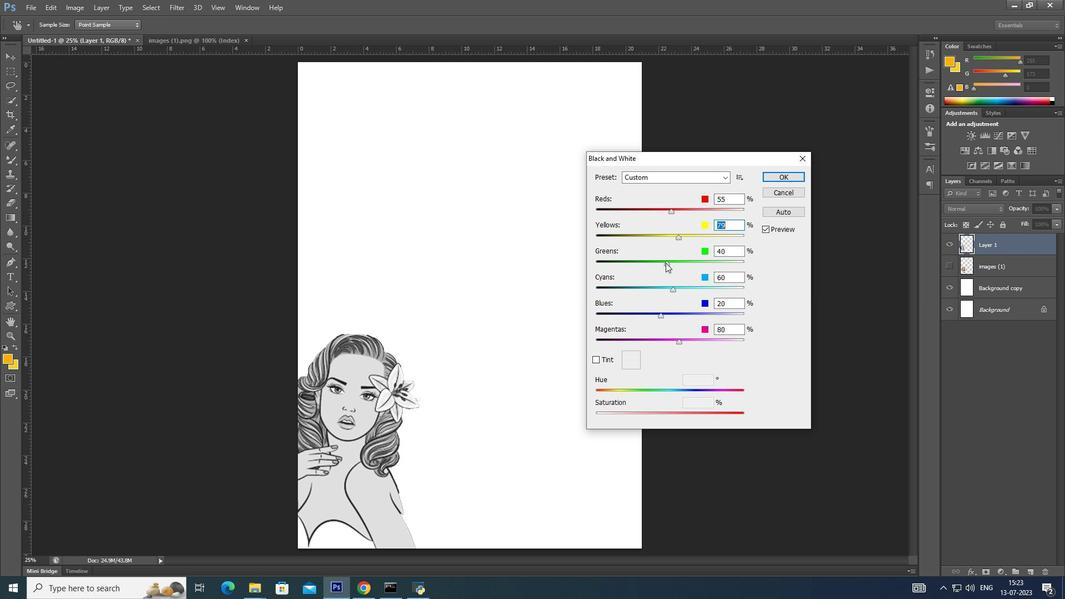 
Action: Mouse moved to (673, 290)
Screenshot: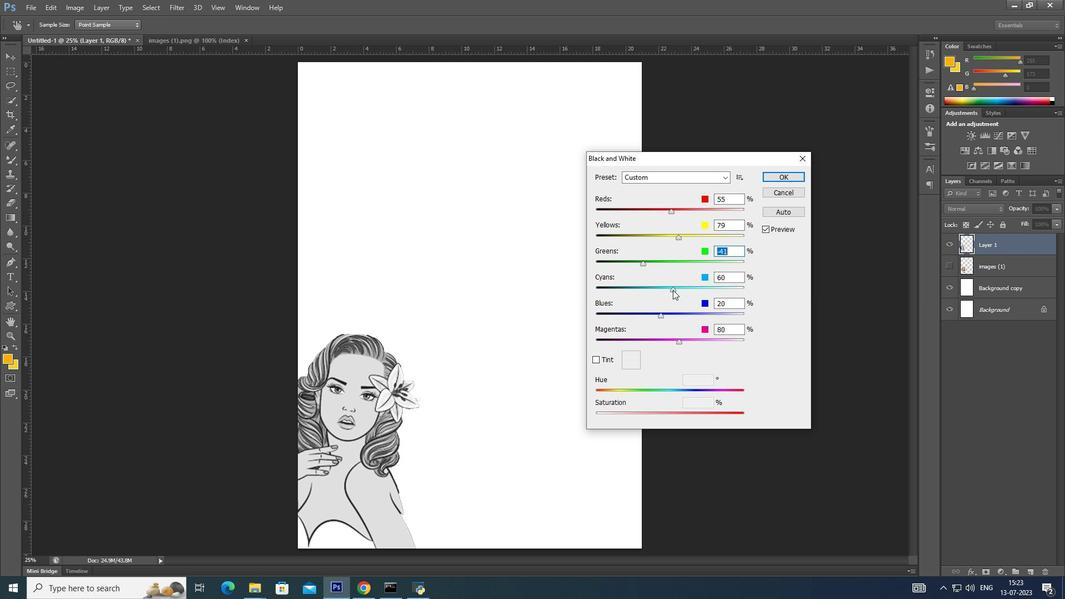 
Action: Mouse pressed left at (673, 290)
Screenshot: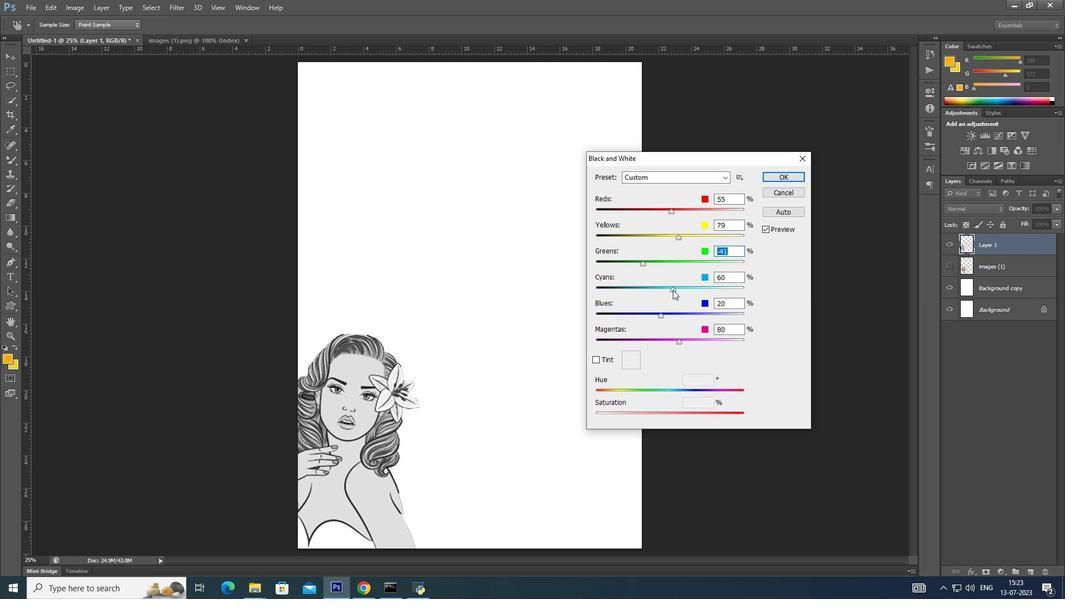 
Action: Mouse moved to (661, 317)
Screenshot: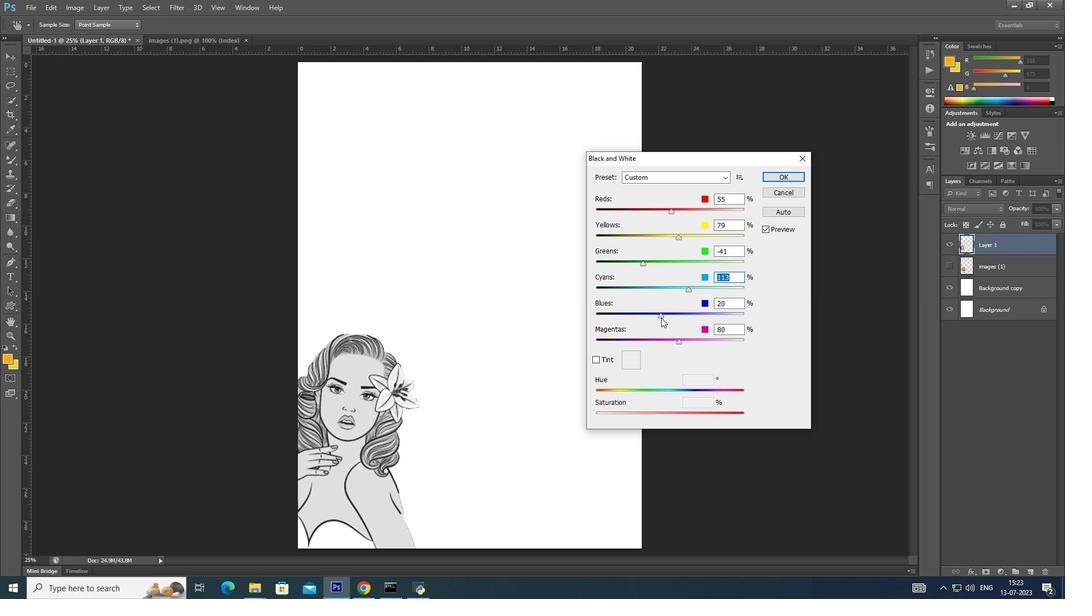 
Action: Mouse pressed left at (661, 317)
Screenshot: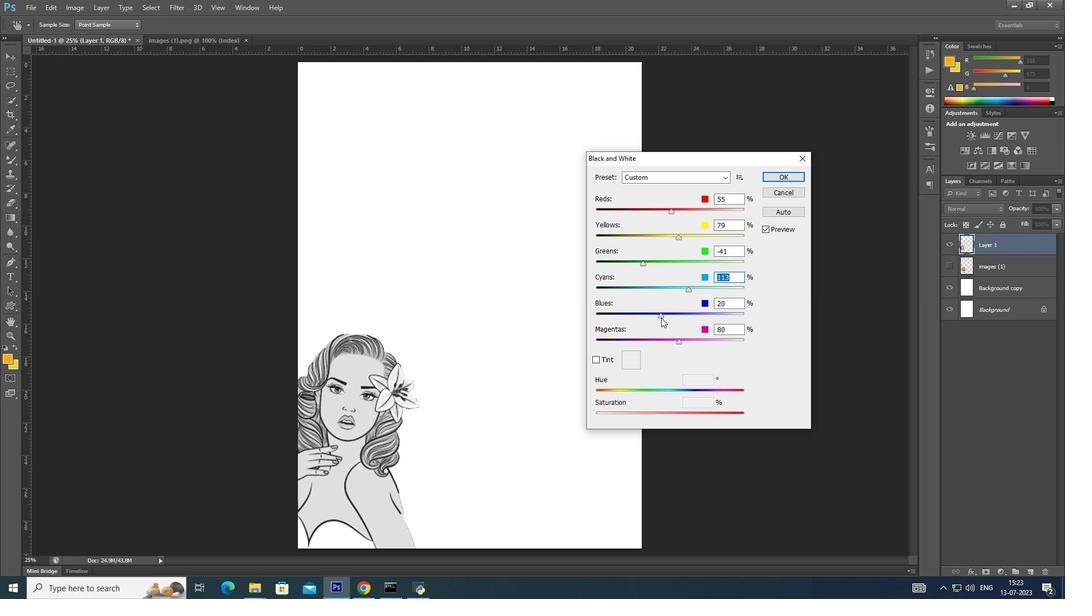 
Action: Mouse moved to (677, 342)
Screenshot: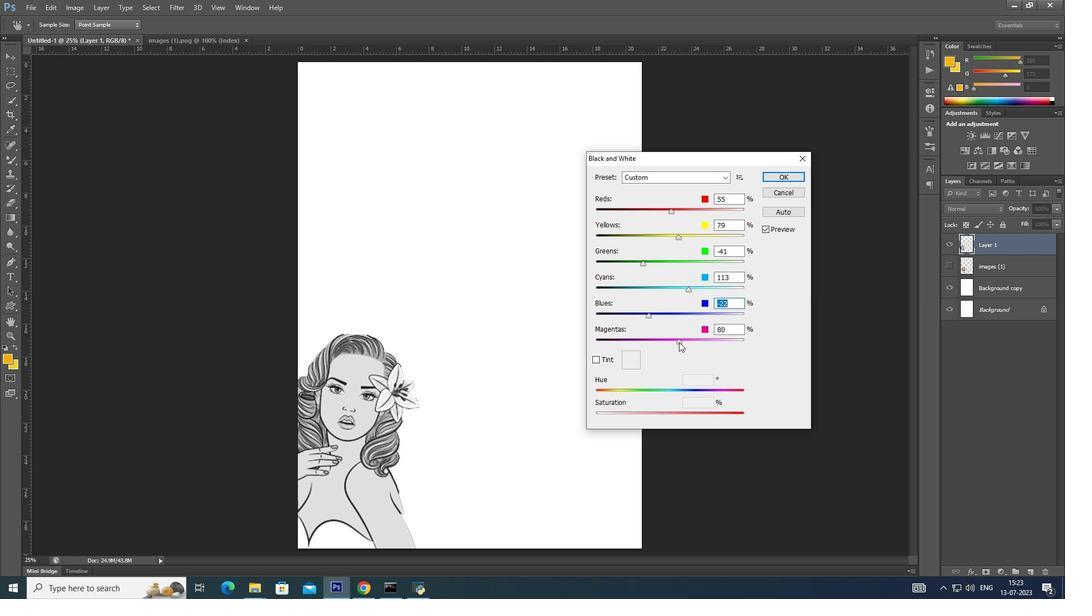 
Action: Mouse pressed left at (677, 342)
Screenshot: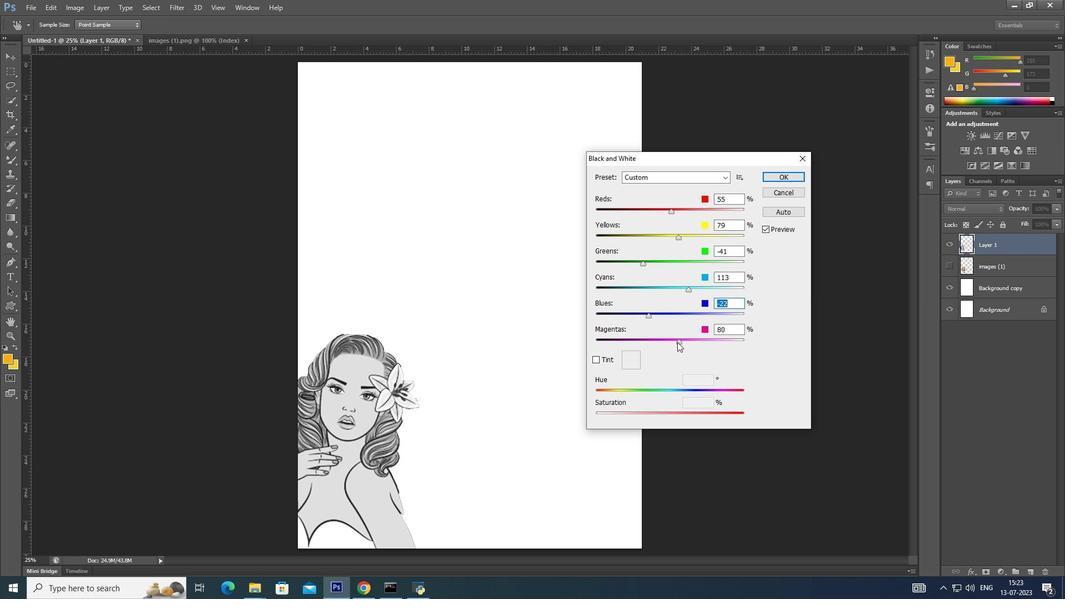 
Action: Mouse moved to (796, 192)
Screenshot: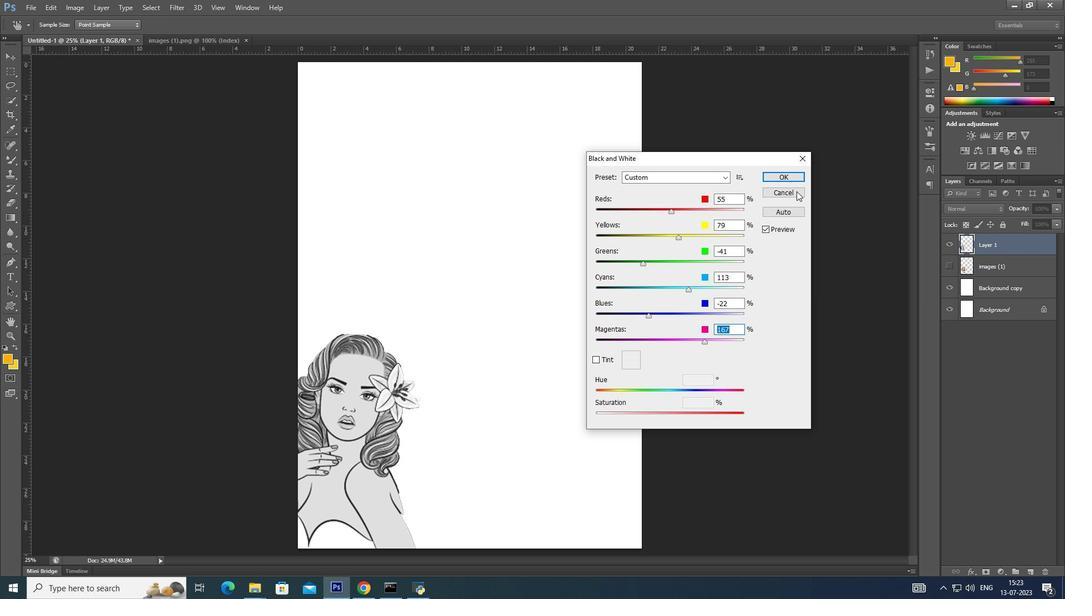 
Action: Mouse pressed left at (796, 192)
Screenshot: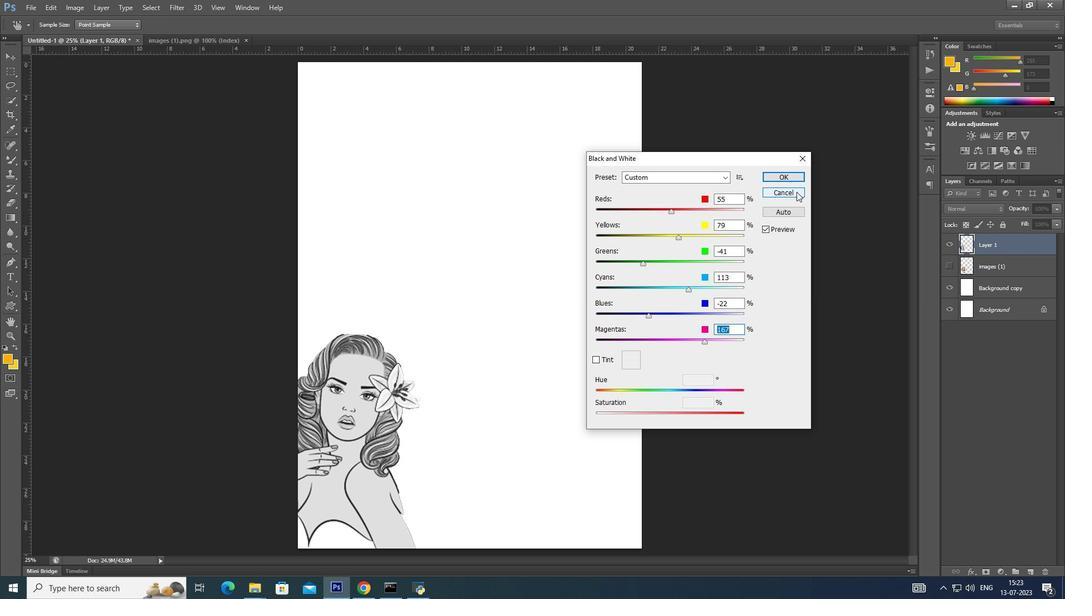 
Action: Mouse moved to (1027, 571)
Screenshot: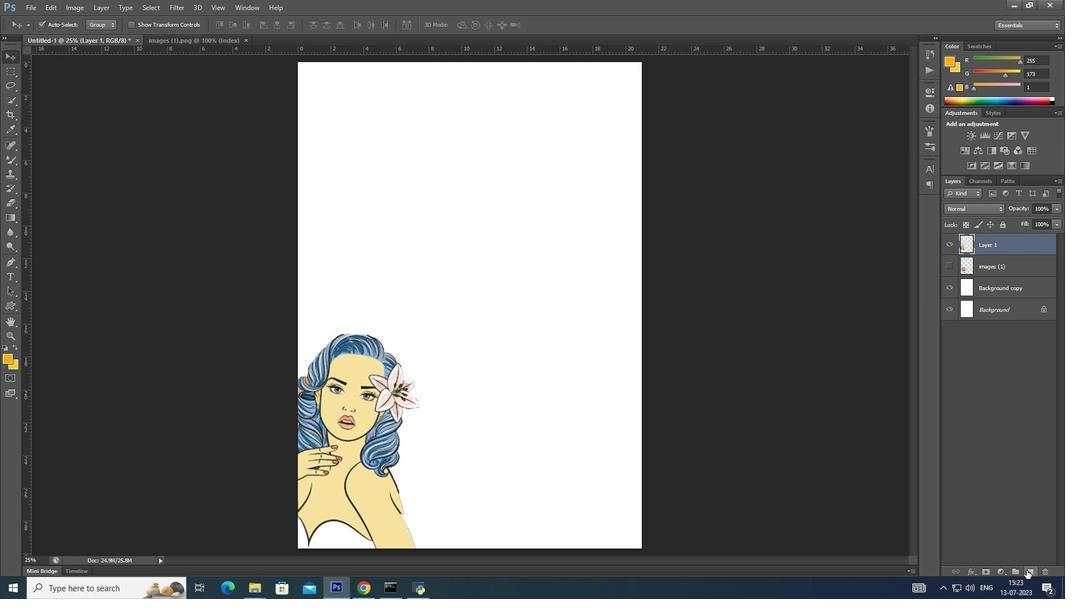 
Action: Mouse pressed left at (1027, 571)
Screenshot: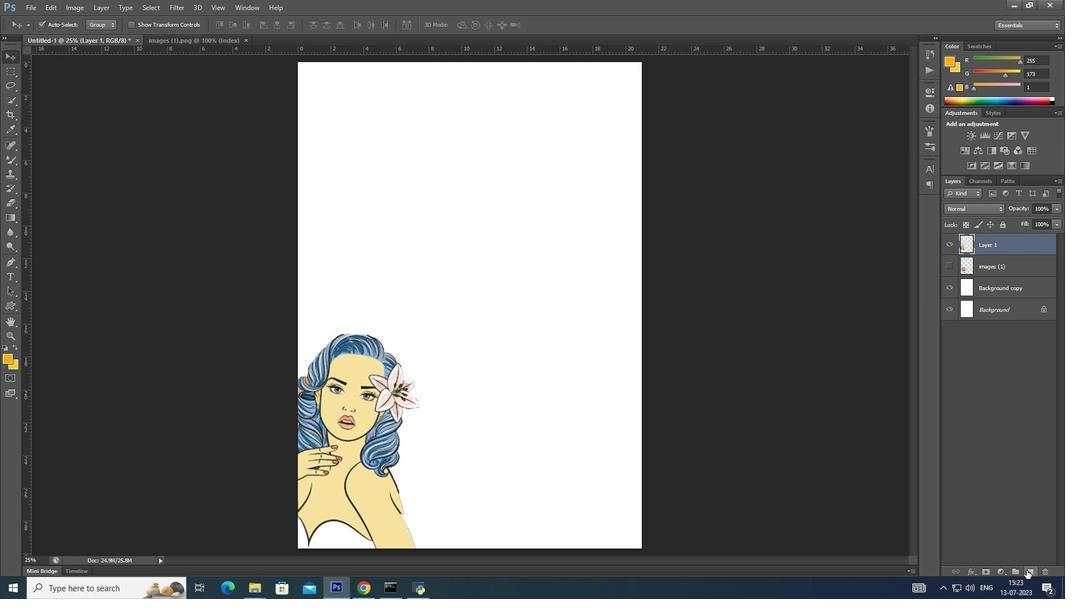 
Action: Mouse moved to (216, 8)
Screenshot: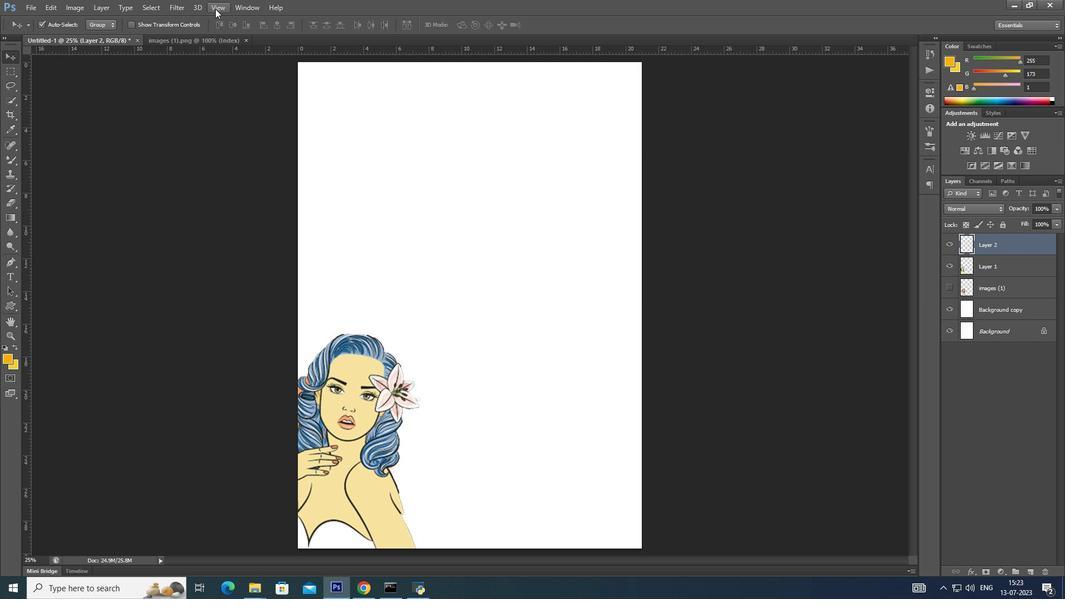 
Action: Mouse pressed left at (216, 8)
Screenshot: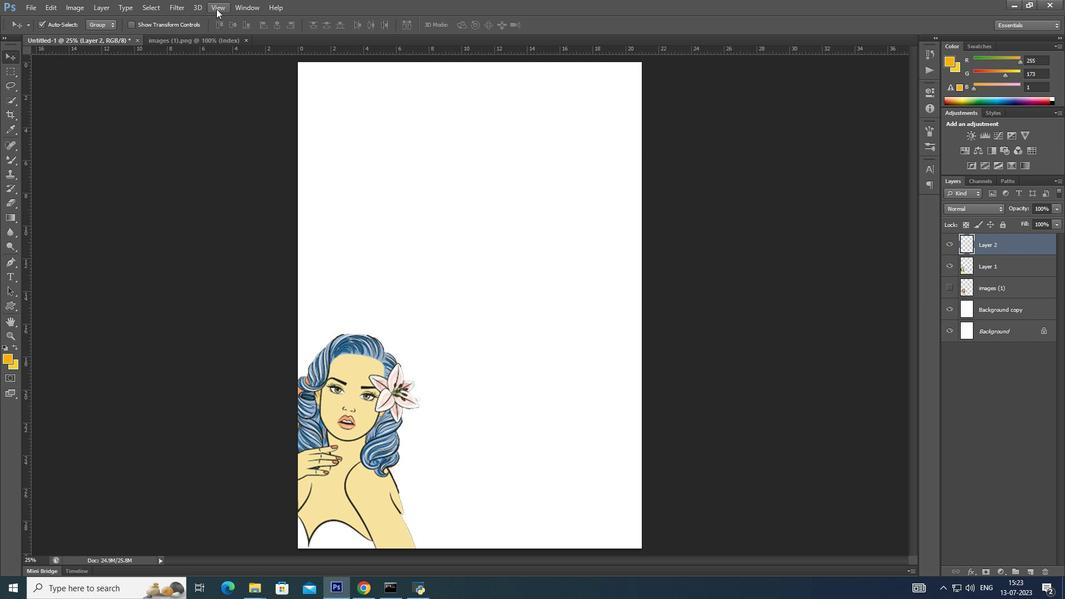 
Action: Mouse moved to (344, 179)
Screenshot: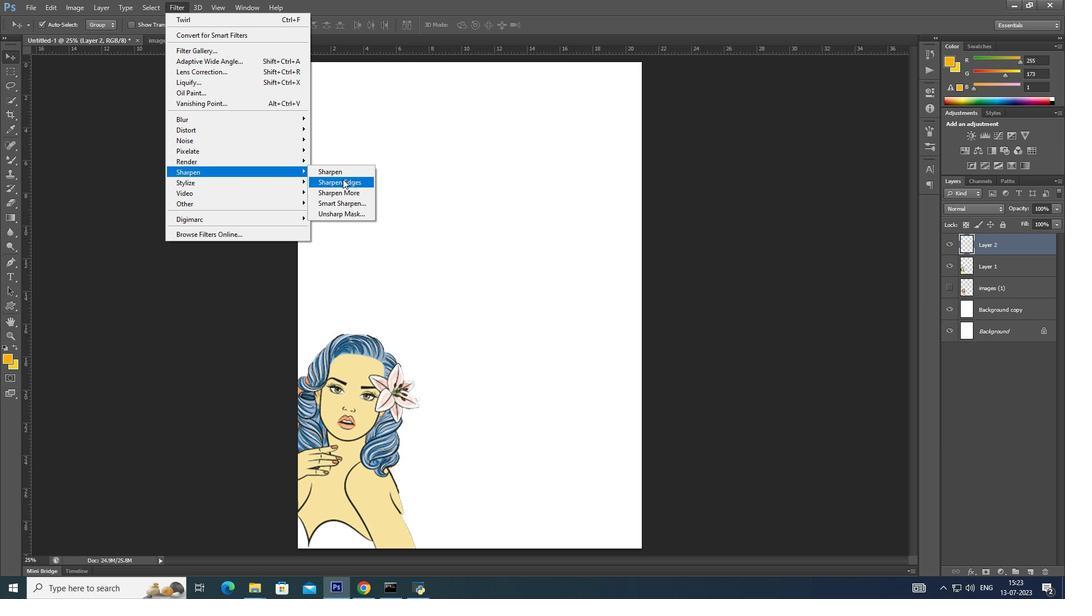 
Action: Mouse pressed left at (344, 179)
Screenshot: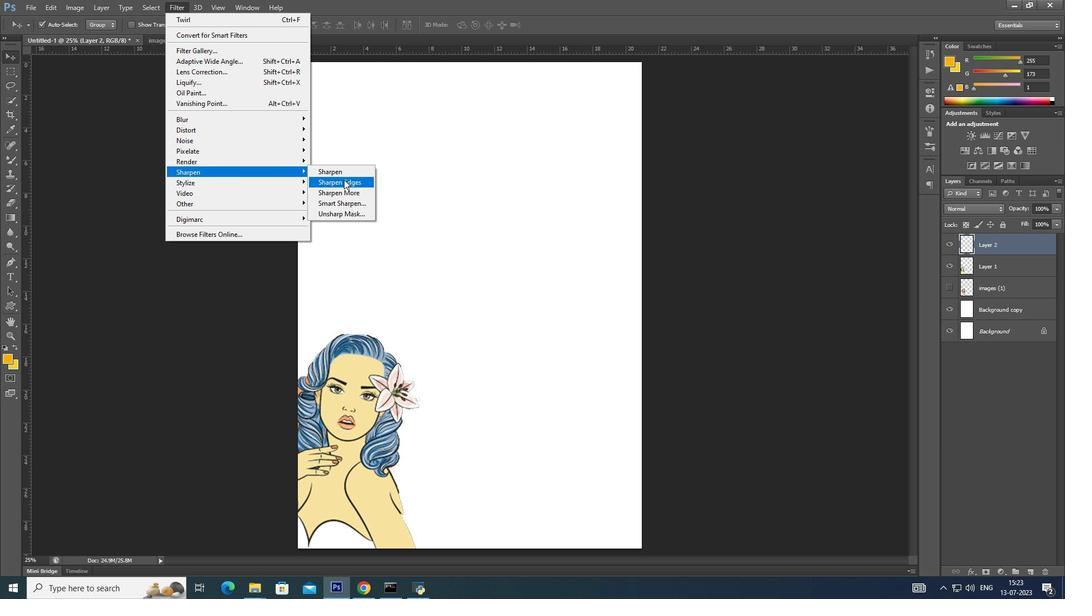 
Action: Mouse moved to (519, 224)
Screenshot: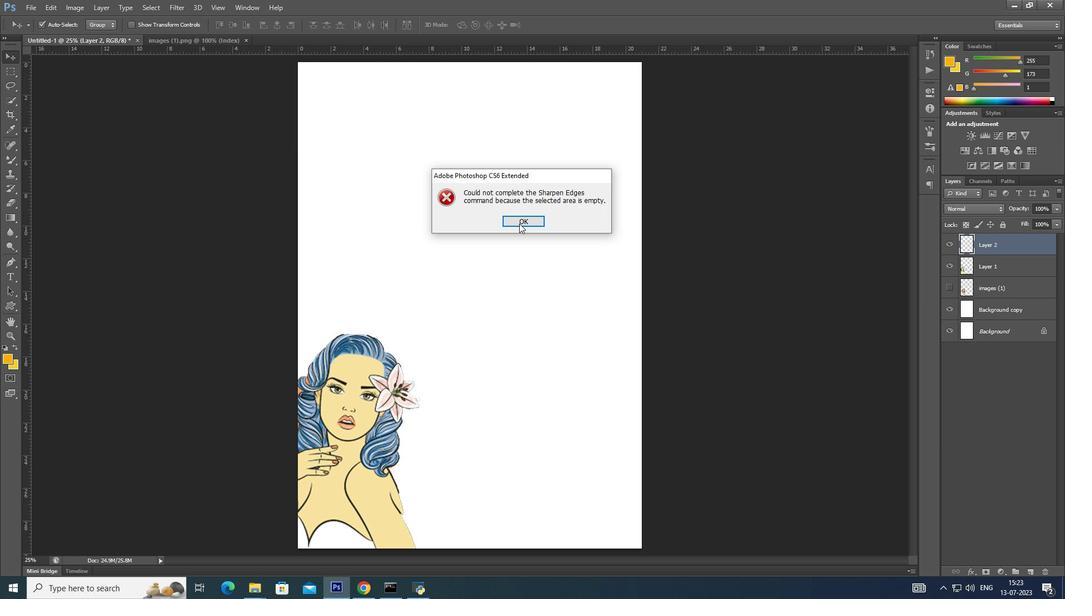 
Action: Mouse pressed left at (519, 224)
Screenshot: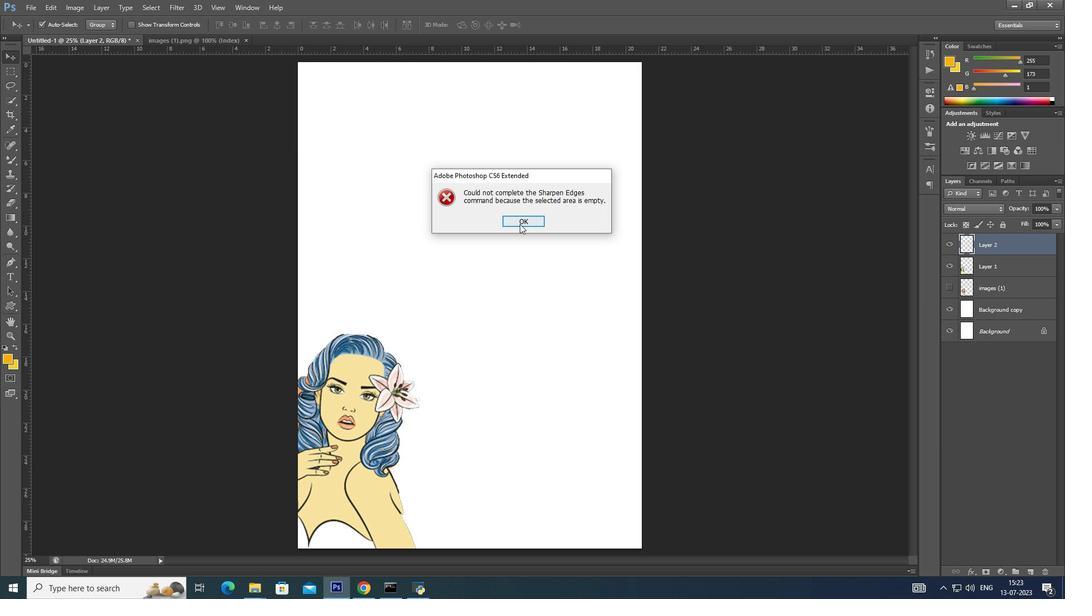 
Action: Mouse moved to (1015, 310)
Screenshot: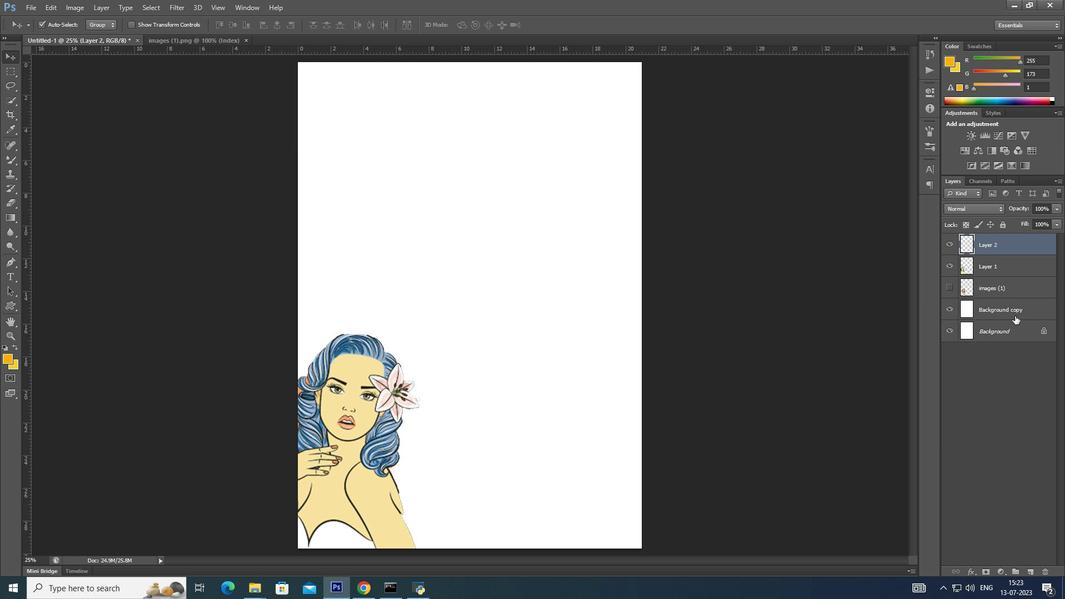 
Action: Mouse pressed left at (1015, 310)
Screenshot: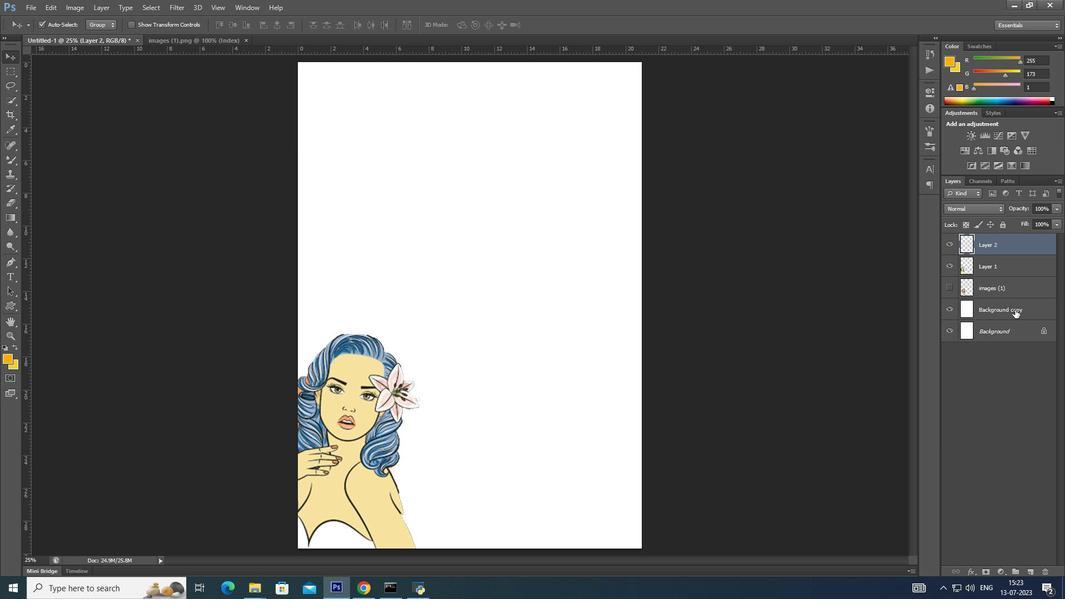 
Action: Mouse moved to (180, 7)
Screenshot: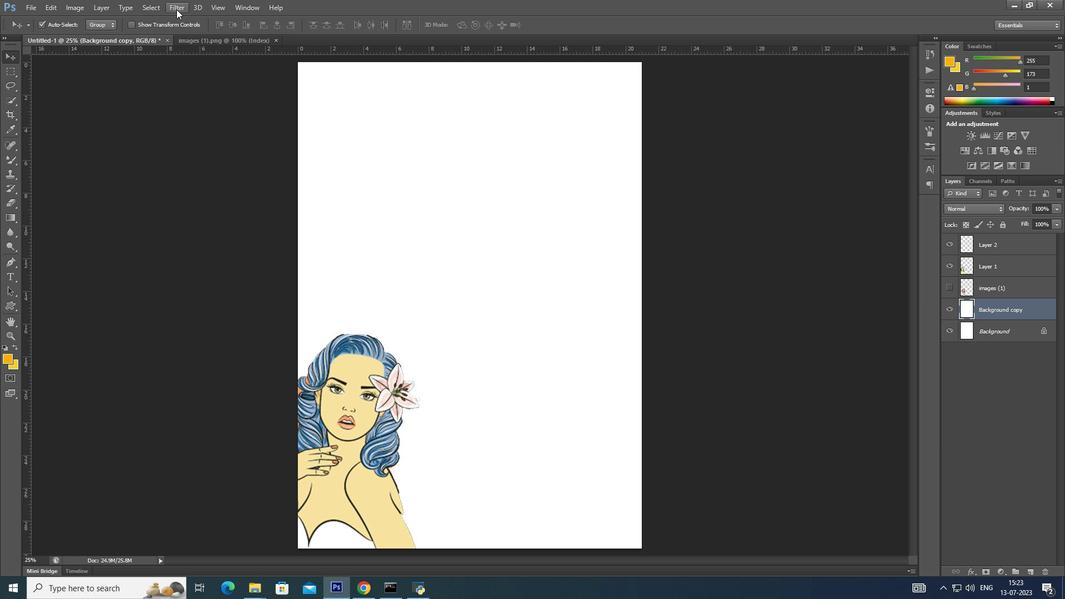 
Action: Mouse pressed left at (180, 7)
Screenshot: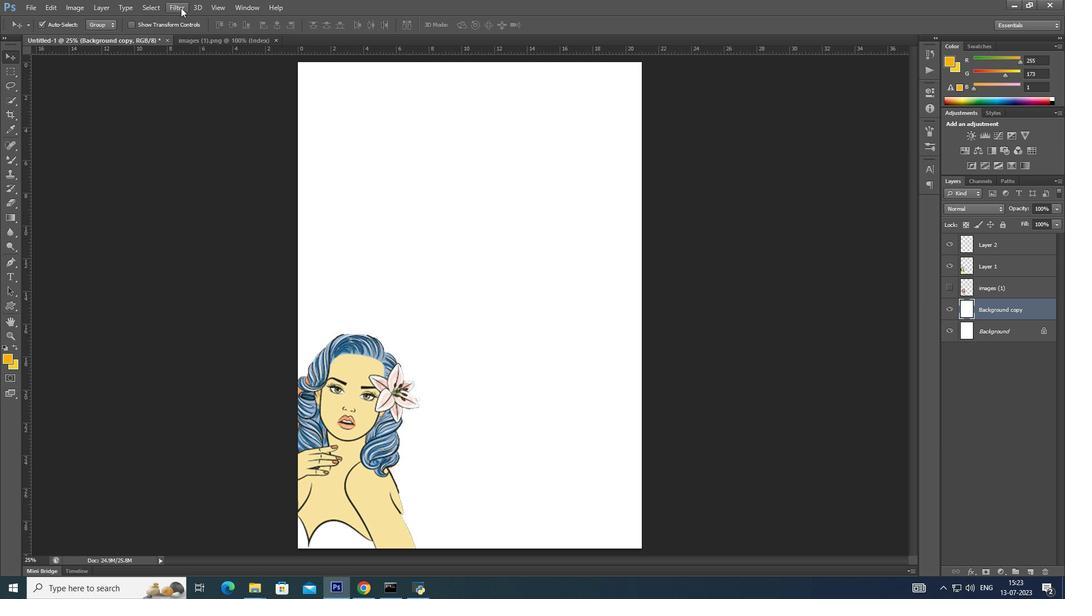 
Action: Mouse moved to (343, 179)
Screenshot: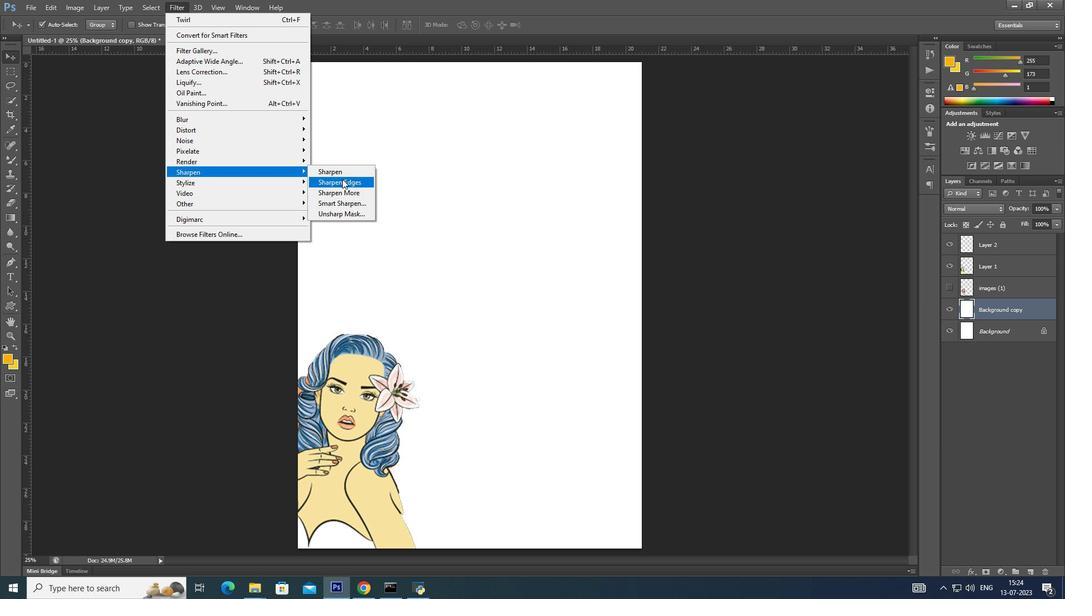 
Action: Mouse pressed left at (343, 179)
Screenshot: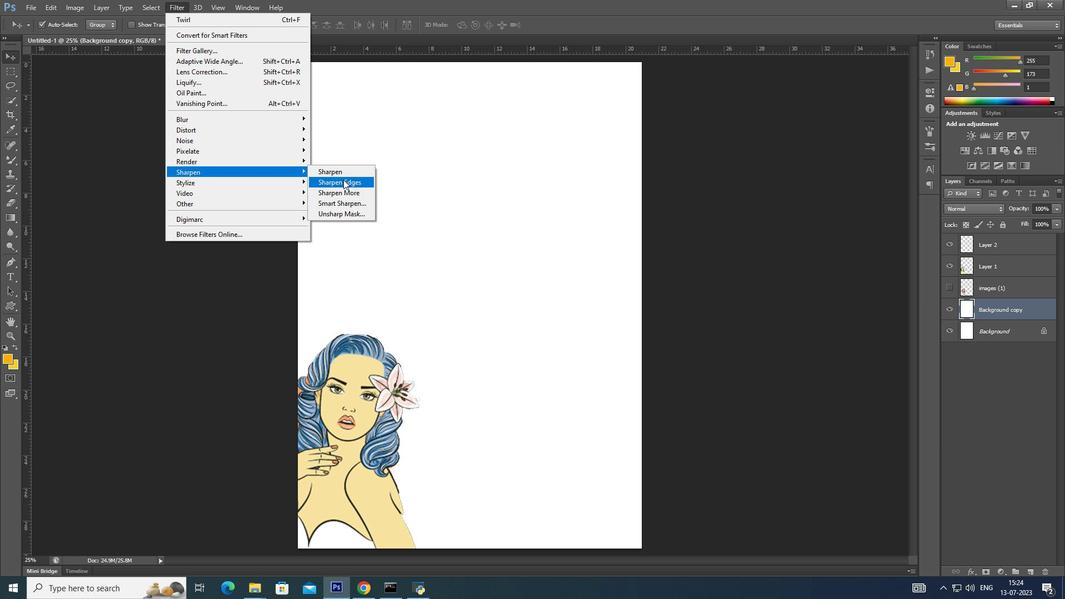 
Action: Mouse moved to (927, 56)
Screenshot: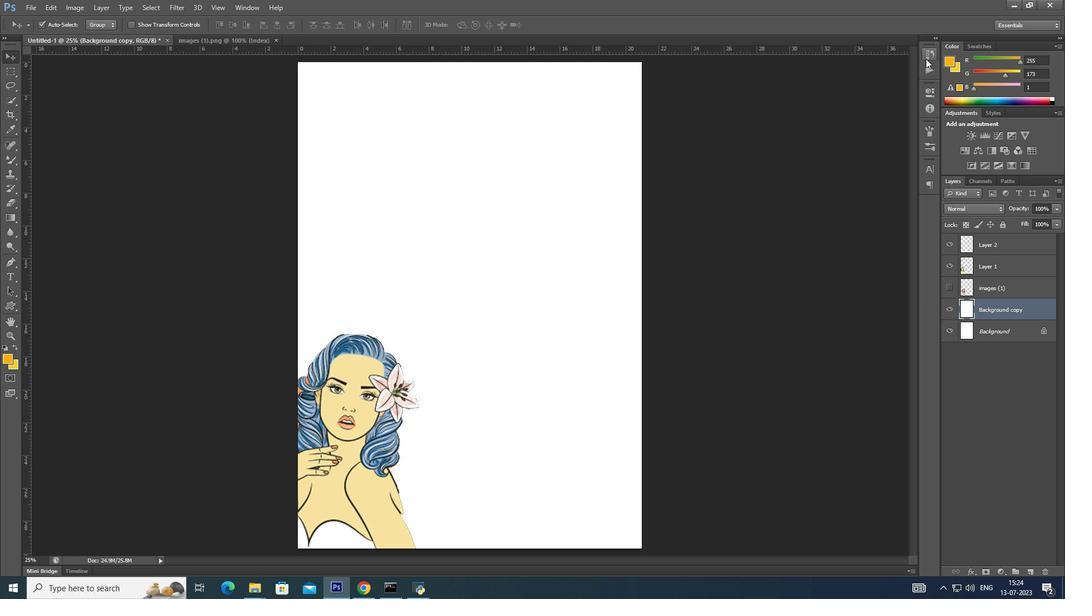 
Action: Mouse pressed left at (927, 56)
Screenshot: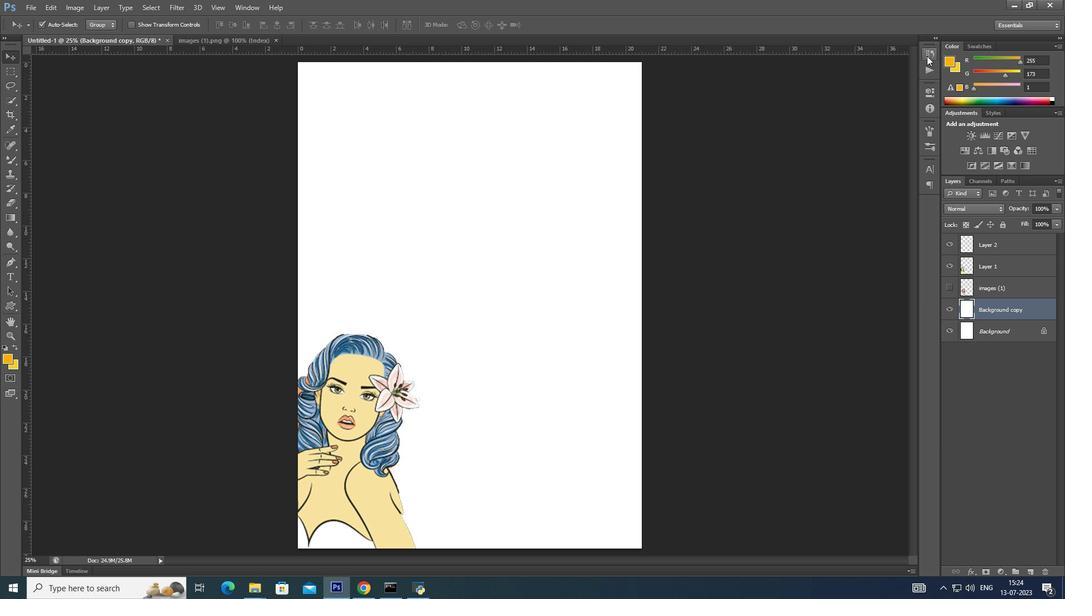 
Action: Mouse moved to (927, 56)
Screenshot: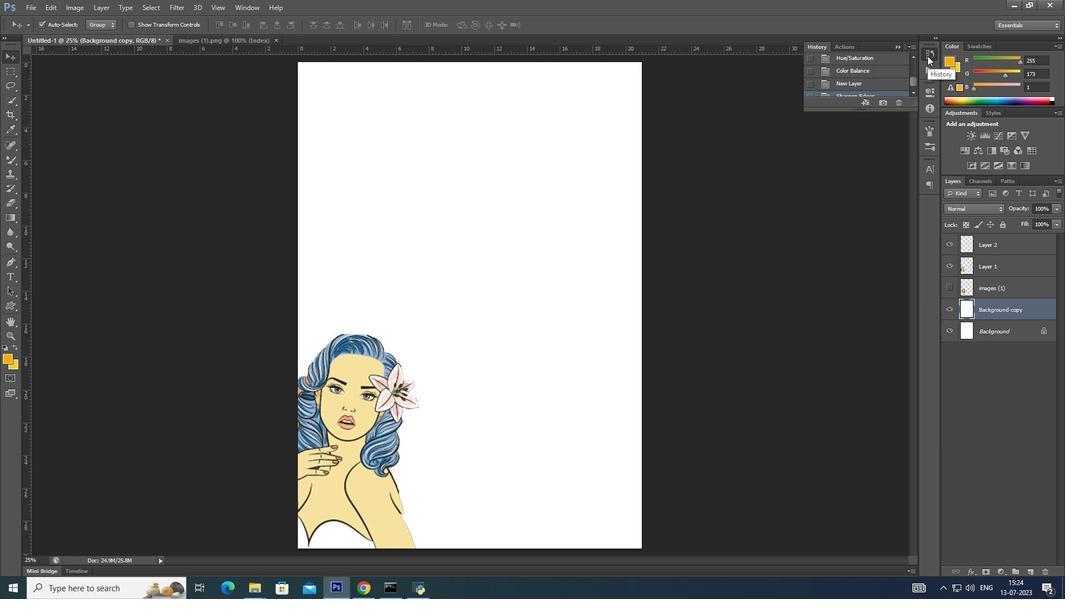 
Action: Mouse pressed left at (927, 56)
Screenshot: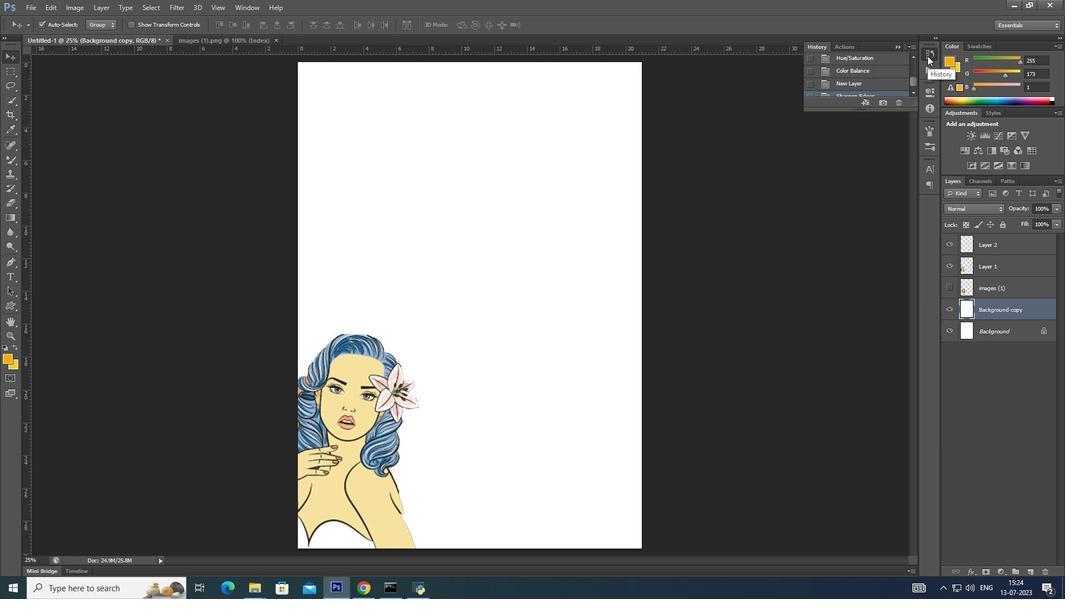 
Action: Mouse moved to (931, 66)
Screenshot: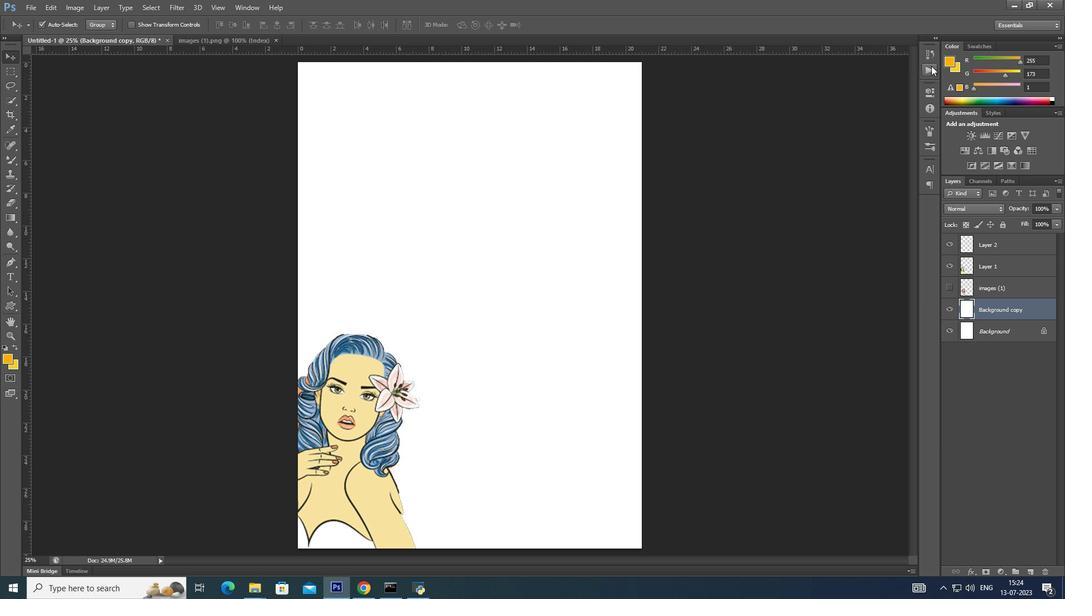 
Action: Mouse pressed left at (931, 66)
Screenshot: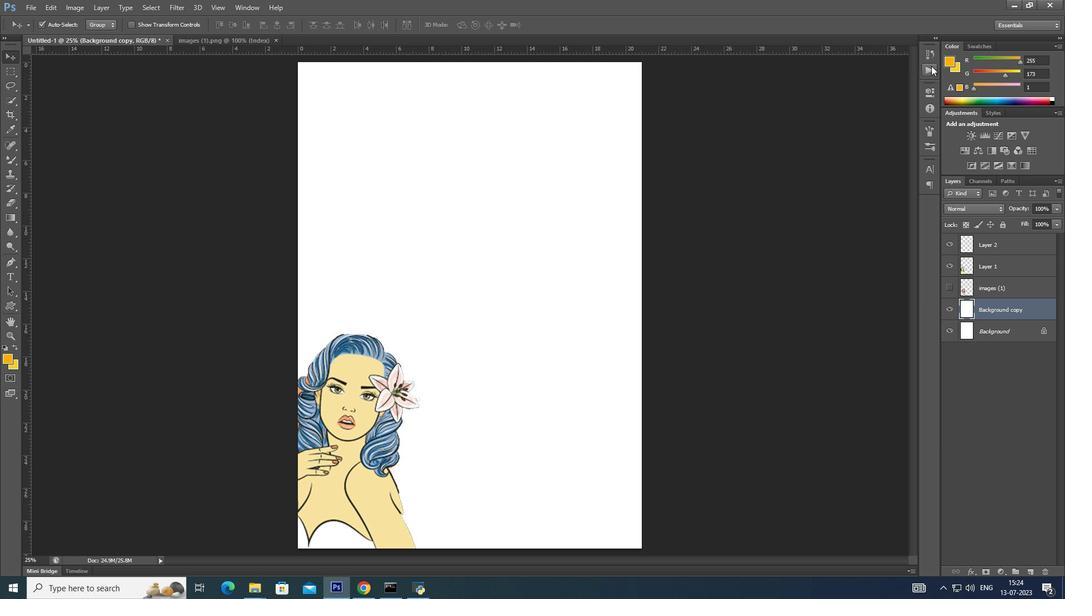 
Action: Mouse pressed left at (931, 66)
Screenshot: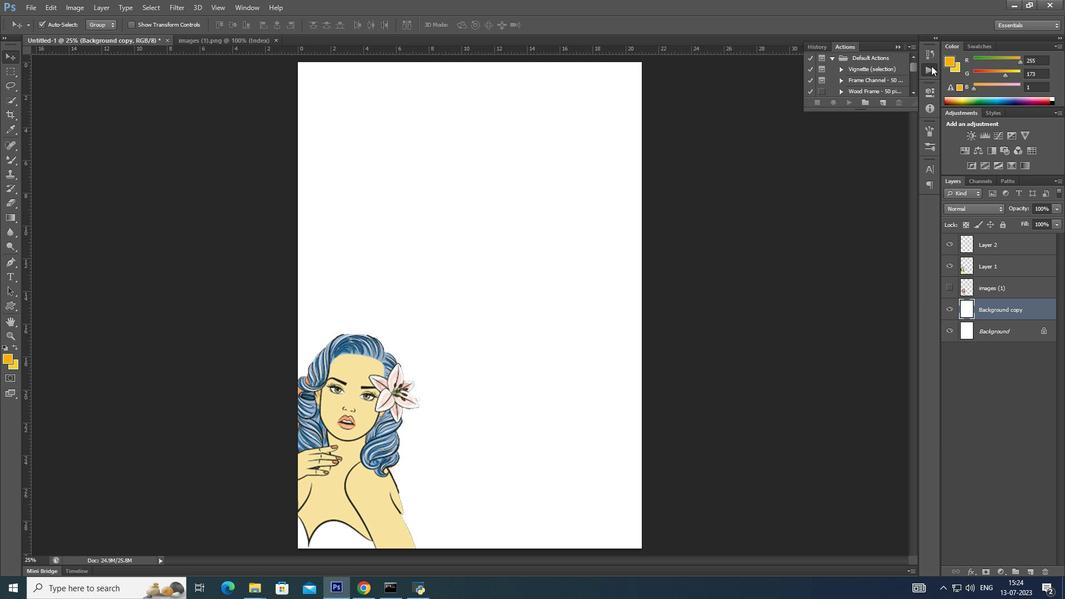 
Action: Mouse pressed left at (931, 66)
Screenshot: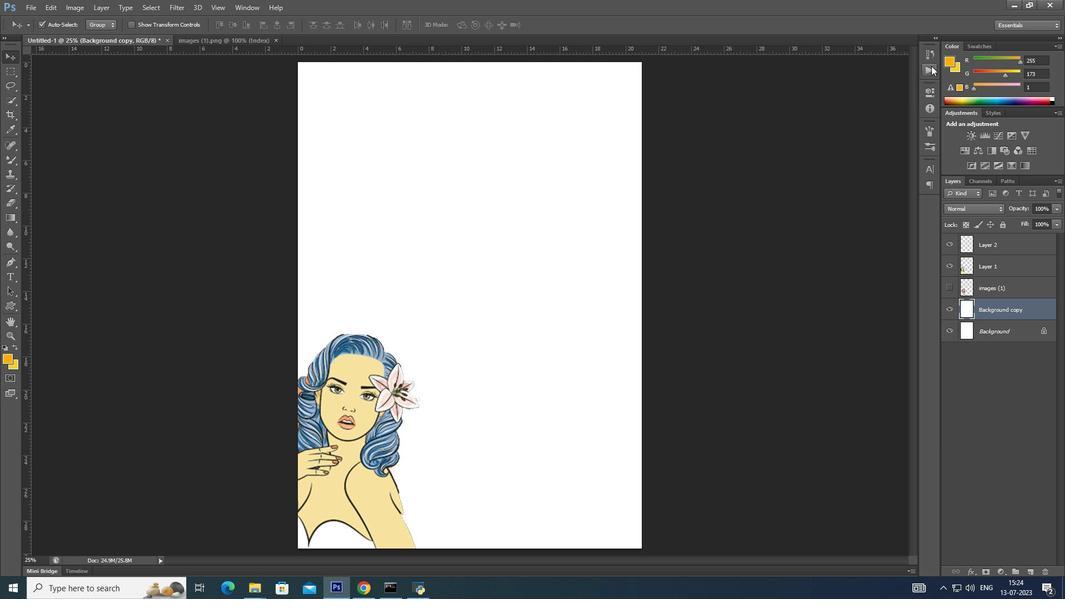 
Action: Mouse moved to (914, 67)
Screenshot: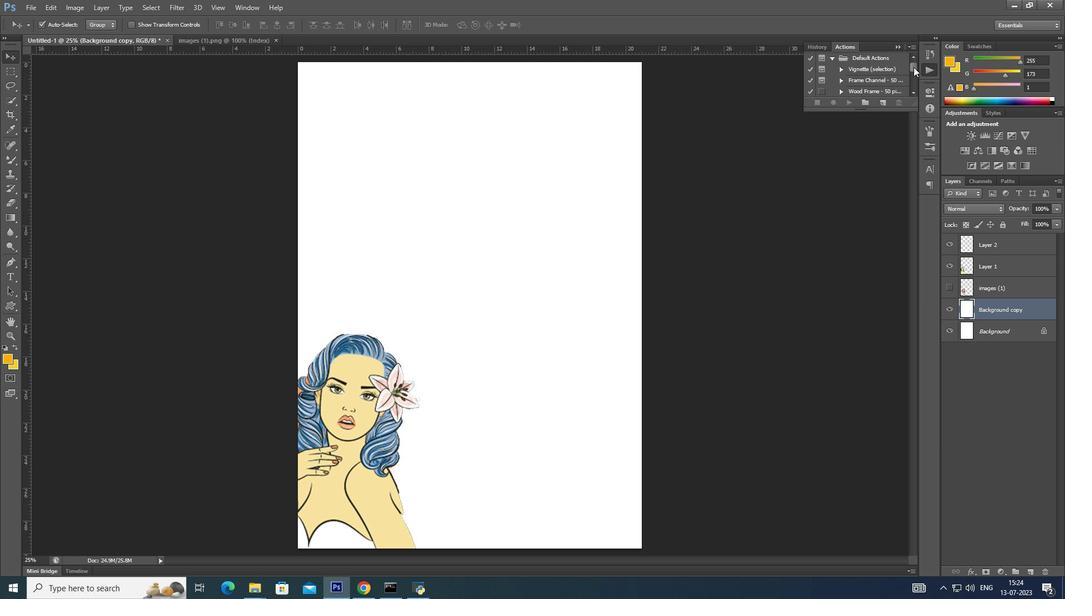 
Action: Mouse pressed left at (914, 67)
Screenshot: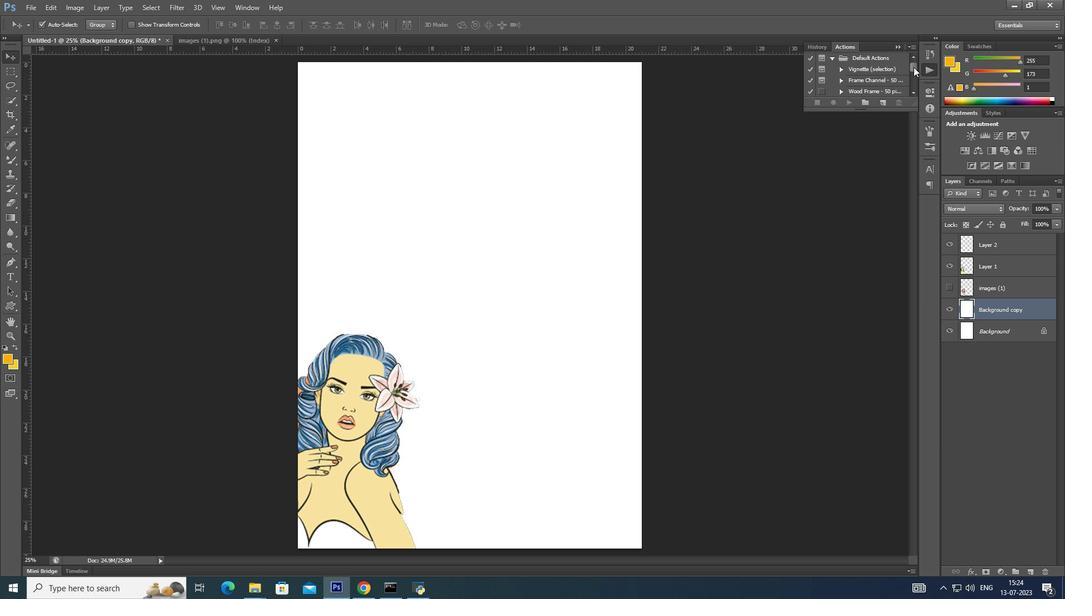 
Action: Mouse moved to (897, 47)
Screenshot: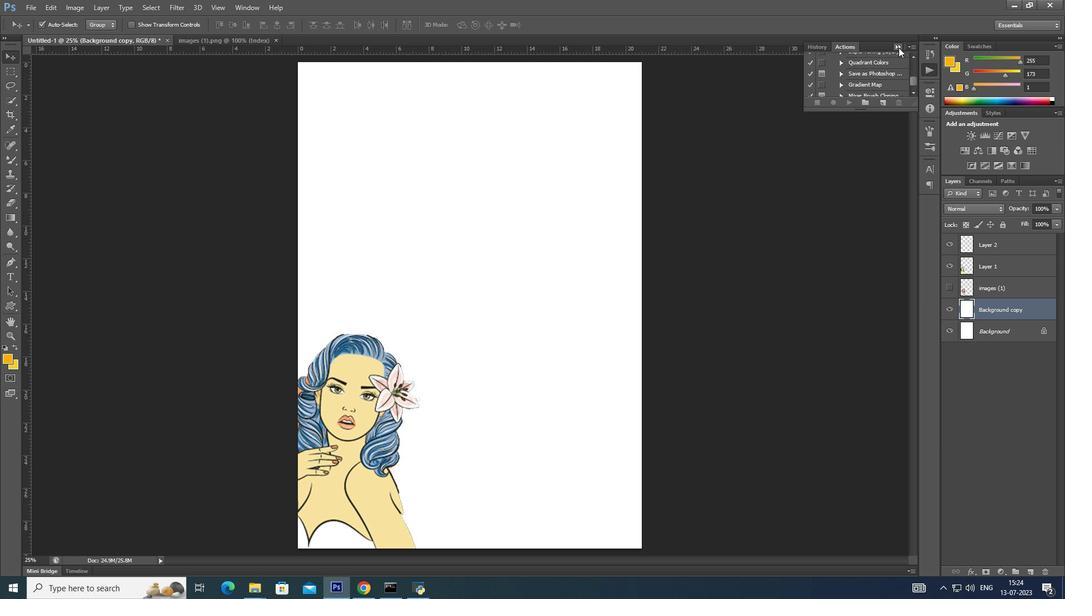 
Action: Mouse pressed left at (897, 47)
Screenshot: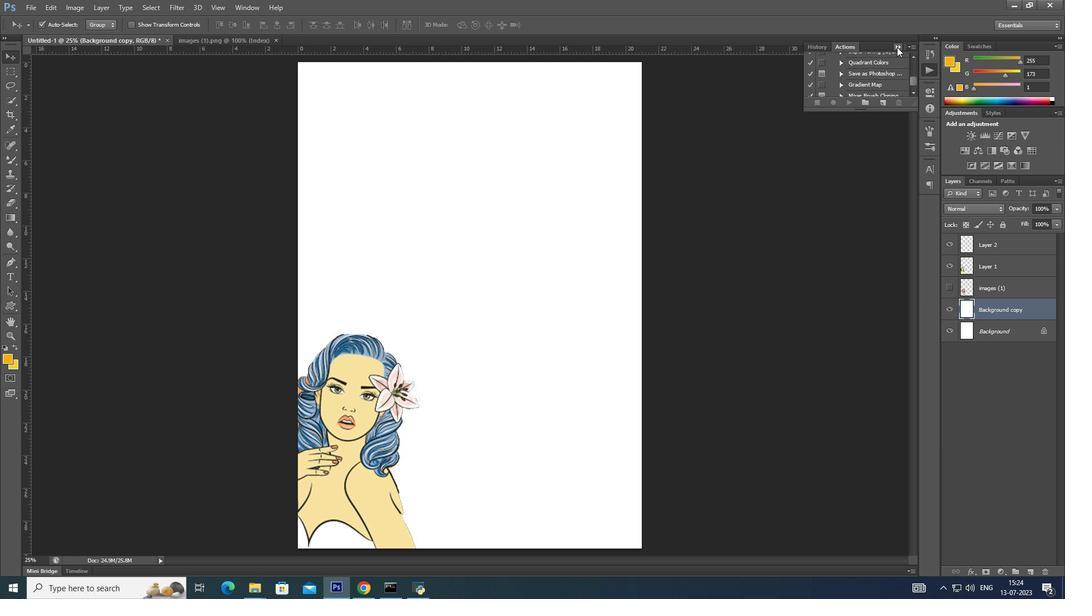 
Action: Mouse moved to (176, 4)
Screenshot: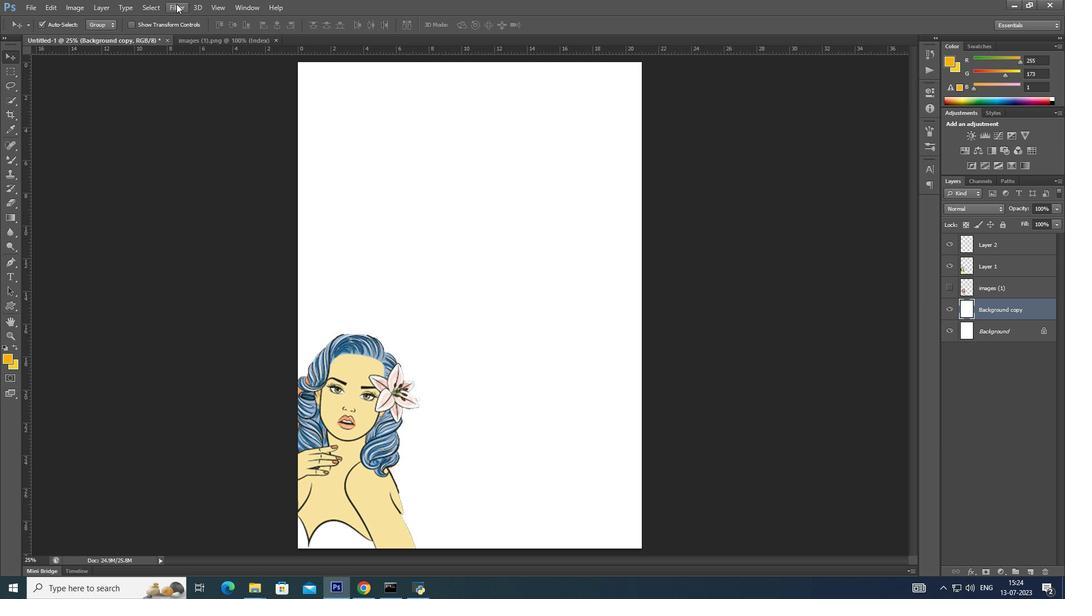 
Action: Mouse pressed left at (176, 4)
Screenshot: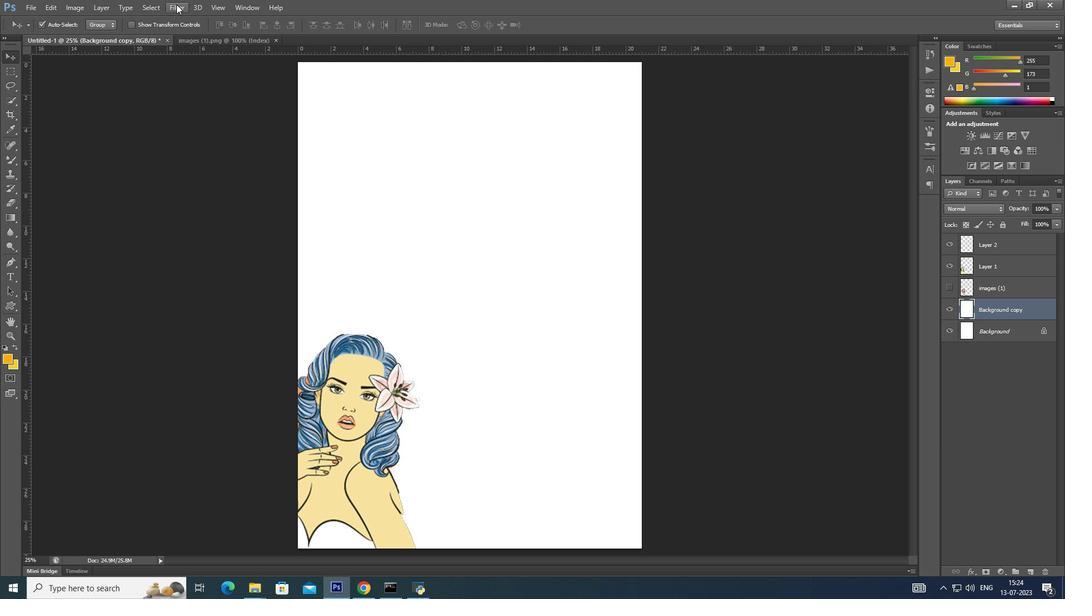 
Action: Mouse moved to (762, 207)
Screenshot: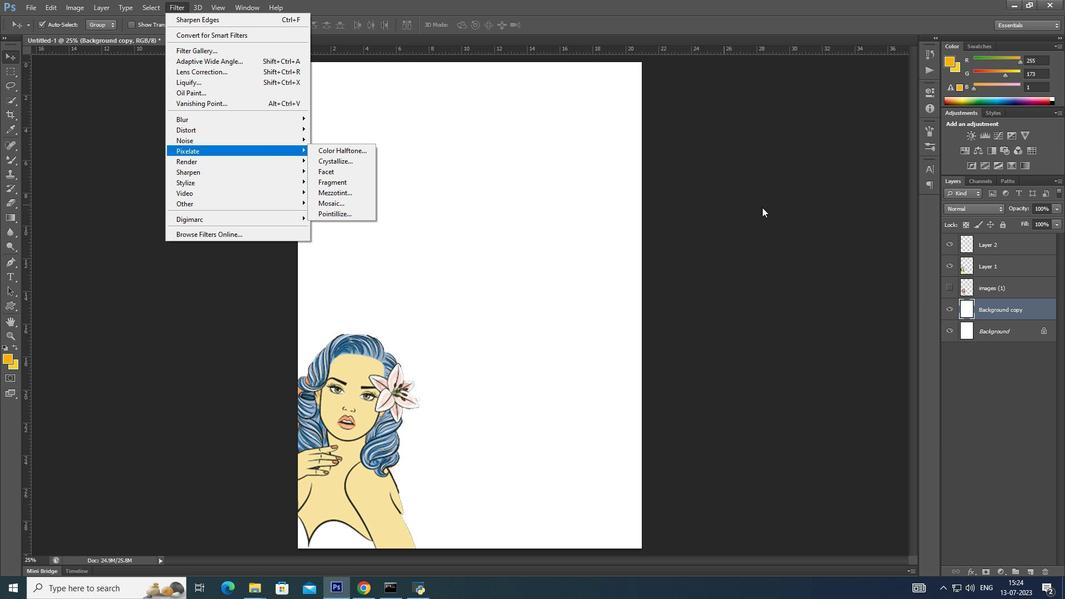 
Action: Mouse pressed left at (762, 207)
Screenshot: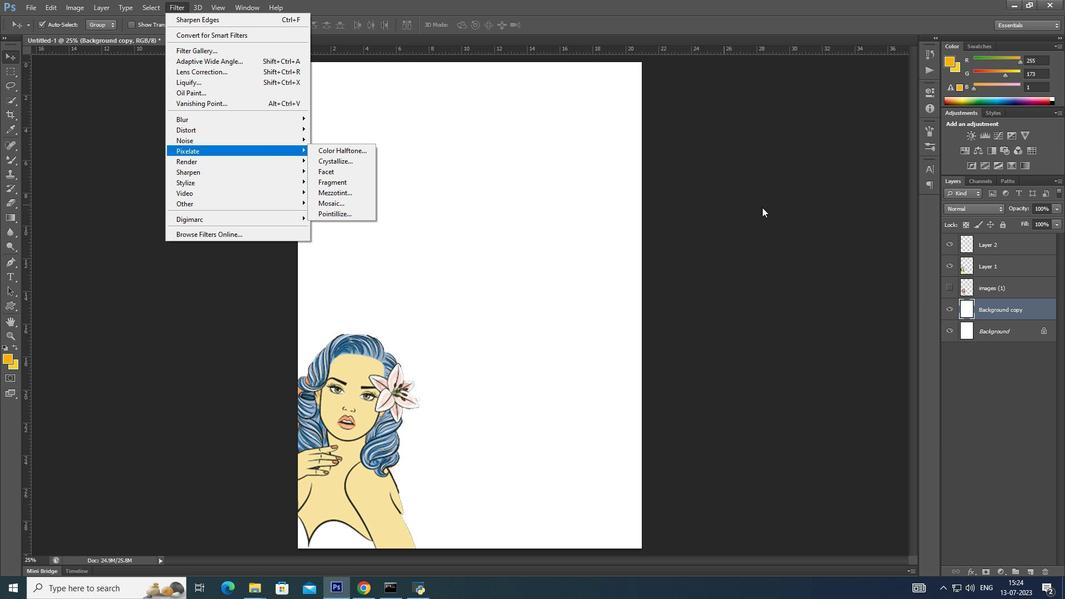 
Action: Mouse moved to (11, 357)
Screenshot: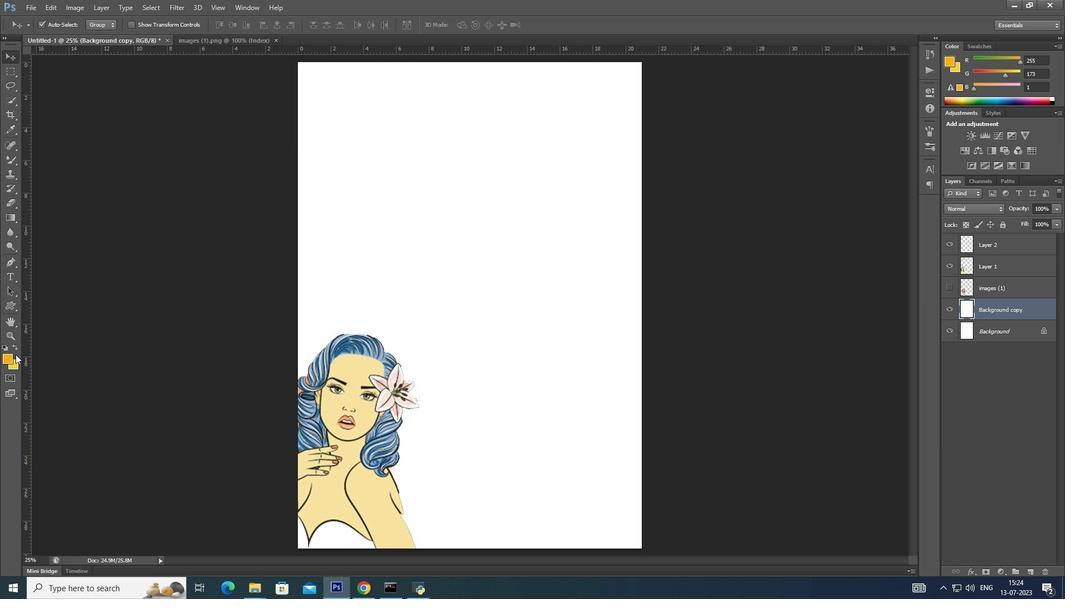 
Action: Mouse pressed left at (11, 357)
